 Task: Share an image of a building on Instagram with specific architectural details as the caption.
Action: Mouse moved to (223, 11)
Screenshot: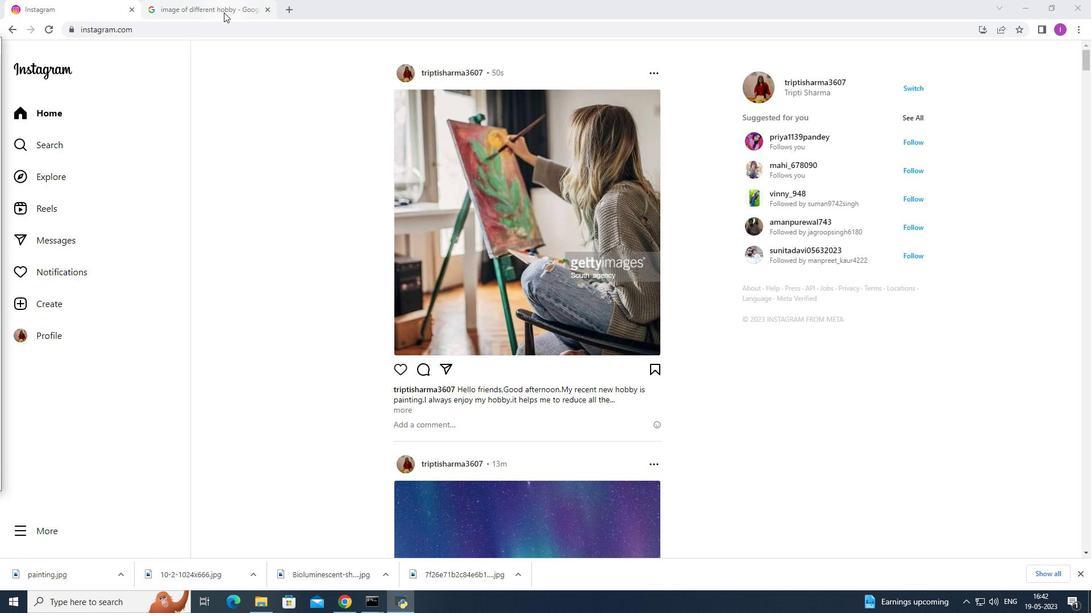 
Action: Mouse pressed left at (223, 11)
Screenshot: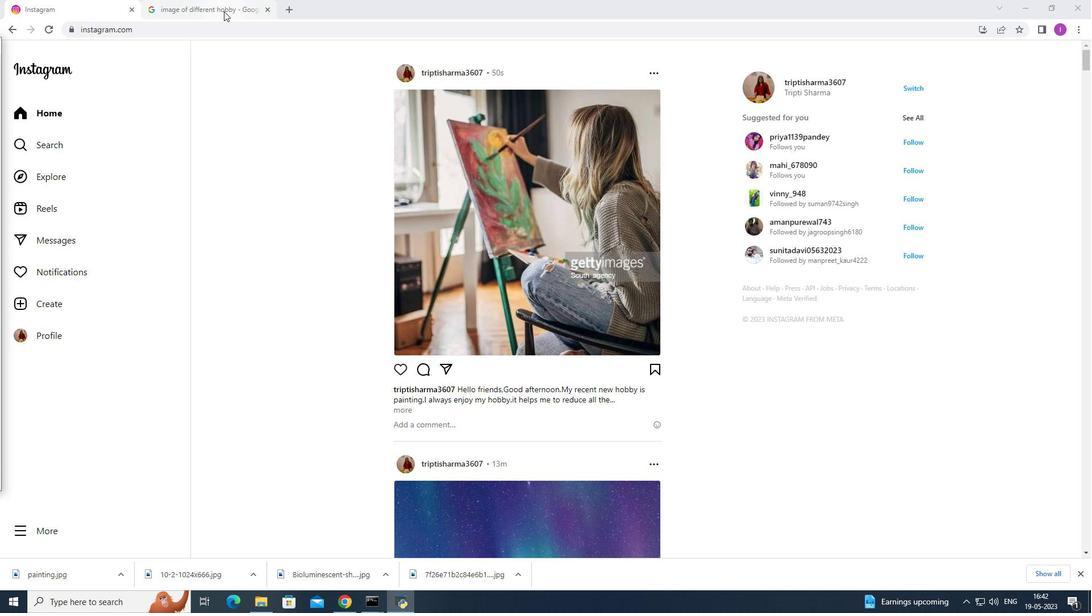 
Action: Mouse moved to (198, 59)
Screenshot: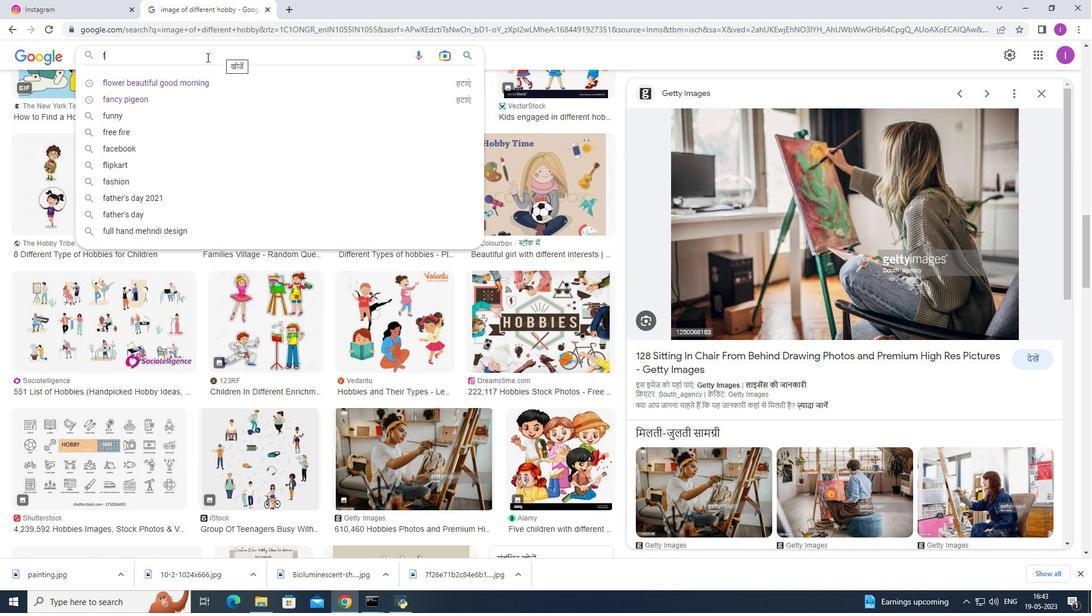
Action: Key pressed <Key.backspace>image<Key.space>of<Key.space>stunnu<Key.backspace>n<Key.backspace>ing<Key.space>arcg<Key.backspace>hitecture<Key.space>design<Key.enter>
Screenshot: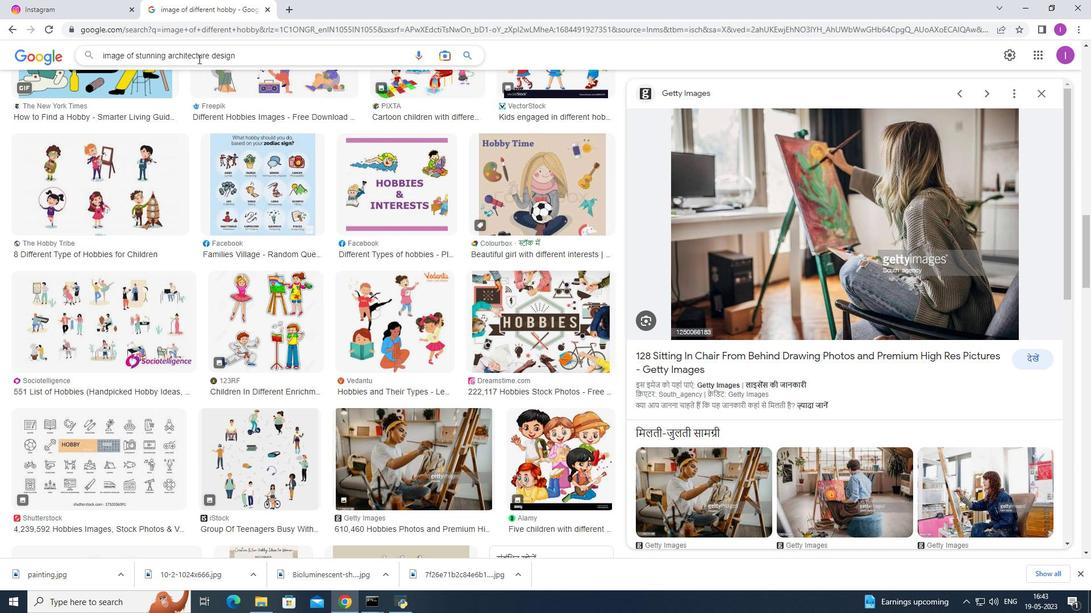 
Action: Mouse moved to (100, 234)
Screenshot: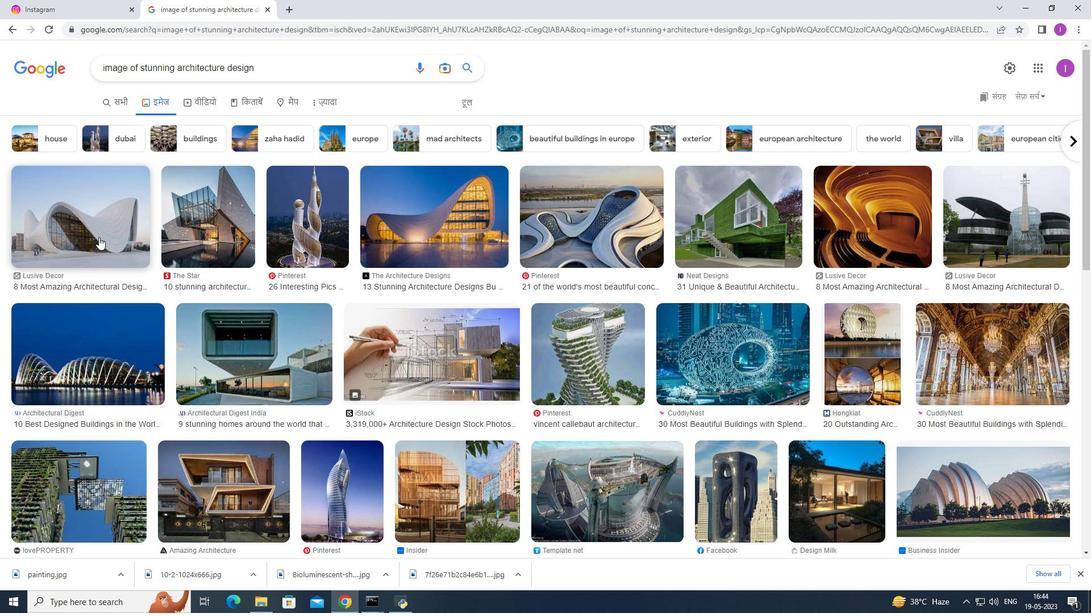 
Action: Mouse pressed left at (100, 234)
Screenshot: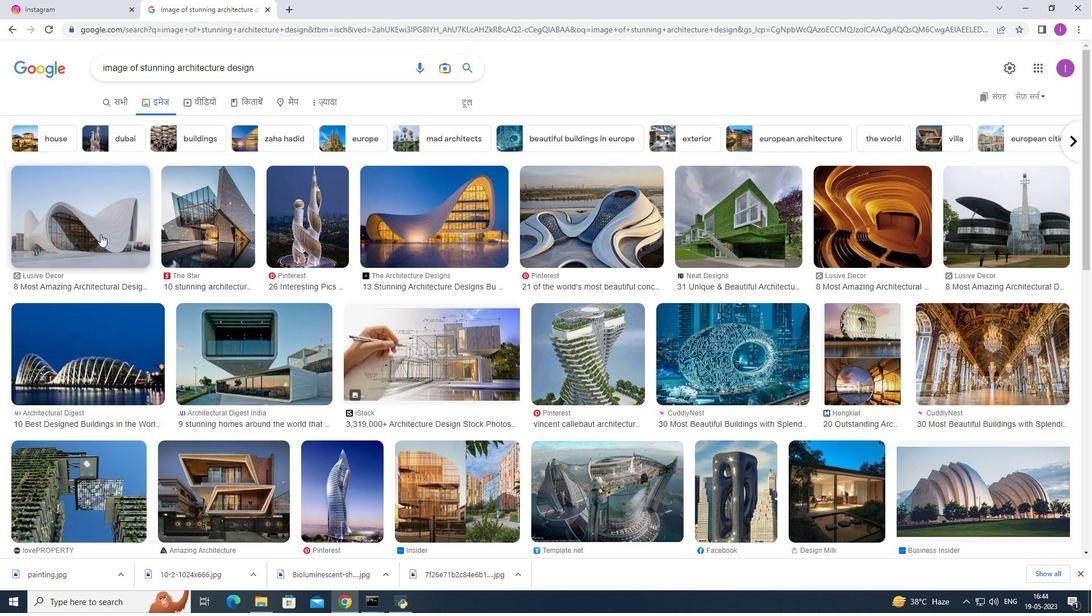 
Action: Mouse moved to (238, 157)
Screenshot: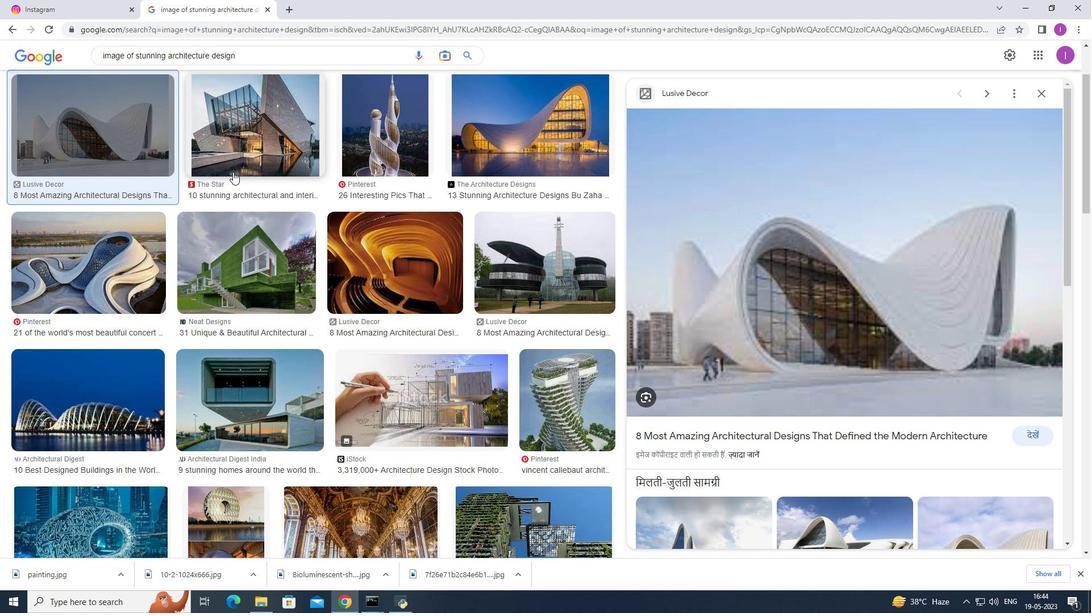 
Action: Mouse pressed left at (238, 157)
Screenshot: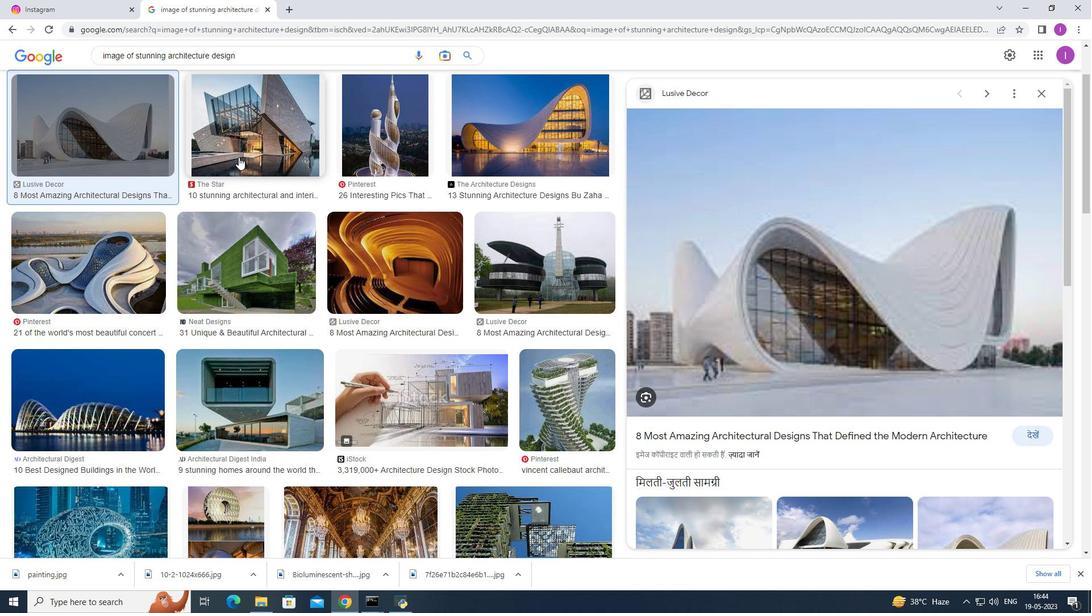 
Action: Mouse moved to (859, 273)
Screenshot: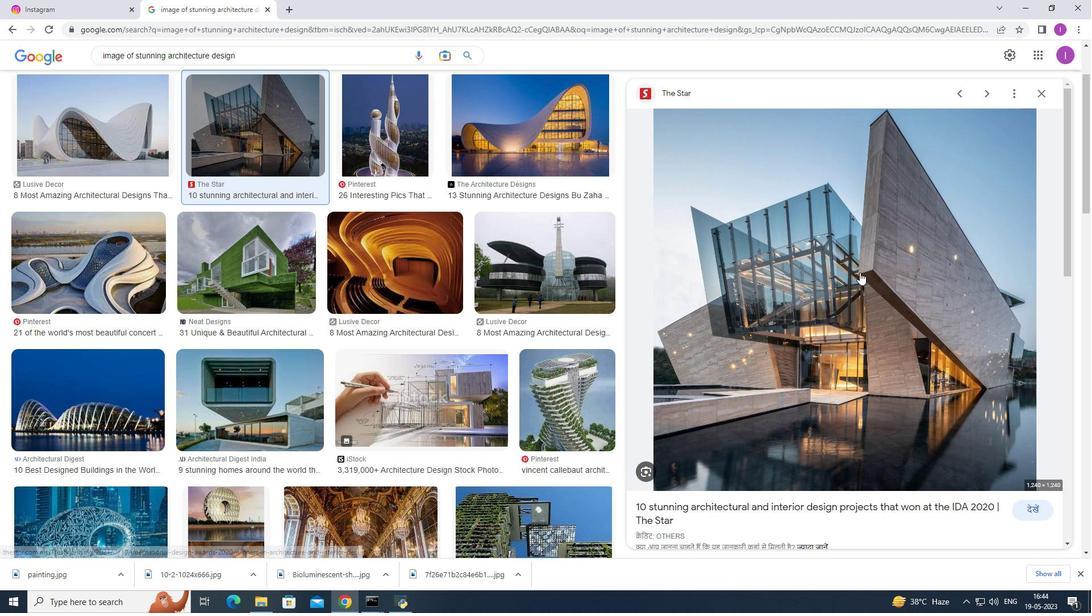 
Action: Mouse scrolled (859, 272) with delta (0, 0)
Screenshot: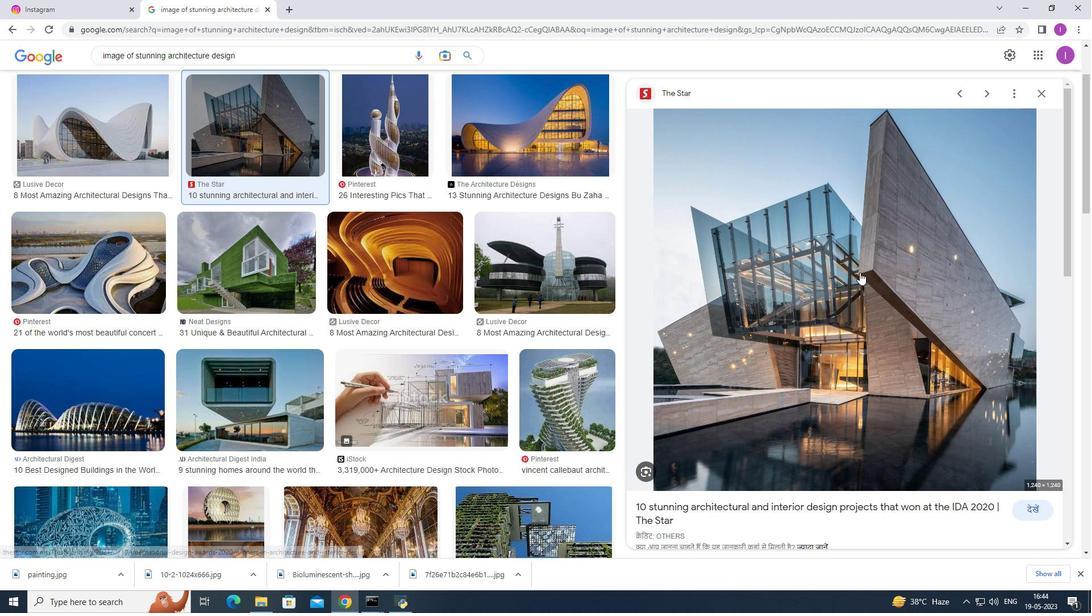 
Action: Mouse moved to (859, 273)
Screenshot: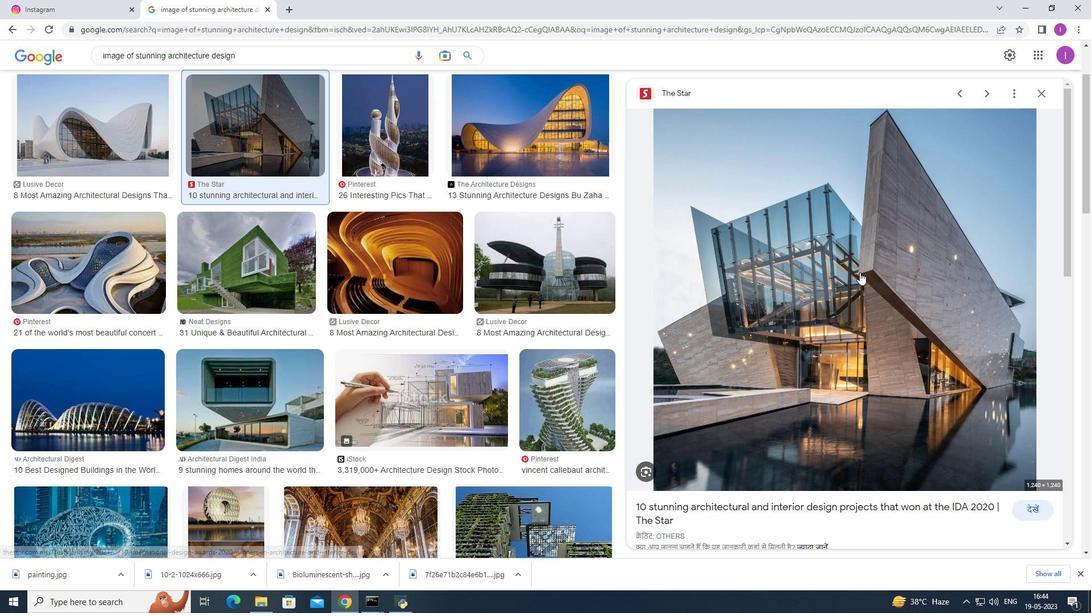 
Action: Mouse scrolled (859, 273) with delta (0, 0)
Screenshot: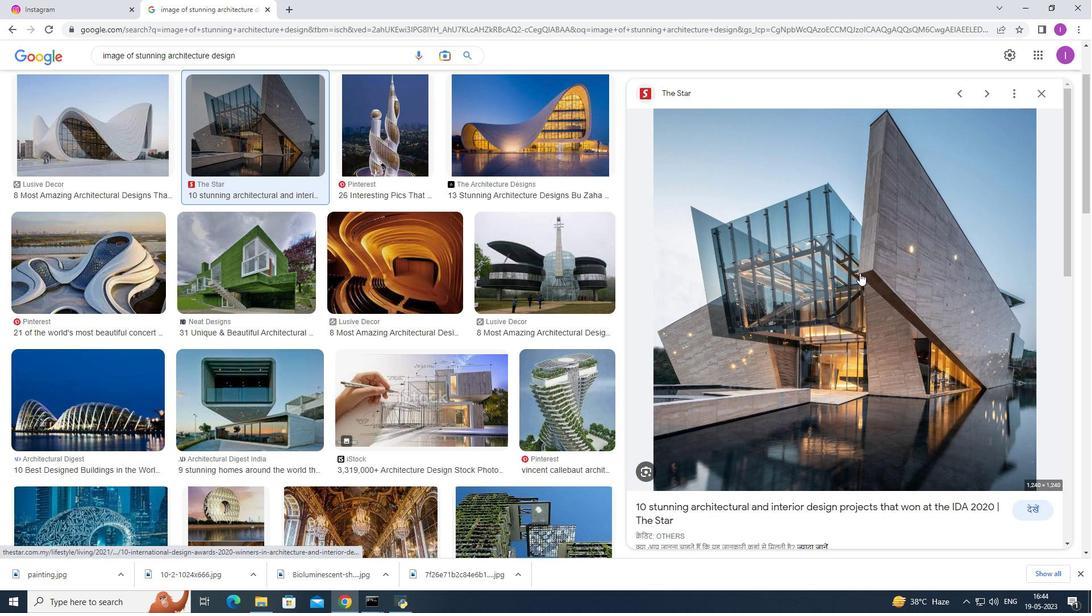 
Action: Mouse moved to (858, 275)
Screenshot: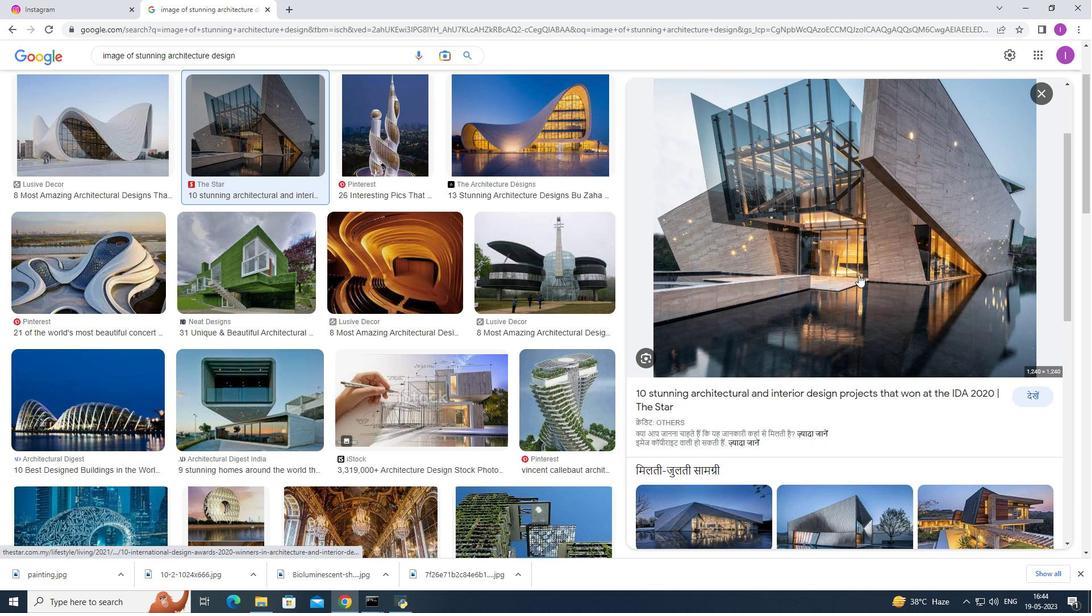 
Action: Mouse scrolled (858, 275) with delta (0, 0)
Screenshot: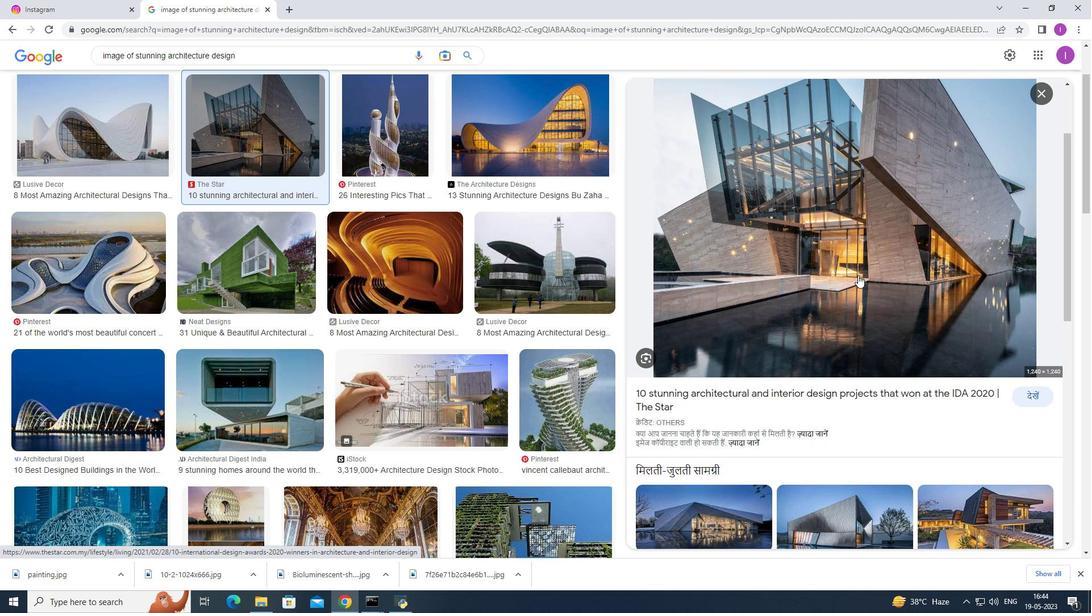 
Action: Mouse scrolled (858, 275) with delta (0, 0)
Screenshot: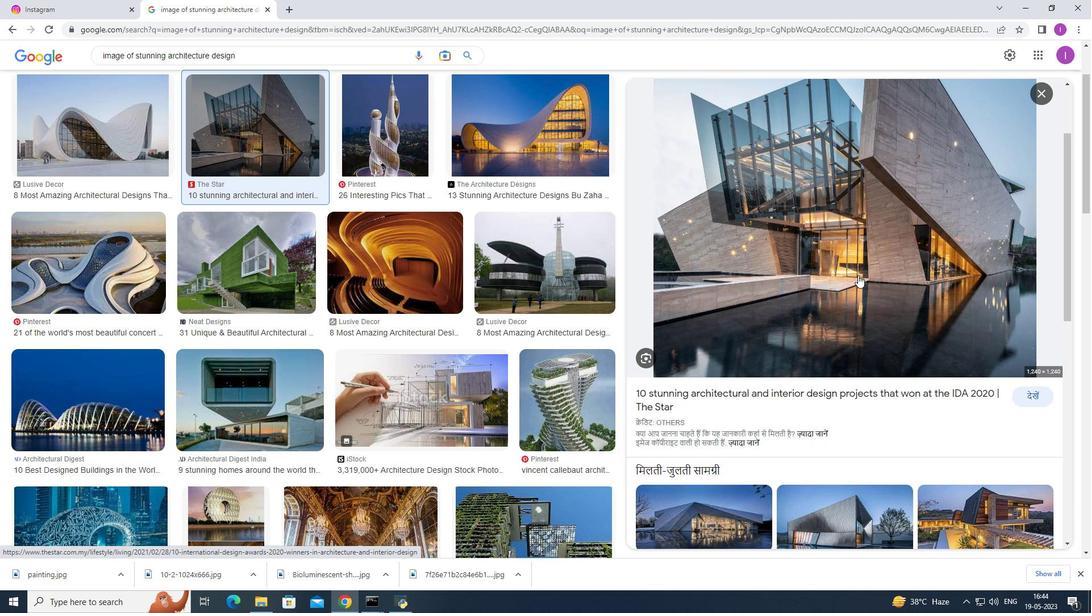 
Action: Mouse scrolled (858, 276) with delta (0, 0)
Screenshot: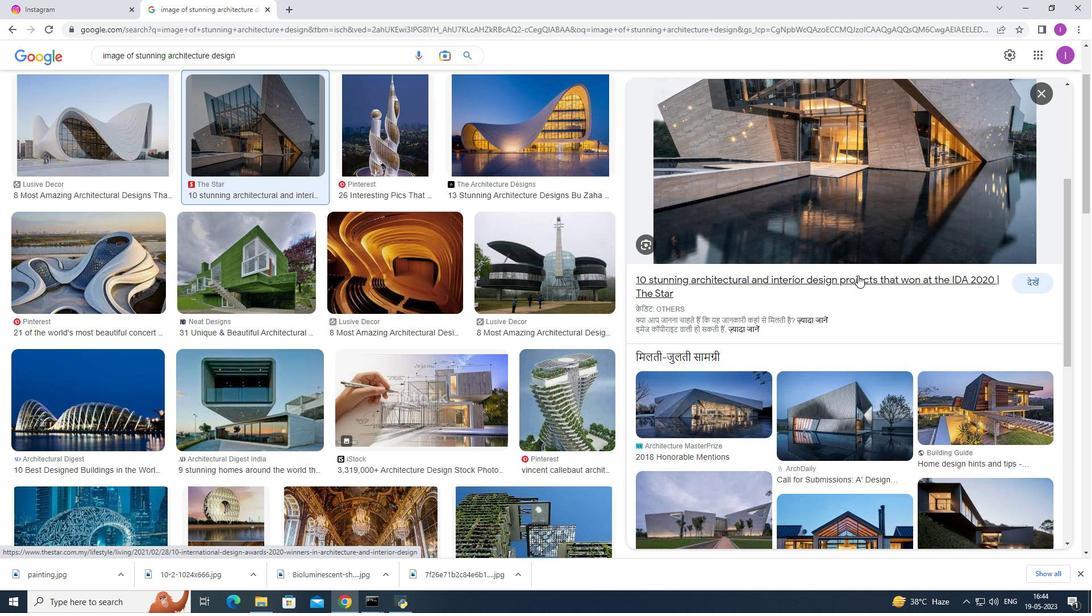 
Action: Mouse scrolled (858, 276) with delta (0, 0)
Screenshot: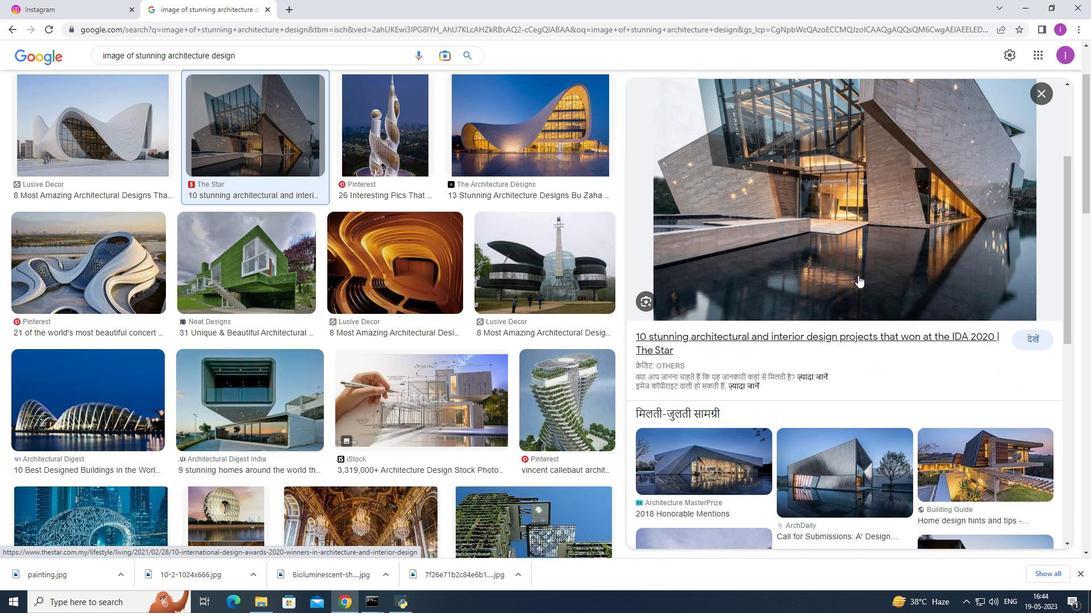 
Action: Mouse scrolled (858, 275) with delta (0, 0)
Screenshot: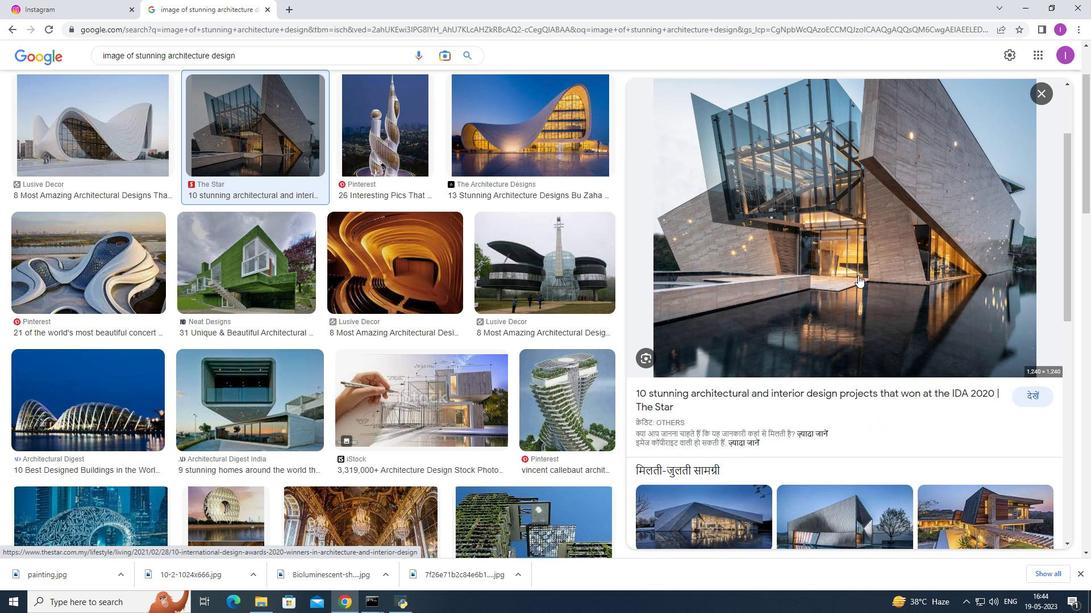 
Action: Mouse scrolled (858, 275) with delta (0, 0)
Screenshot: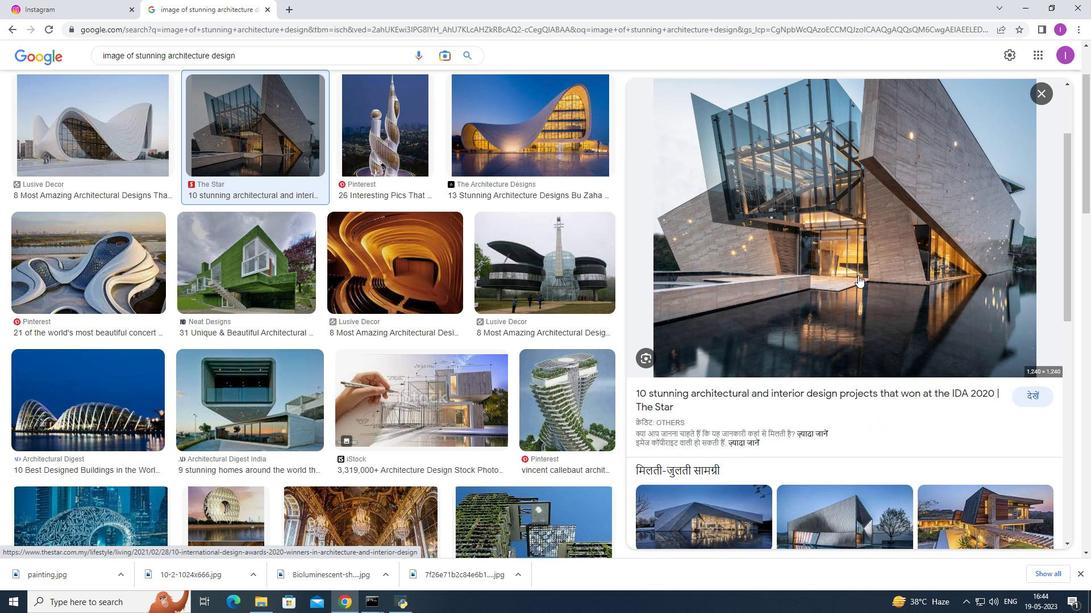 
Action: Mouse scrolled (858, 275) with delta (0, 0)
Screenshot: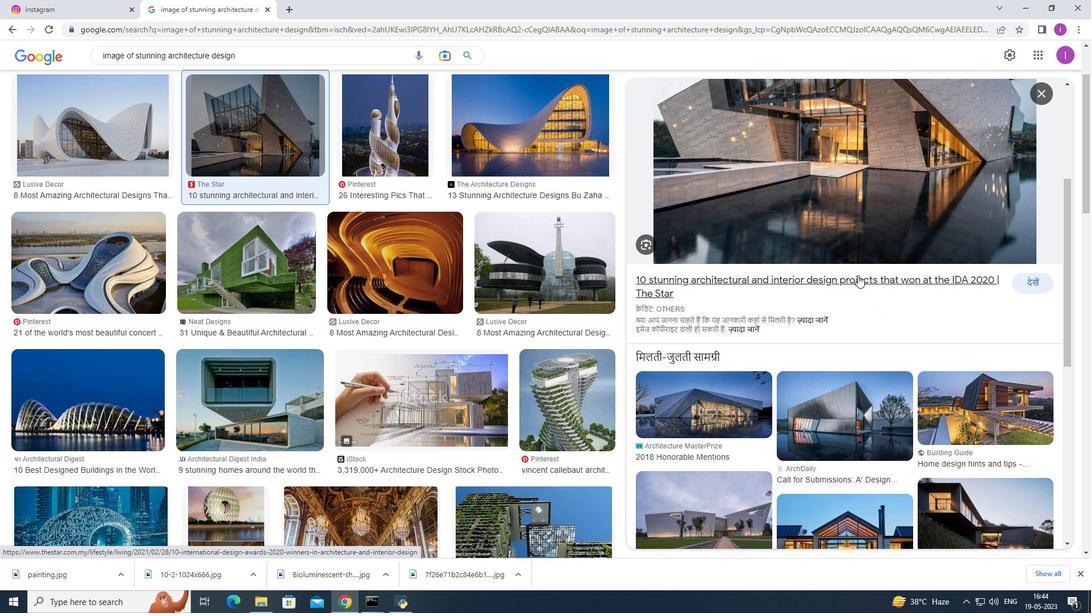 
Action: Mouse scrolled (858, 275) with delta (0, 0)
Screenshot: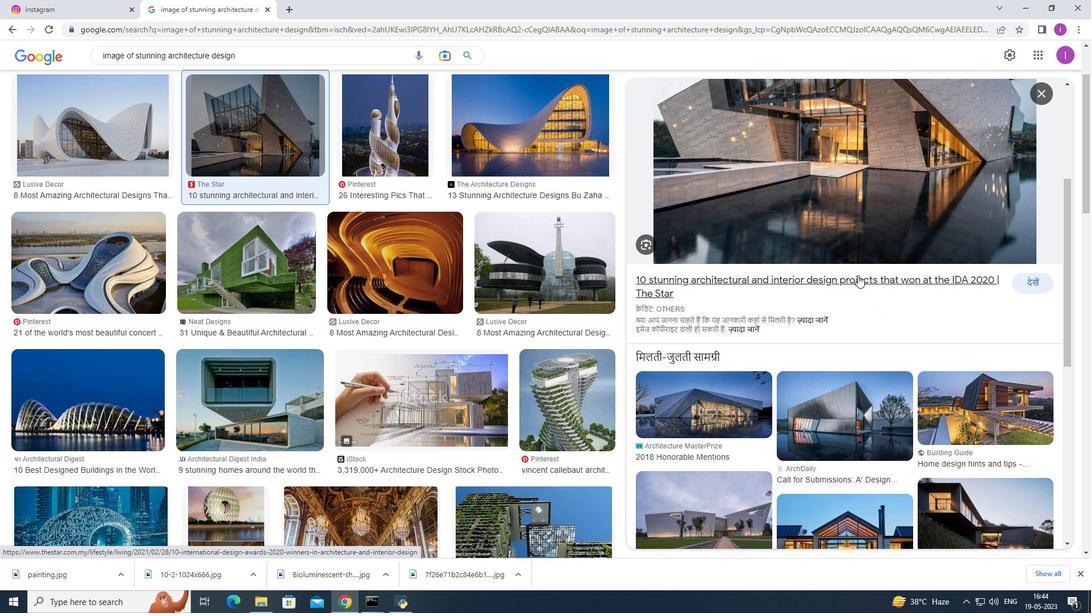 
Action: Mouse scrolled (858, 275) with delta (0, 0)
Screenshot: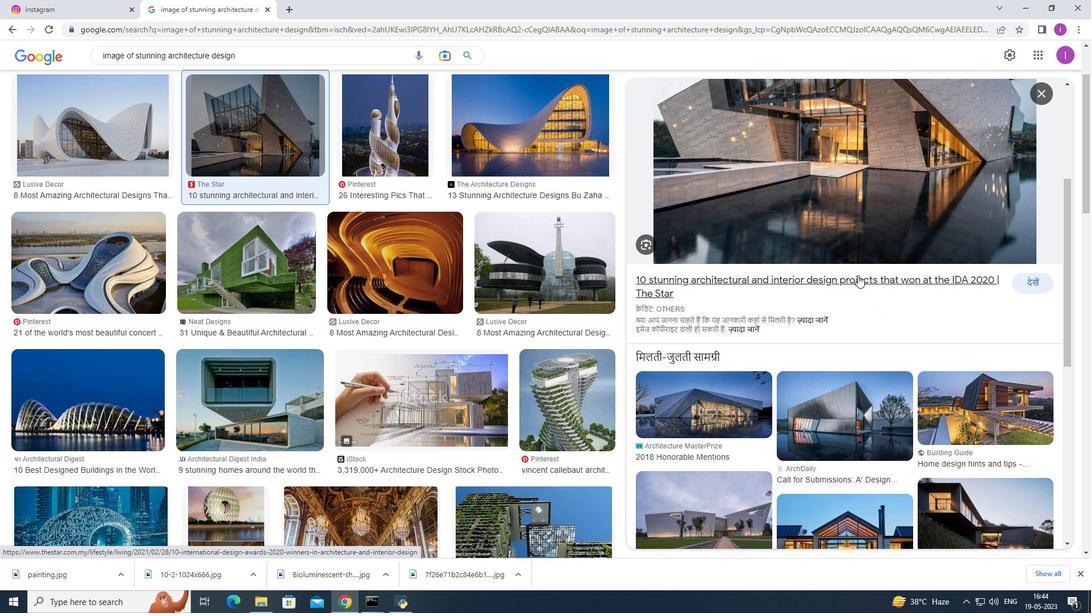 
Action: Mouse scrolled (858, 275) with delta (0, 0)
Screenshot: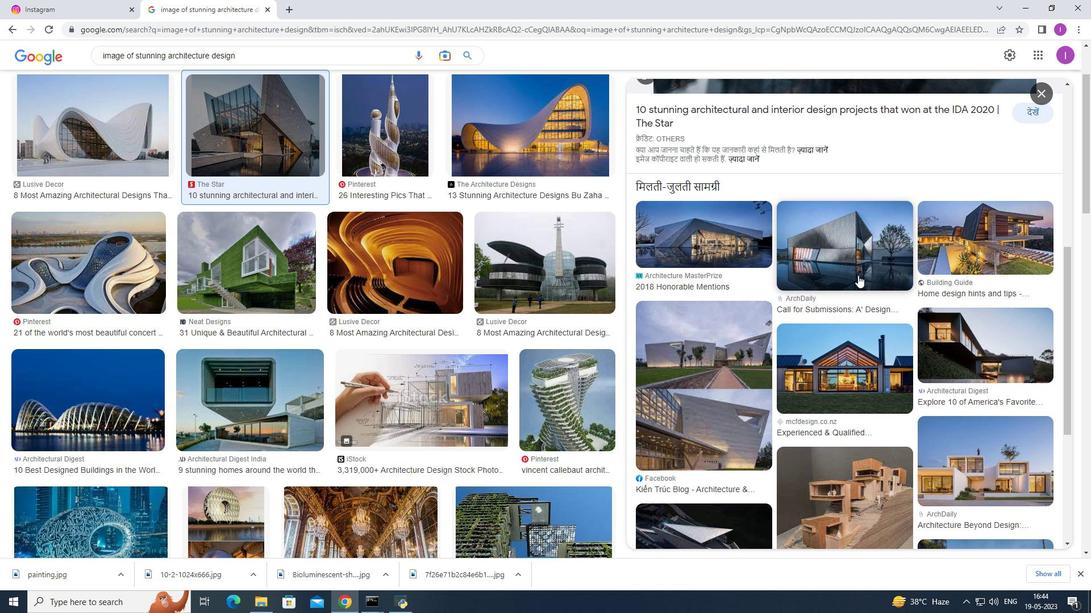 
Action: Mouse scrolled (858, 275) with delta (0, 0)
Screenshot: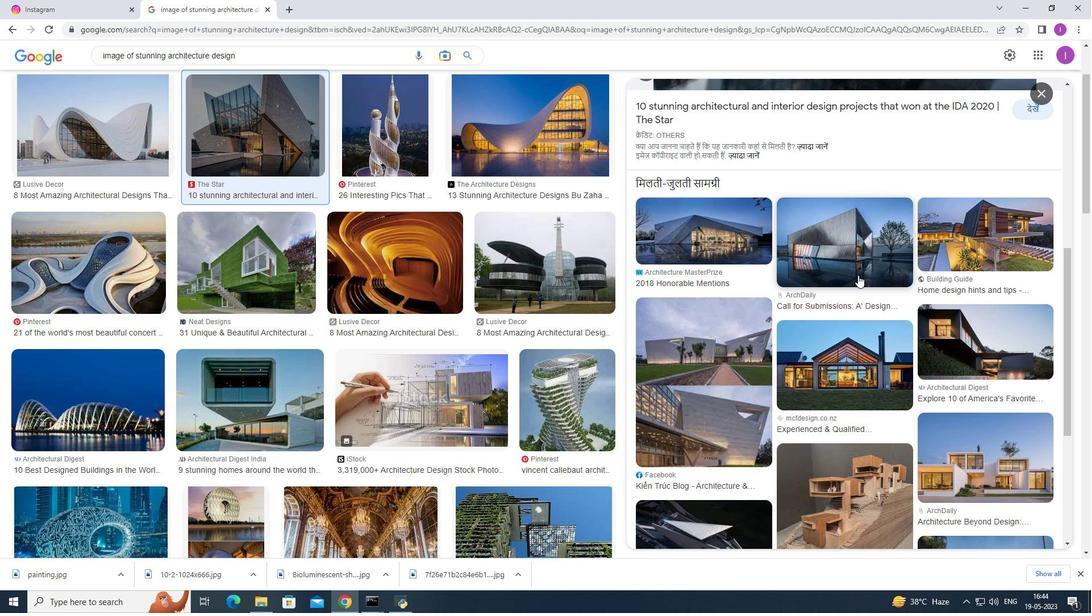 
Action: Mouse scrolled (858, 275) with delta (0, 0)
Screenshot: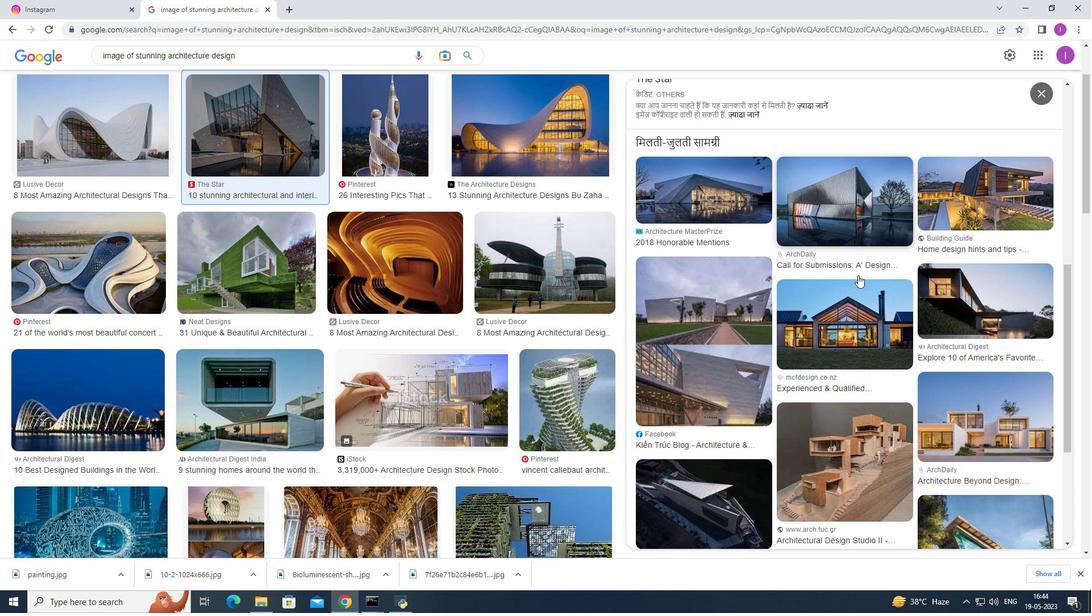 
Action: Mouse scrolled (858, 275) with delta (0, 0)
Screenshot: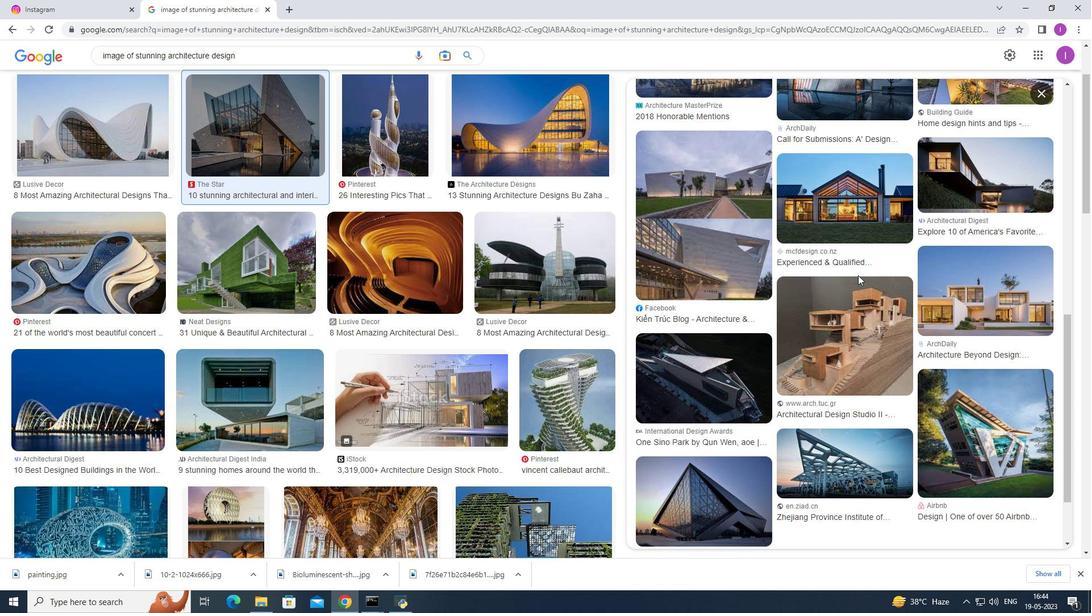 
Action: Mouse scrolled (858, 275) with delta (0, 0)
Screenshot: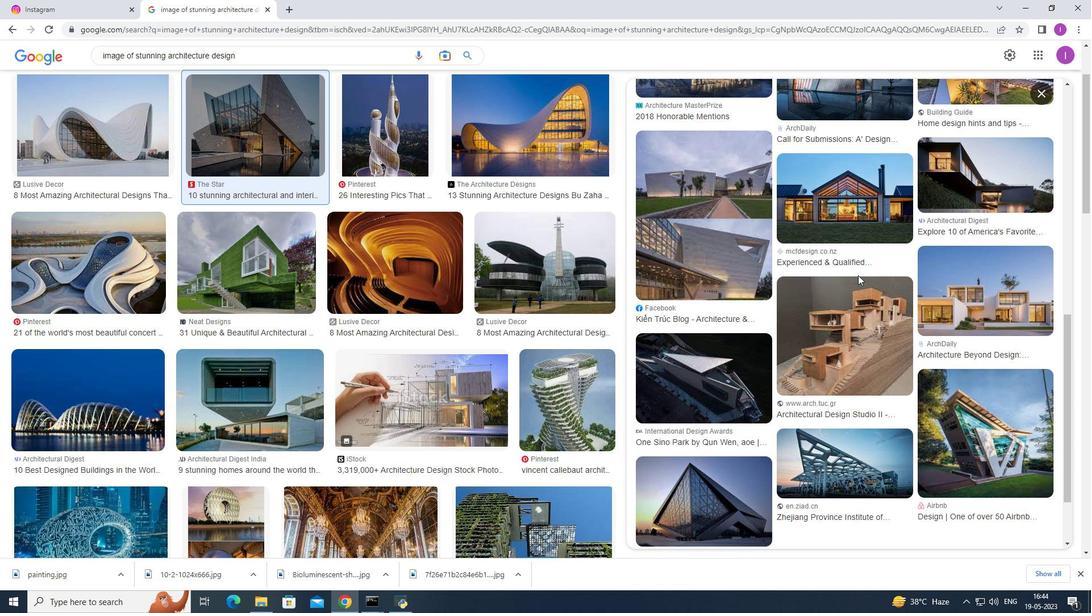 
Action: Mouse scrolled (858, 275) with delta (0, 0)
Screenshot: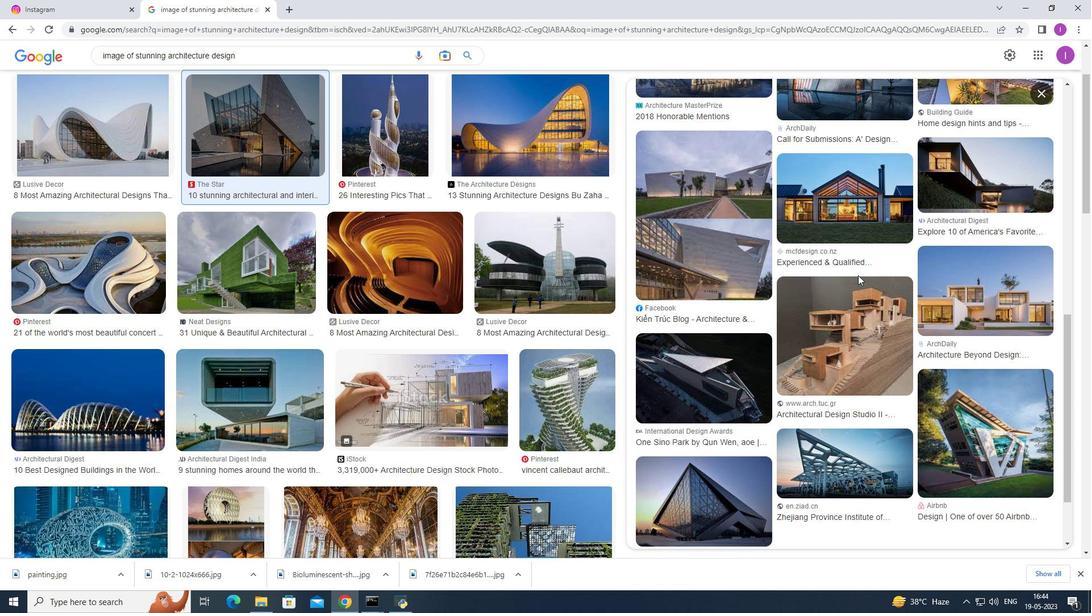 
Action: Mouse moved to (693, 403)
Screenshot: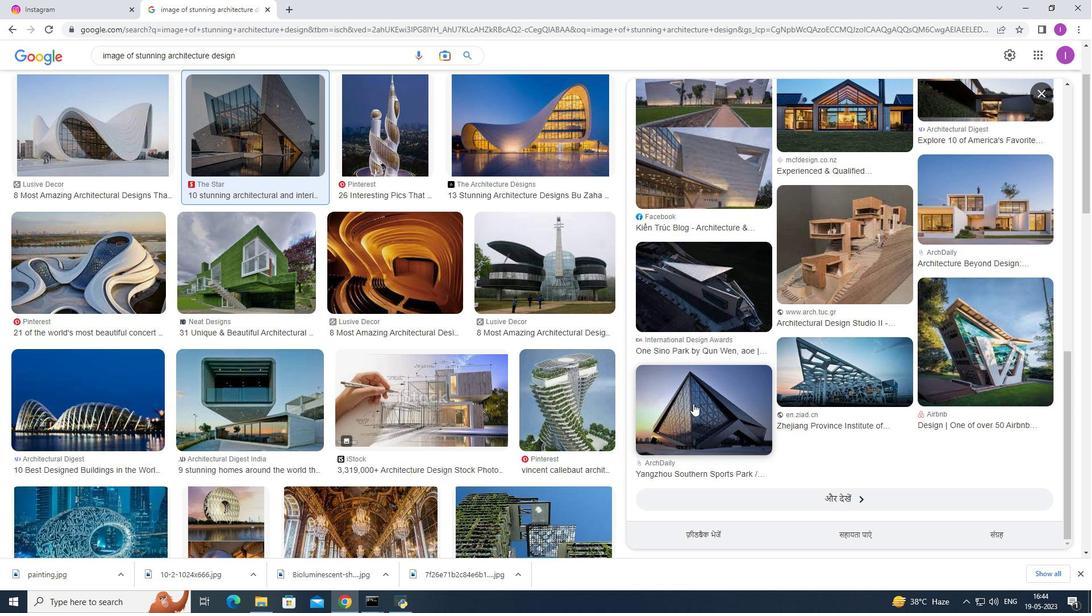 
Action: Mouse pressed left at (693, 403)
Screenshot: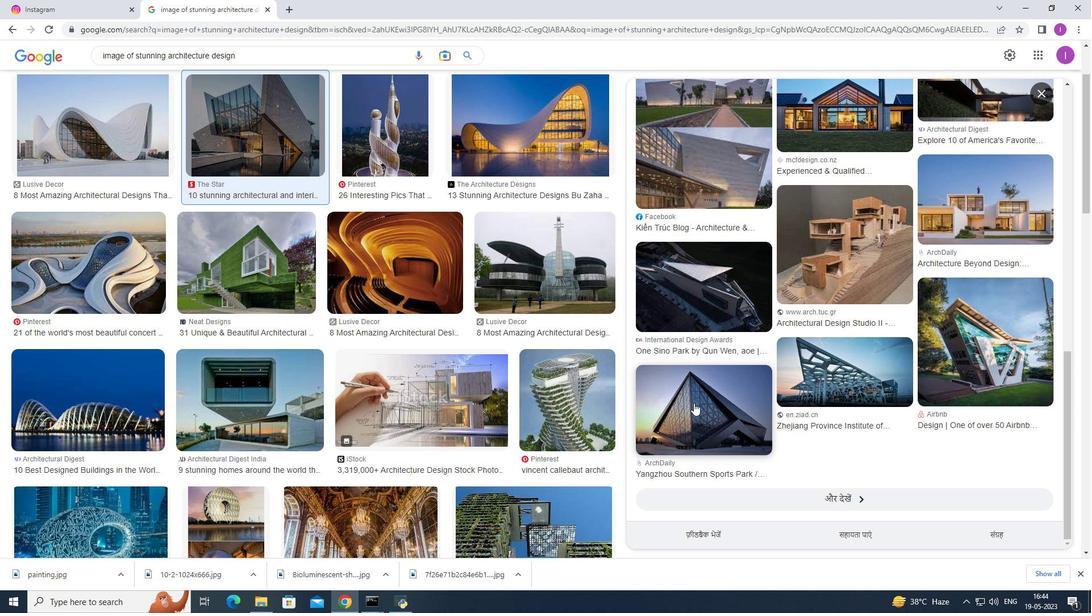 
Action: Mouse moved to (862, 308)
Screenshot: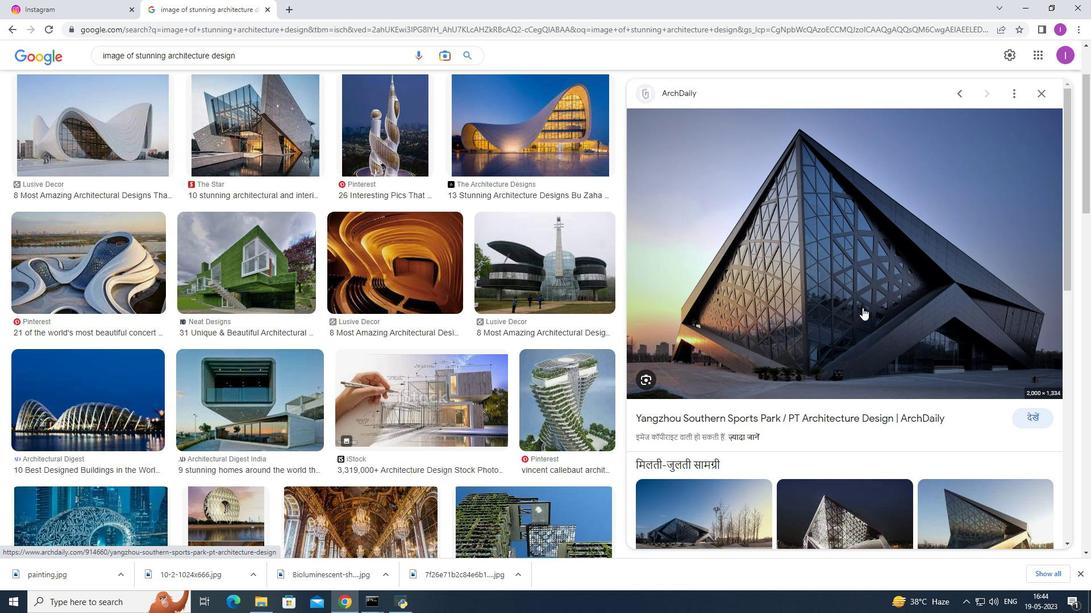 
Action: Mouse scrolled (862, 308) with delta (0, 0)
Screenshot: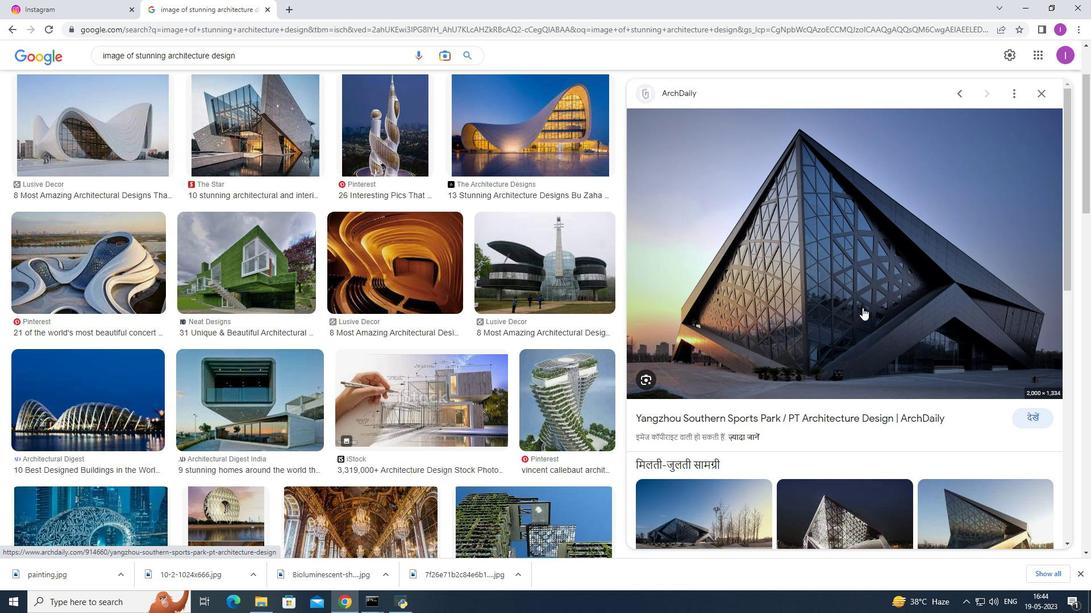 
Action: Mouse scrolled (862, 308) with delta (0, 0)
Screenshot: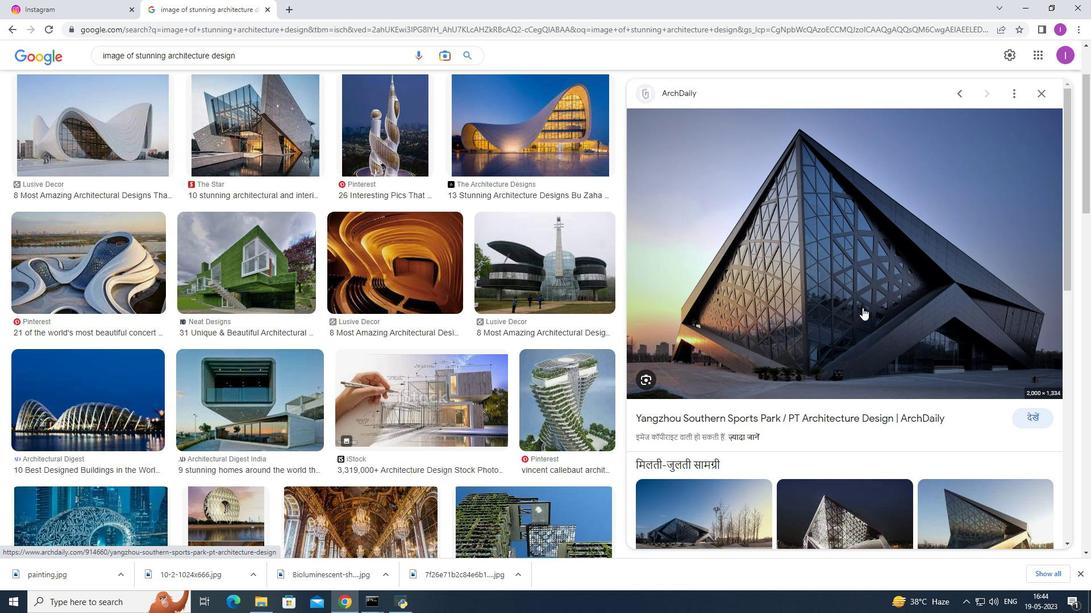 
Action: Mouse scrolled (862, 307) with delta (0, 0)
Screenshot: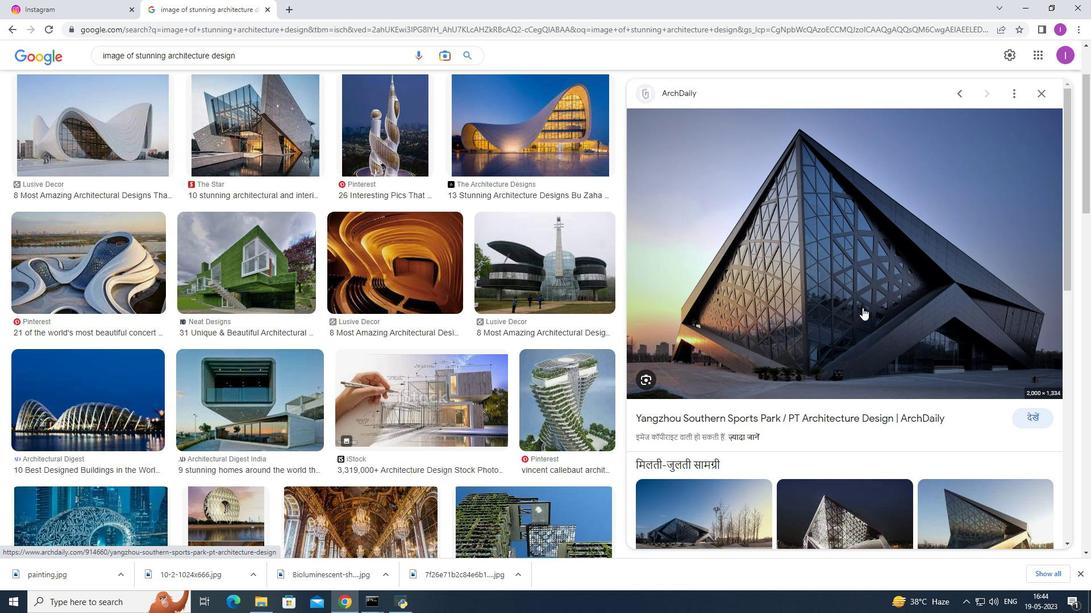 
Action: Mouse scrolled (862, 307) with delta (0, 0)
Screenshot: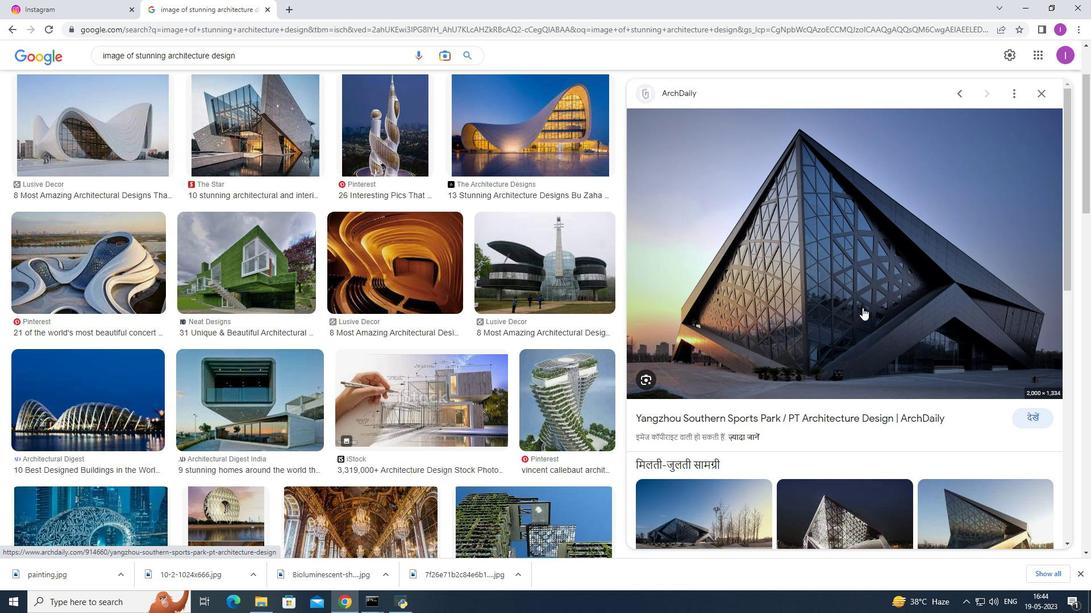 
Action: Mouse scrolled (862, 308) with delta (0, 0)
Screenshot: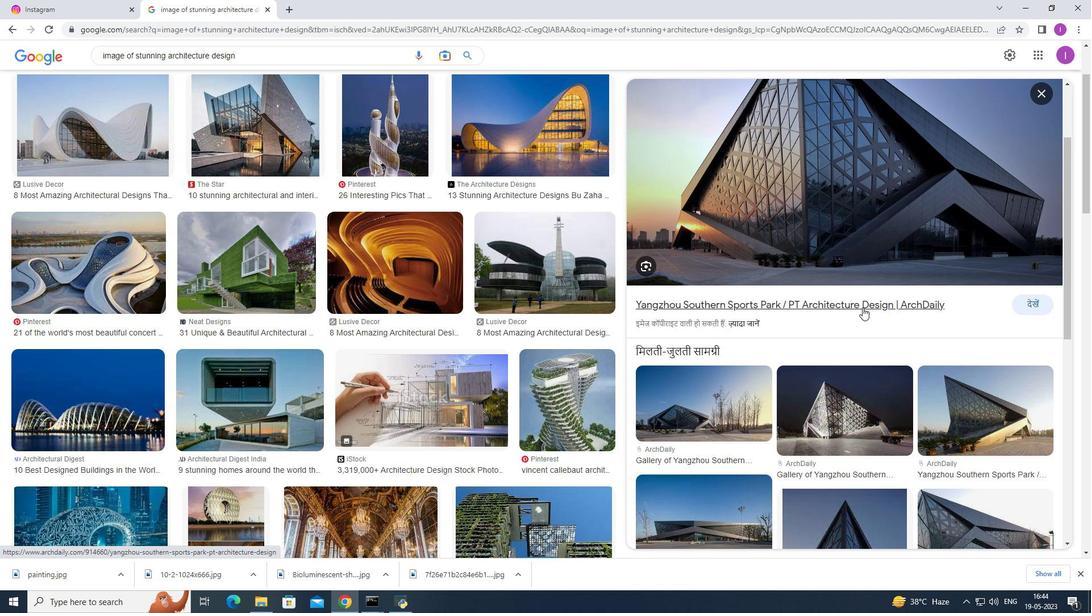 
Action: Mouse scrolled (862, 308) with delta (0, 0)
Screenshot: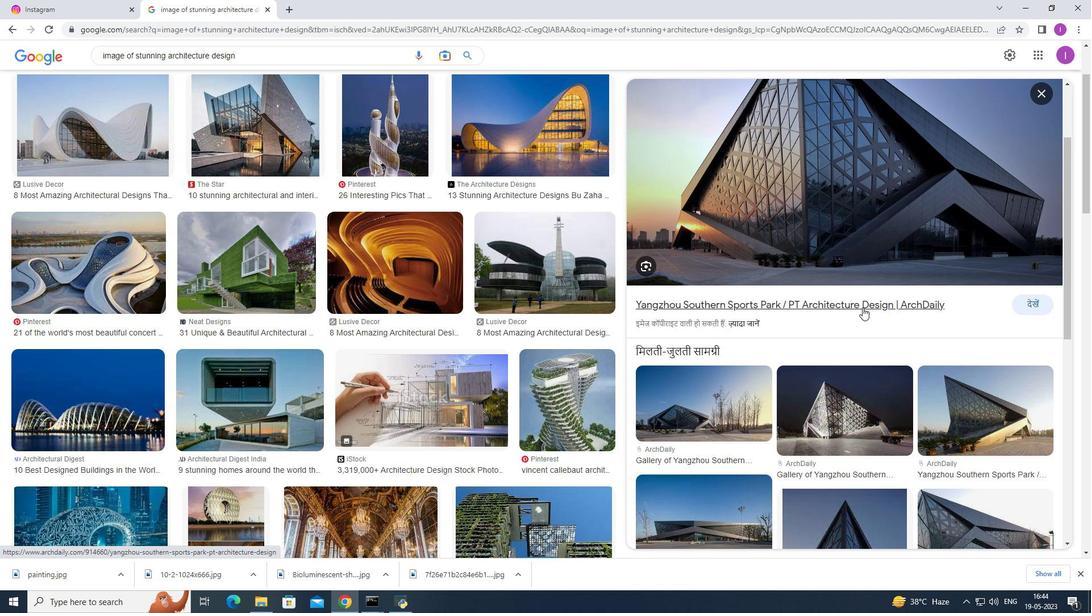 
Action: Mouse scrolled (862, 308) with delta (0, 0)
Screenshot: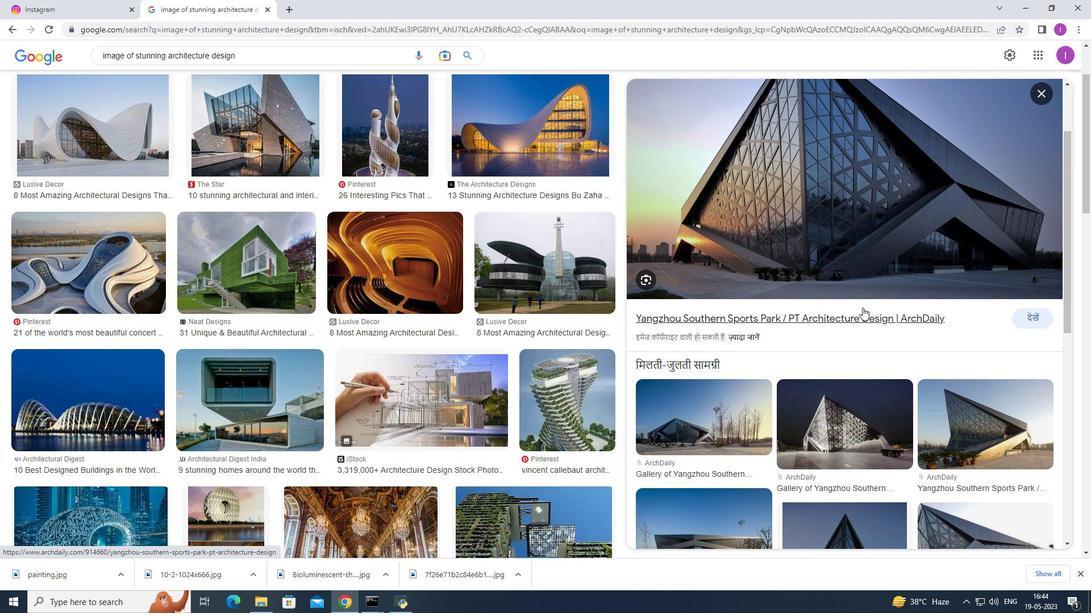 
Action: Mouse scrolled (862, 308) with delta (0, 0)
Screenshot: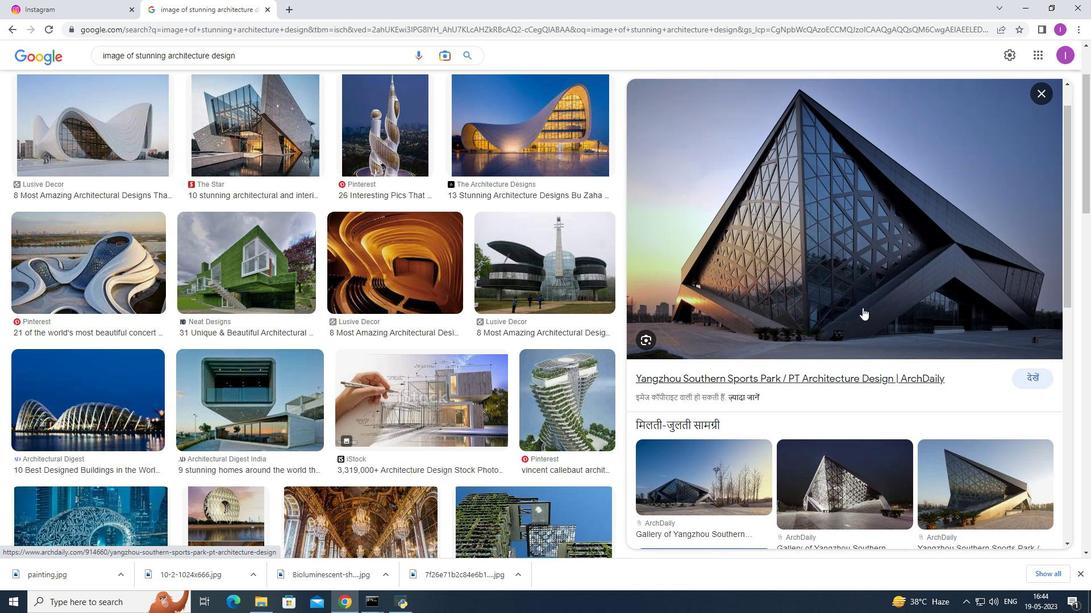 
Action: Mouse moved to (859, 304)
Screenshot: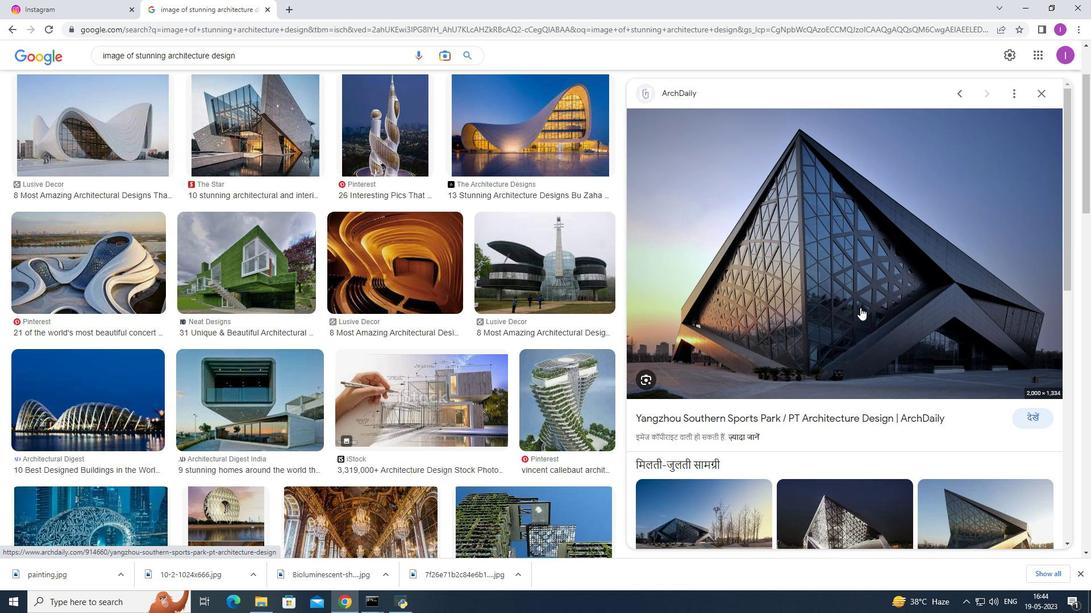 
Action: Mouse pressed right at (859, 304)
Screenshot: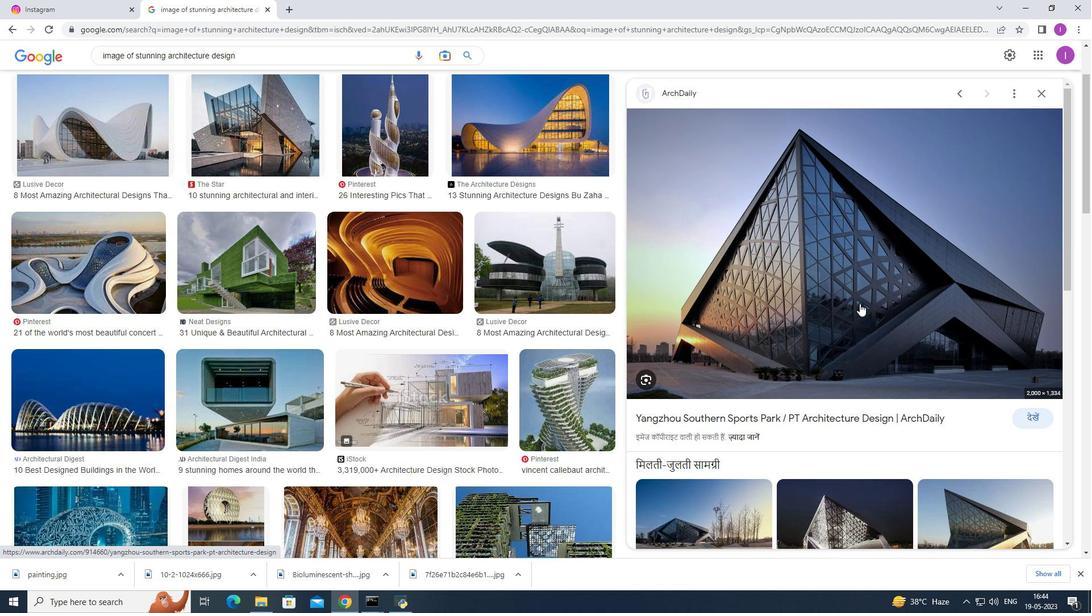 
Action: Mouse moved to (923, 422)
Screenshot: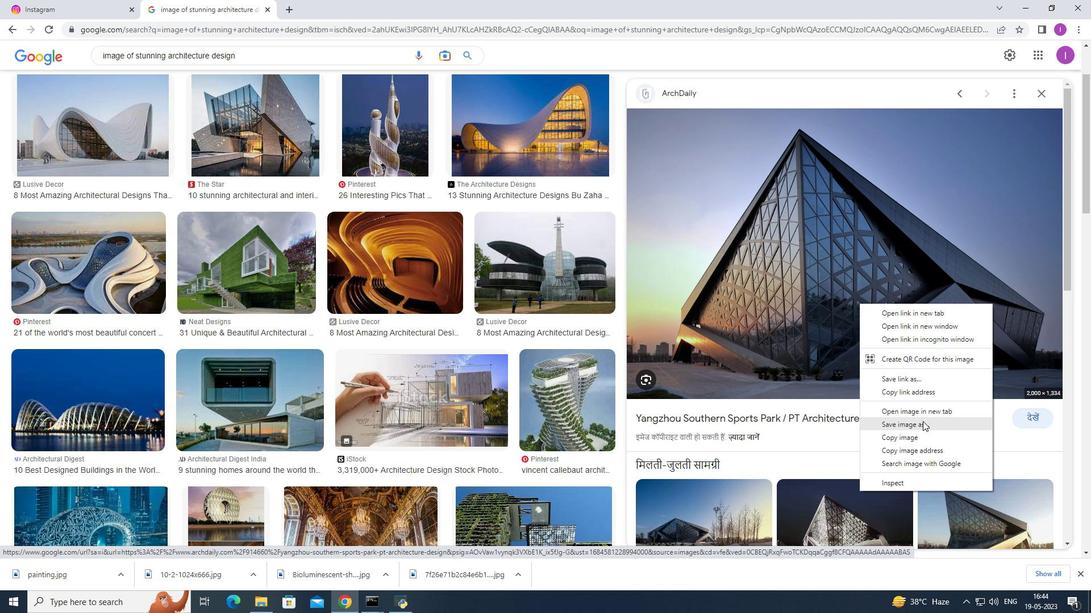 
Action: Mouse pressed left at (923, 422)
Screenshot: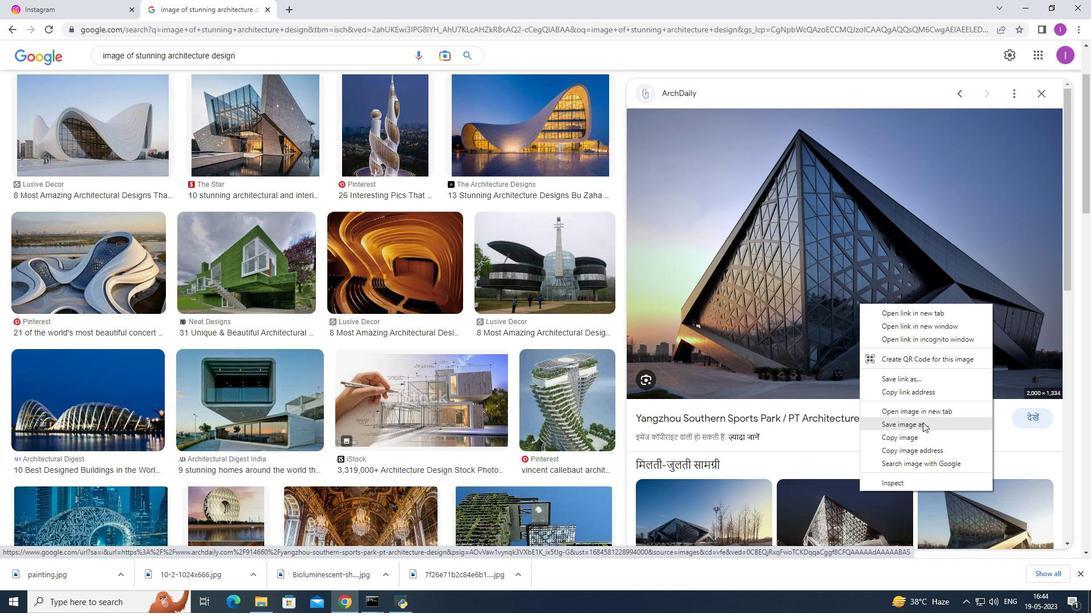 
Action: Mouse moved to (438, 288)
Screenshot: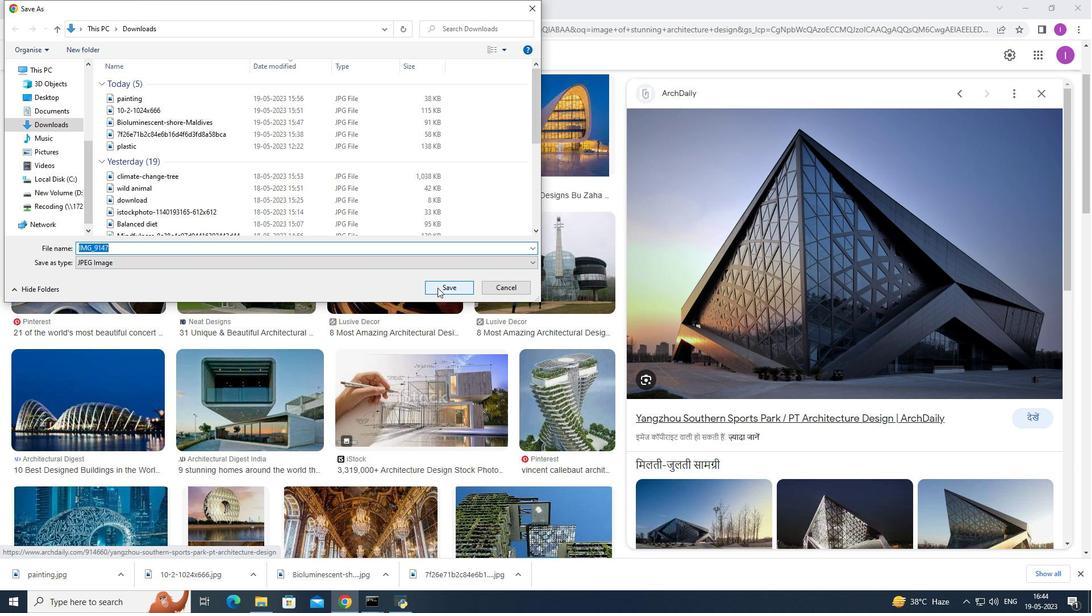 
Action: Mouse pressed left at (438, 288)
Screenshot: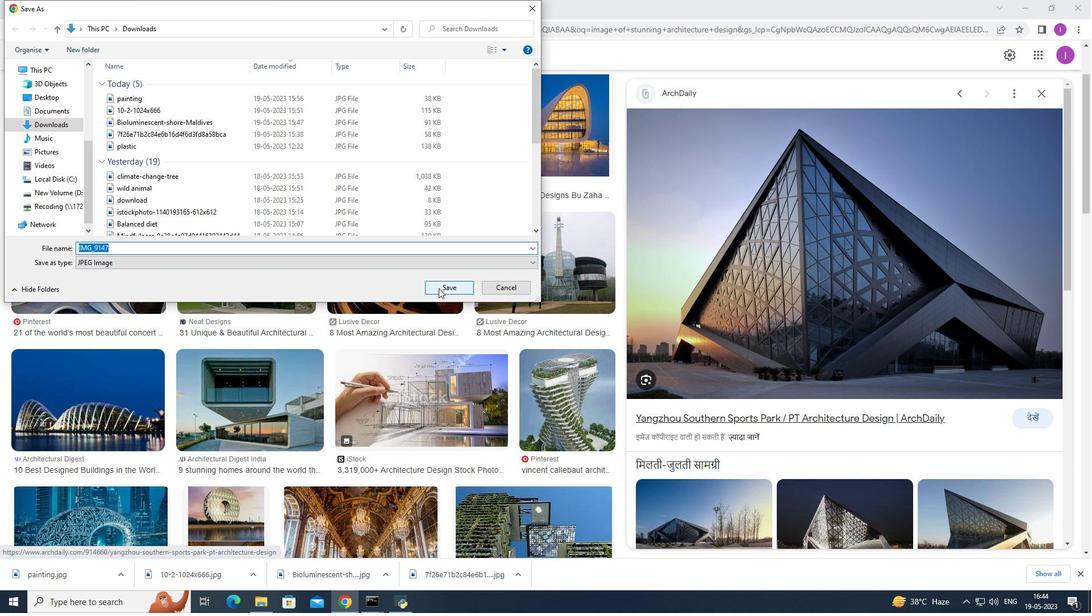 
Action: Mouse moved to (718, 415)
Screenshot: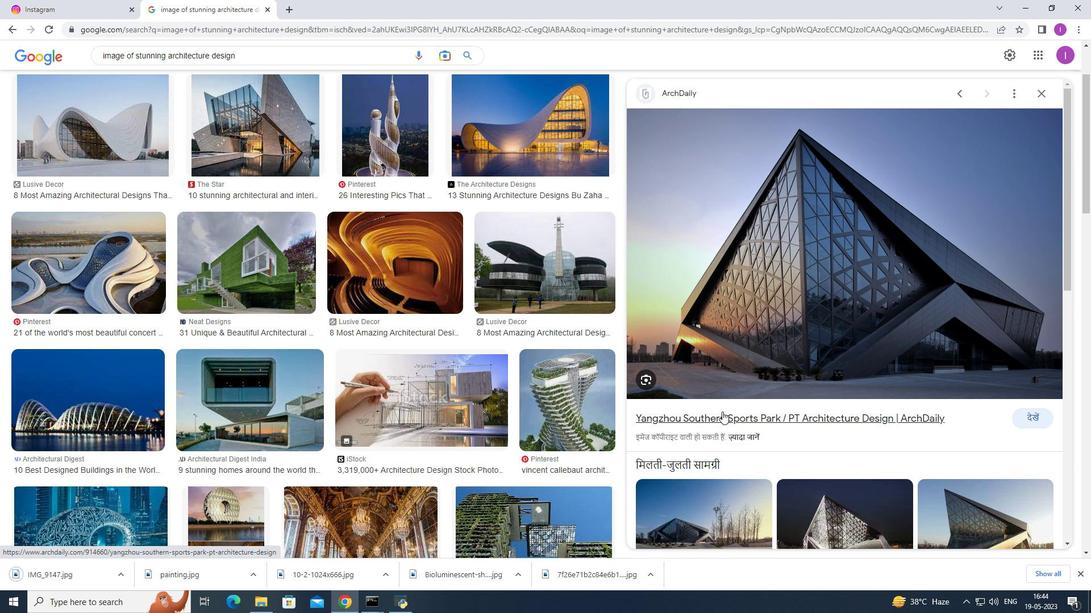 
Action: Mouse pressed left at (718, 415)
Screenshot: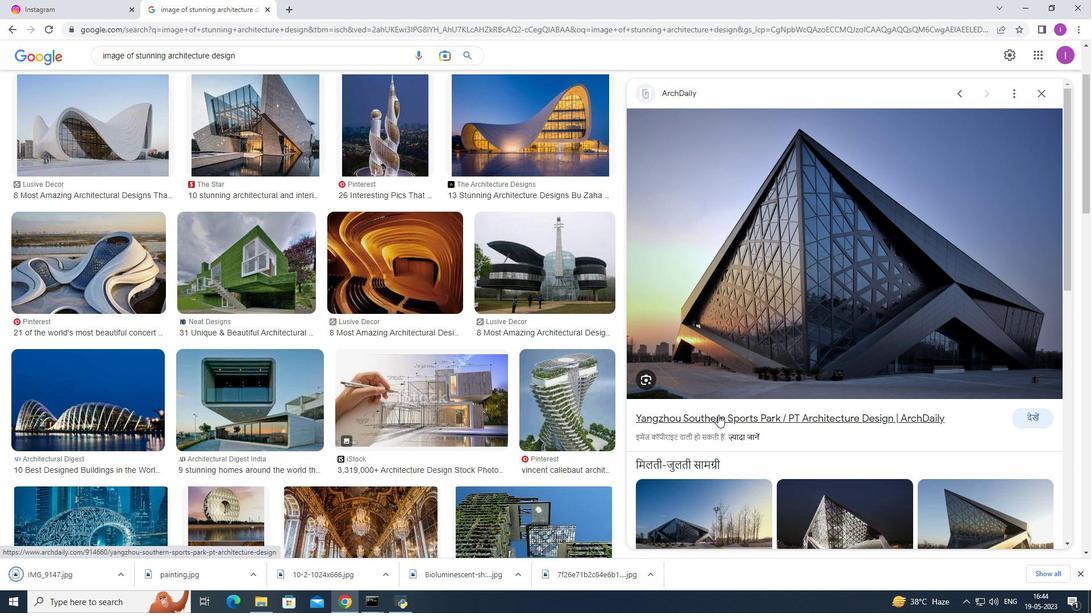 
Action: Mouse pressed left at (718, 415)
Screenshot: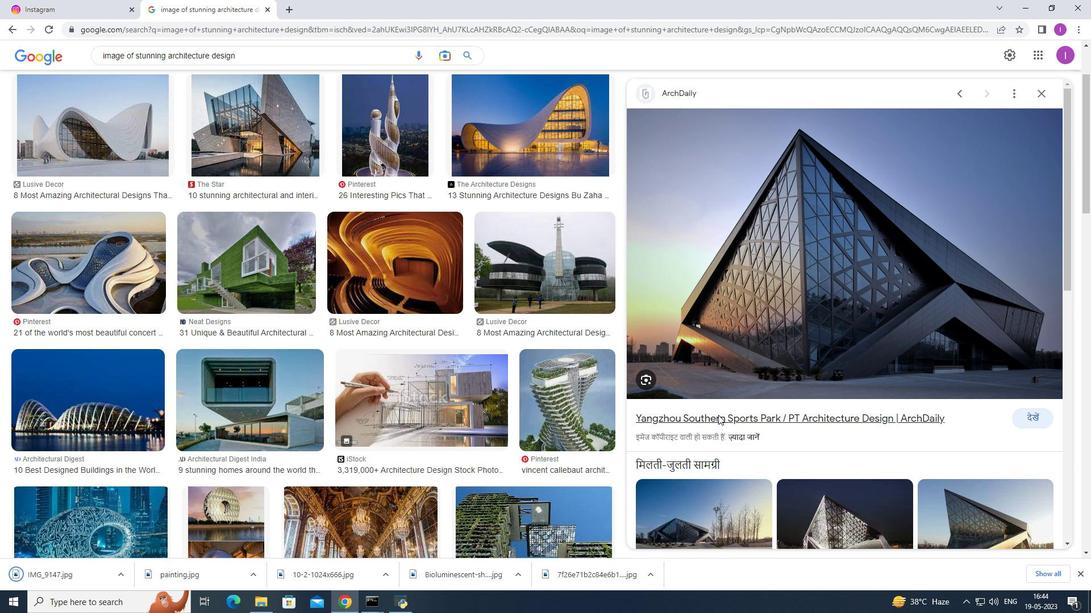 
Action: Mouse moved to (524, 365)
Screenshot: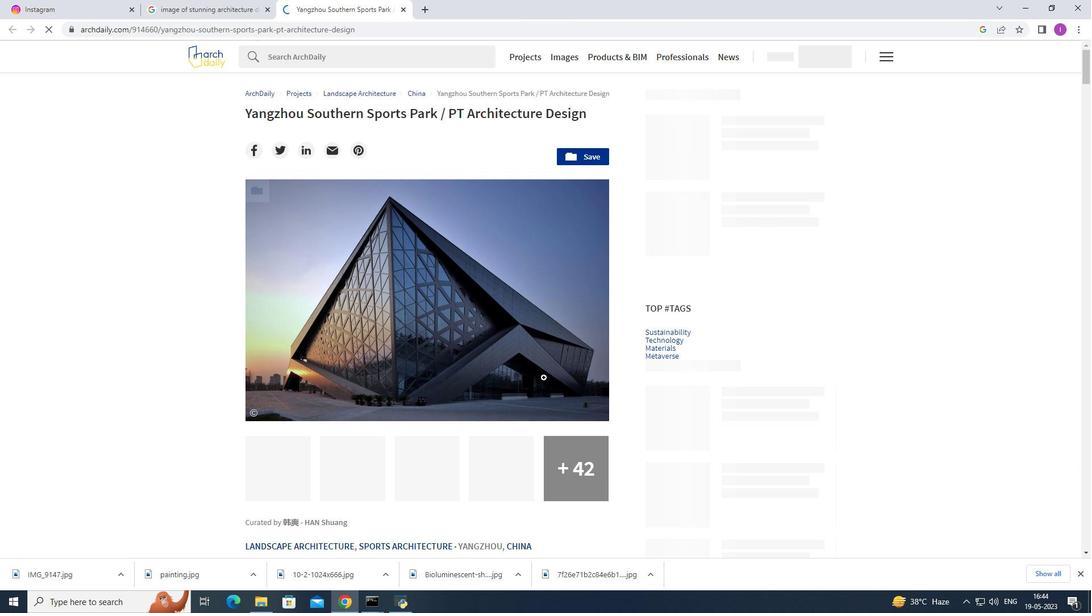 
Action: Mouse scrolled (524, 364) with delta (0, 0)
Screenshot: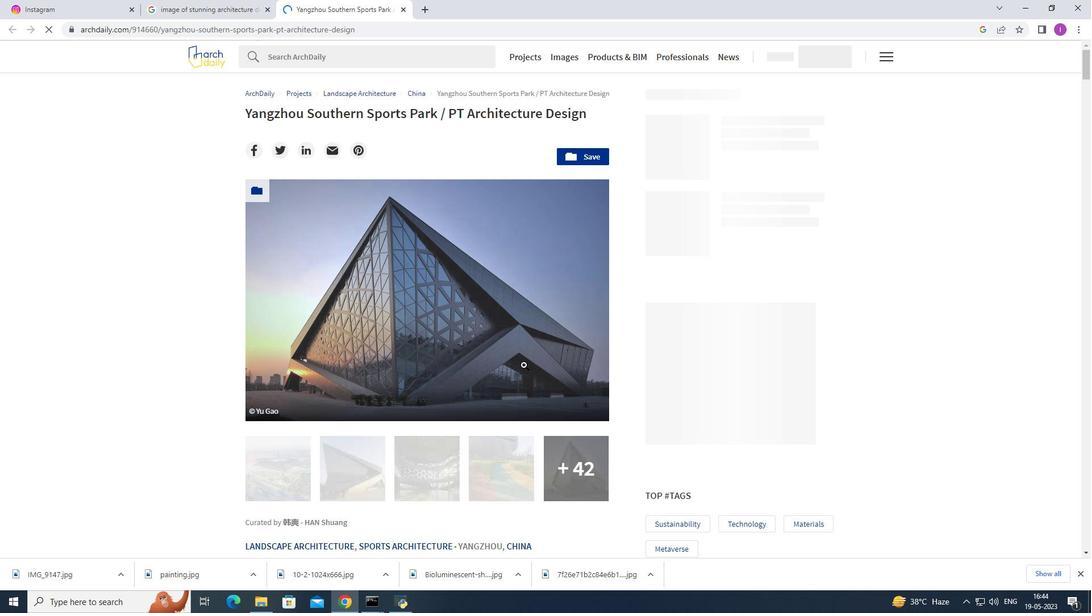 
Action: Mouse scrolled (524, 364) with delta (0, 0)
Screenshot: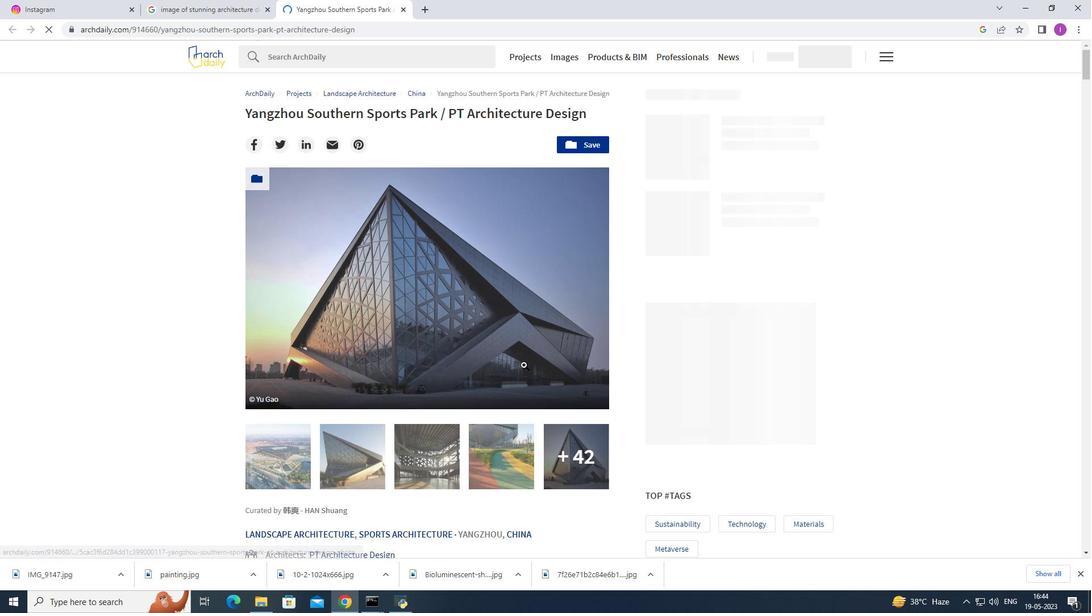 
Action: Mouse scrolled (524, 364) with delta (0, 0)
Screenshot: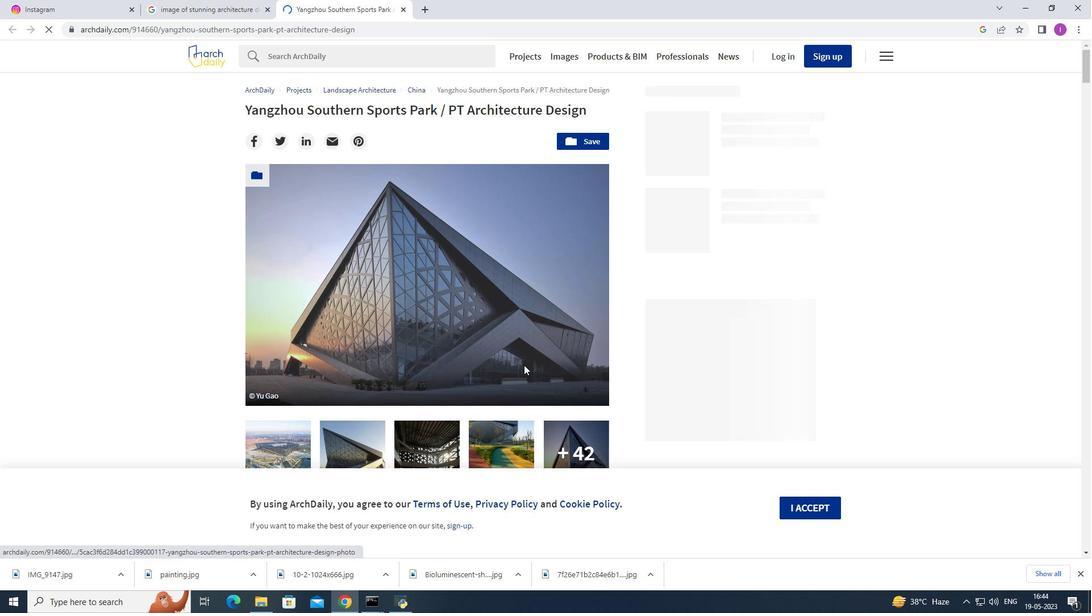 
Action: Mouse moved to (425, 363)
Screenshot: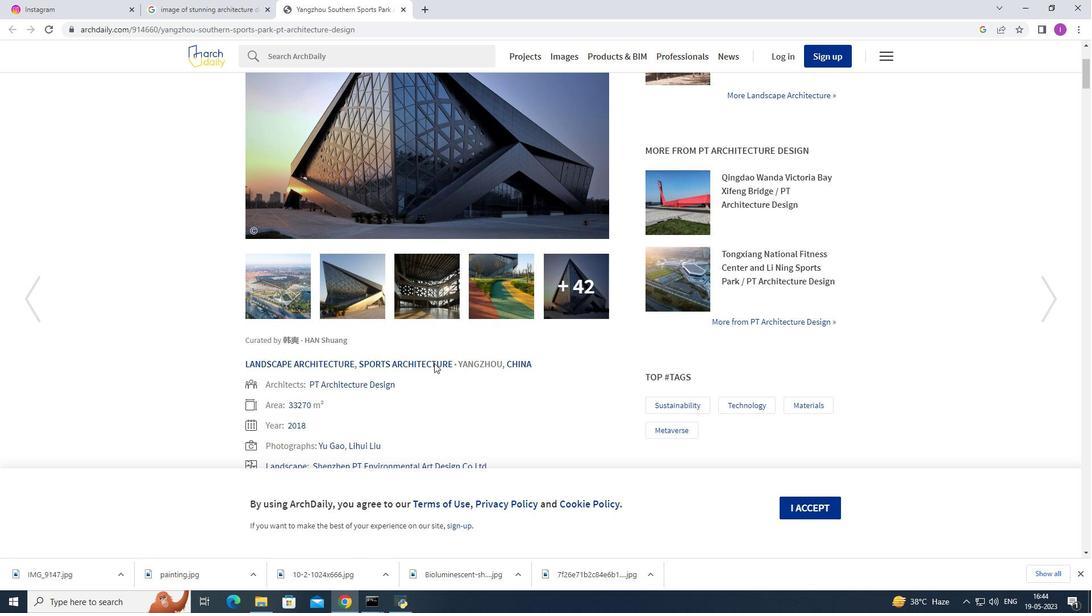 
Action: Mouse scrolled (425, 363) with delta (0, 0)
Screenshot: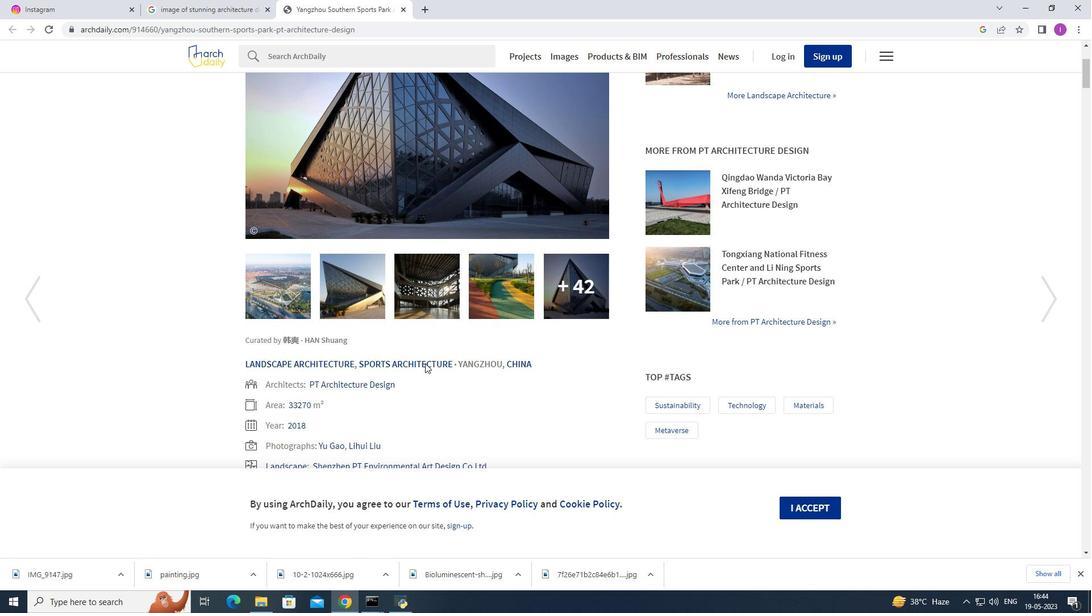 
Action: Mouse scrolled (425, 363) with delta (0, 0)
Screenshot: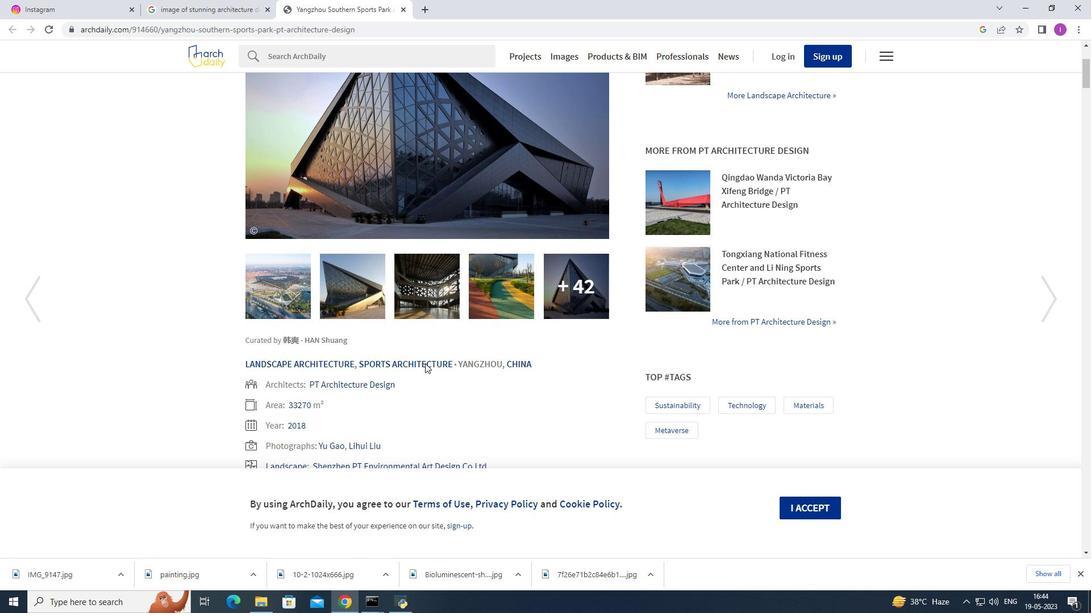 
Action: Mouse scrolled (425, 363) with delta (0, 0)
Screenshot: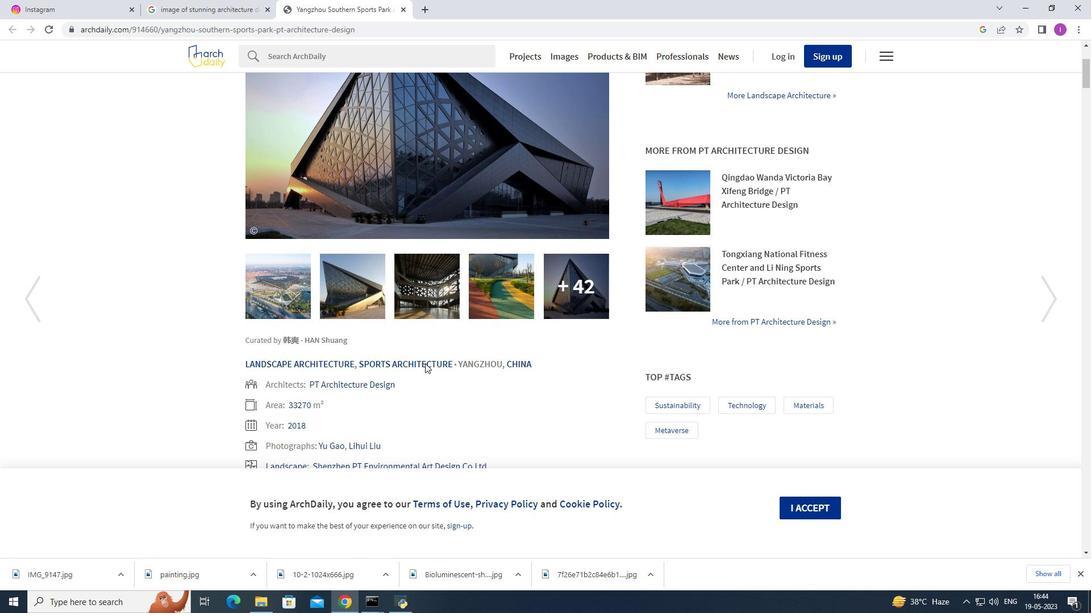 
Action: Mouse scrolled (425, 363) with delta (0, 0)
Screenshot: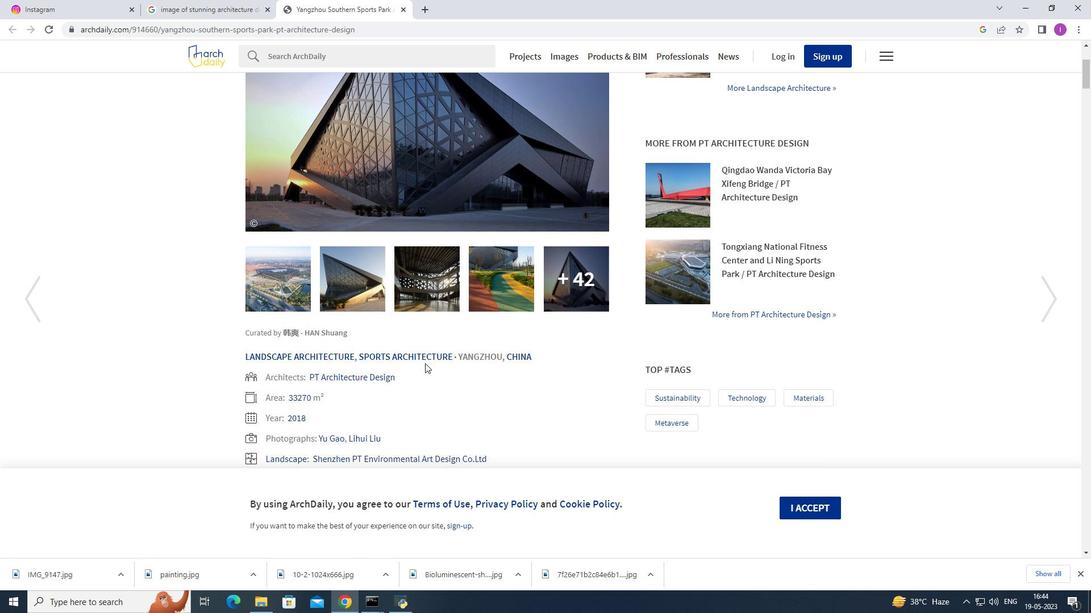 
Action: Mouse moved to (423, 356)
Screenshot: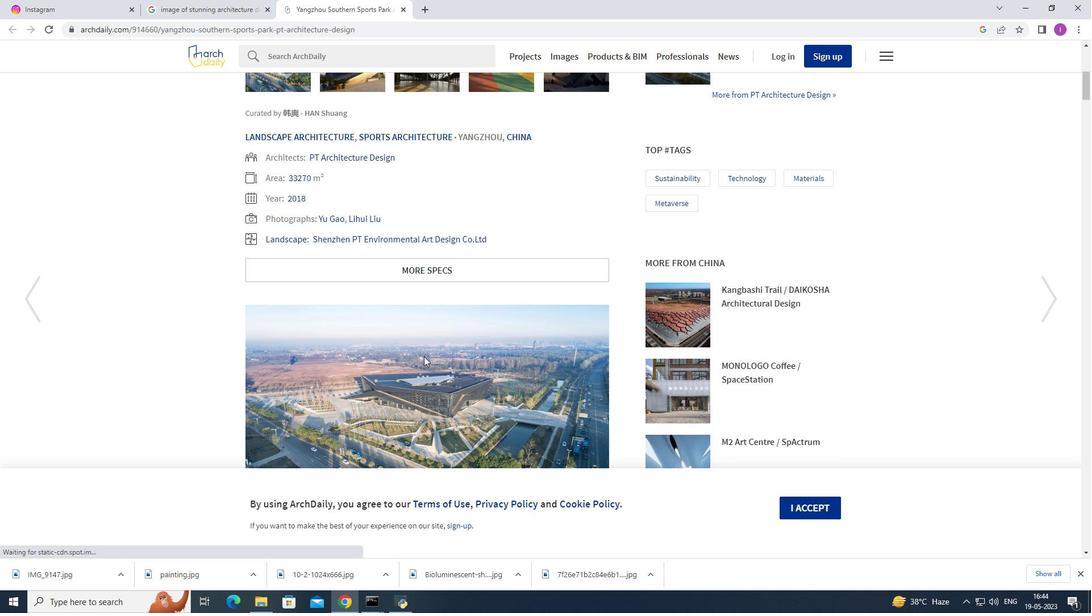 
Action: Mouse scrolled (423, 356) with delta (0, 0)
Screenshot: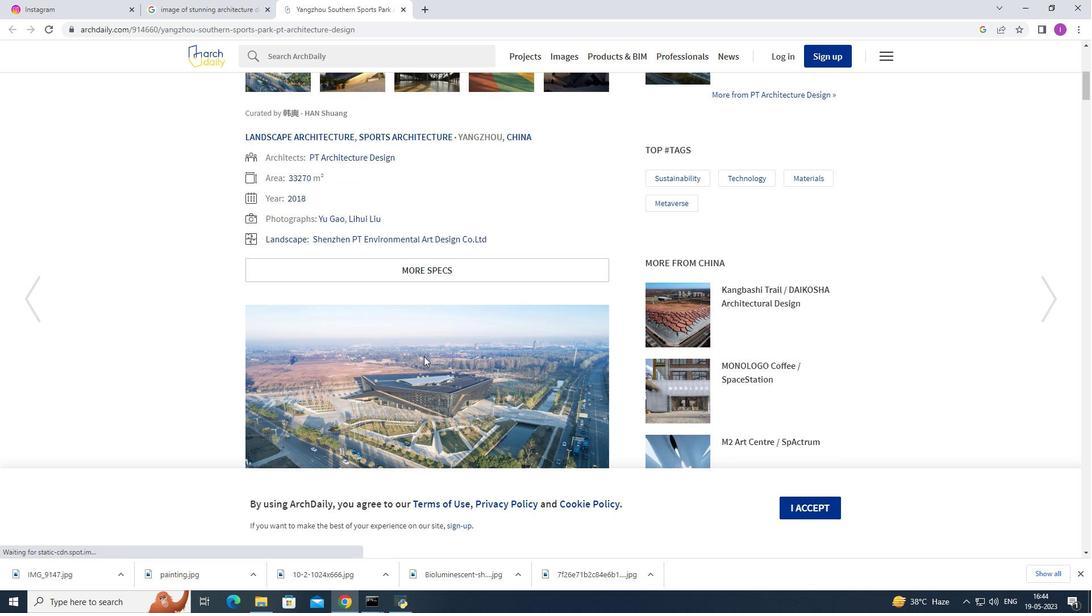 
Action: Mouse moved to (246, 198)
Screenshot: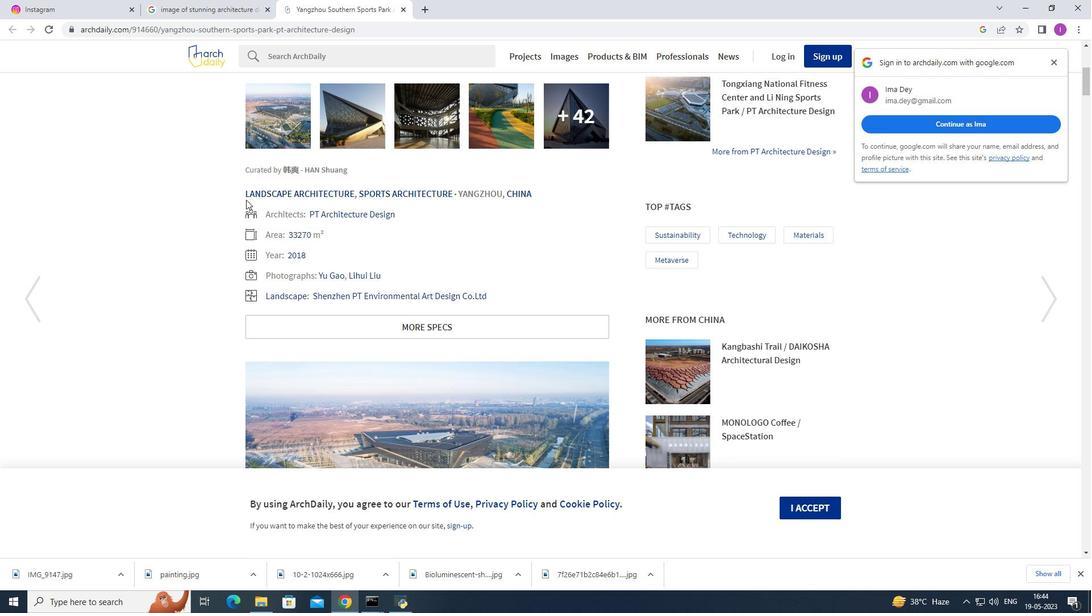 
Action: Mouse pressed left at (246, 198)
Screenshot: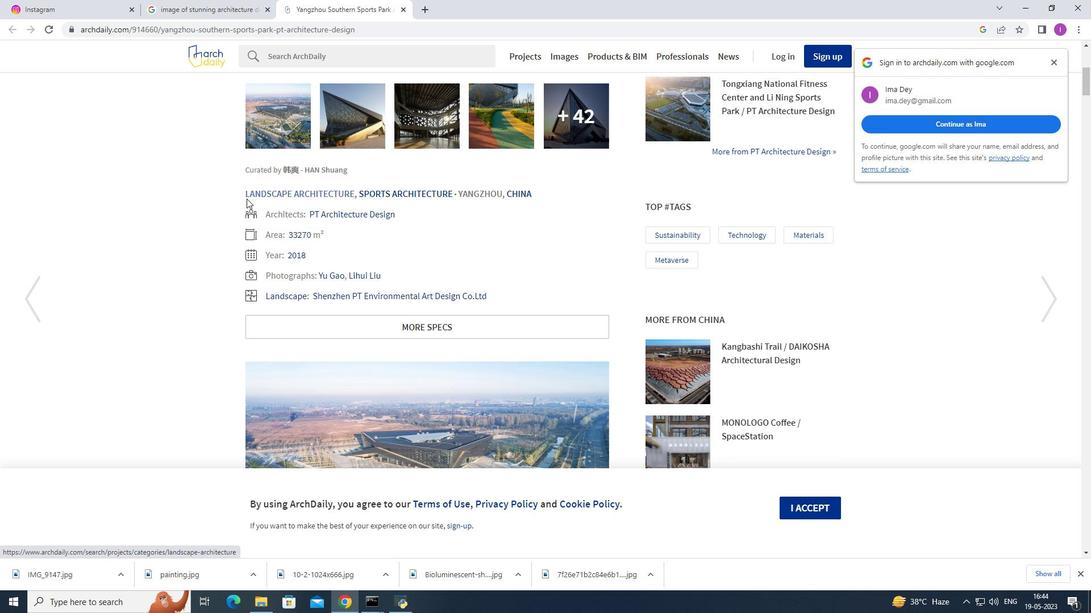 
Action: Mouse moved to (246, 193)
Screenshot: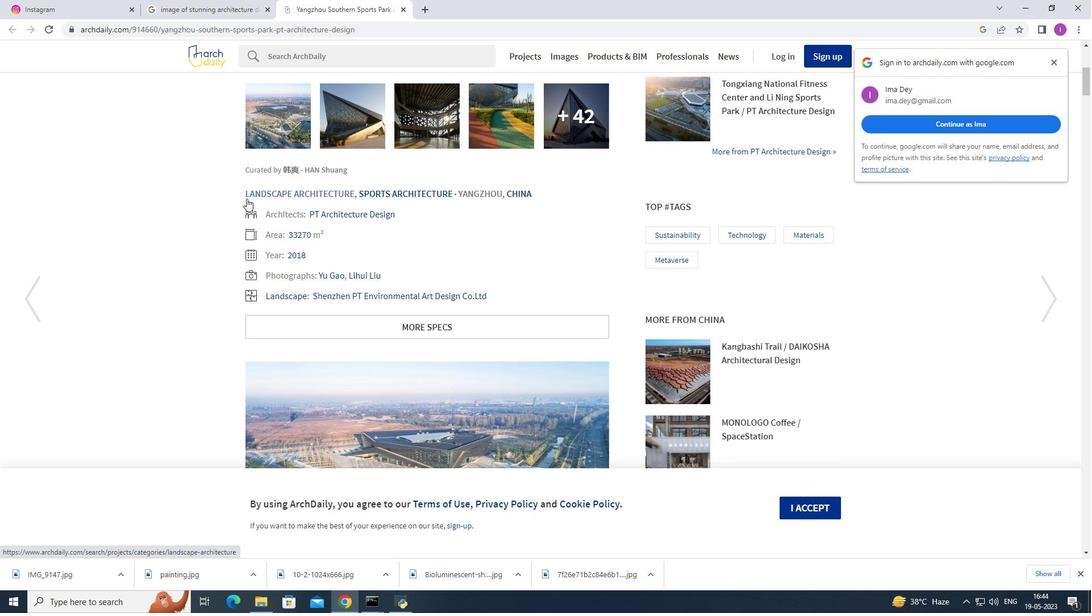 
Action: Mouse pressed left at (246, 193)
Screenshot: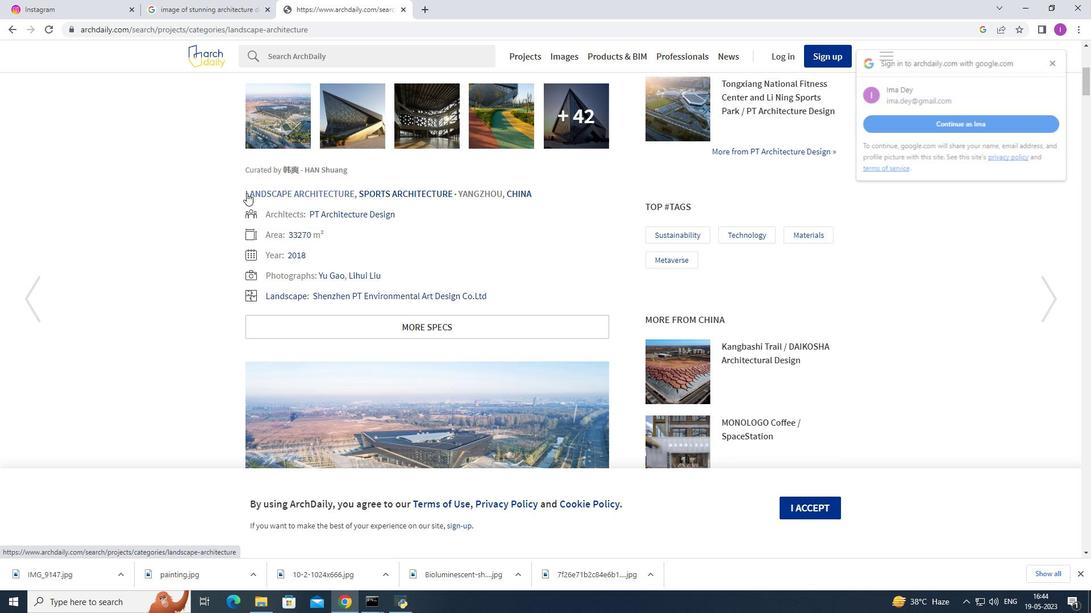 
Action: Mouse moved to (441, 280)
Screenshot: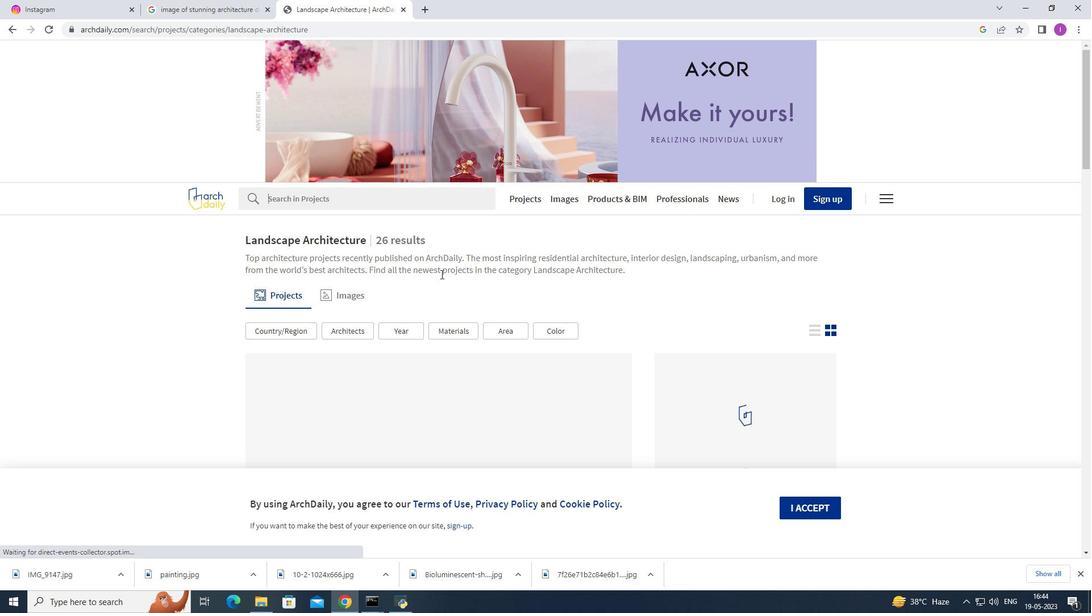 
Action: Mouse scrolled (441, 281) with delta (0, 0)
Screenshot: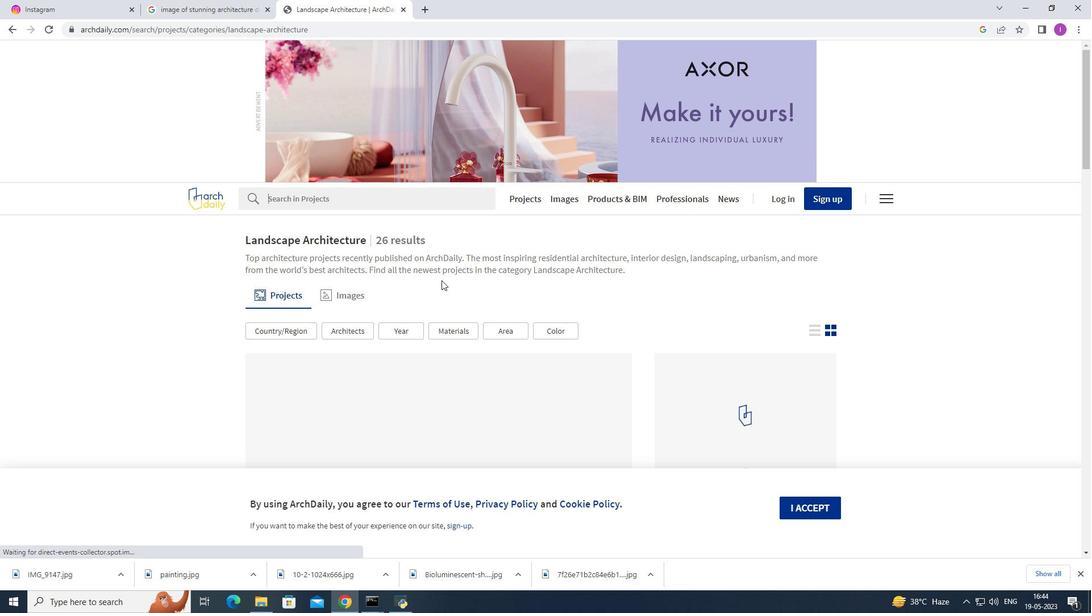 
Action: Mouse moved to (441, 281)
Screenshot: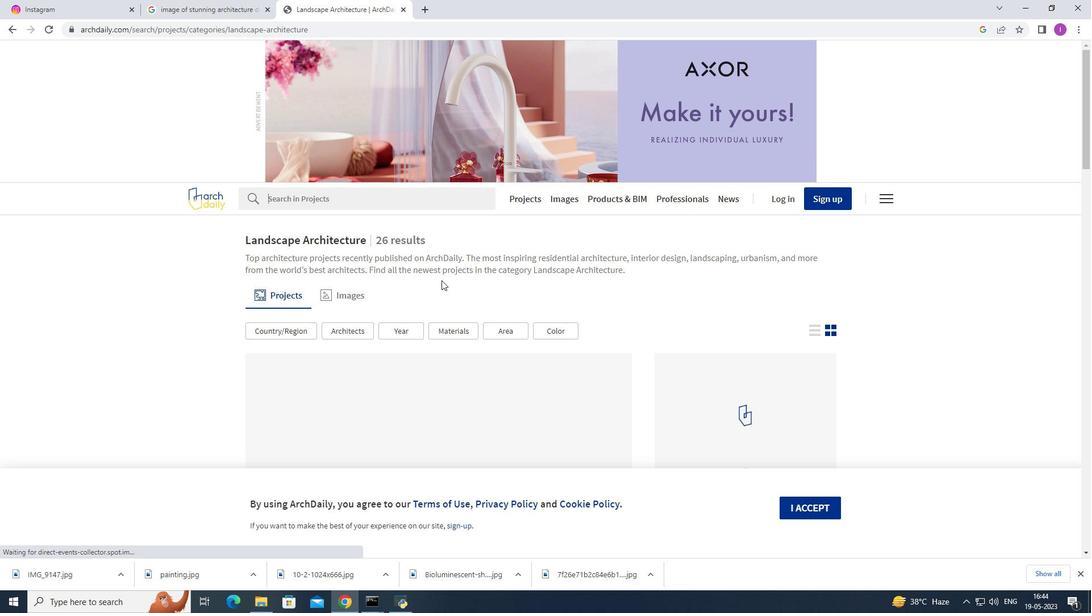 
Action: Mouse scrolled (441, 281) with delta (0, 0)
Screenshot: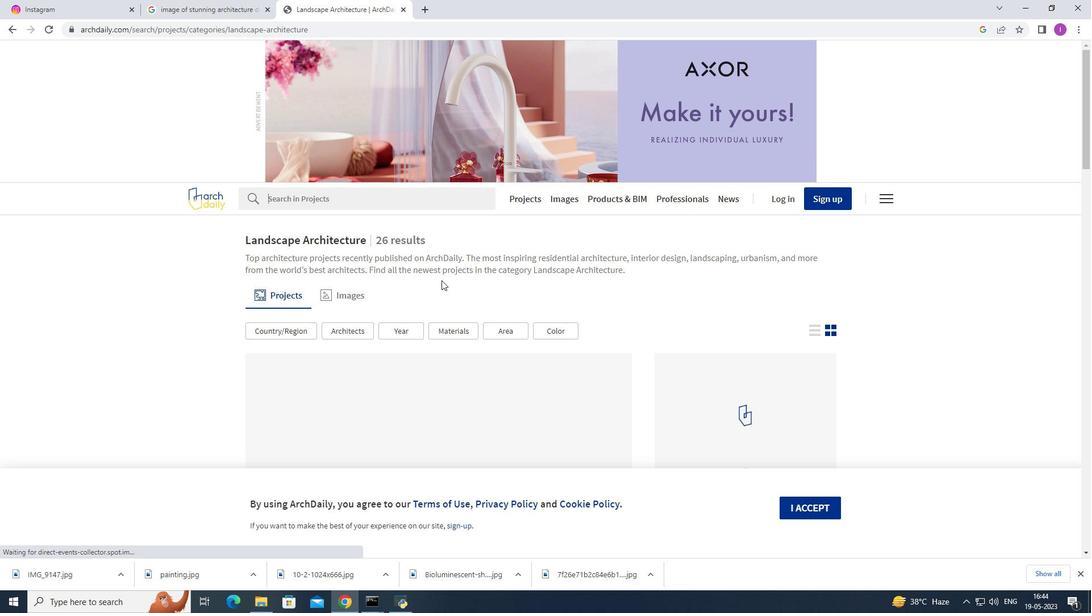 
Action: Mouse scrolled (441, 281) with delta (0, 0)
Screenshot: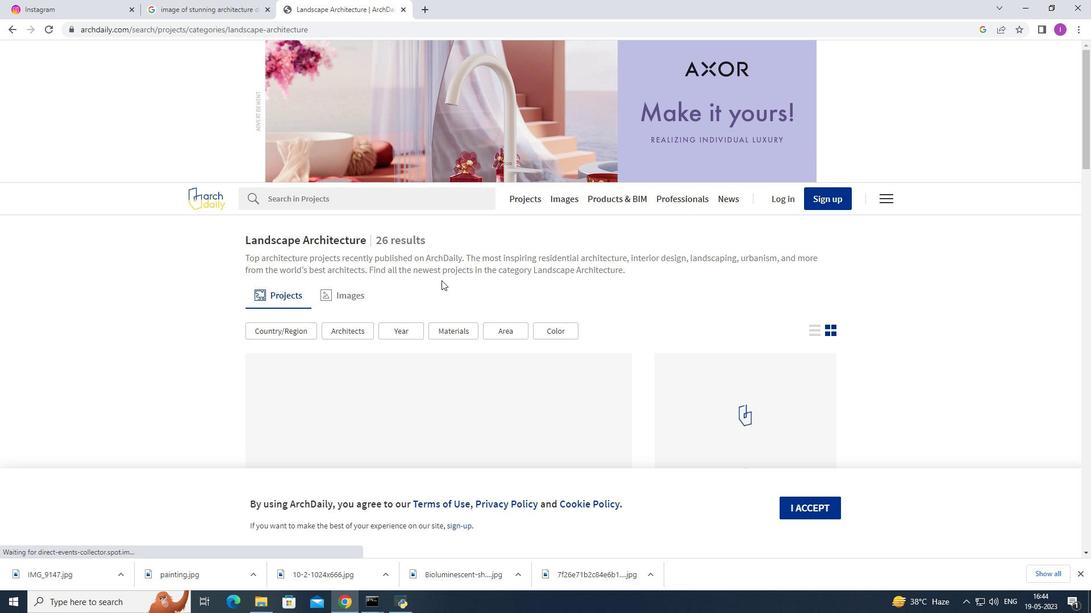 
Action: Mouse moved to (10, 25)
Screenshot: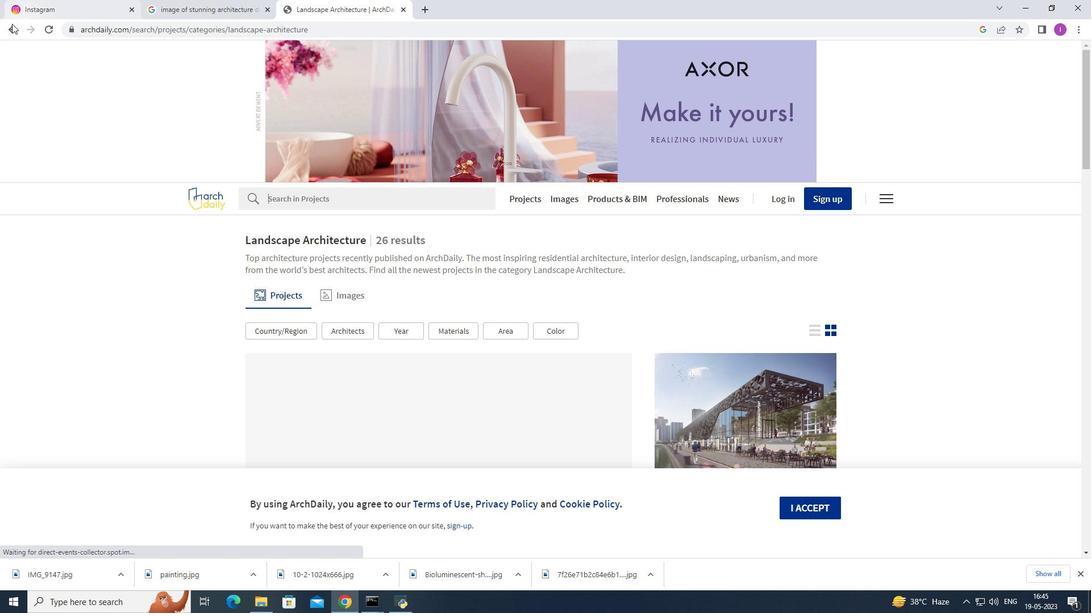 
Action: Mouse pressed left at (10, 25)
Screenshot: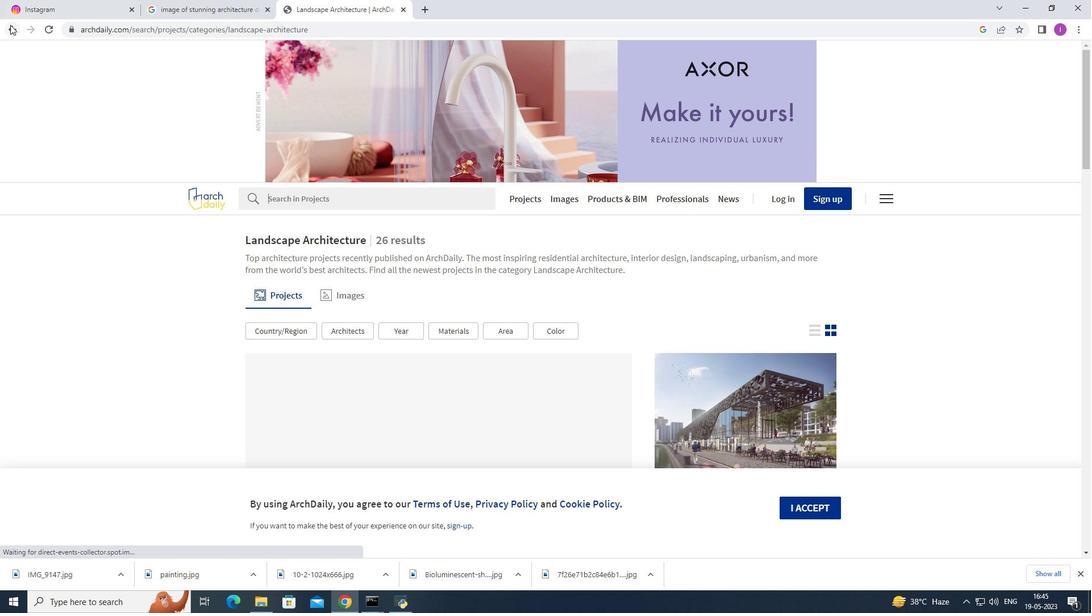 
Action: Mouse moved to (514, 352)
Screenshot: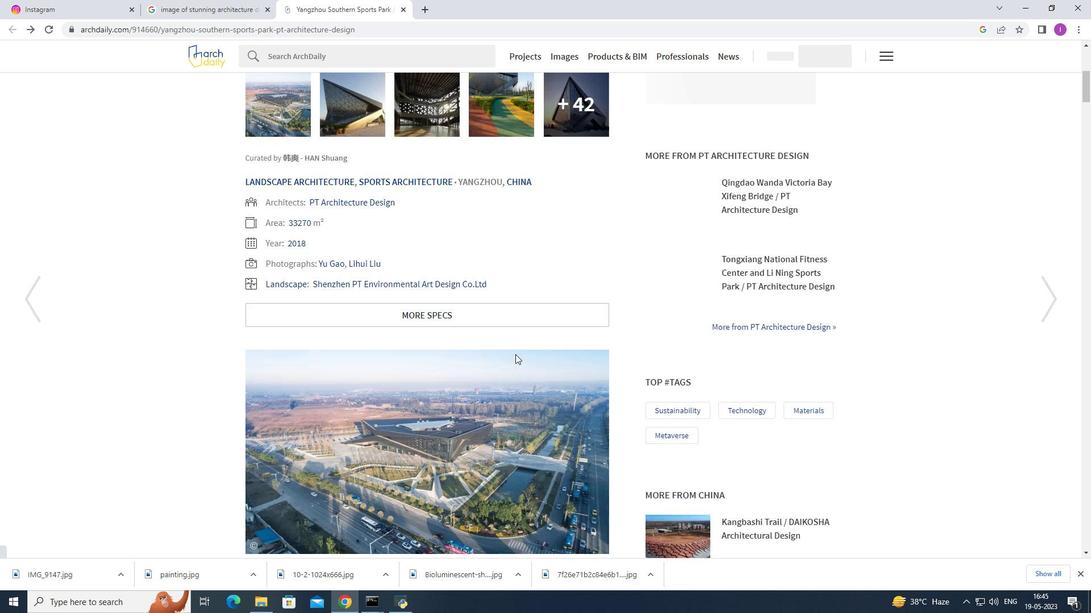 
Action: Mouse scrolled (514, 353) with delta (0, 0)
Screenshot: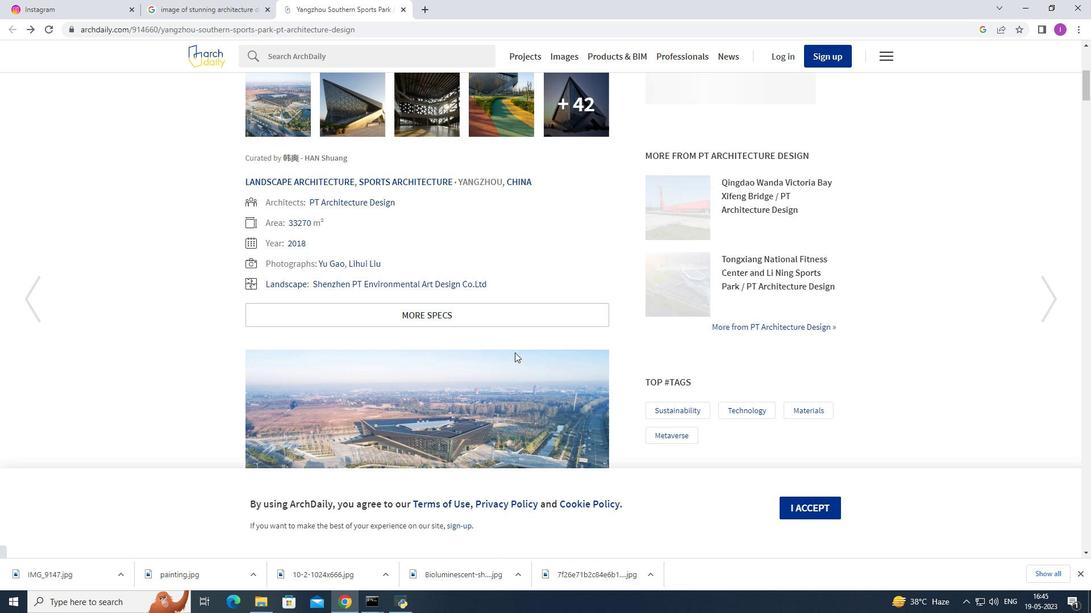 
Action: Mouse moved to (488, 341)
Screenshot: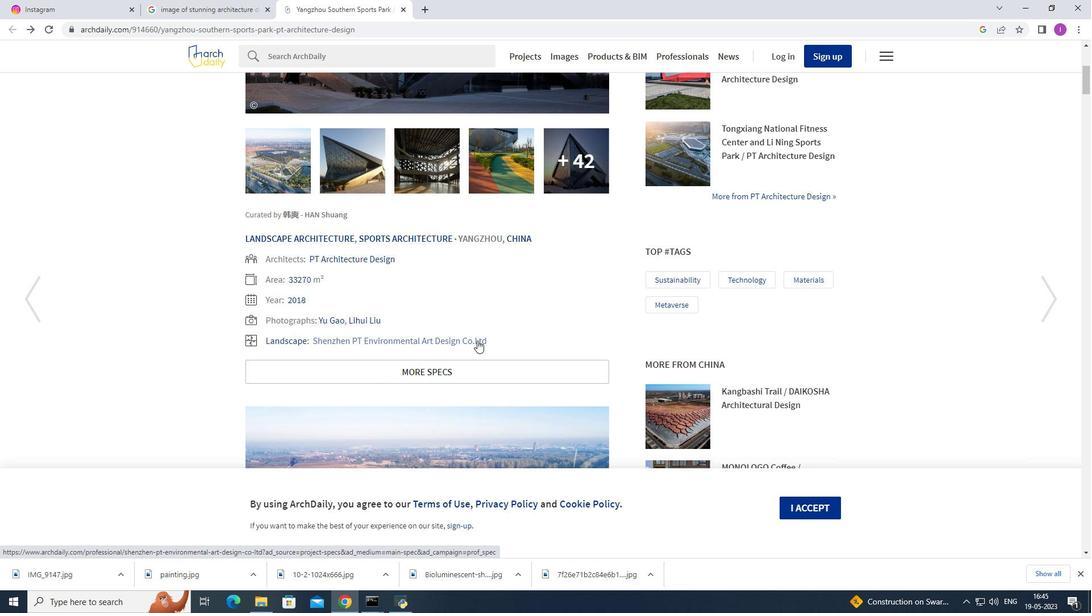 
Action: Mouse pressed left at (488, 341)
Screenshot: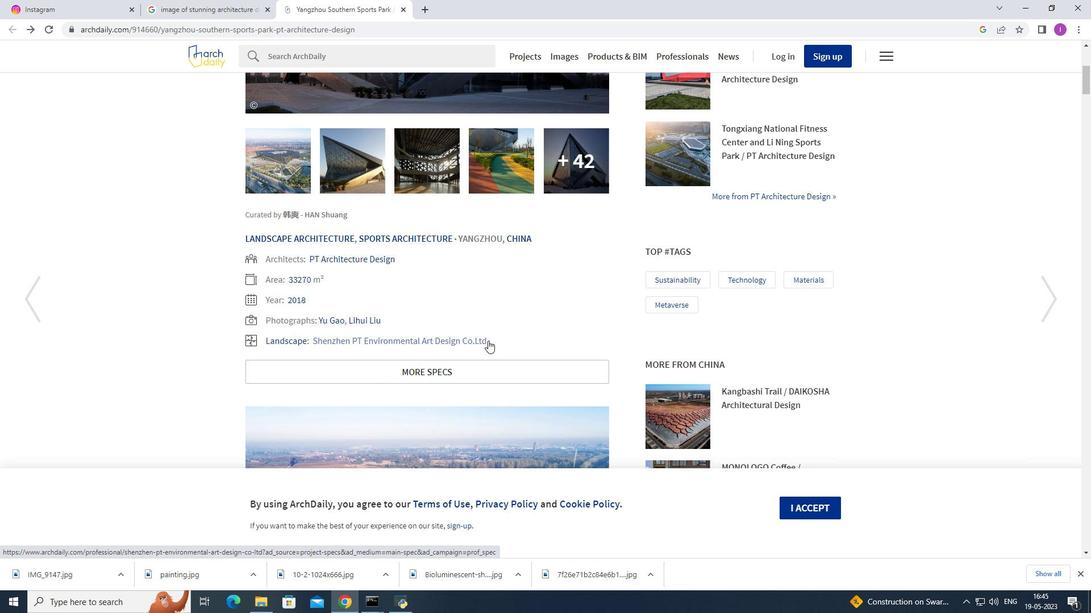 
Action: Mouse moved to (427, 339)
Screenshot: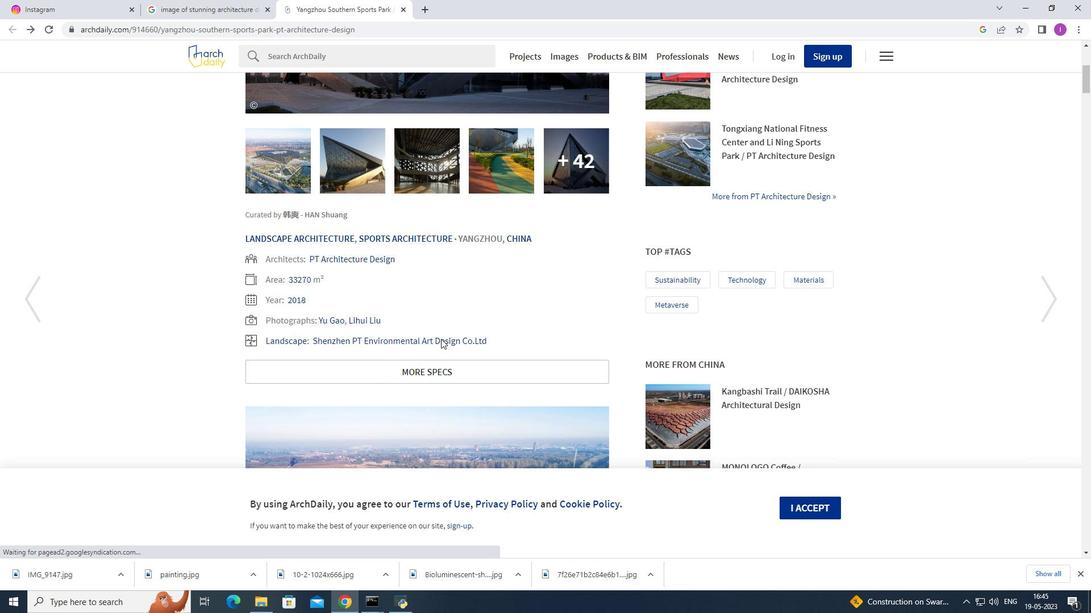 
Action: Mouse pressed left at (427, 339)
Screenshot: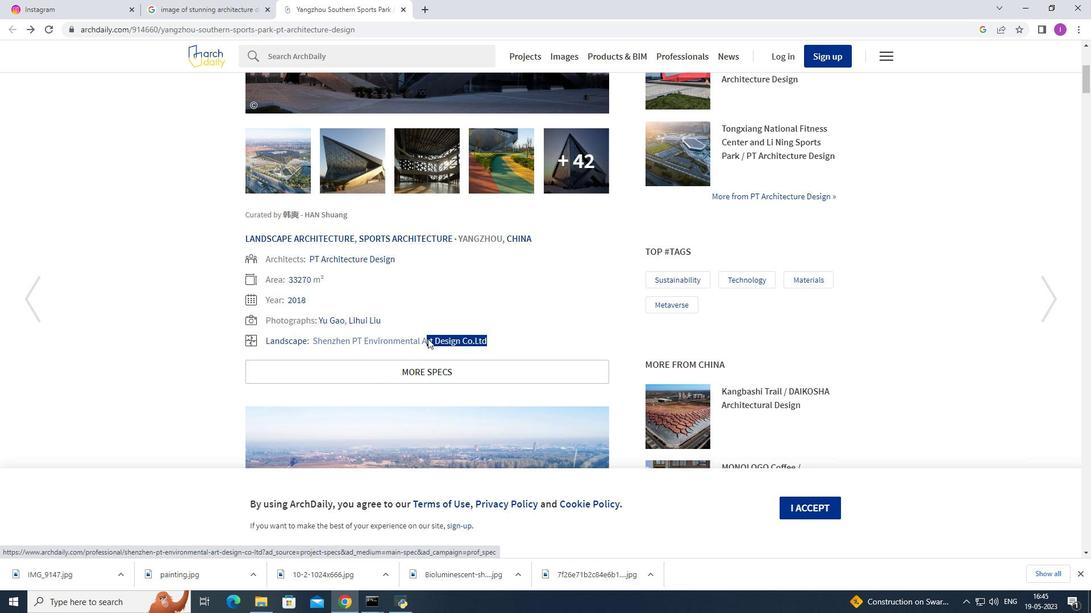 
Action: Mouse moved to (517, 335)
Screenshot: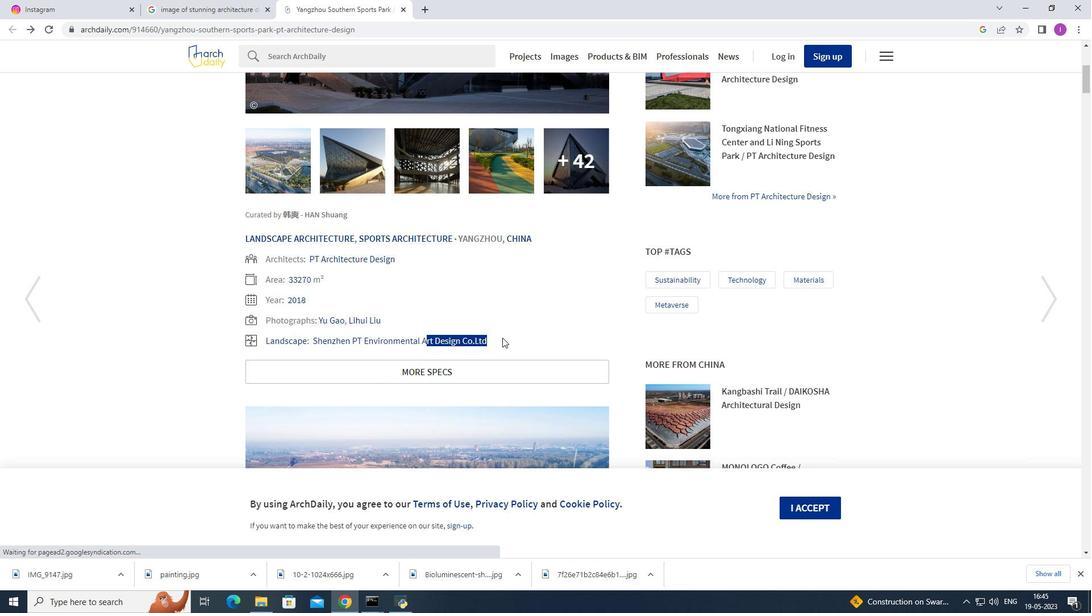 
Action: Mouse pressed left at (517, 335)
Screenshot: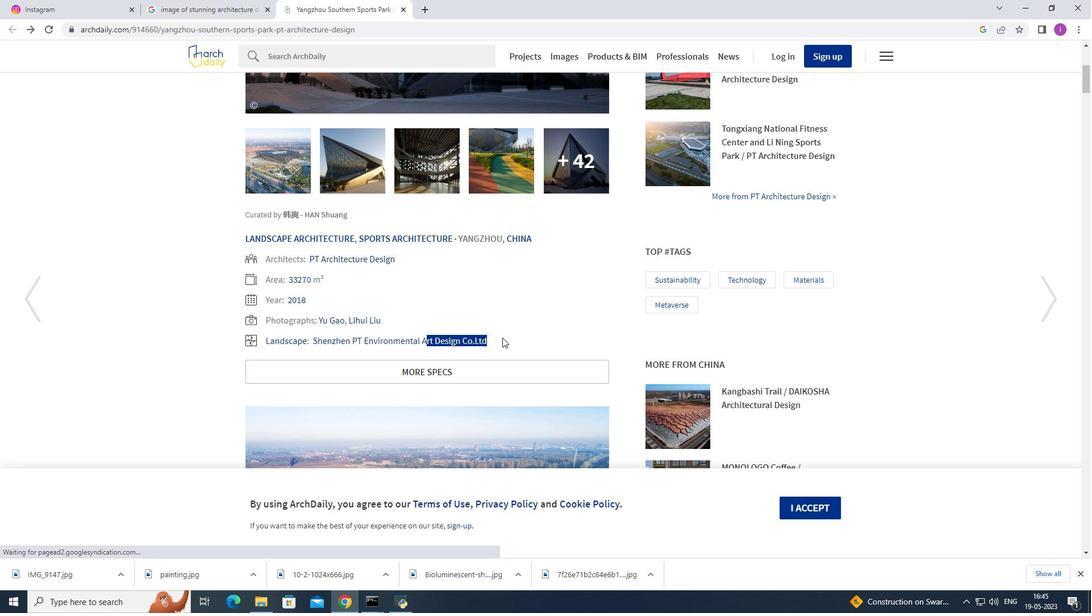 
Action: Mouse moved to (433, 297)
Screenshot: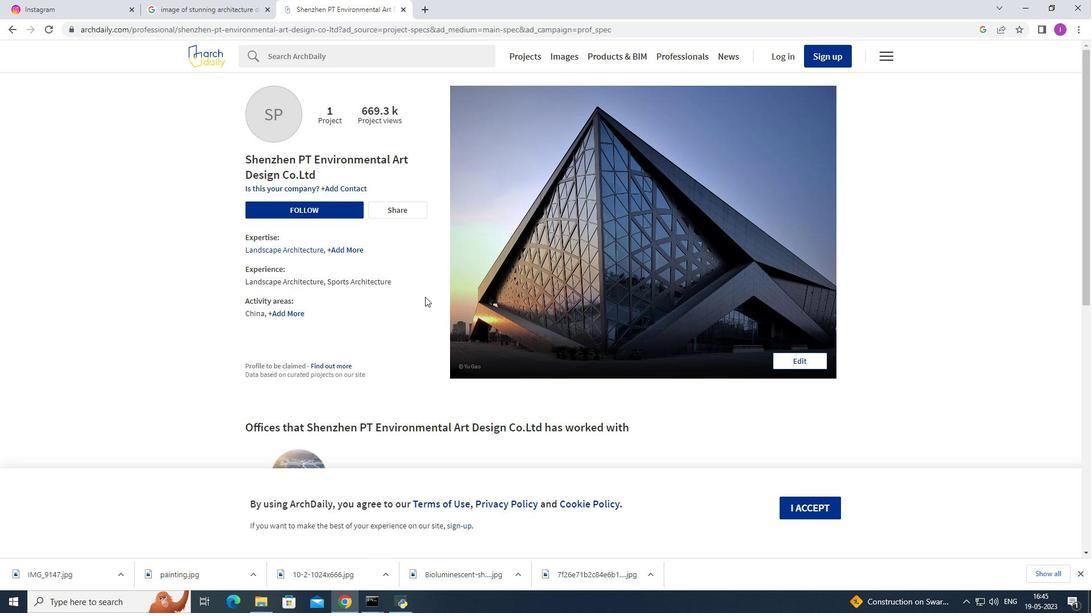 
Action: Mouse scrolled (433, 296) with delta (0, 0)
Screenshot: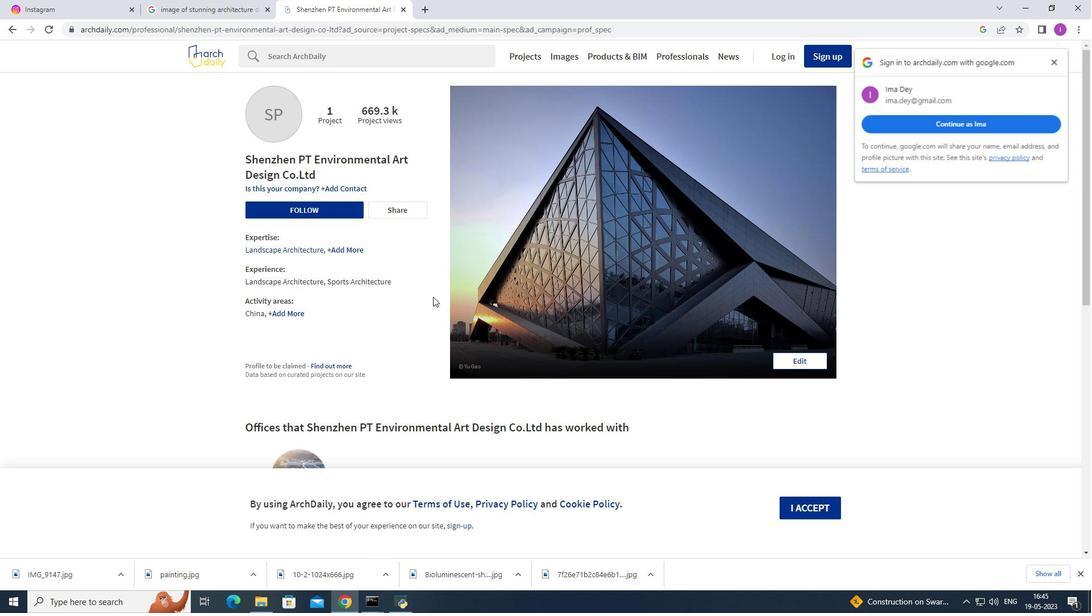 
Action: Mouse scrolled (433, 296) with delta (0, 0)
Screenshot: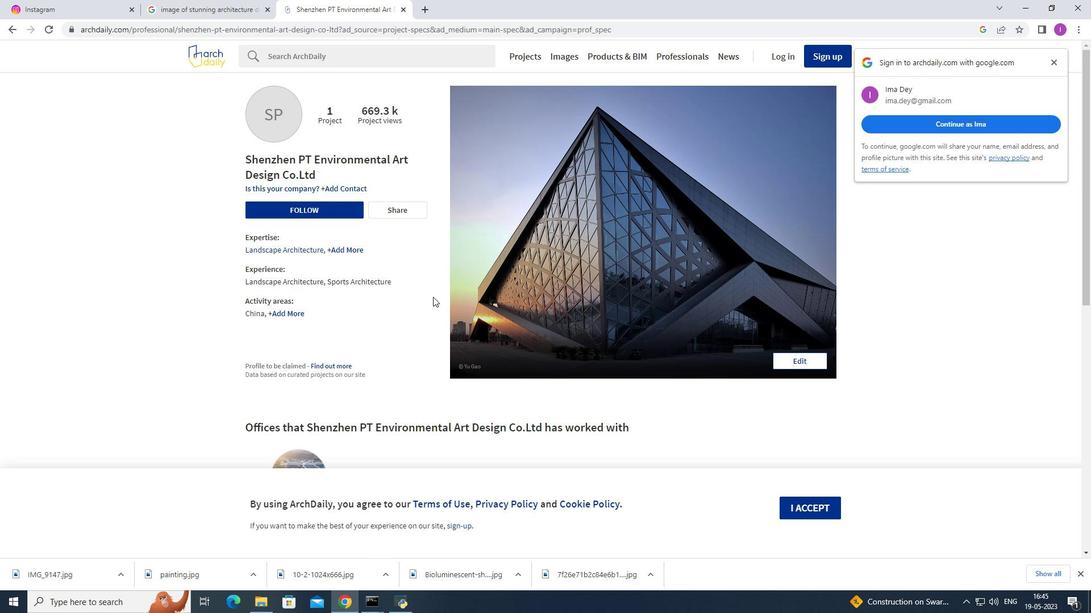 
Action: Mouse scrolled (433, 296) with delta (0, 0)
Screenshot: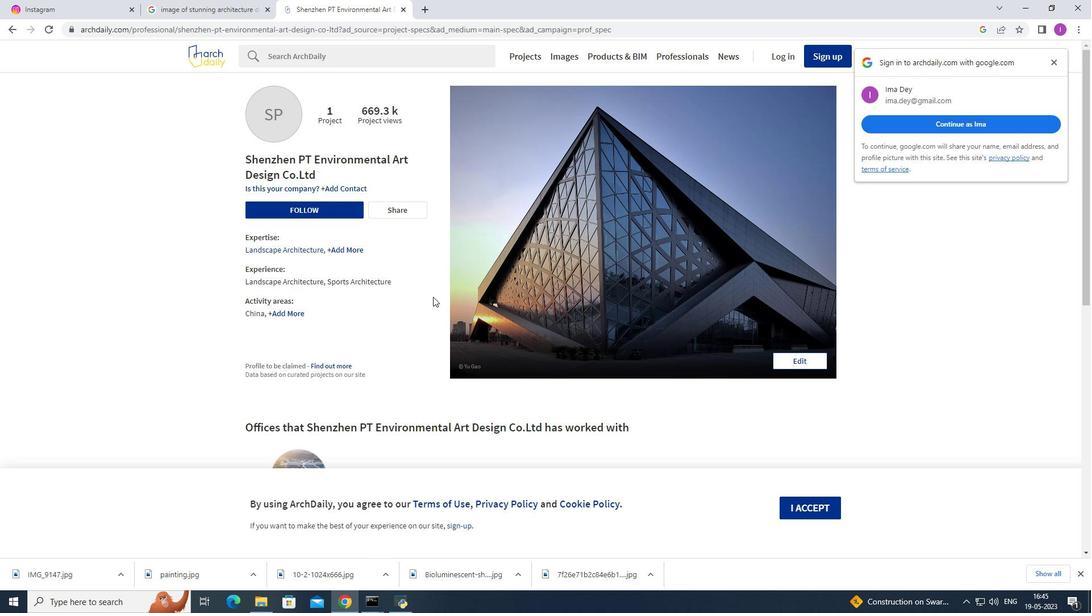 
Action: Mouse scrolled (433, 296) with delta (0, 0)
Screenshot: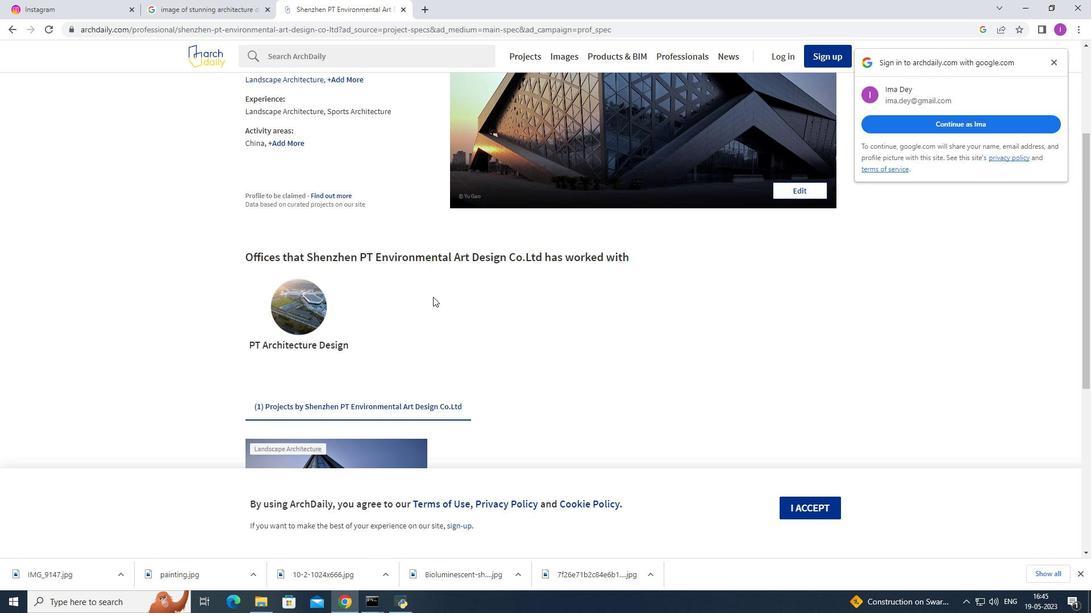 
Action: Mouse scrolled (433, 296) with delta (0, 0)
Screenshot: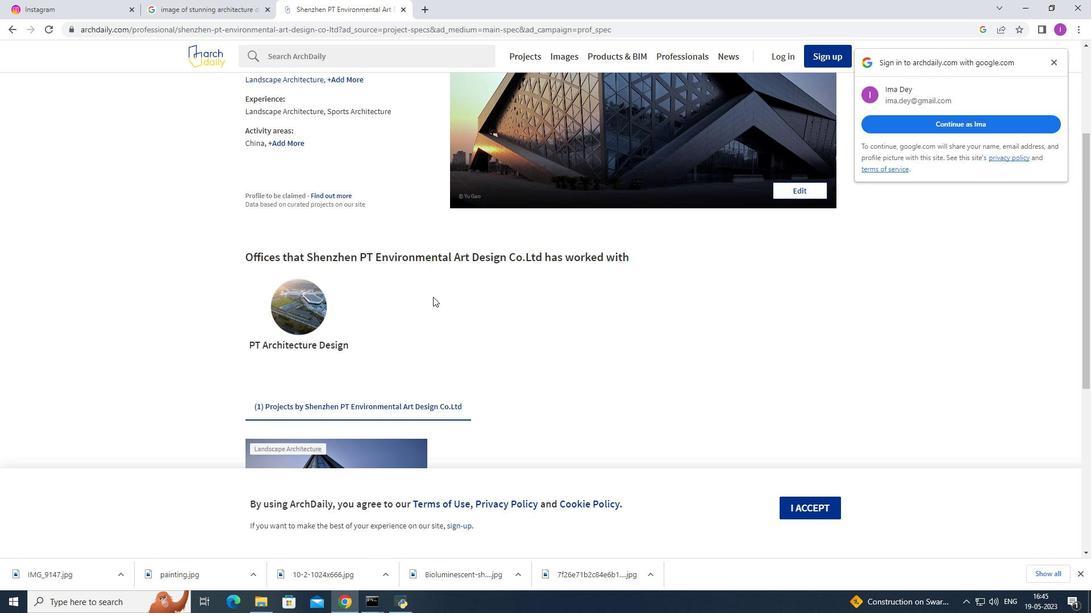 
Action: Mouse scrolled (433, 296) with delta (0, 0)
Screenshot: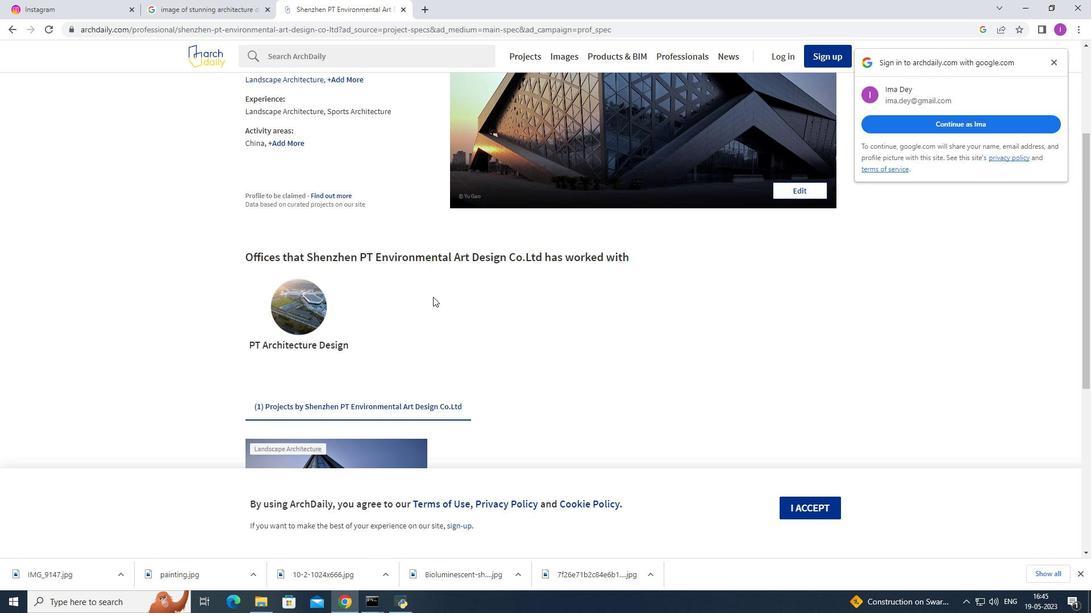 
Action: Mouse moved to (17, 28)
Screenshot: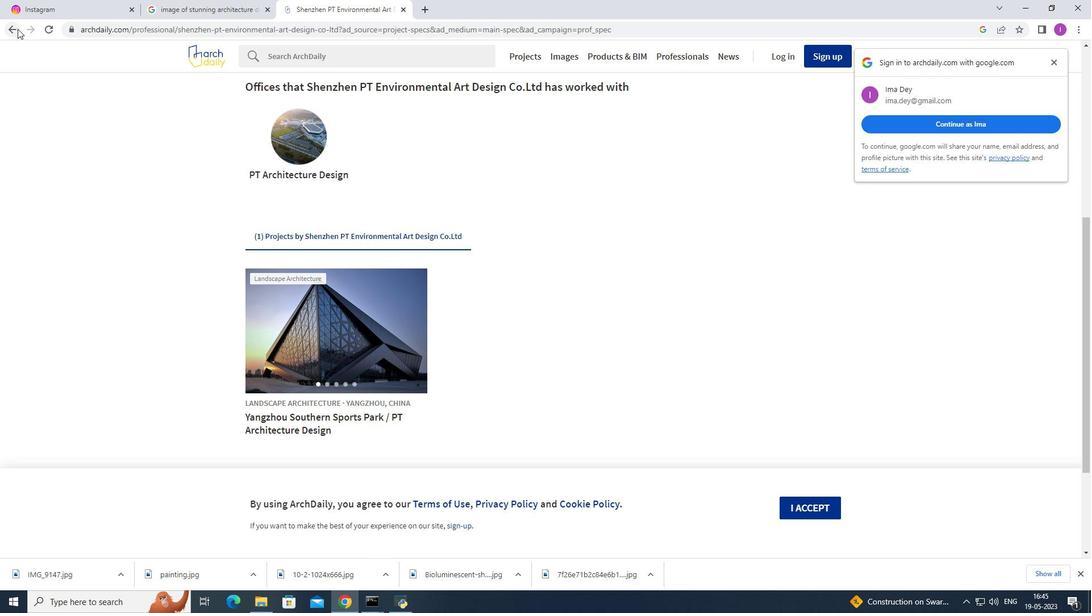 
Action: Mouse pressed left at (17, 28)
Screenshot: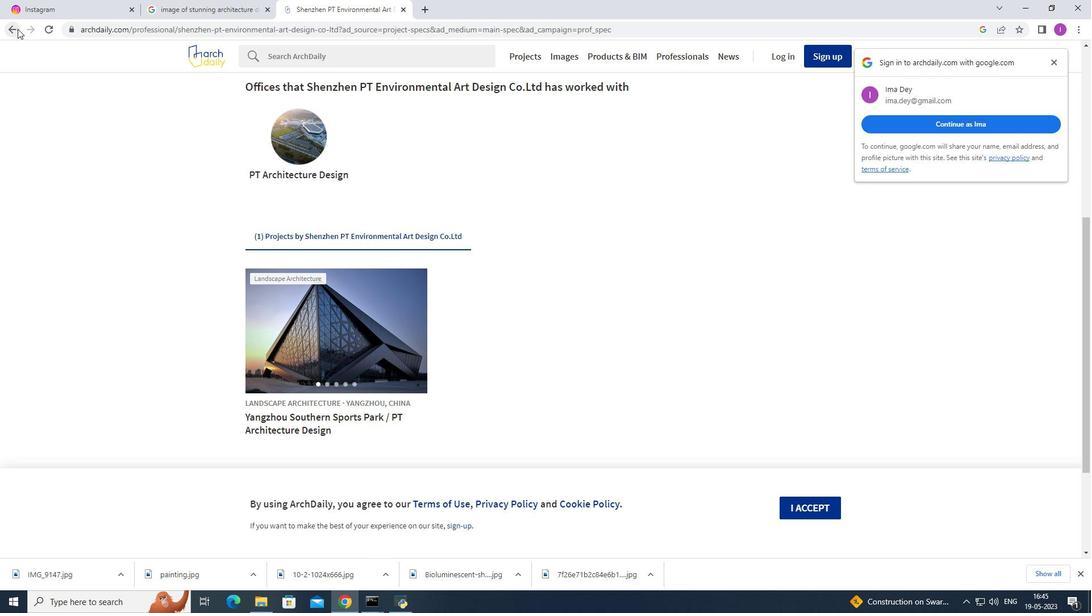 
Action: Mouse moved to (393, 297)
Screenshot: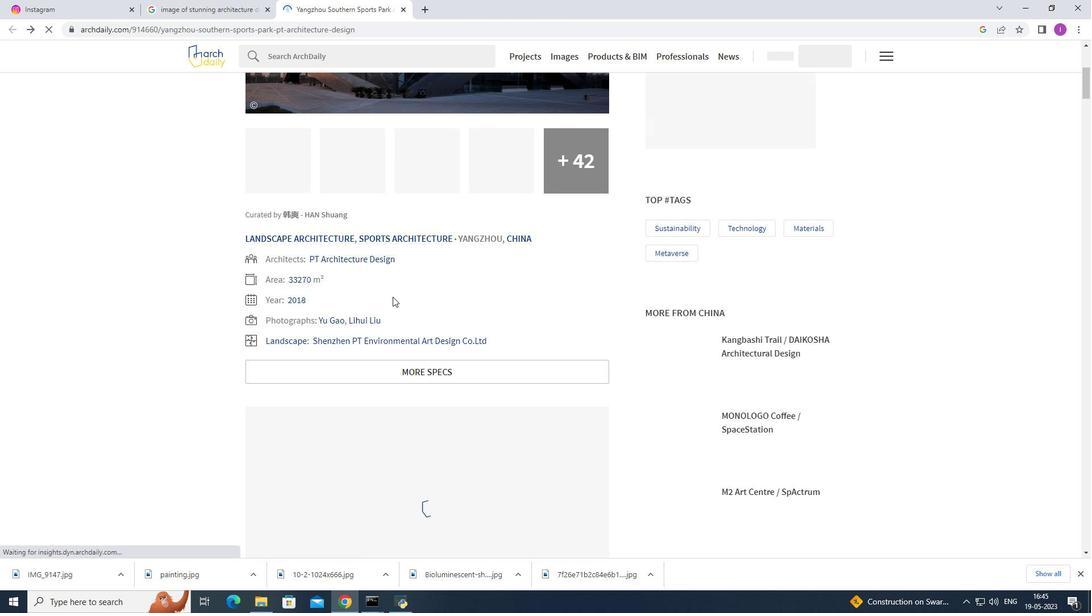 
Action: Mouse scrolled (393, 297) with delta (0, 0)
Screenshot: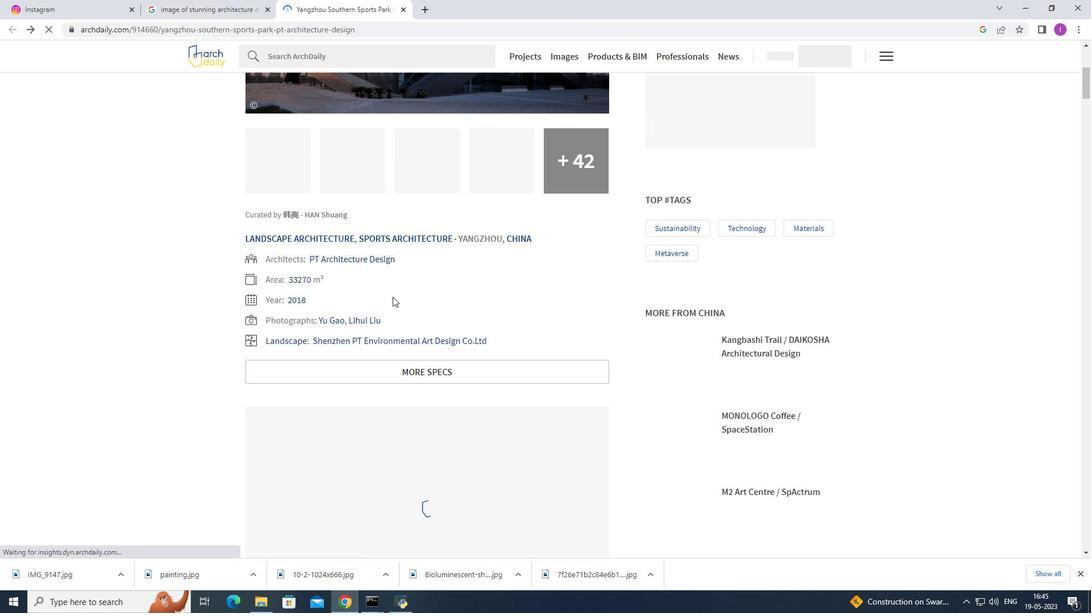 
Action: Mouse moved to (394, 297)
Screenshot: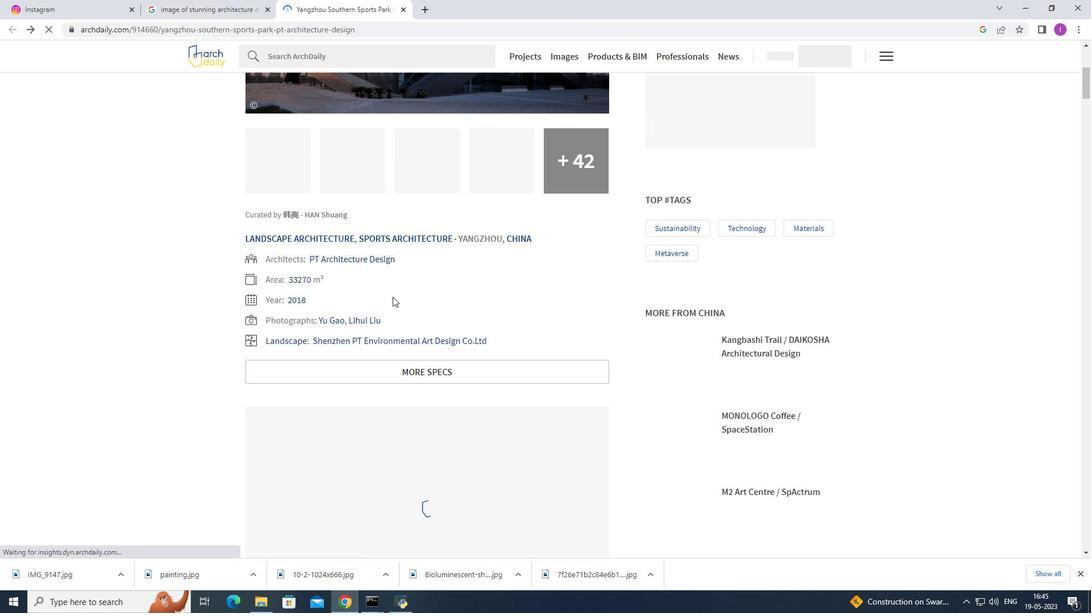 
Action: Mouse scrolled (394, 297) with delta (0, 0)
Screenshot: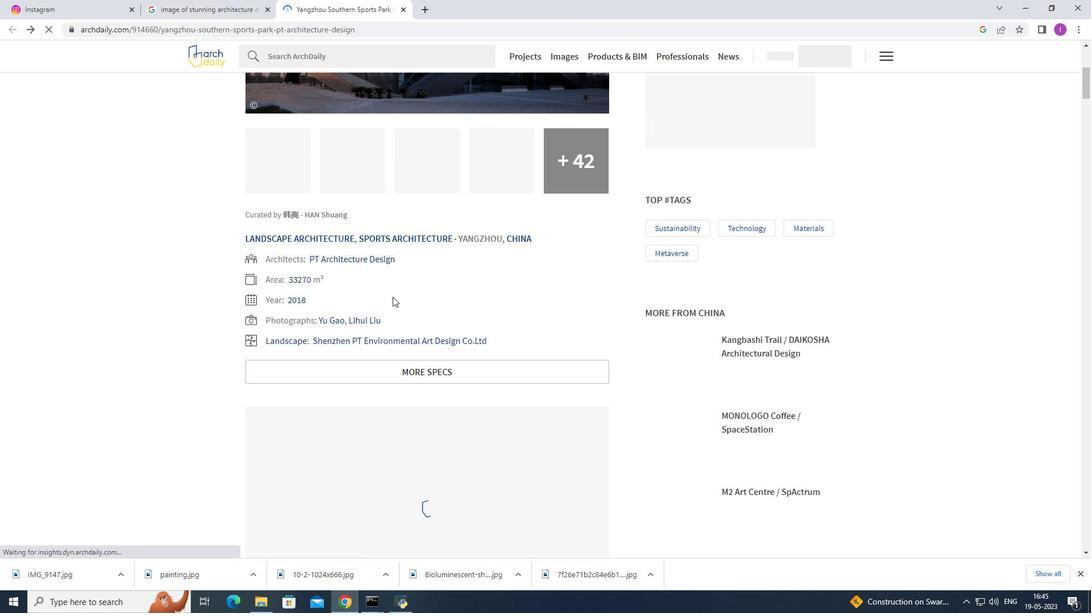 
Action: Mouse scrolled (394, 297) with delta (0, 0)
Screenshot: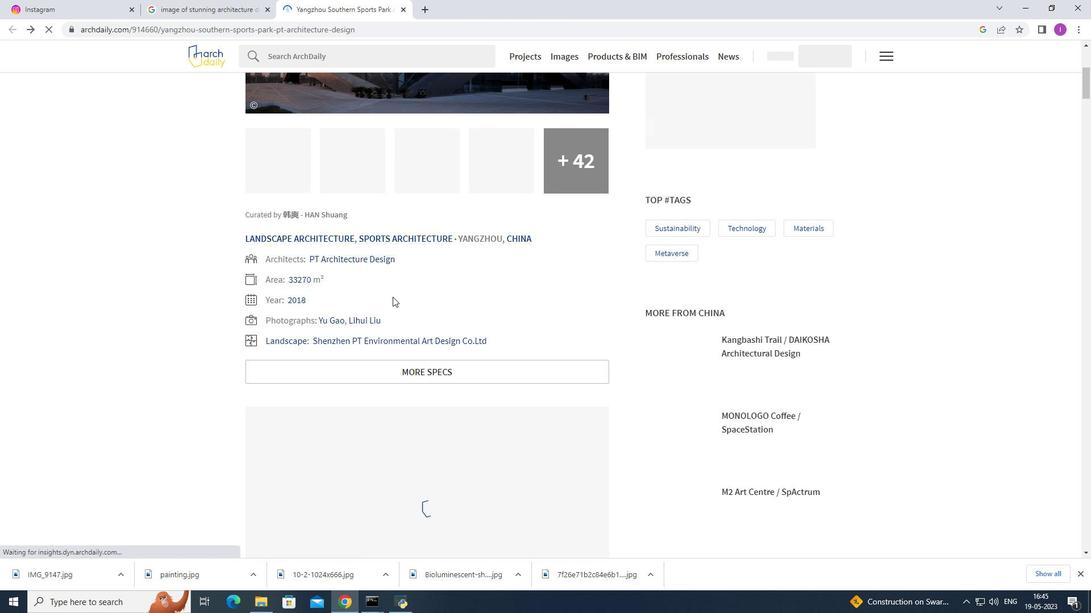 
Action: Mouse scrolled (394, 297) with delta (0, 0)
Screenshot: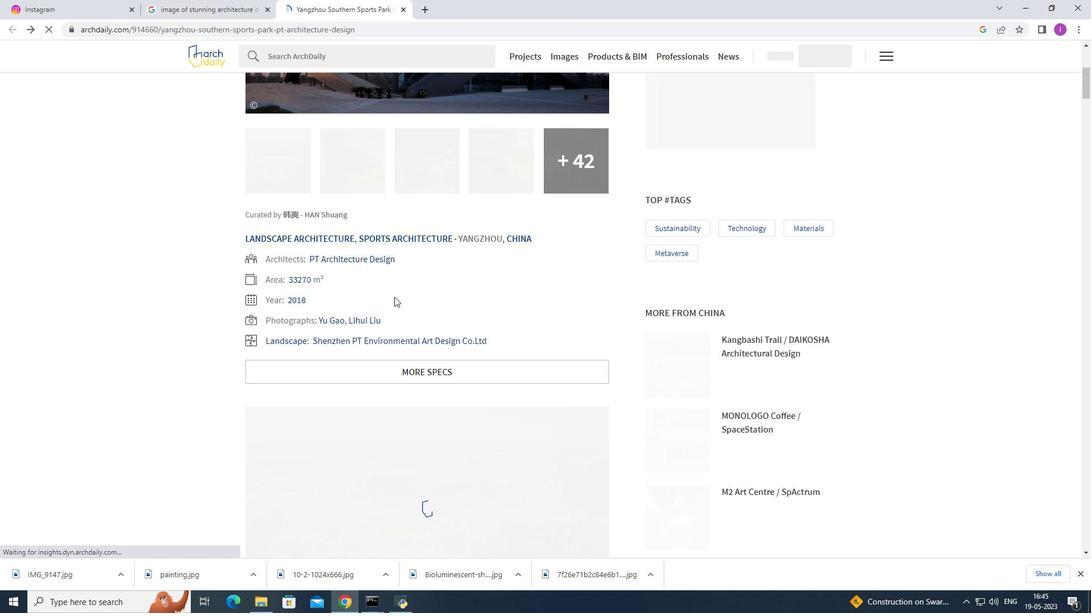 
Action: Mouse moved to (395, 296)
Screenshot: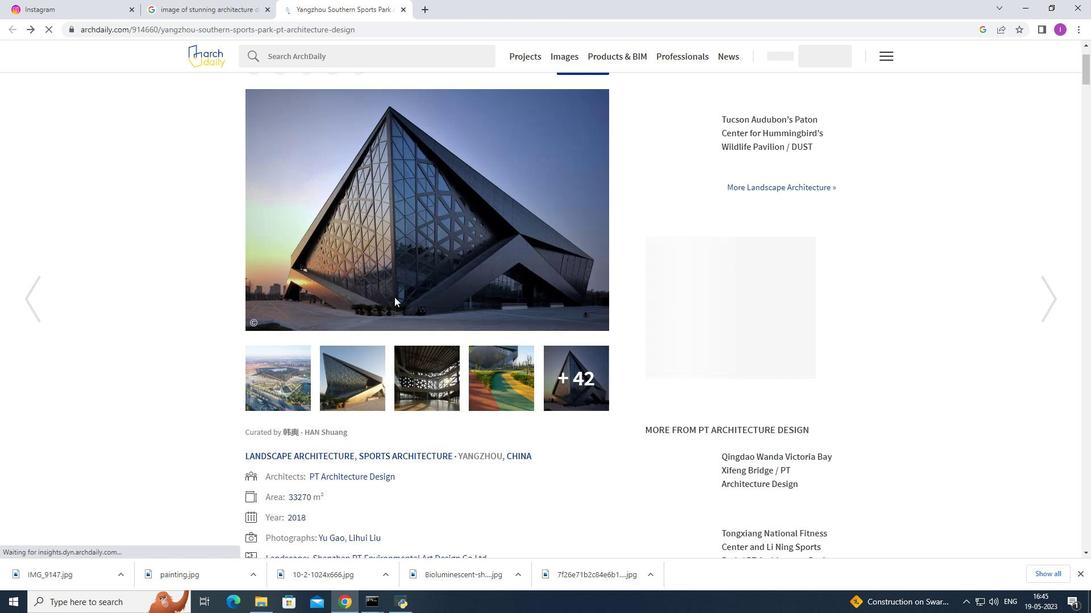 
Action: Mouse scrolled (395, 296) with delta (0, 0)
Screenshot: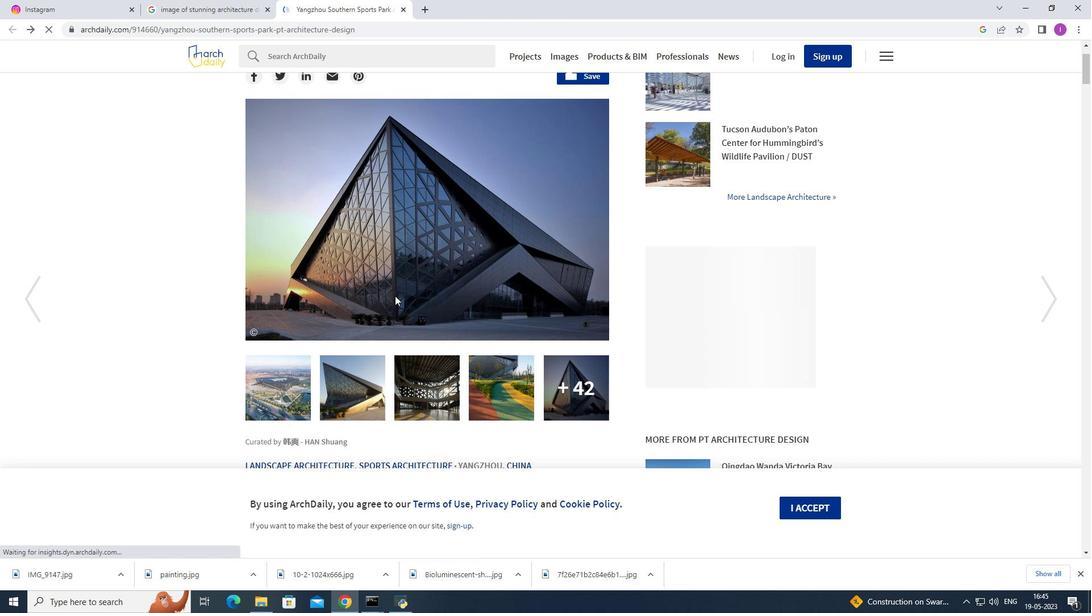 
Action: Mouse scrolled (395, 296) with delta (0, 0)
Screenshot: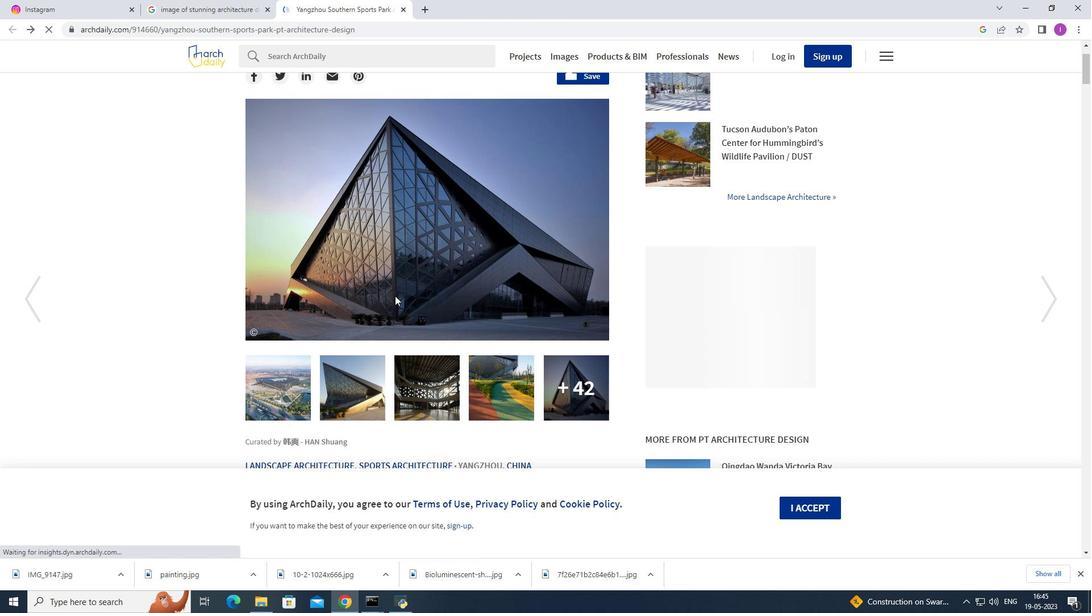 
Action: Mouse scrolled (395, 296) with delta (0, 0)
Screenshot: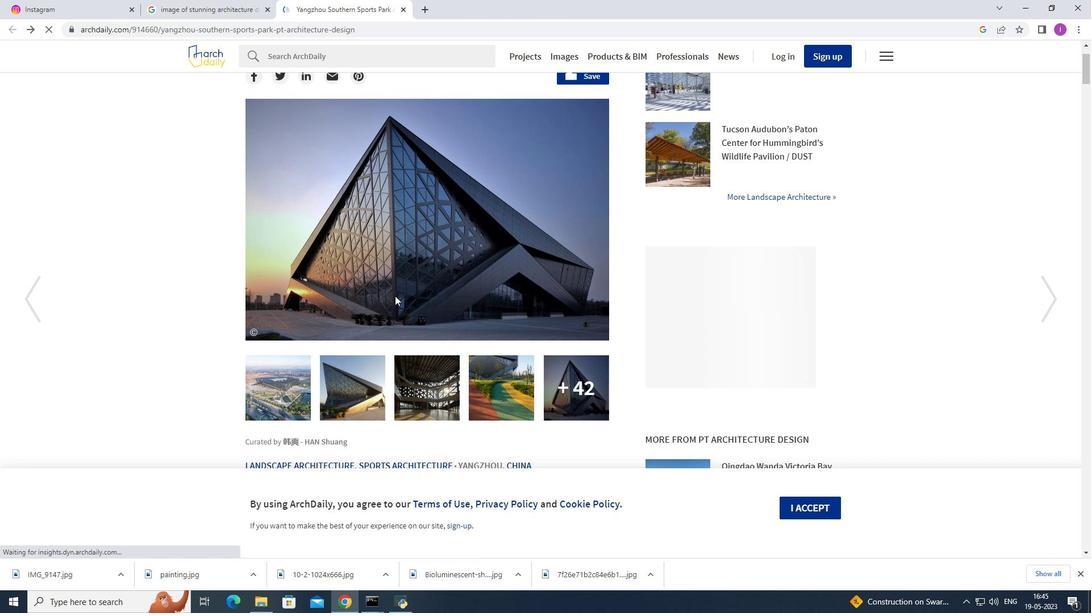 
Action: Mouse scrolled (395, 295) with delta (0, 0)
Screenshot: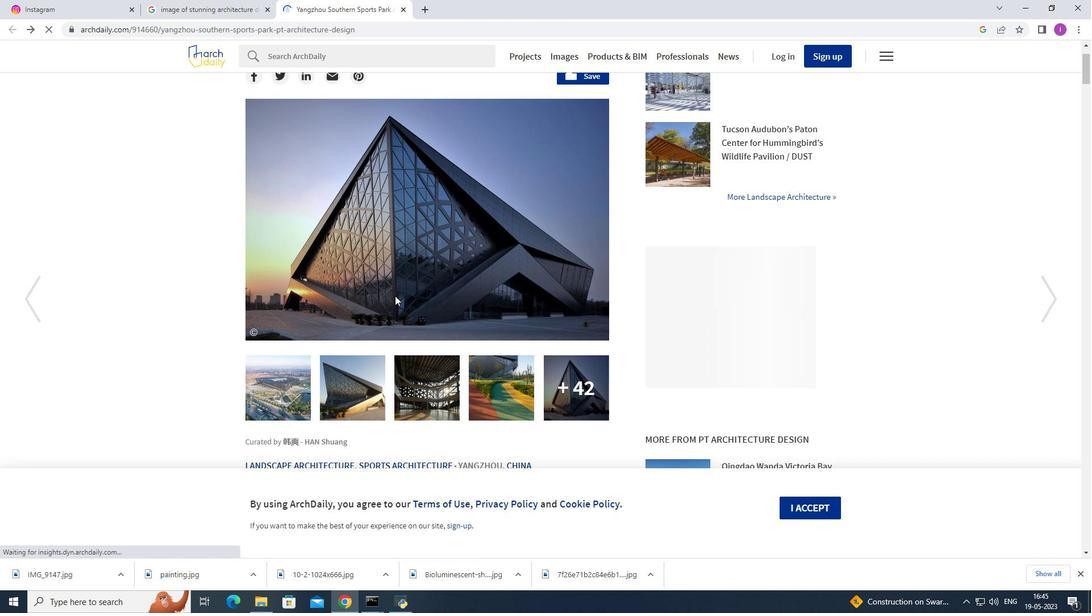 
Action: Mouse scrolled (395, 295) with delta (0, 0)
Screenshot: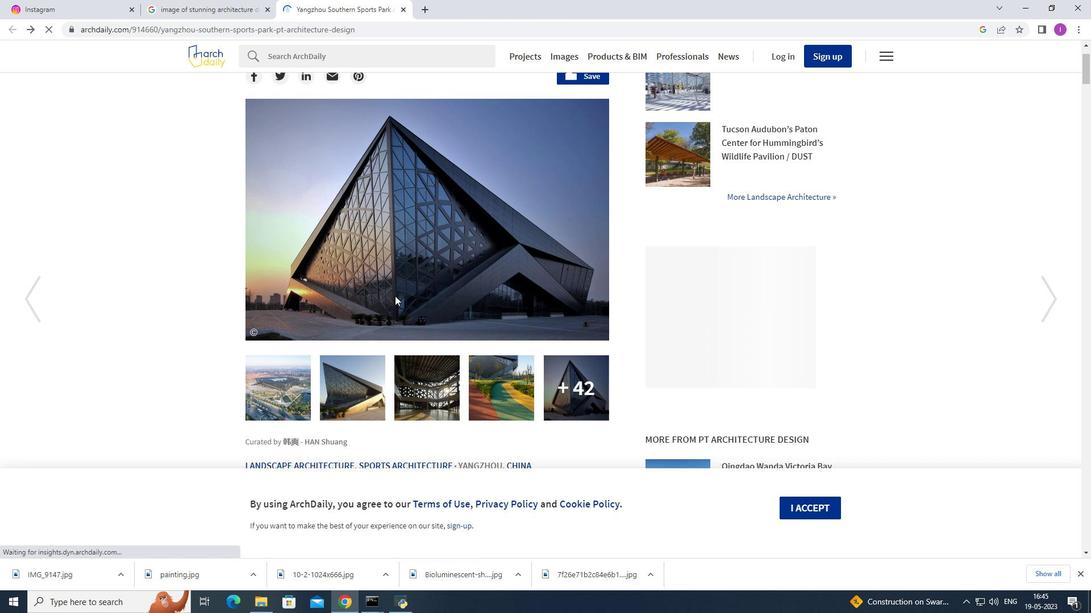 
Action: Mouse moved to (395, 296)
Screenshot: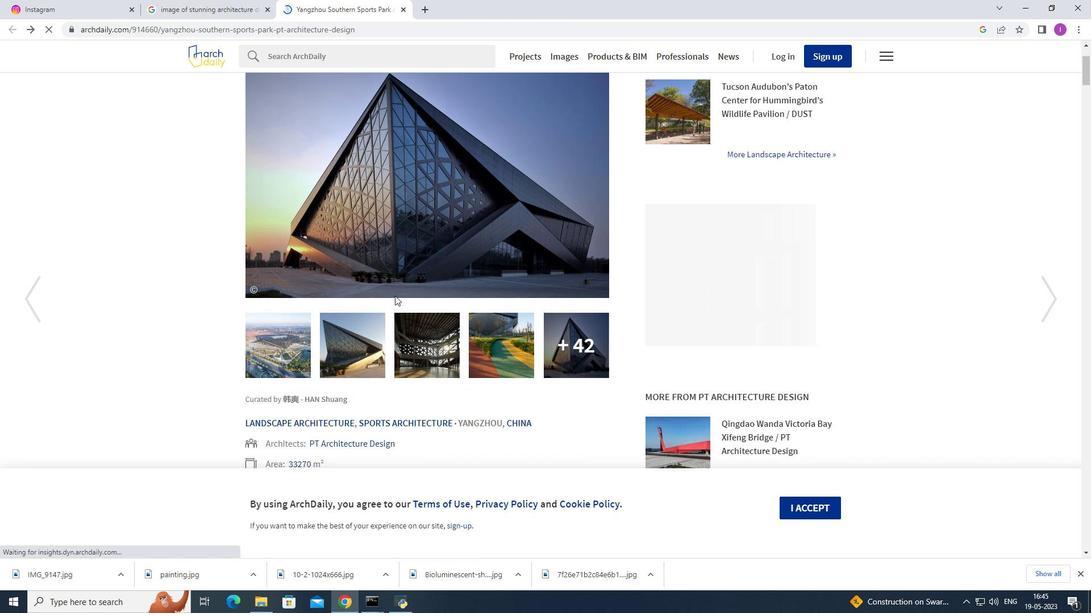 
Action: Mouse scrolled (395, 295) with delta (0, 0)
Screenshot: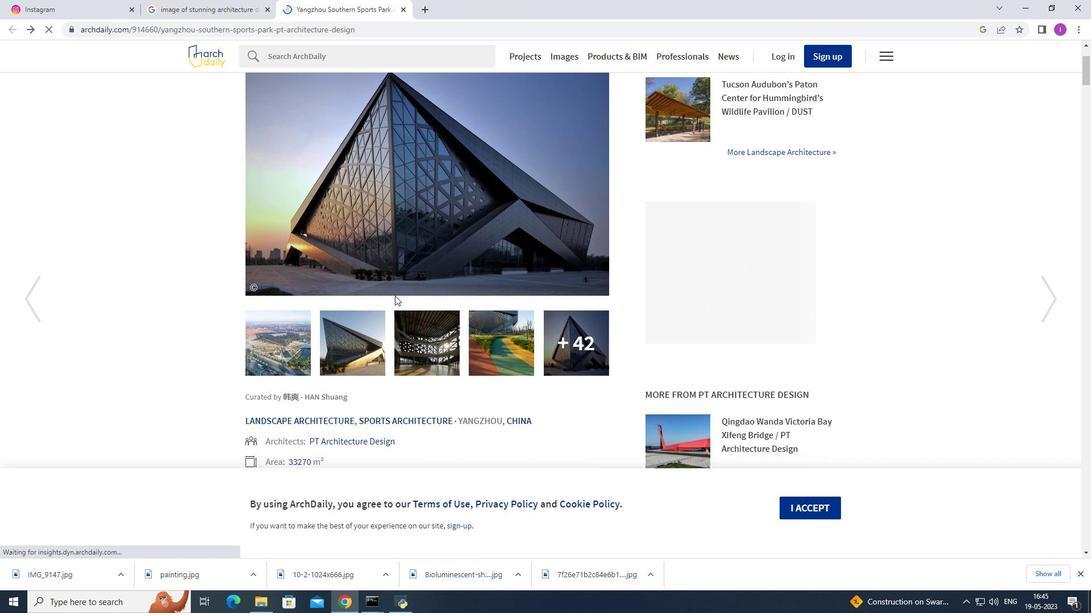 
Action: Mouse scrolled (395, 295) with delta (0, 0)
Screenshot: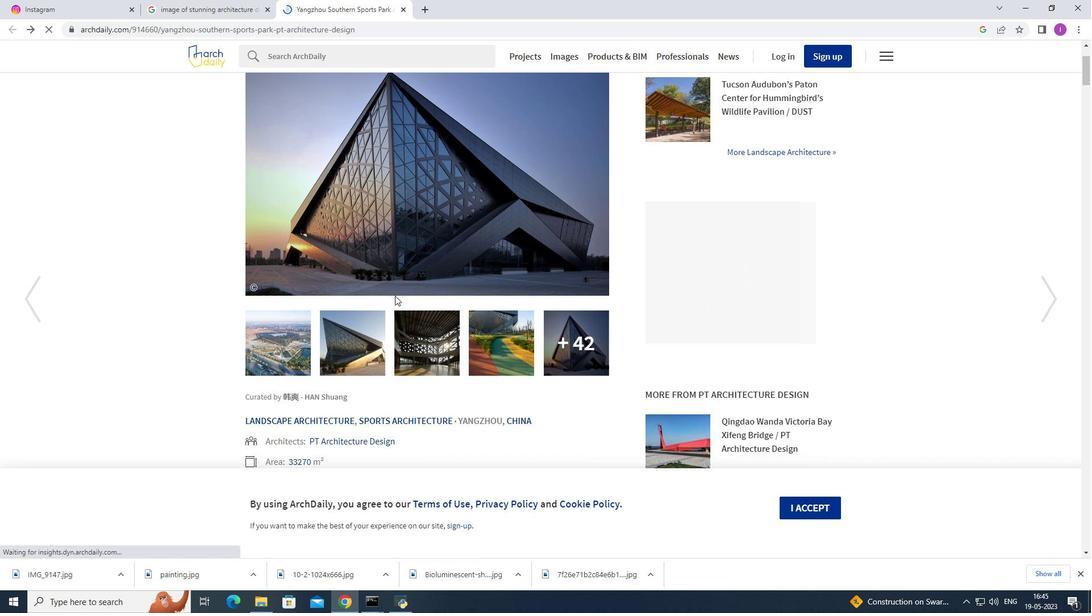 
Action: Mouse scrolled (395, 295) with delta (0, 0)
Screenshot: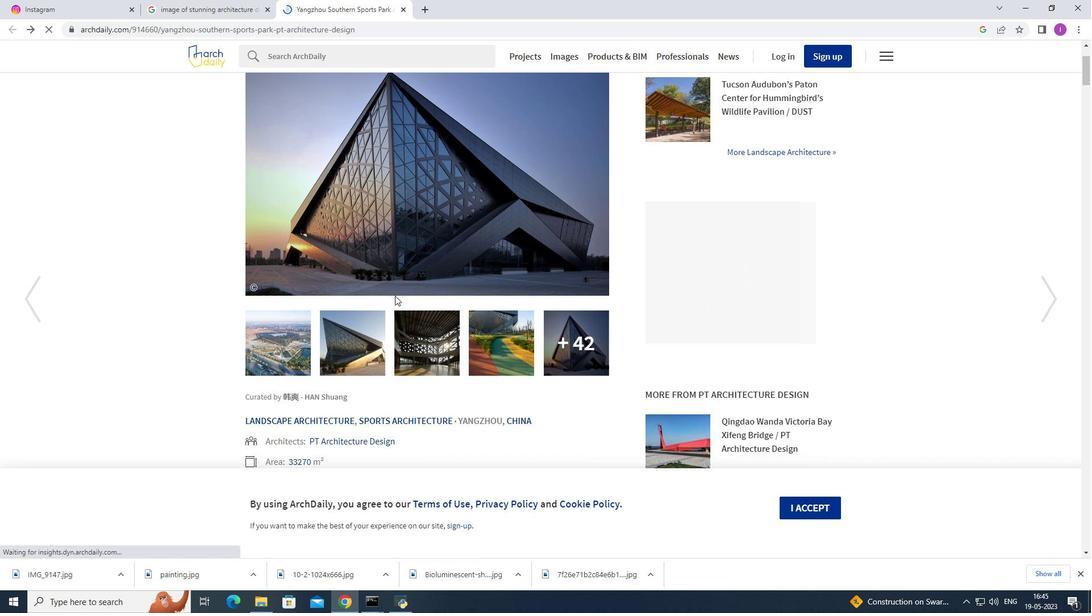 
Action: Mouse moved to (420, 273)
Screenshot: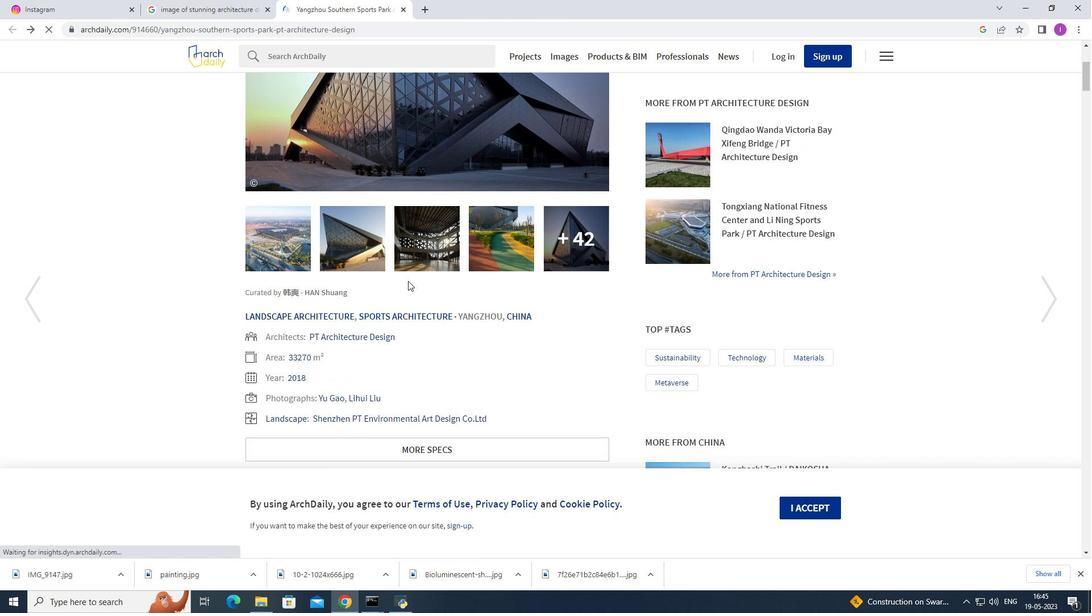 
Action: Mouse scrolled (420, 273) with delta (0, 0)
Screenshot: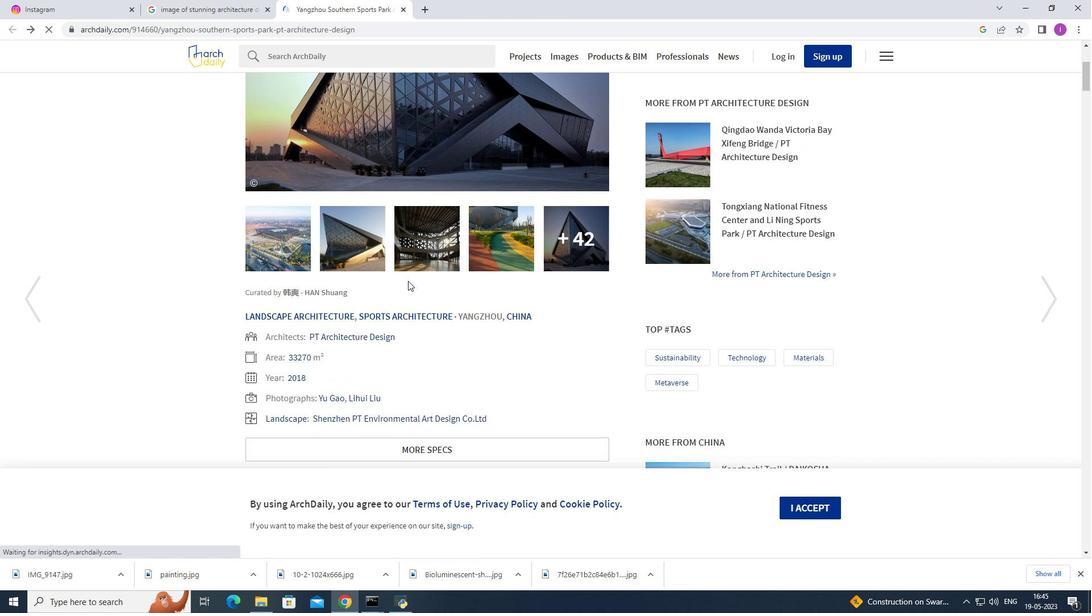 
Action: Mouse moved to (429, 273)
Screenshot: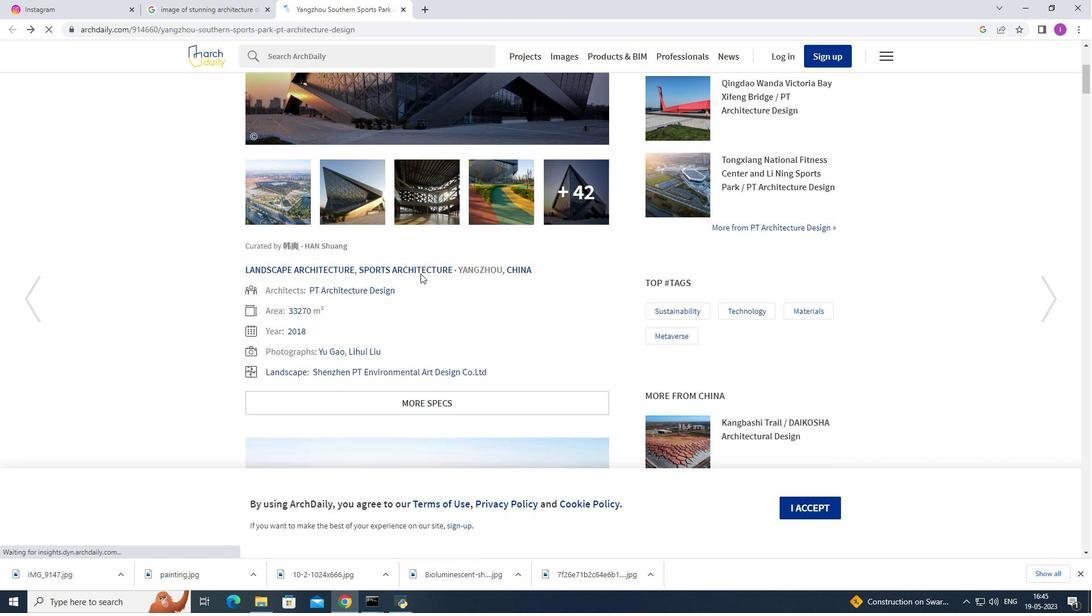 
Action: Mouse scrolled (421, 273) with delta (0, 0)
Screenshot: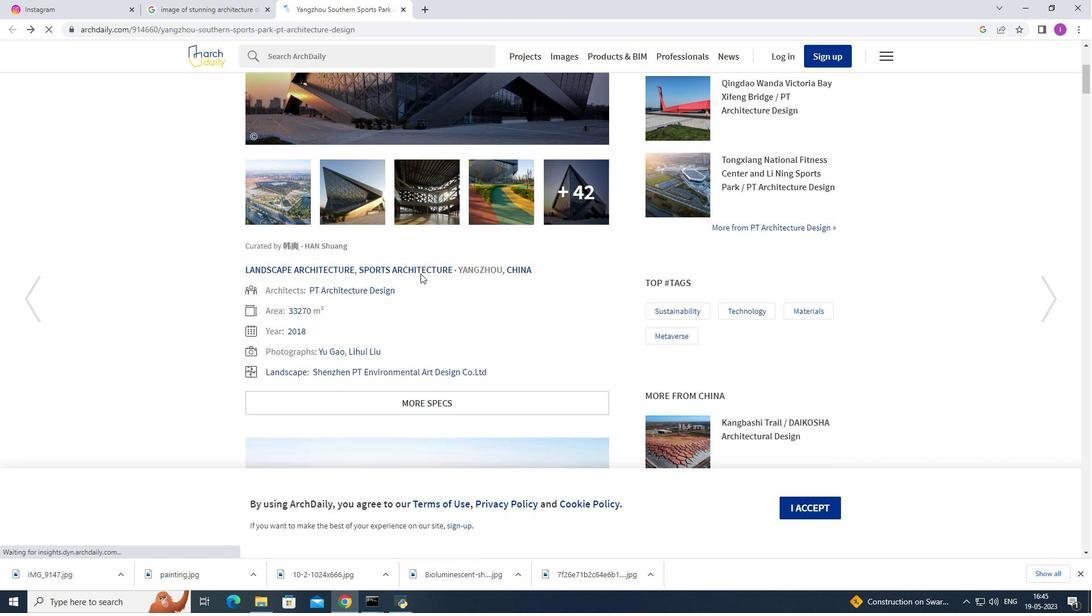 
Action: Mouse moved to (459, 275)
Screenshot: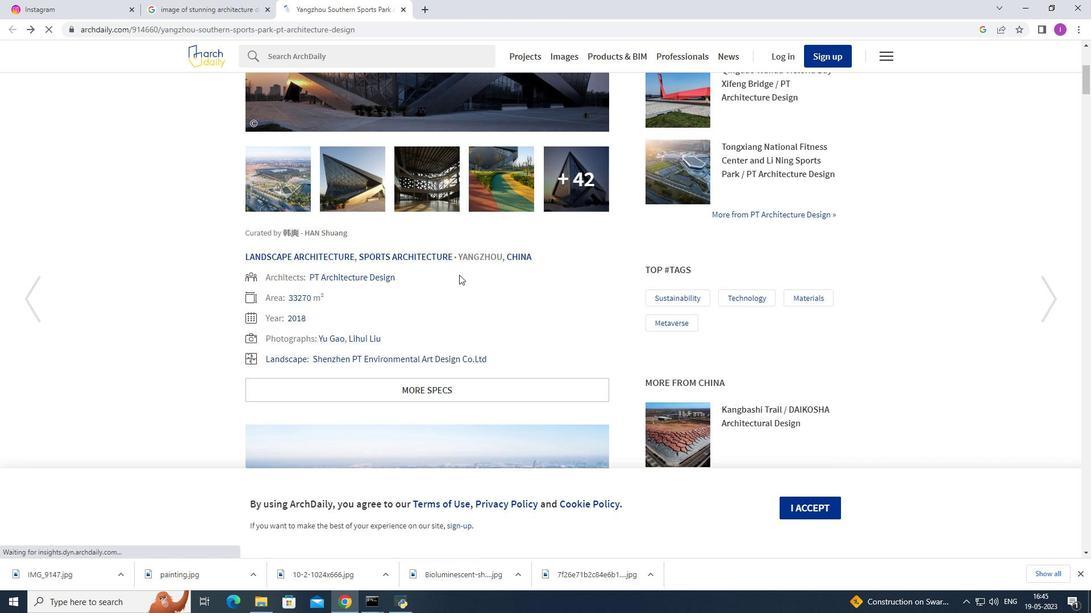 
Action: Mouse scrolled (459, 274) with delta (0, 0)
Screenshot: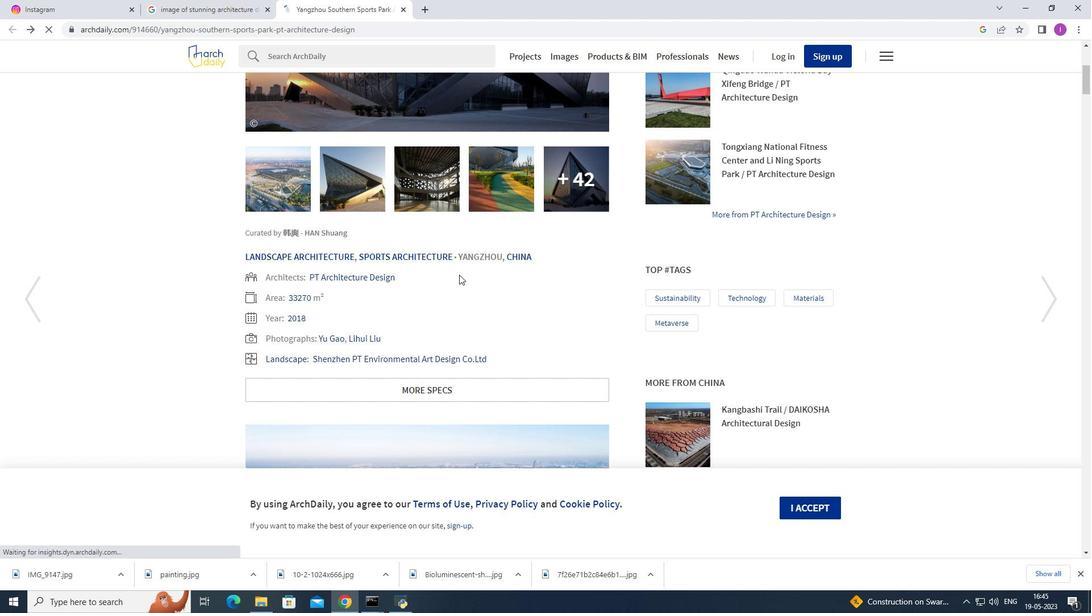 
Action: Mouse scrolled (459, 274) with delta (0, 0)
Screenshot: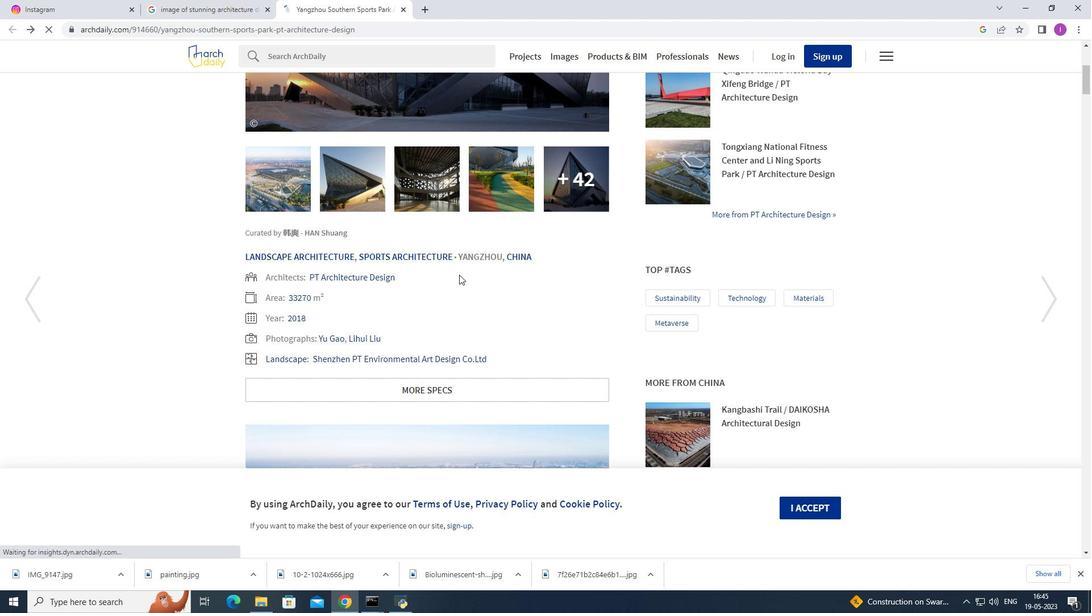 
Action: Mouse scrolled (459, 274) with delta (0, 0)
Screenshot: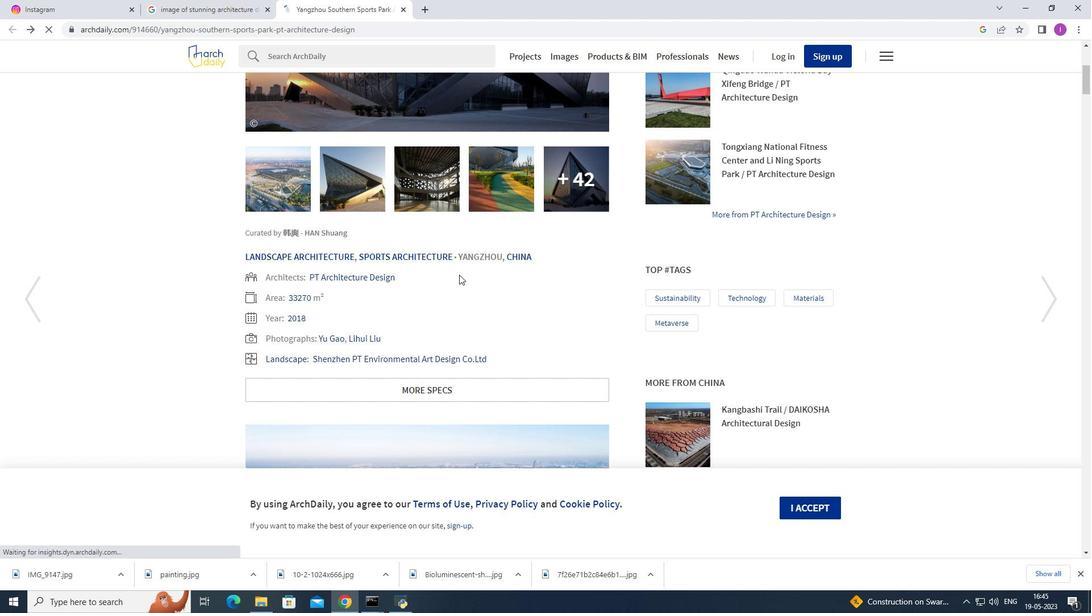 
Action: Mouse moved to (460, 274)
Screenshot: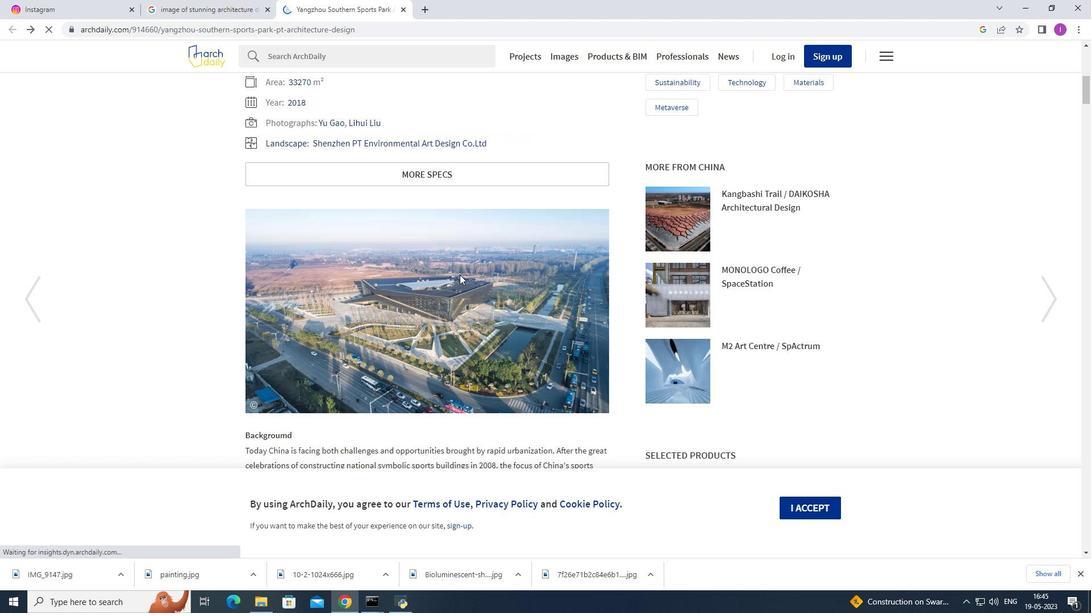 
Action: Mouse scrolled (460, 273) with delta (0, 0)
Screenshot: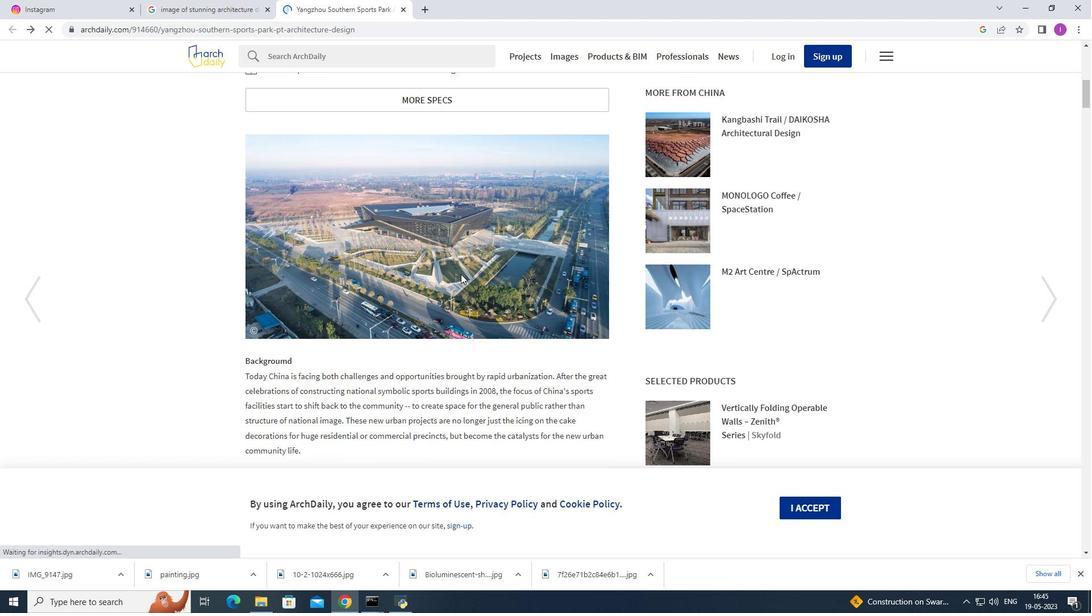 
Action: Mouse scrolled (460, 273) with delta (0, 0)
Screenshot: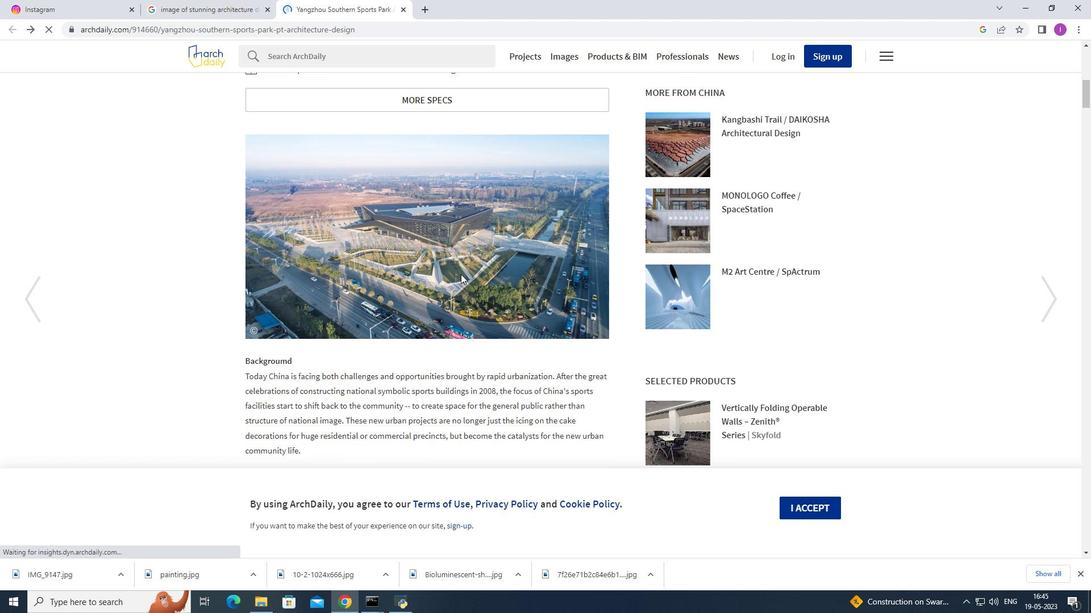 
Action: Mouse scrolled (460, 273) with delta (0, 0)
Screenshot: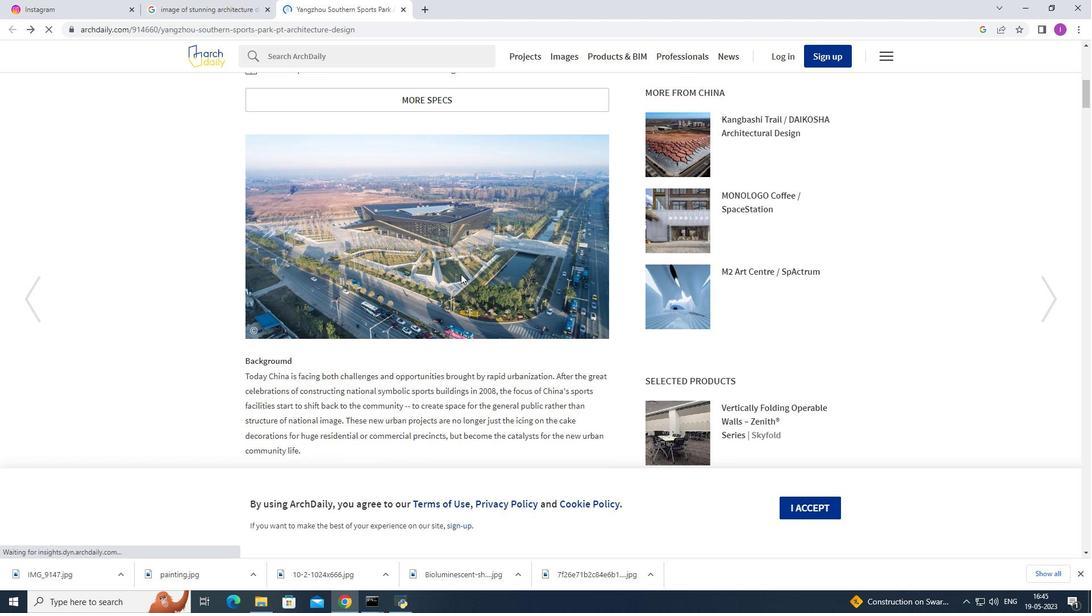 
Action: Mouse moved to (460, 274)
Screenshot: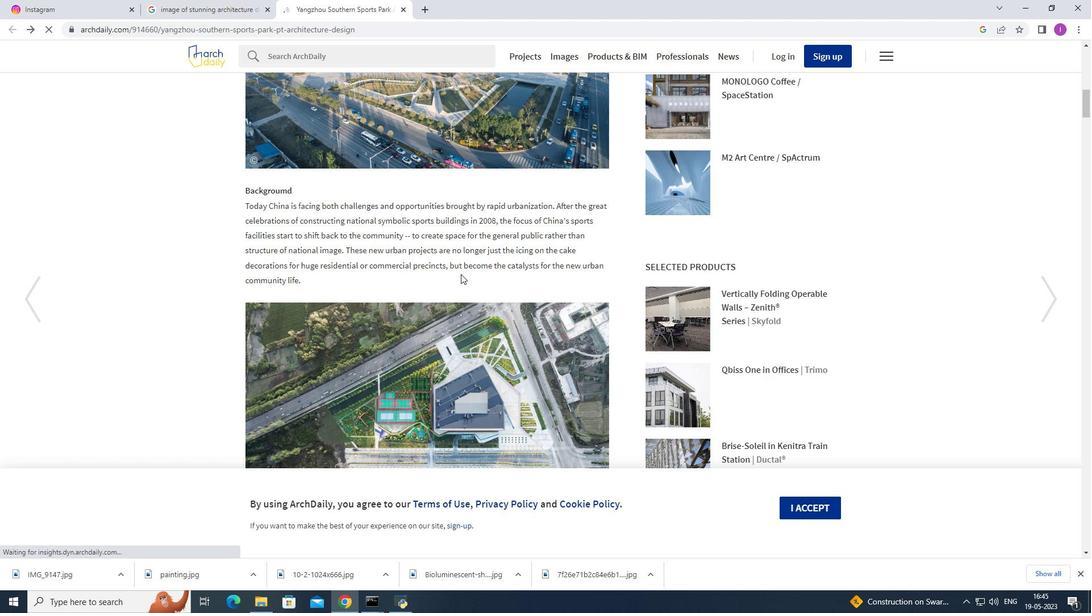 
Action: Mouse scrolled (460, 275) with delta (0, 0)
Screenshot: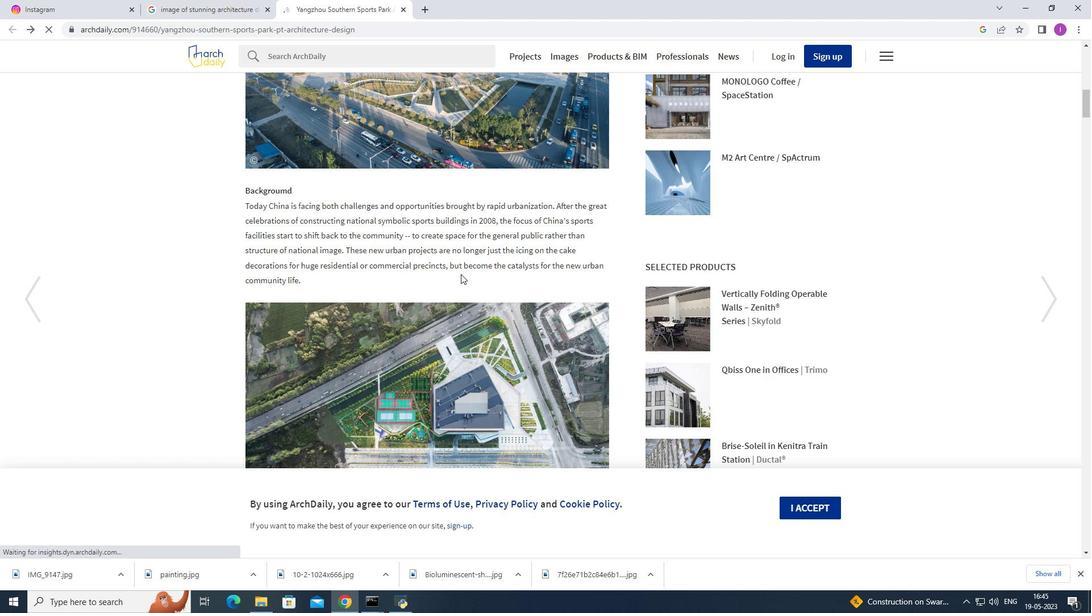 
Action: Mouse scrolled (460, 275) with delta (0, 0)
Screenshot: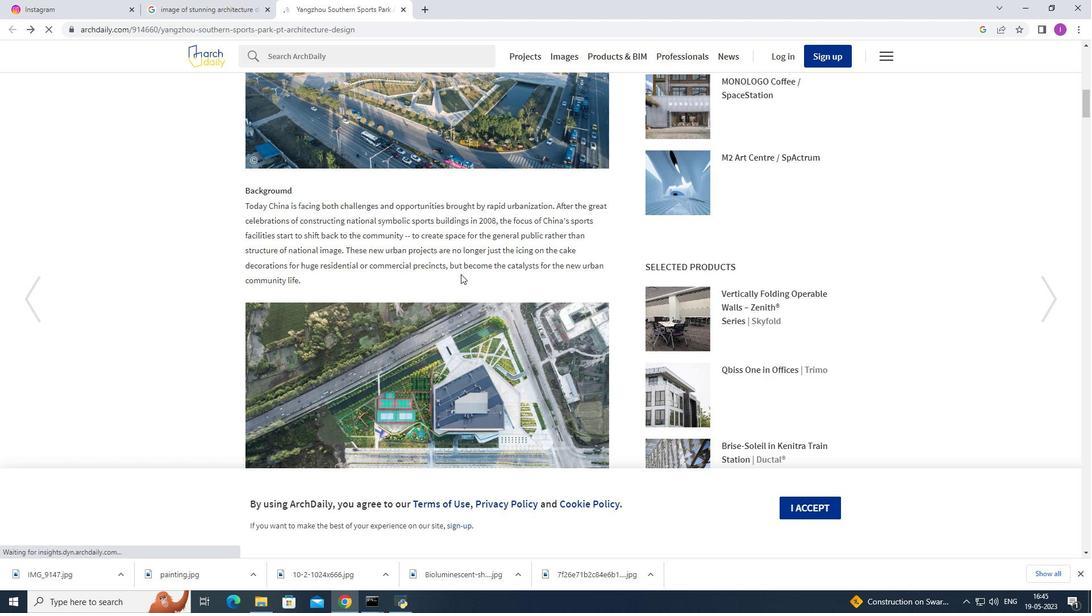 
Action: Mouse scrolled (460, 275) with delta (0, 0)
Screenshot: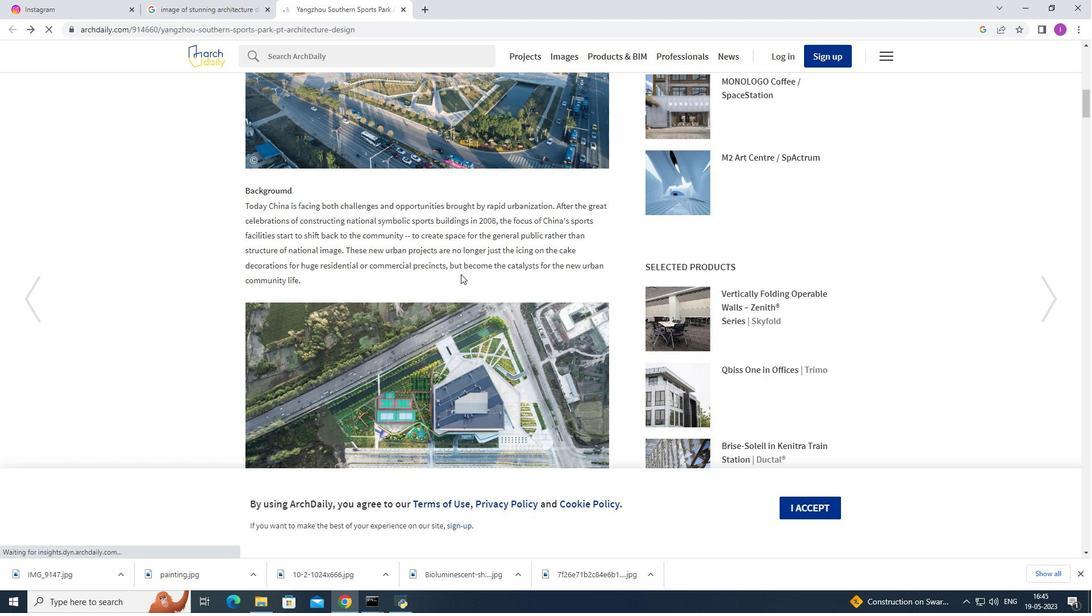 
Action: Mouse scrolled (460, 275) with delta (0, 0)
Screenshot: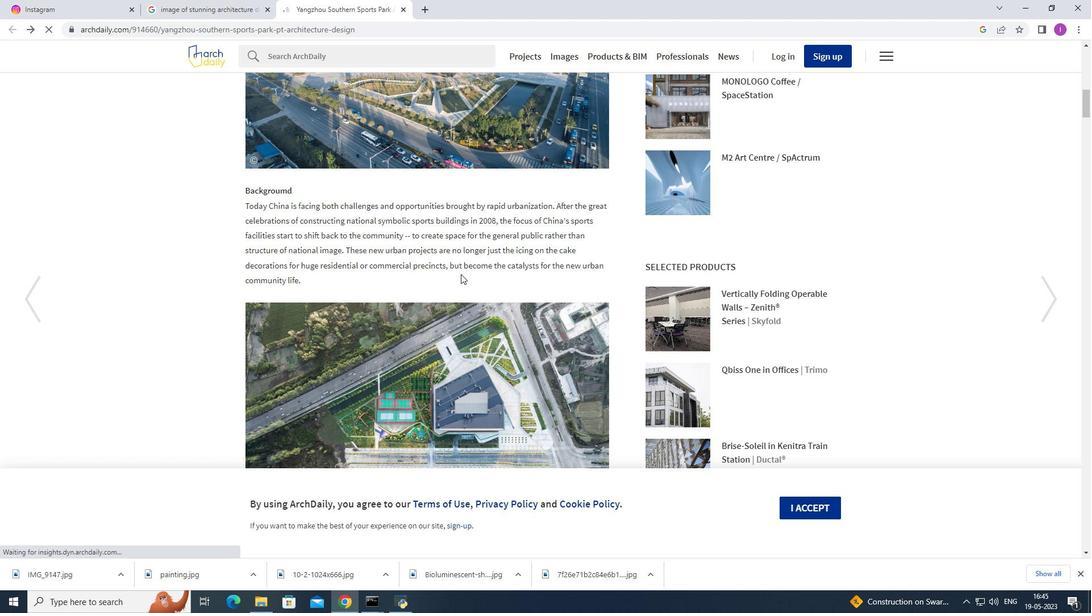 
Action: Mouse moved to (462, 273)
Screenshot: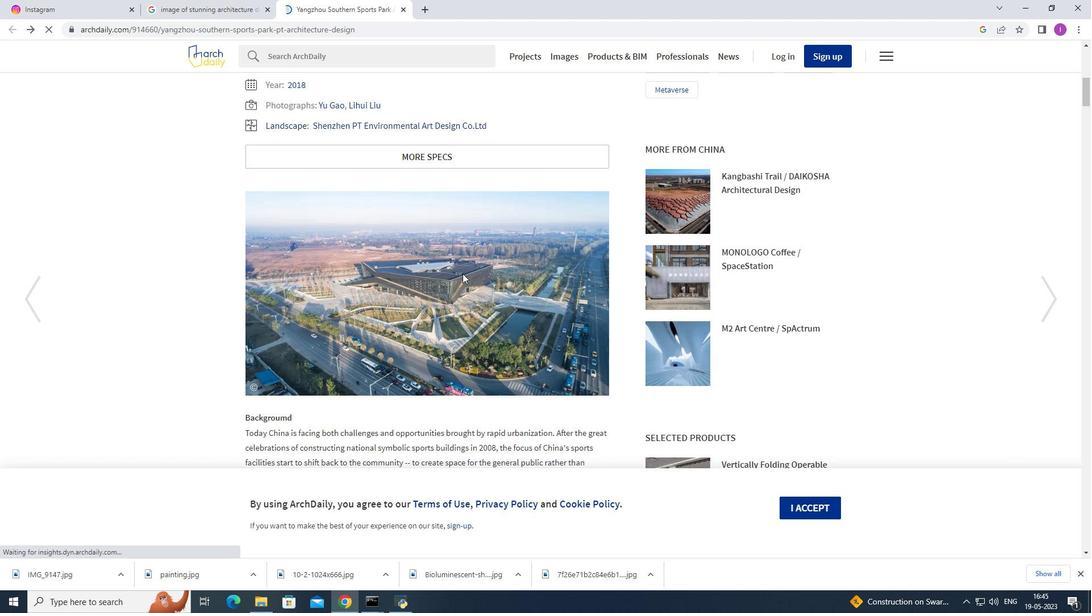 
Action: Mouse scrolled (462, 273) with delta (0, 0)
Screenshot: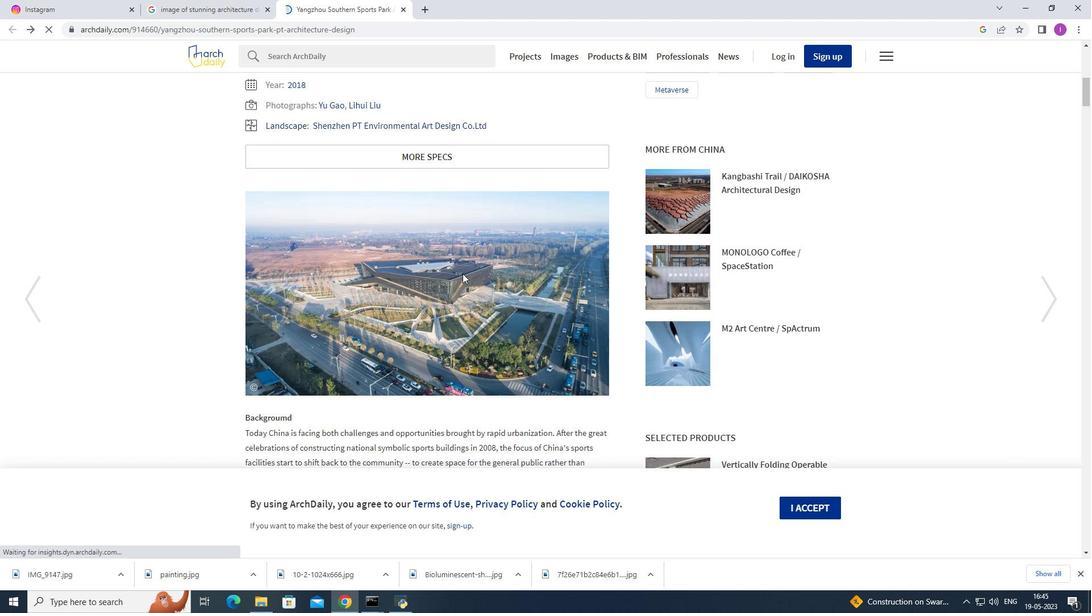 
Action: Mouse scrolled (462, 273) with delta (0, 0)
Screenshot: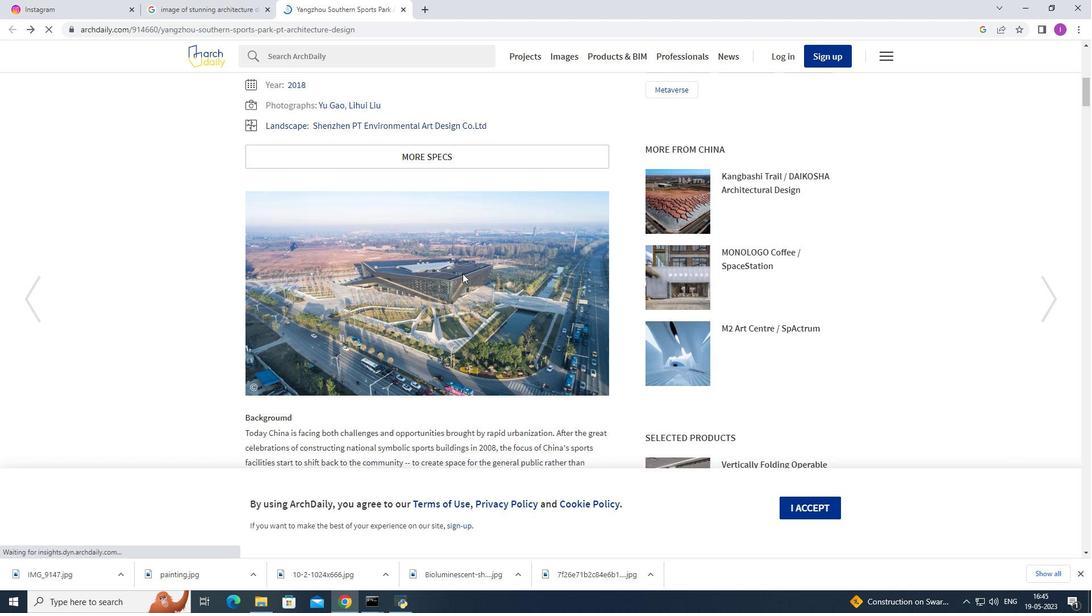 
Action: Mouse scrolled (462, 273) with delta (0, 0)
Screenshot: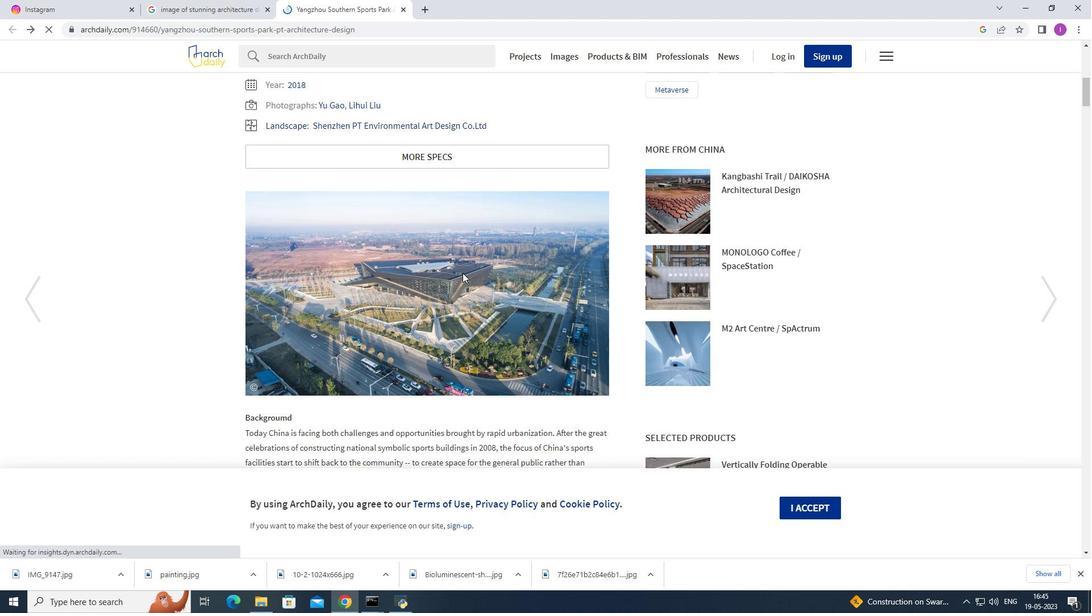 
Action: Mouse scrolled (462, 273) with delta (0, 0)
Screenshot: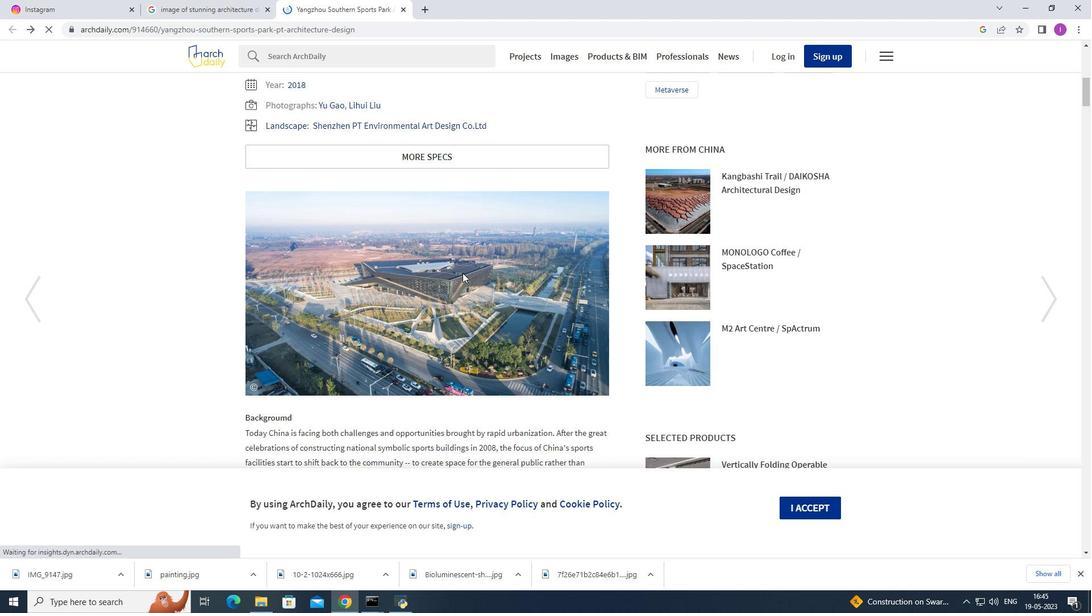 
Action: Mouse moved to (464, 272)
Screenshot: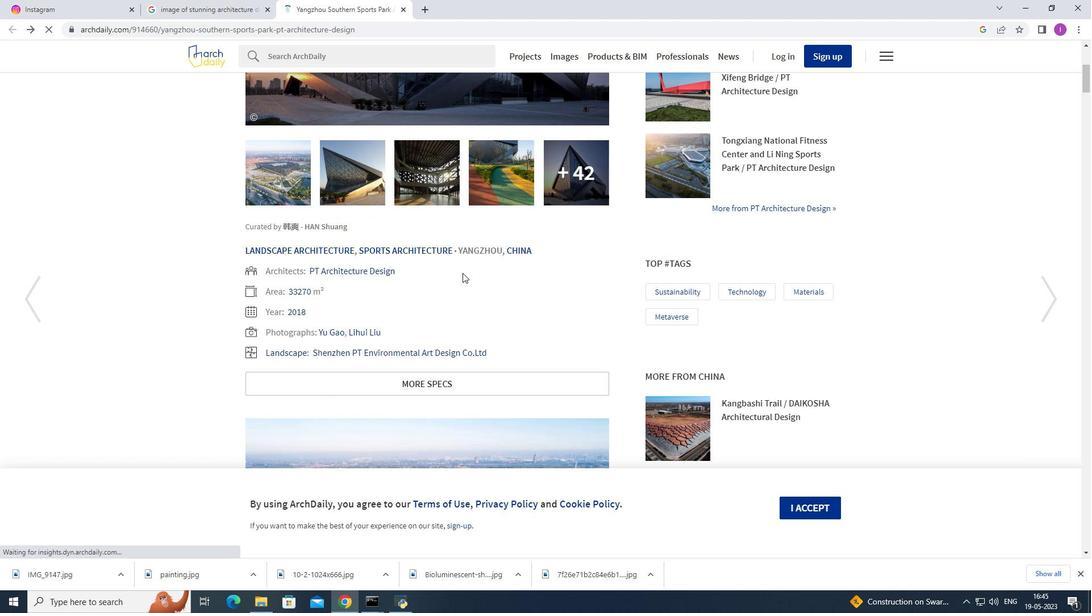 
Action: Mouse scrolled (464, 272) with delta (0, 0)
Screenshot: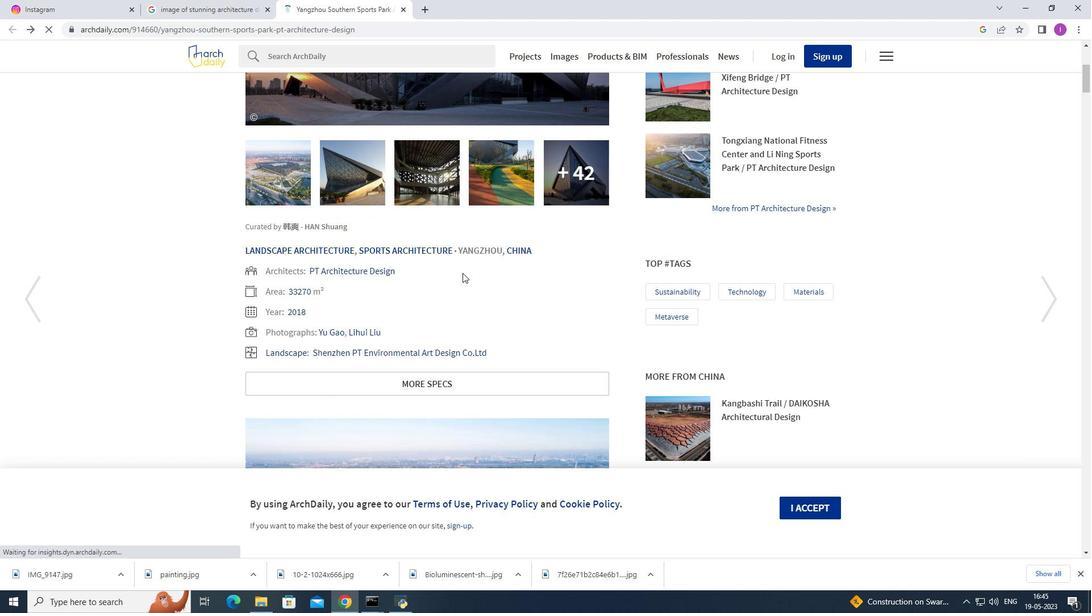 
Action: Mouse scrolled (464, 272) with delta (0, 0)
Screenshot: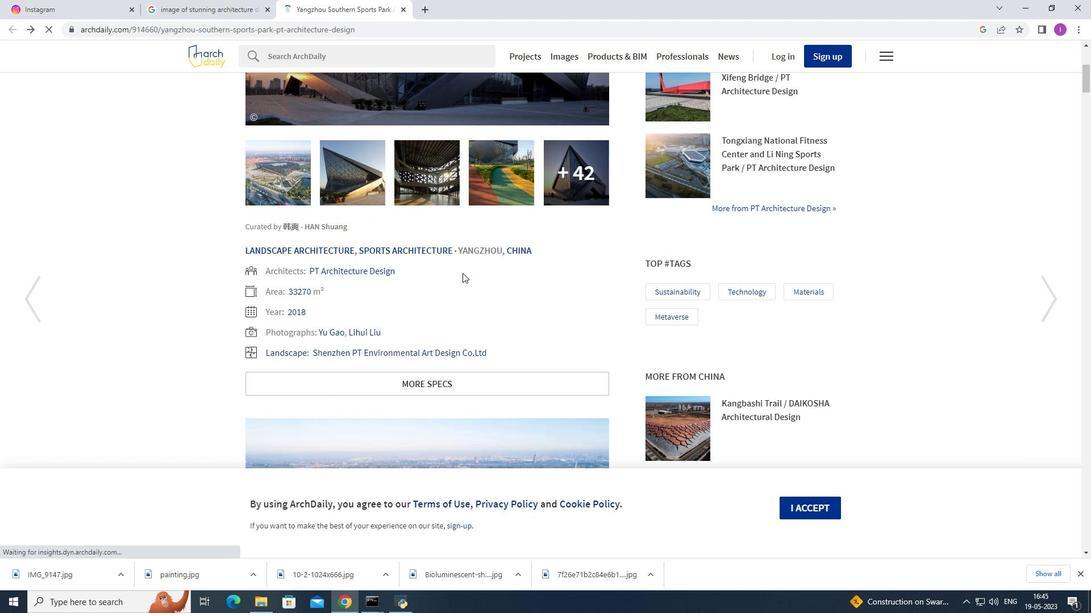 
Action: Mouse scrolled (464, 272) with delta (0, 0)
Screenshot: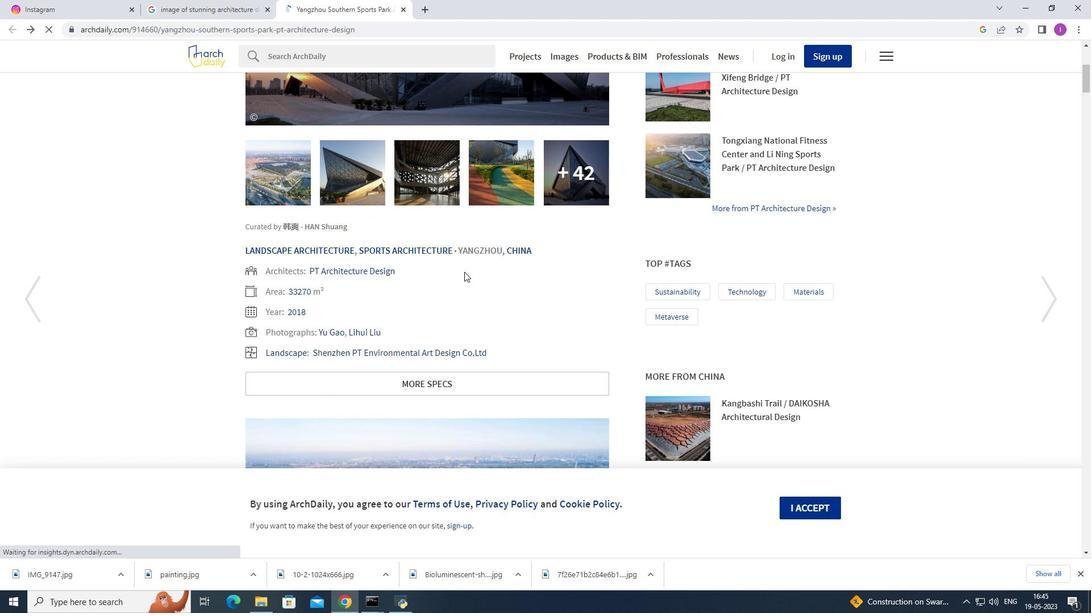 
Action: Mouse moved to (466, 271)
Screenshot: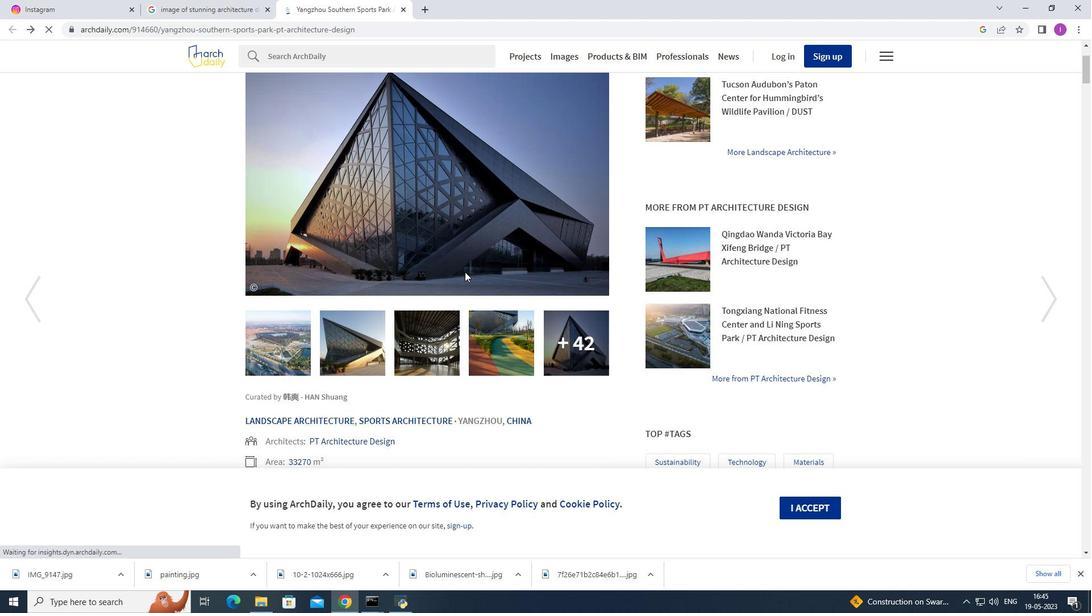 
Action: Mouse scrolled (466, 272) with delta (0, 0)
Screenshot: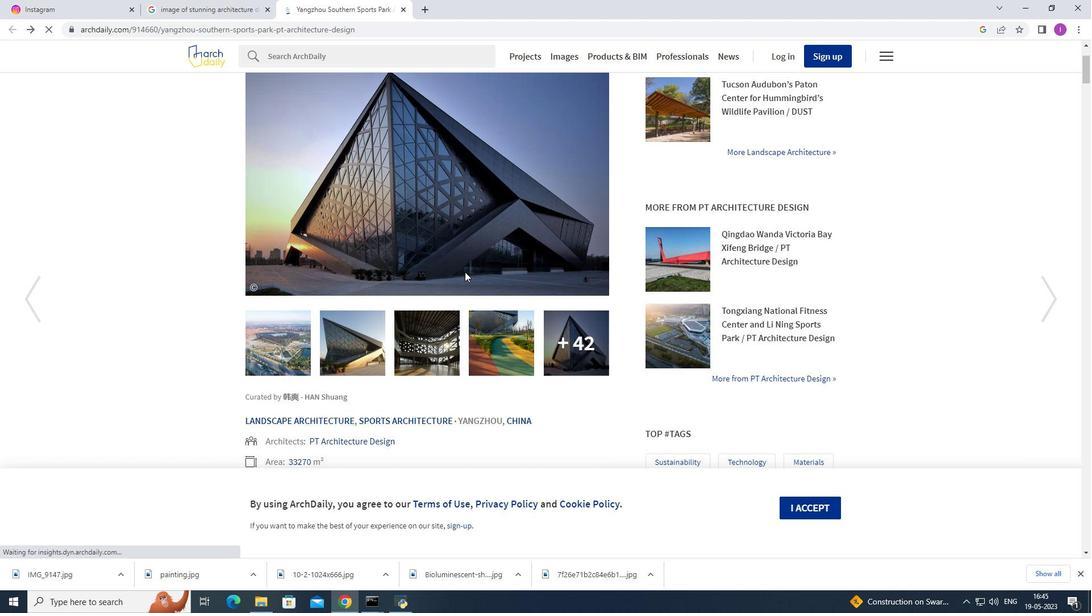 
Action: Mouse scrolled (466, 272) with delta (0, 0)
Screenshot: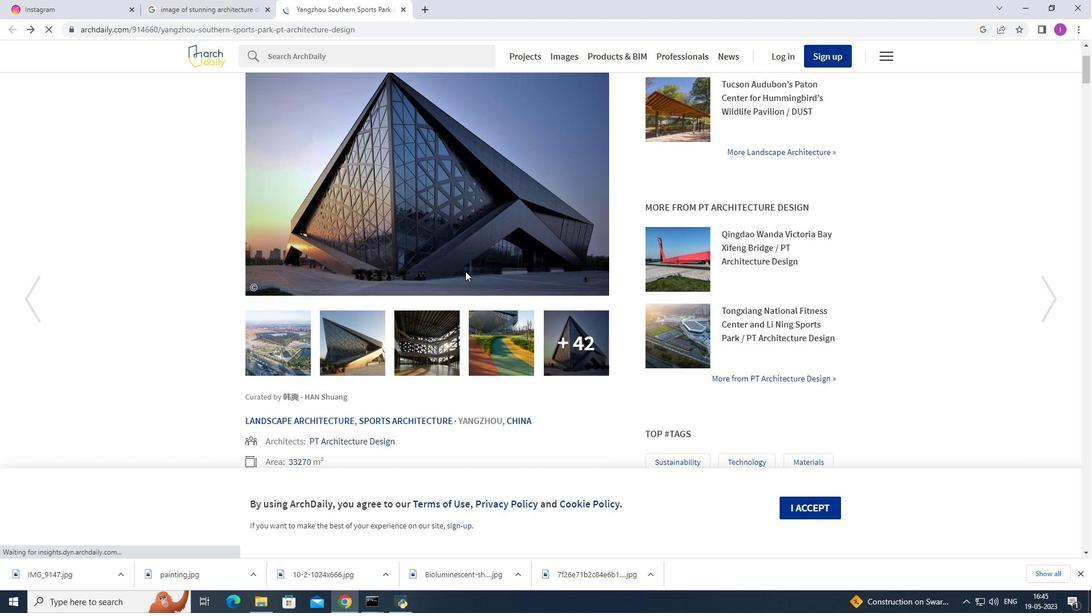 
Action: Mouse scrolled (466, 272) with delta (0, 0)
Screenshot: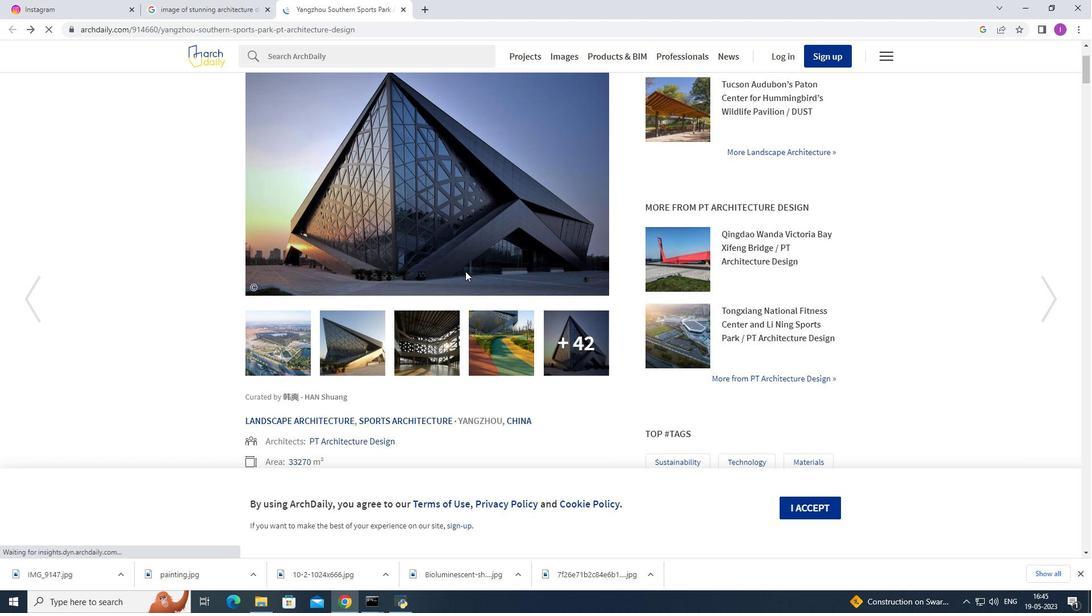
Action: Mouse scrolled (466, 272) with delta (0, 0)
Screenshot: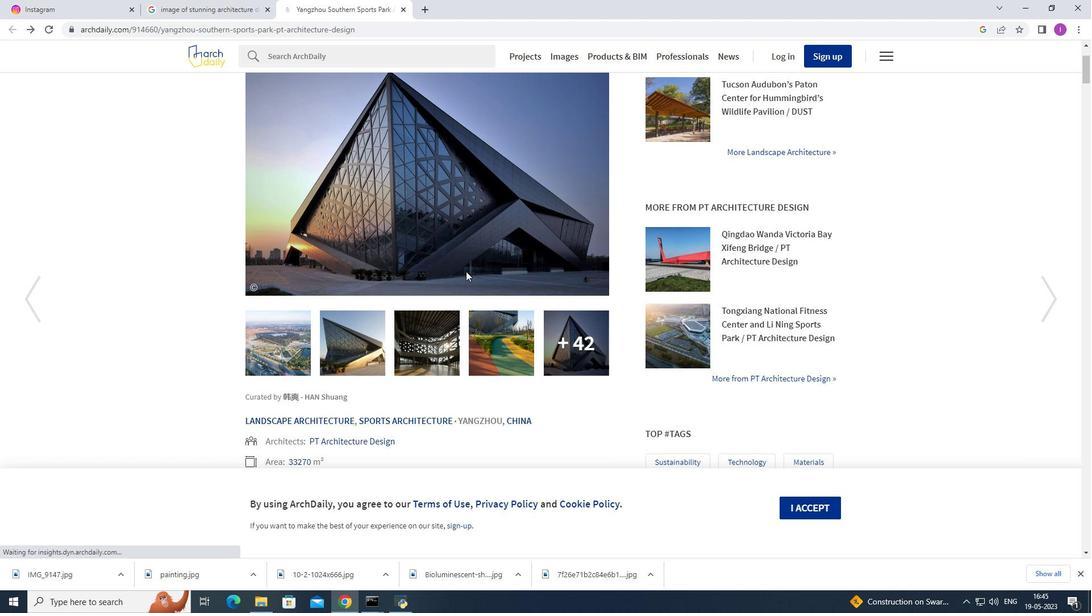 
Action: Mouse scrolled (466, 272) with delta (0, 0)
Screenshot: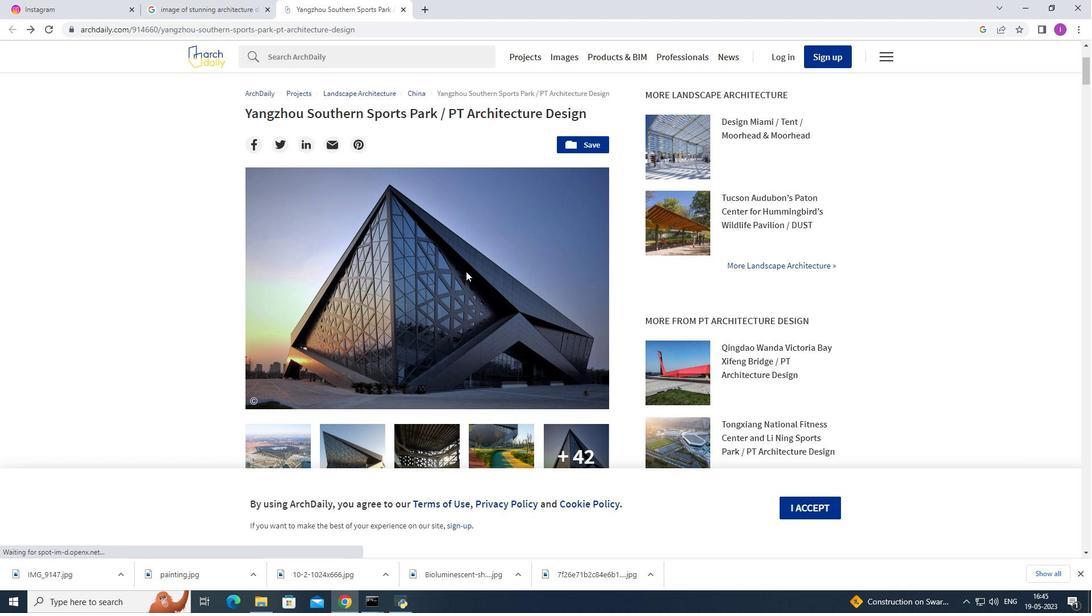 
Action: Mouse scrolled (466, 272) with delta (0, 0)
Screenshot: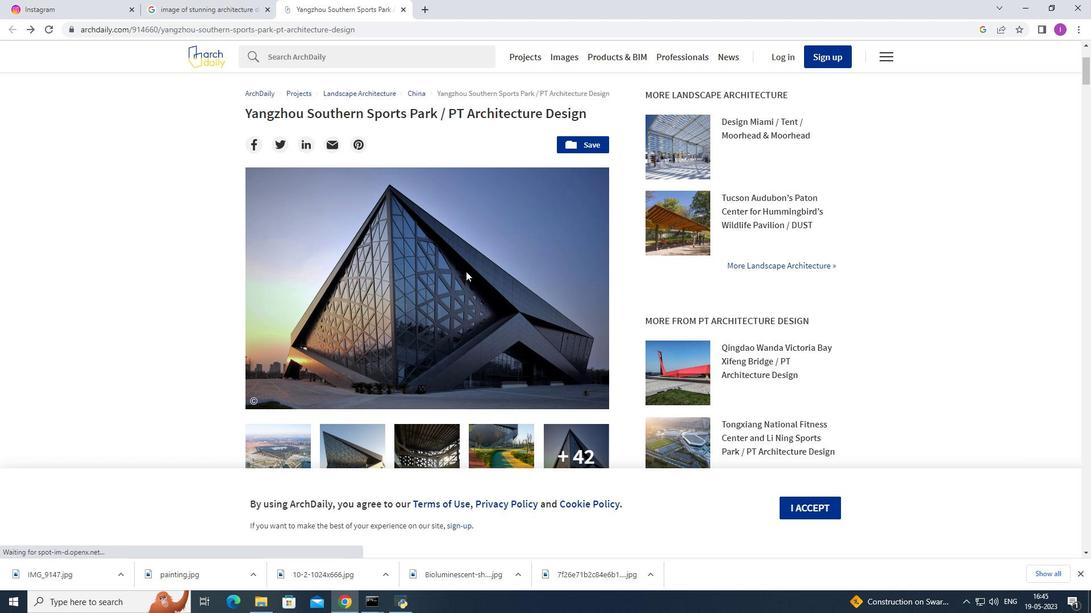 
Action: Mouse scrolled (466, 272) with delta (0, 0)
Screenshot: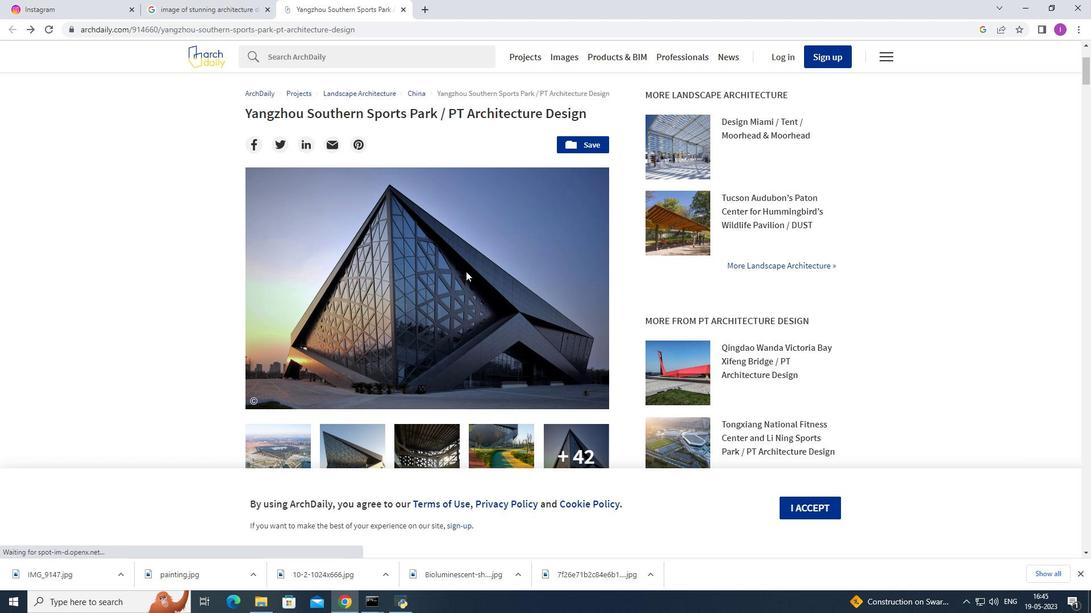 
Action: Mouse scrolled (466, 272) with delta (0, 0)
Screenshot: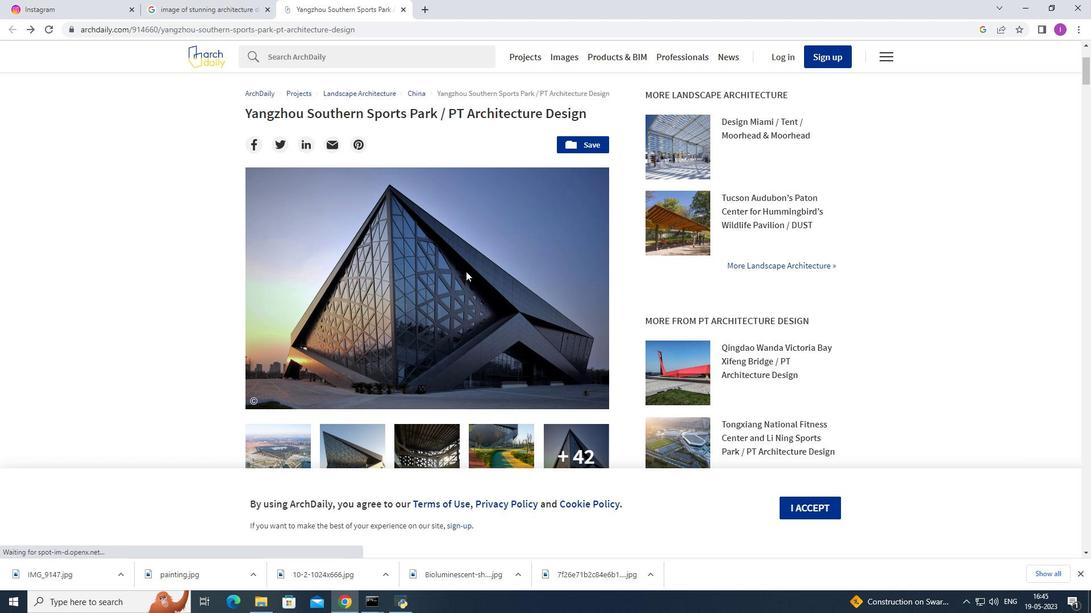 
Action: Mouse scrolled (466, 272) with delta (0, 0)
Screenshot: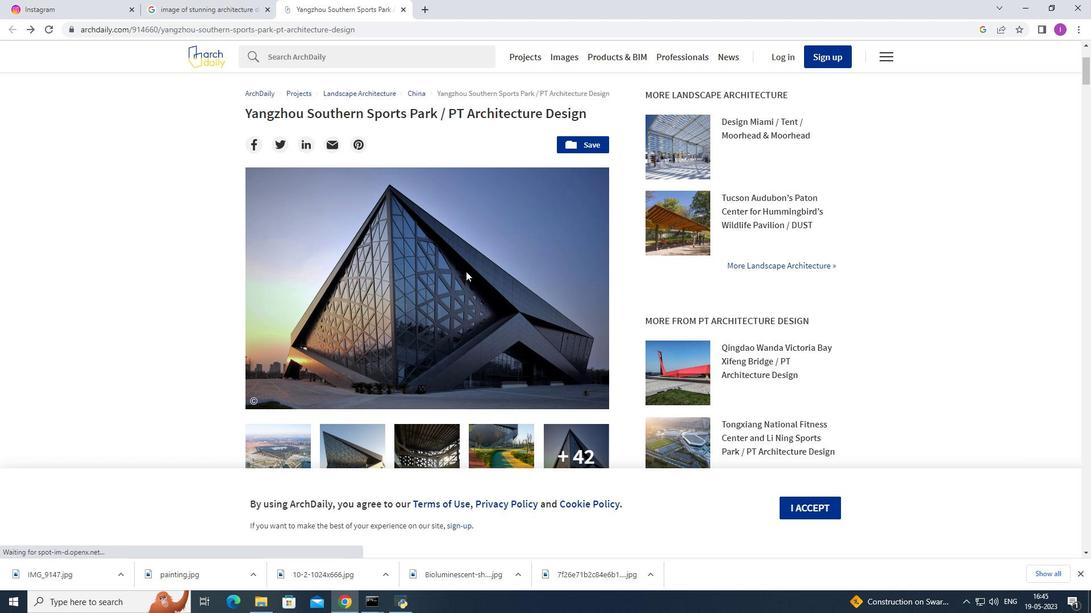 
Action: Mouse moved to (466, 271)
Screenshot: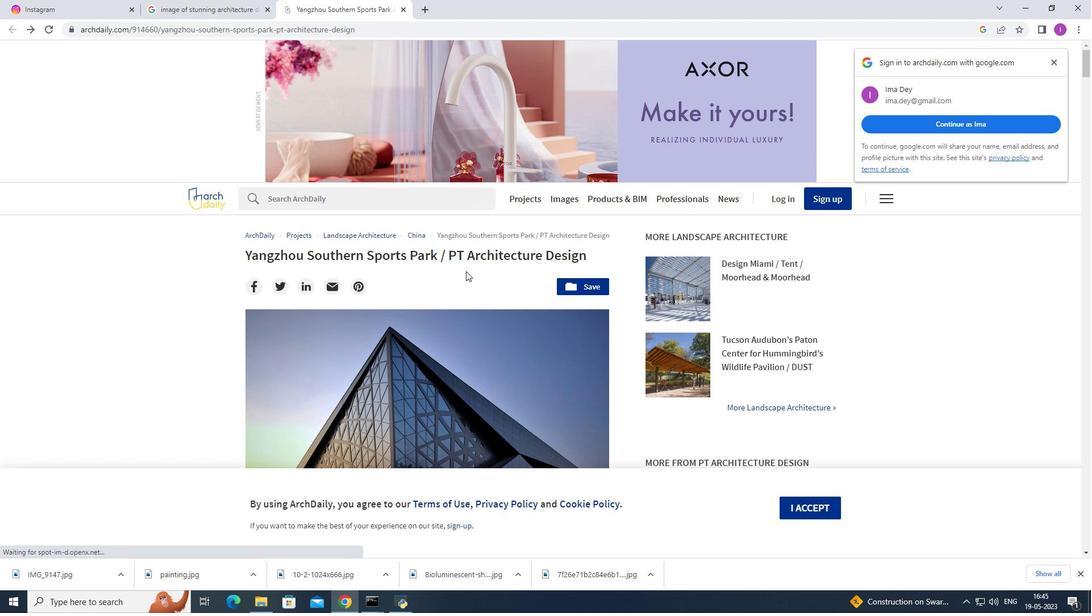 
Action: Mouse scrolled (466, 271) with delta (0, 0)
Screenshot: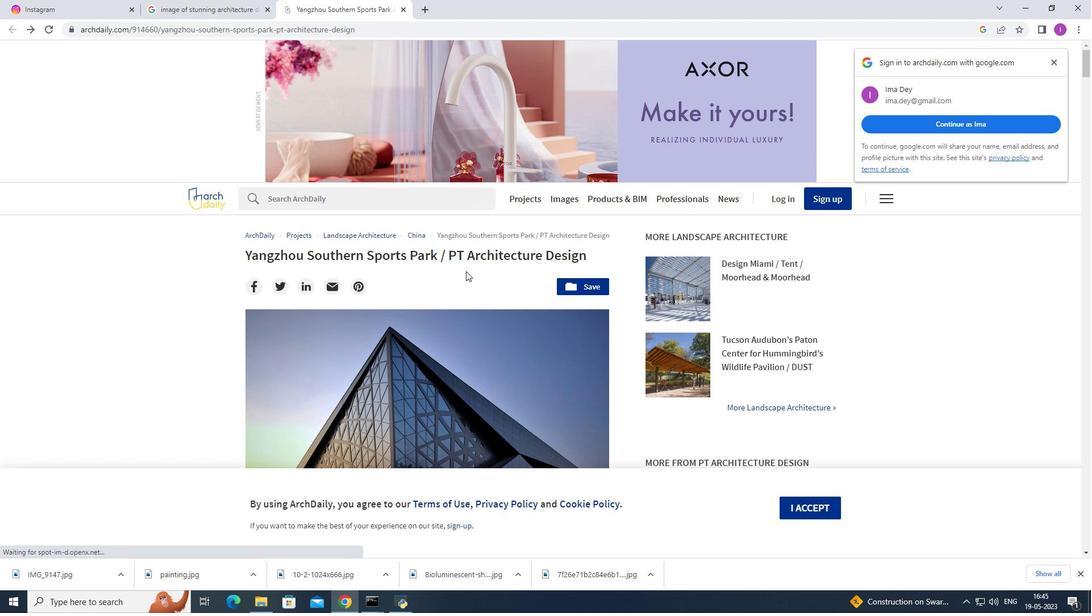 
Action: Mouse scrolled (466, 271) with delta (0, 0)
Screenshot: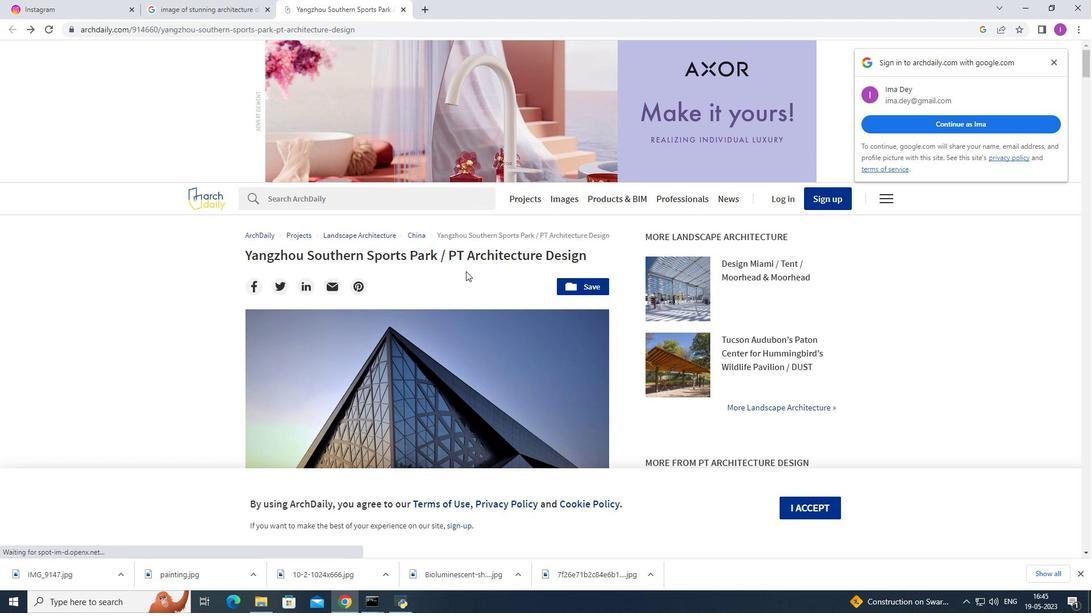 
Action: Mouse moved to (466, 270)
Screenshot: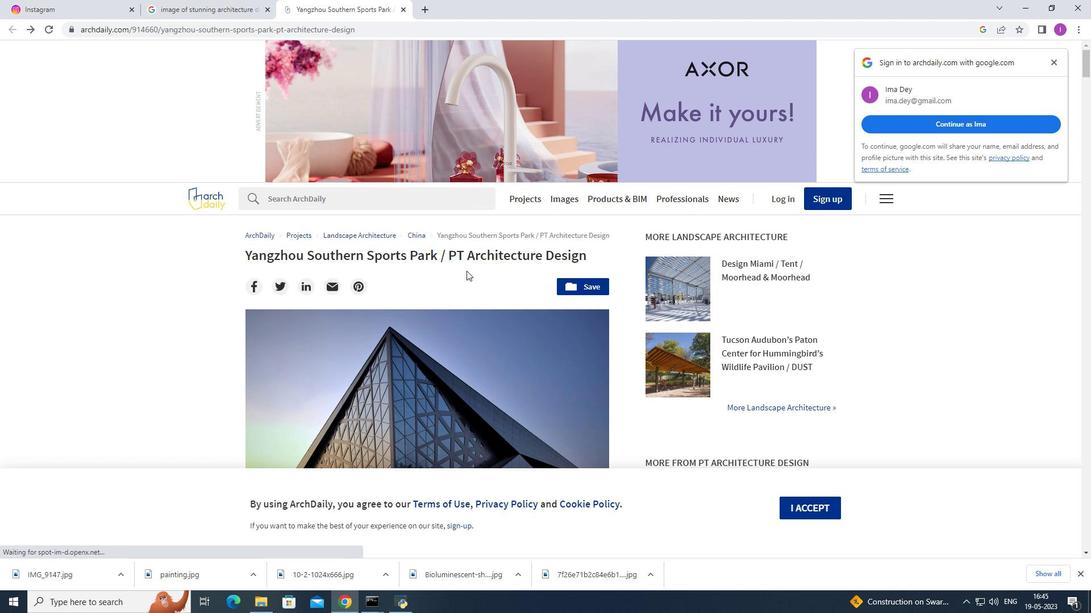 
Action: Mouse scrolled (466, 269) with delta (0, 0)
Screenshot: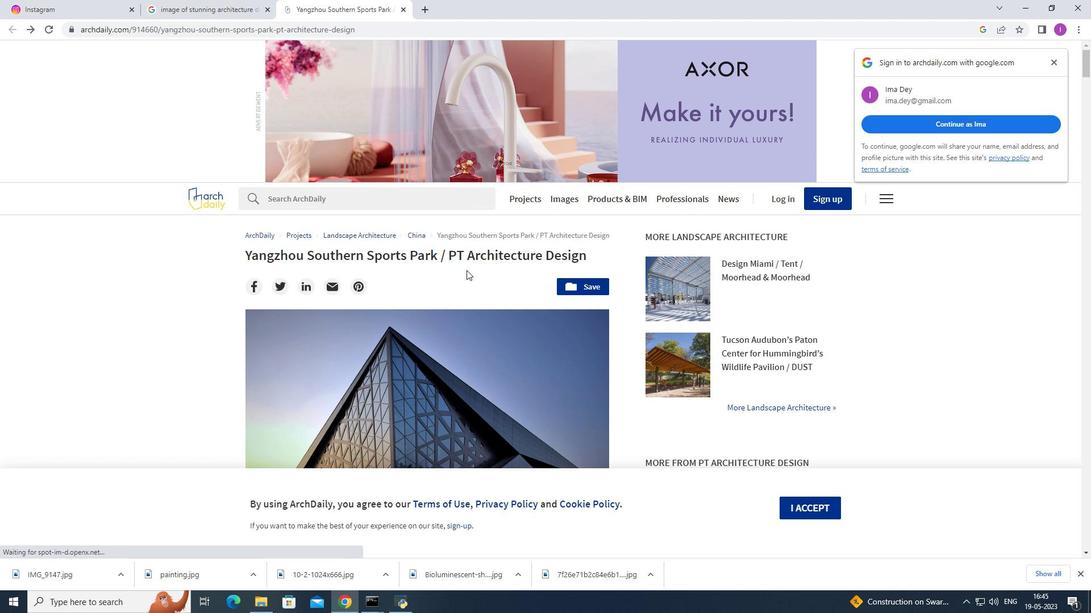 
Action: Mouse scrolled (466, 269) with delta (0, 0)
Screenshot: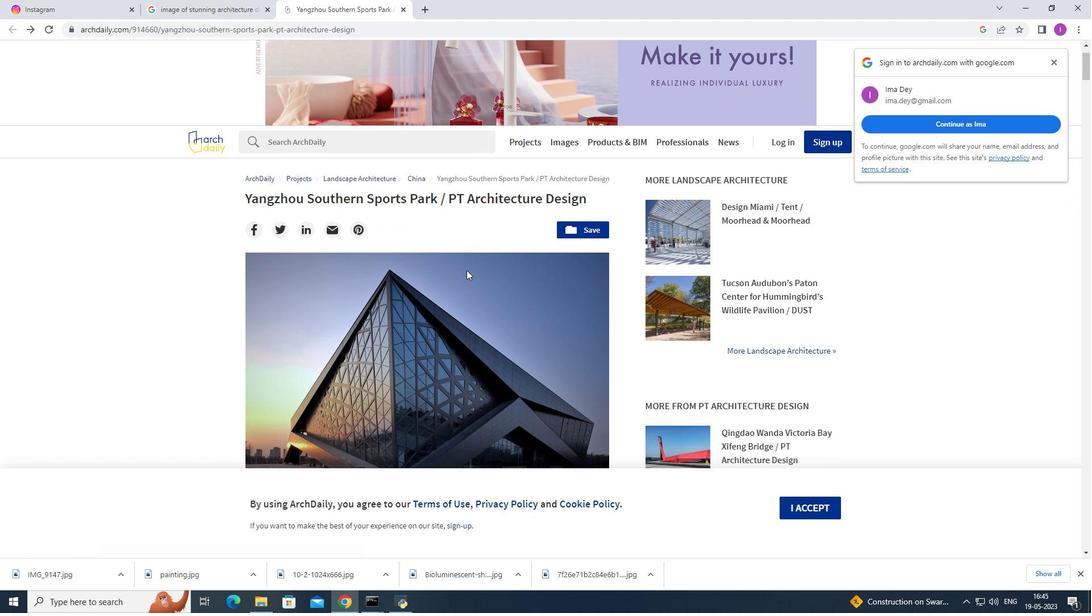 
Action: Mouse scrolled (466, 269) with delta (0, 0)
Screenshot: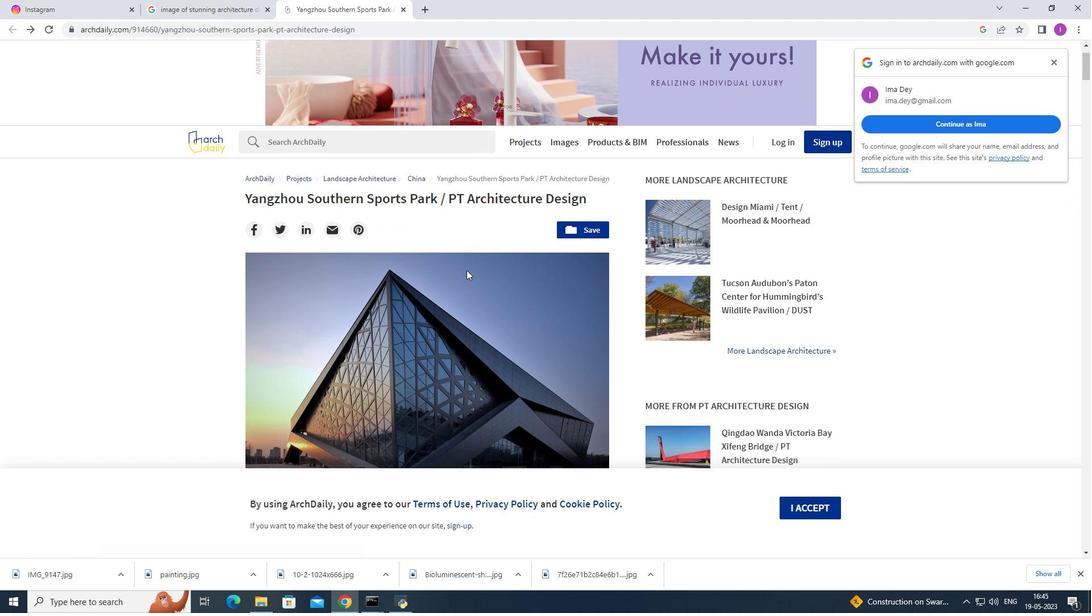 
Action: Mouse scrolled (466, 269) with delta (0, 0)
Screenshot: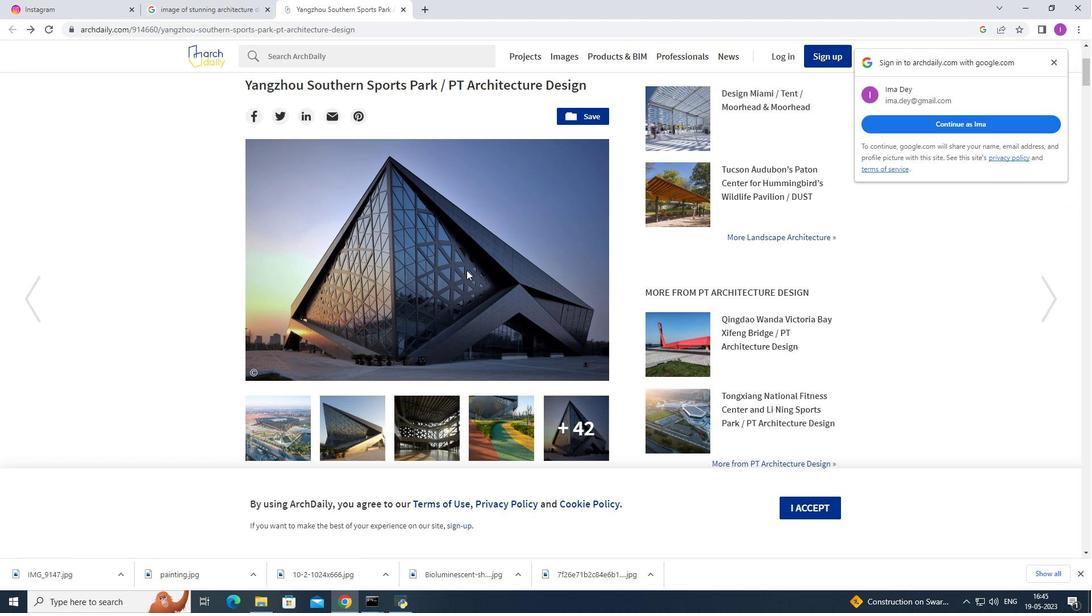 
Action: Mouse scrolled (466, 269) with delta (0, 0)
Screenshot: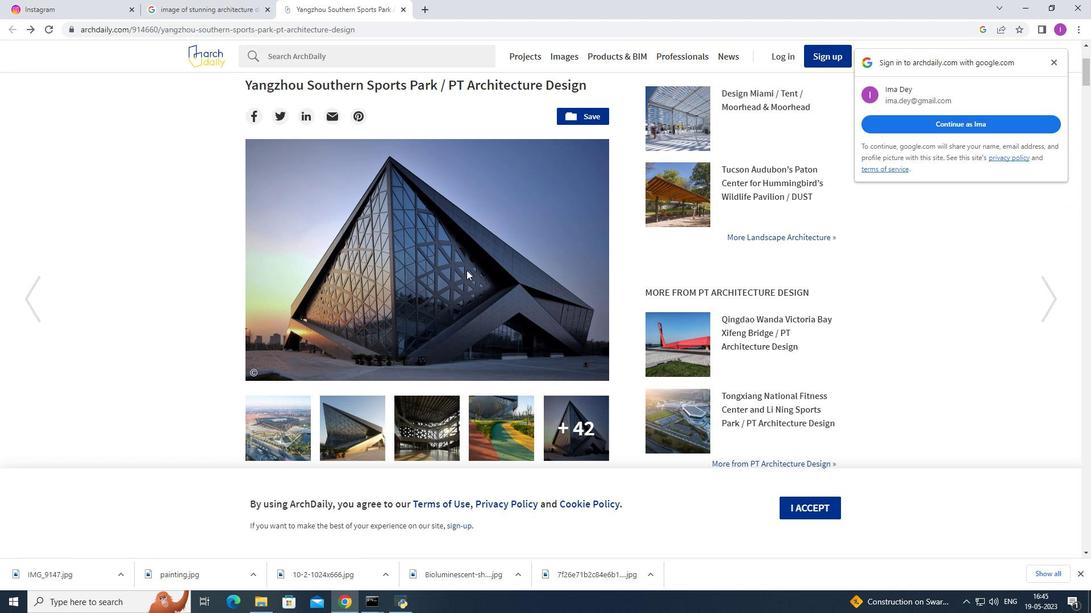 
Action: Mouse scrolled (466, 269) with delta (0, 0)
Screenshot: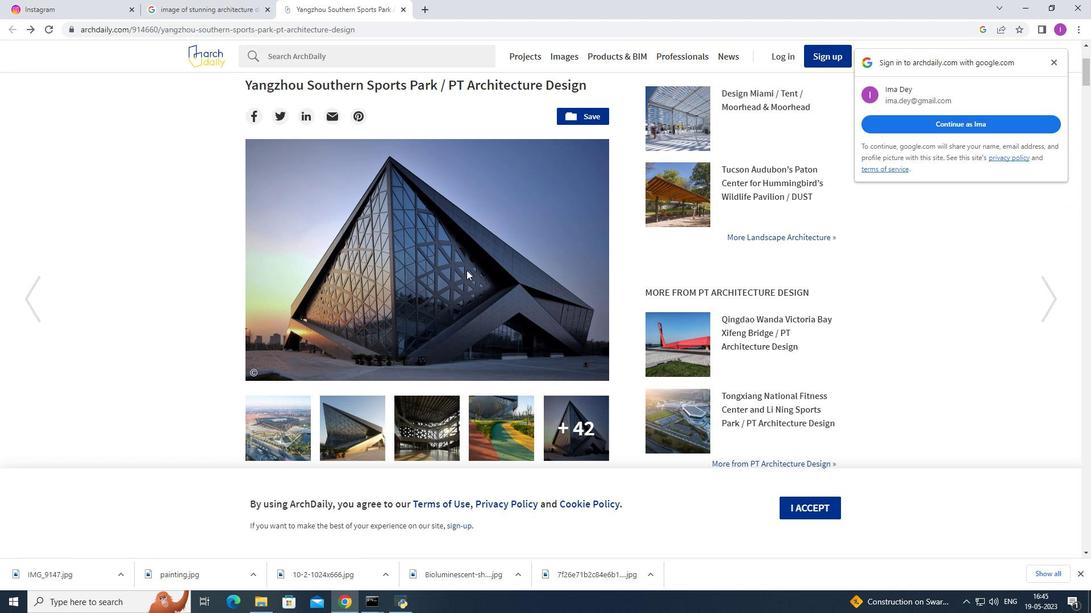 
Action: Mouse scrolled (466, 271) with delta (0, 0)
Screenshot: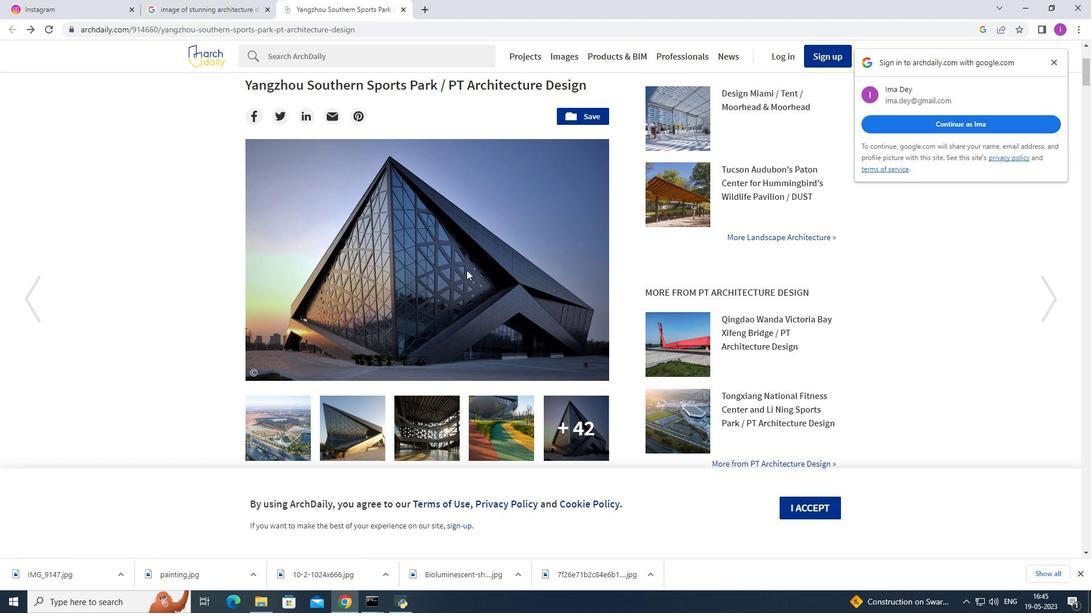 
Action: Mouse scrolled (466, 269) with delta (0, 0)
Screenshot: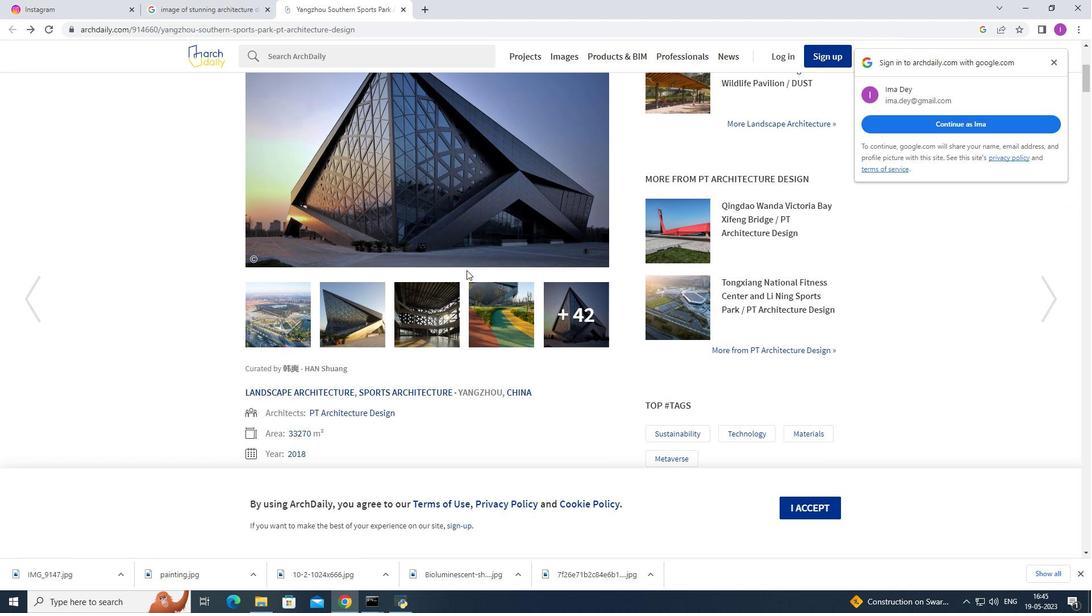 
Action: Mouse scrolled (466, 269) with delta (0, 0)
Screenshot: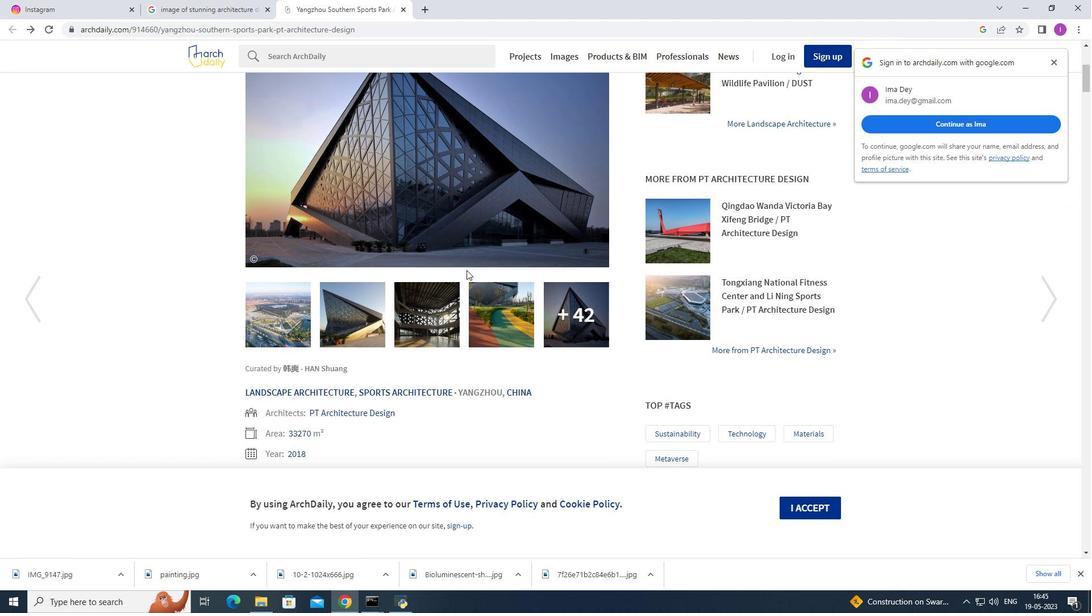 
Action: Mouse scrolled (466, 269) with delta (0, 0)
Screenshot: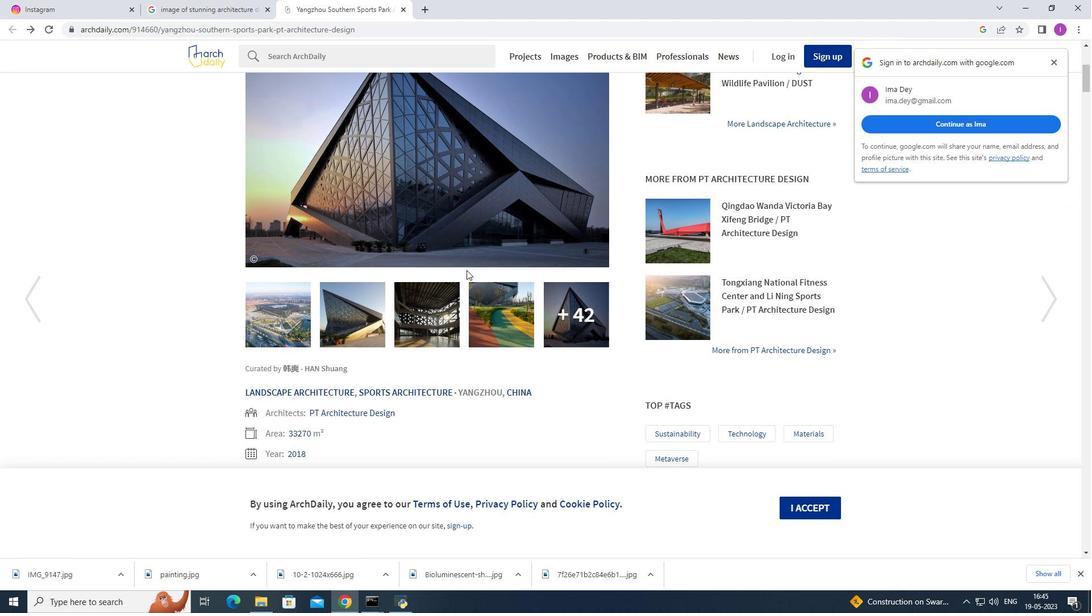 
Action: Mouse scrolled (466, 269) with delta (0, 0)
Screenshot: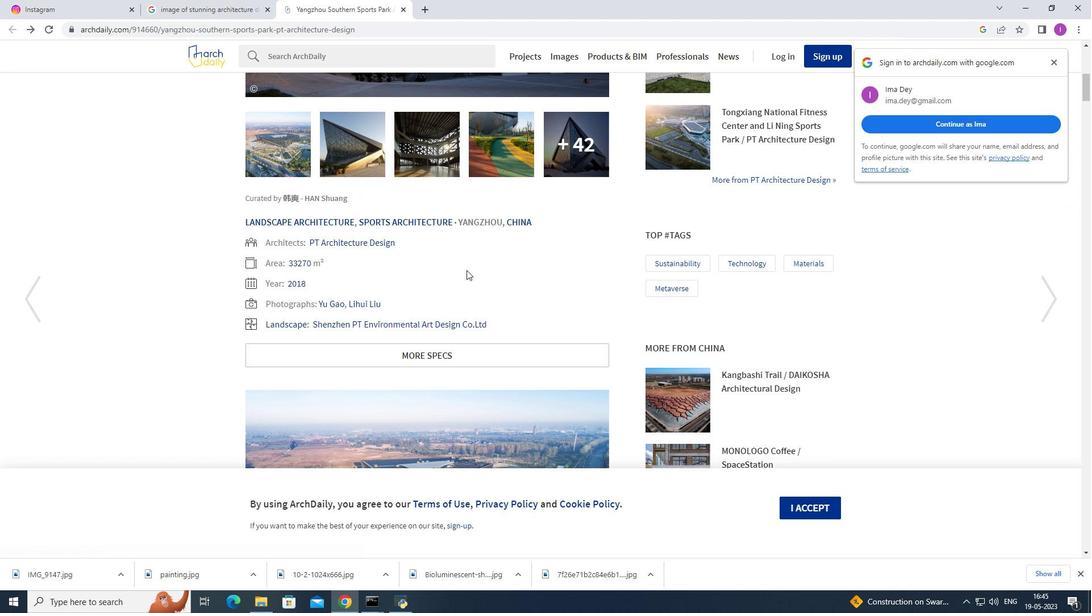 
Action: Mouse scrolled (466, 269) with delta (0, 0)
Screenshot: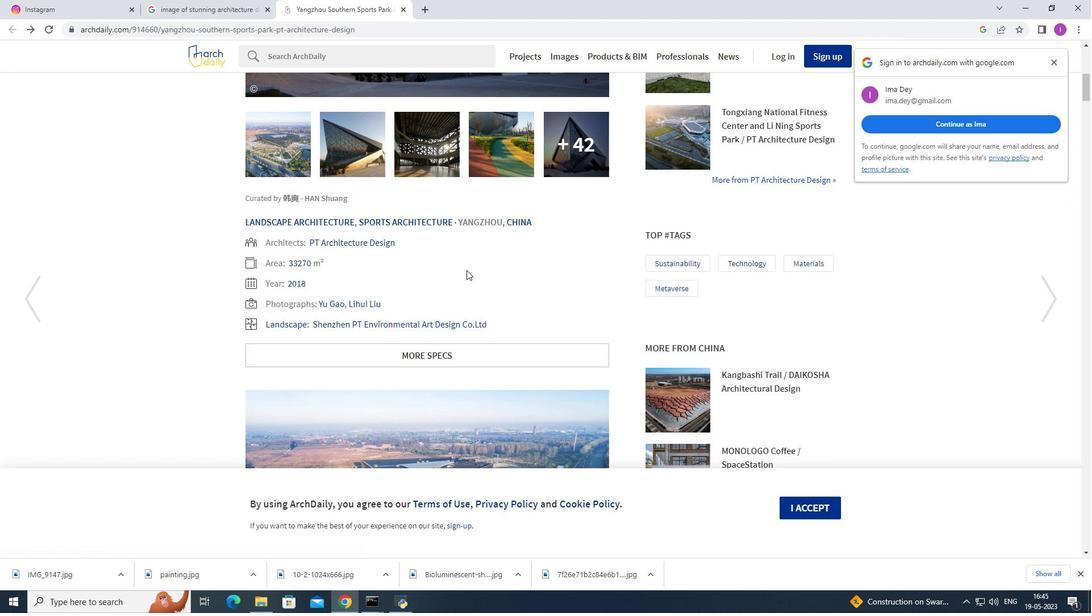 
Action: Mouse moved to (493, 214)
Screenshot: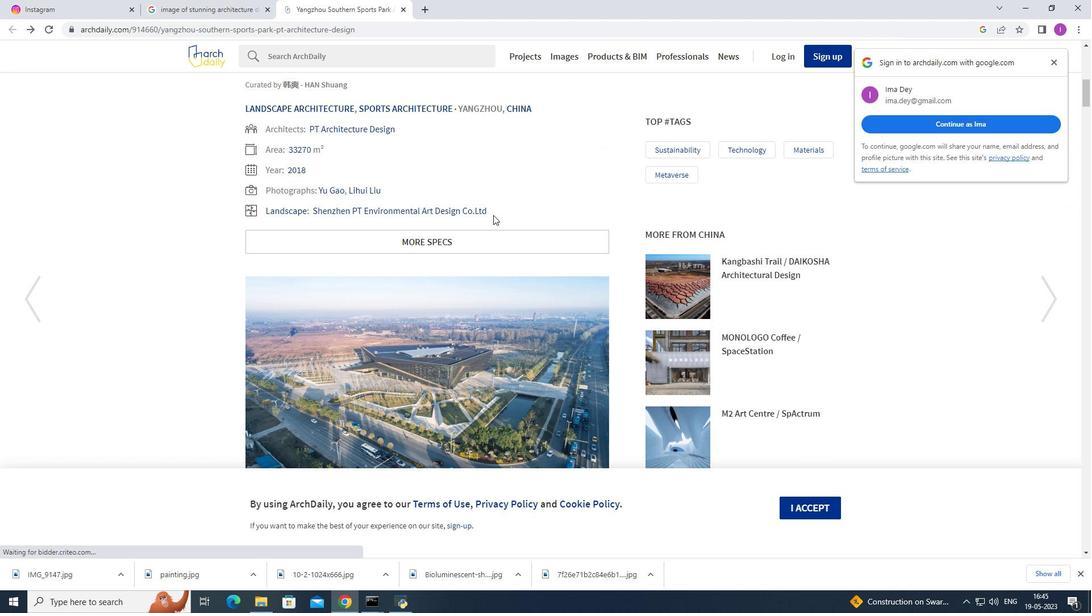 
Action: Mouse pressed left at (493, 214)
Screenshot: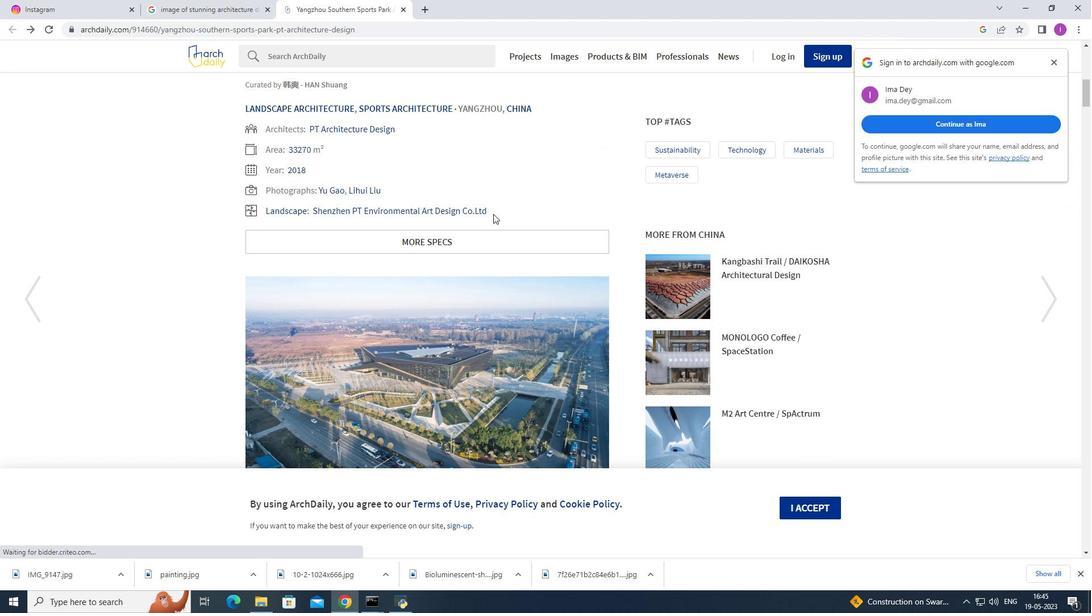 
Action: Mouse moved to (338, 172)
Screenshot: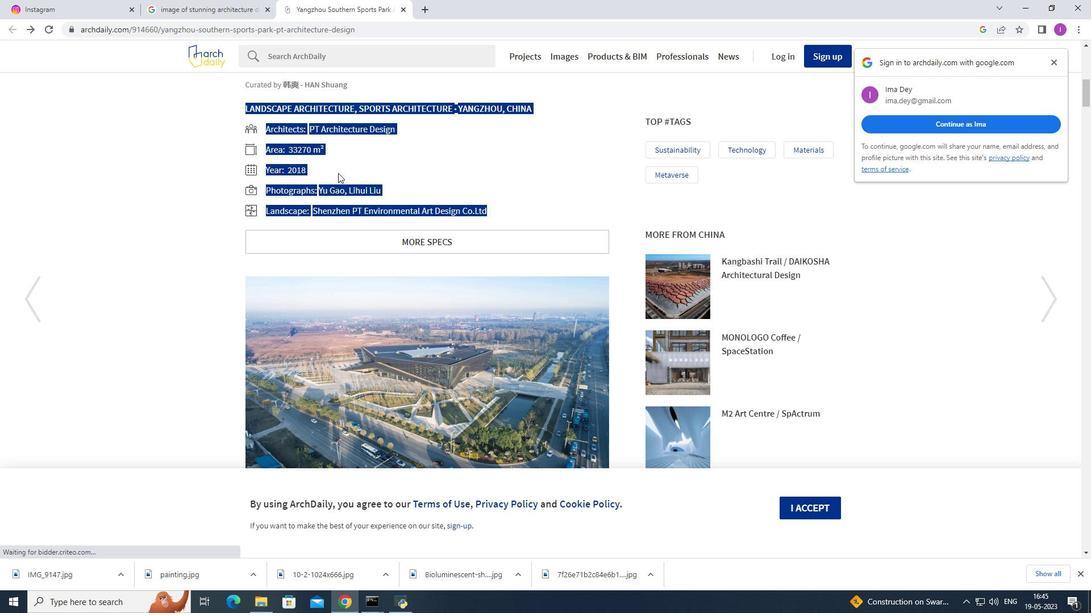 
Action: Key pressed <Key.shift>
Screenshot: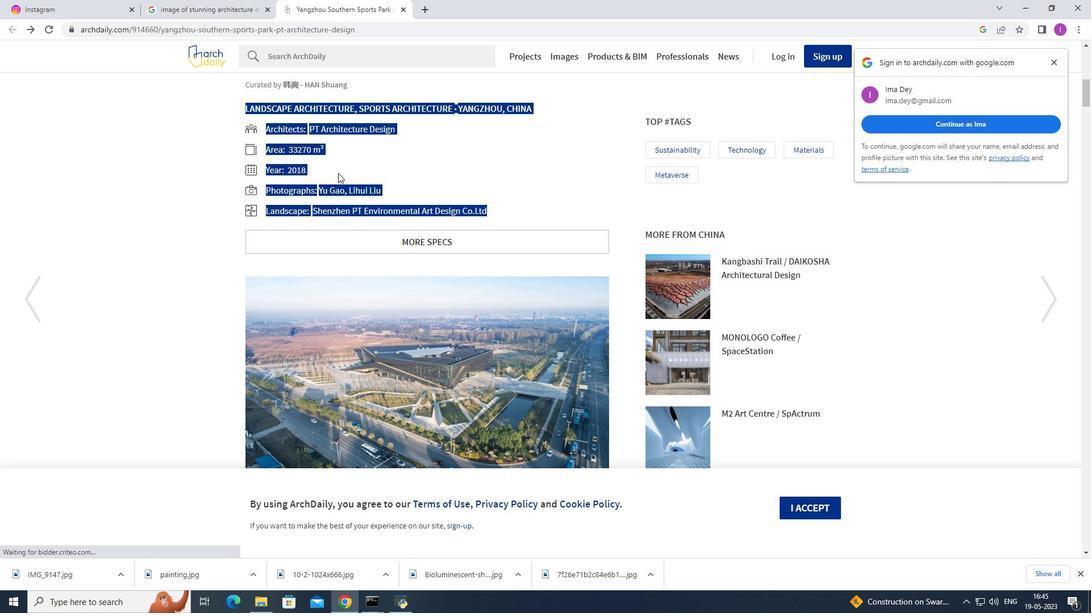 
Action: Mouse moved to (338, 172)
Screenshot: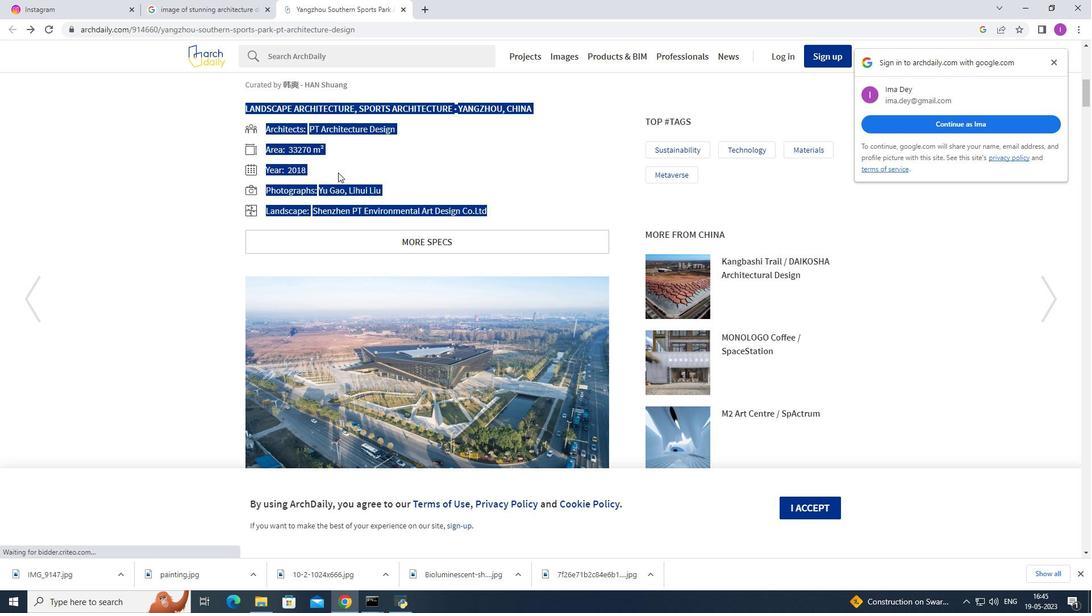 
Action: Key pressed <Key.shift>
Screenshot: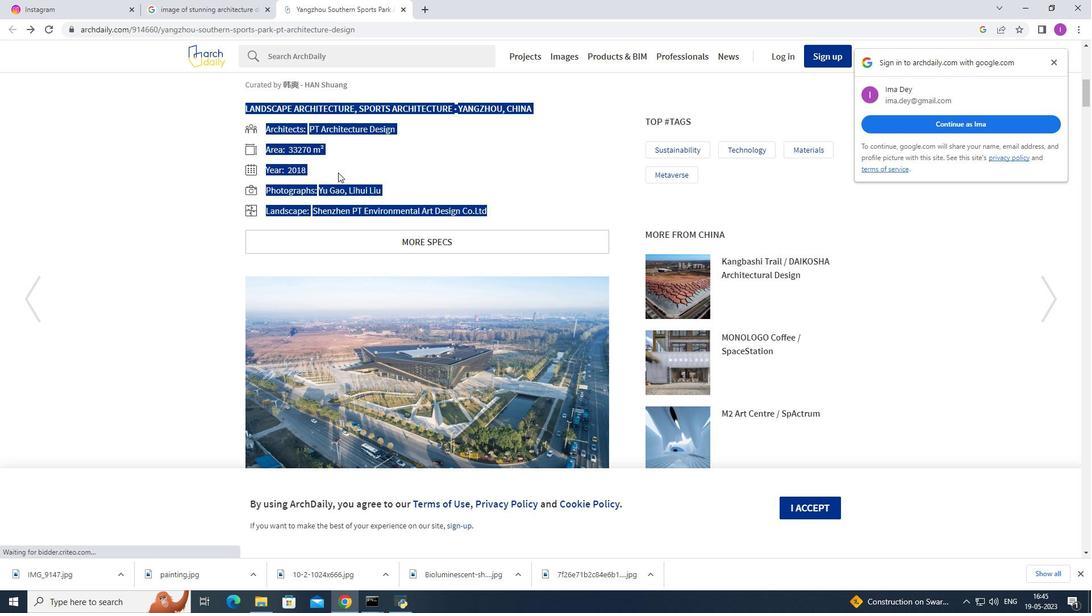 
Action: Mouse moved to (339, 171)
Screenshot: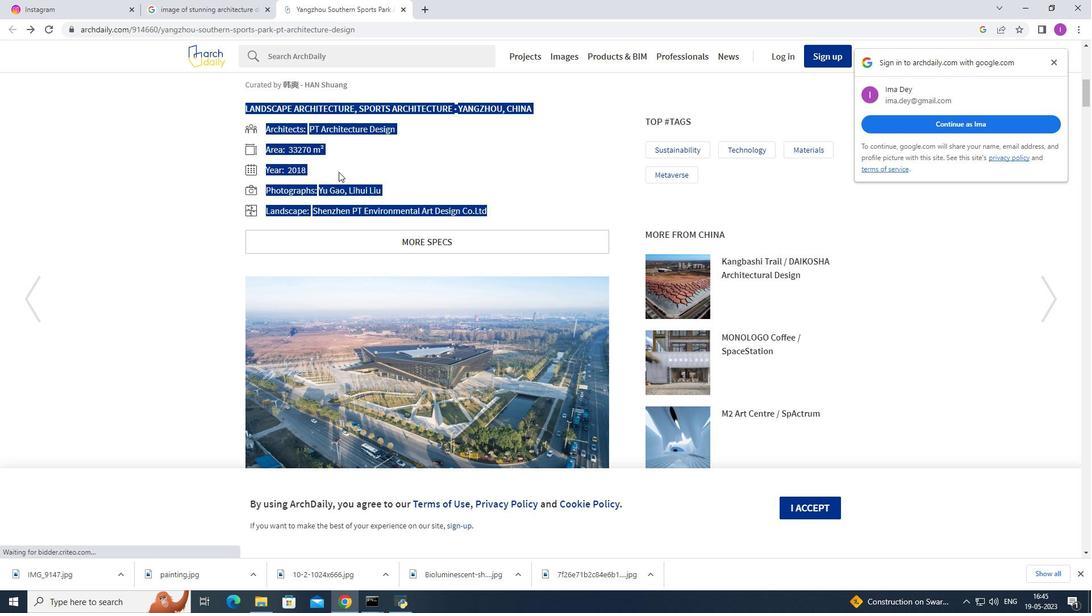 
Action: Key pressed <Key.shift><Key.shift>
Screenshot: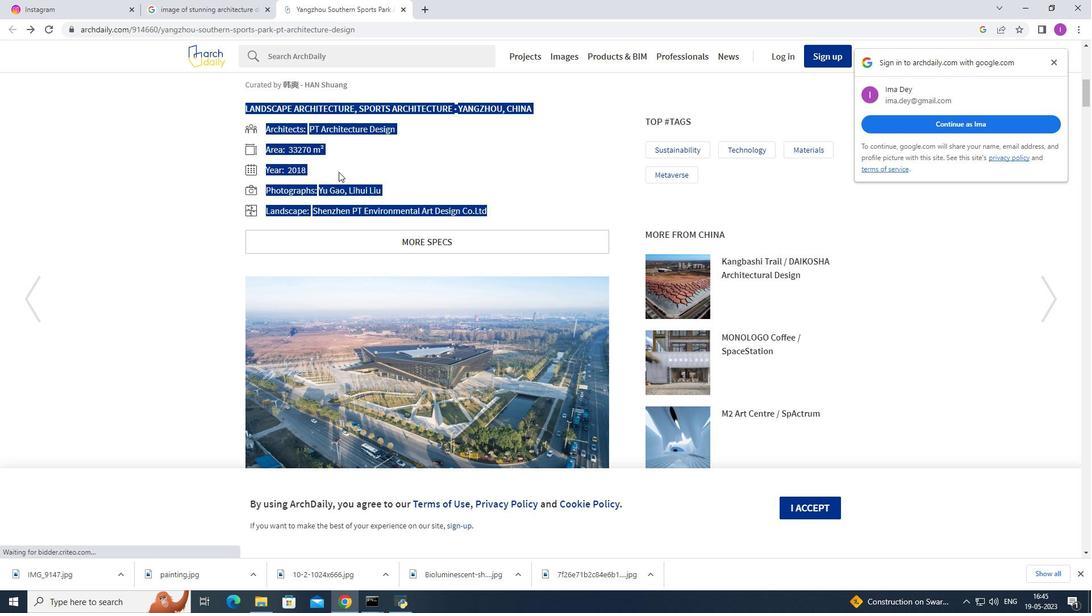 
Action: Mouse moved to (339, 171)
Screenshot: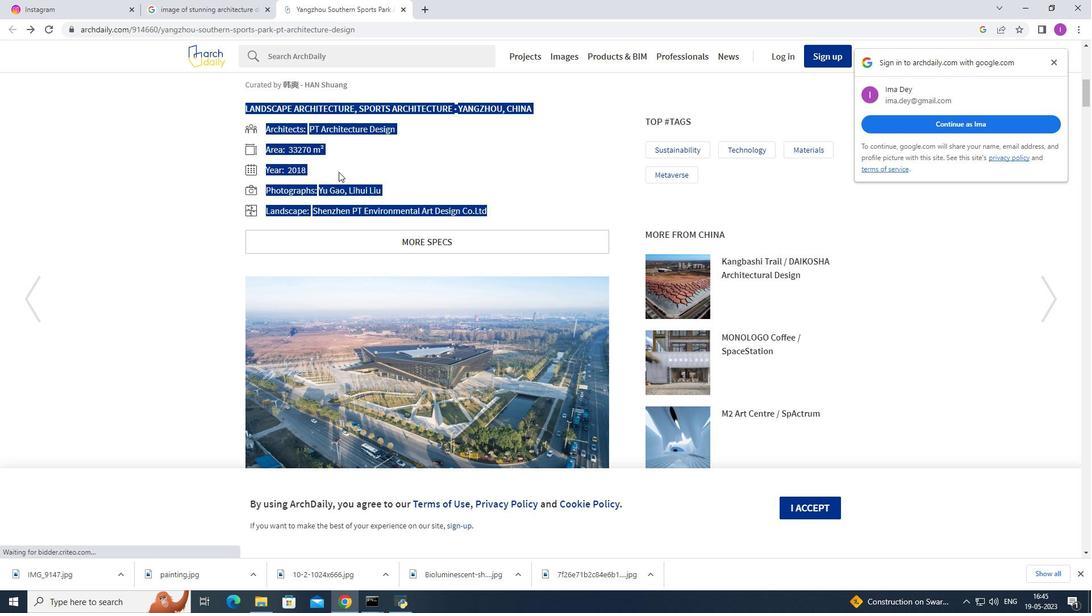 
Action: Key pressed <Key.shift><Key.shift><Key.shift><Key.shift><Key.shift><Key.shift>
Screenshot: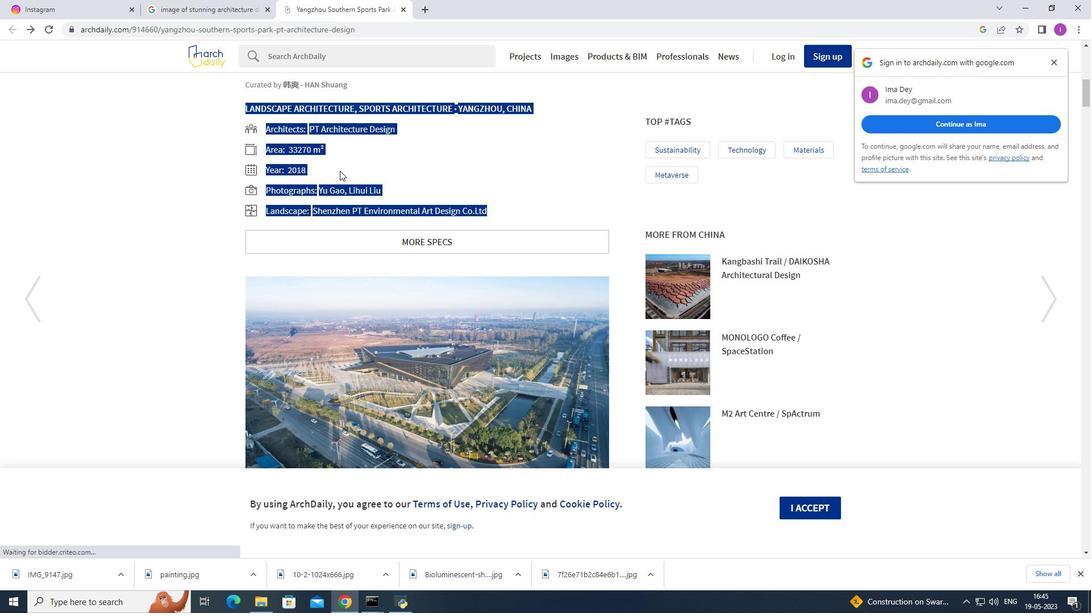 
Action: Mouse moved to (339, 171)
Screenshot: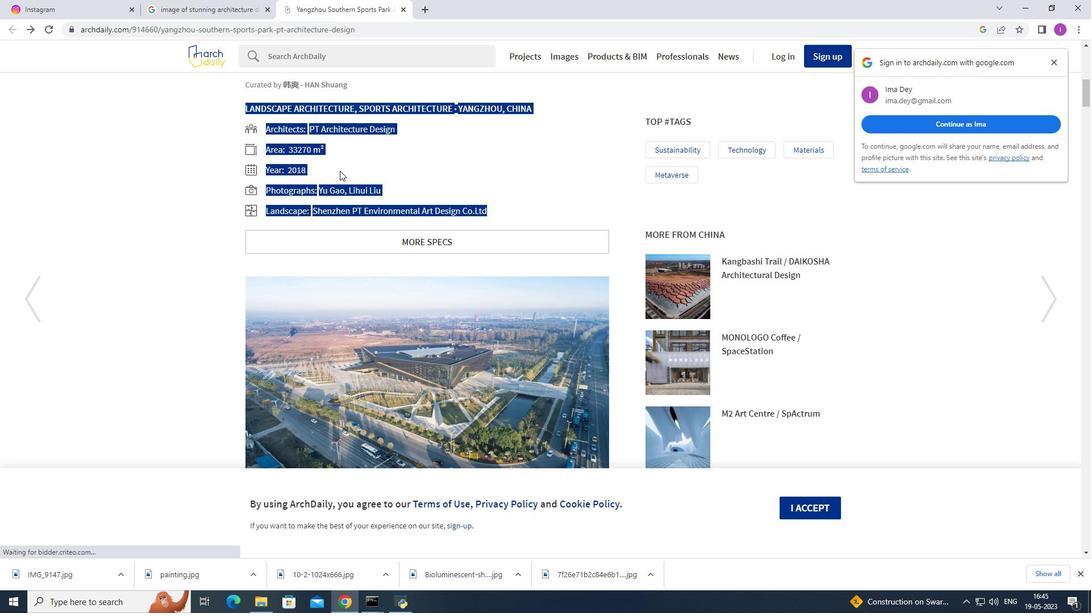 
Action: Key pressed <Key.shift><Key.shift><Key.shift><Key.shift><Key.shift>C
Screenshot: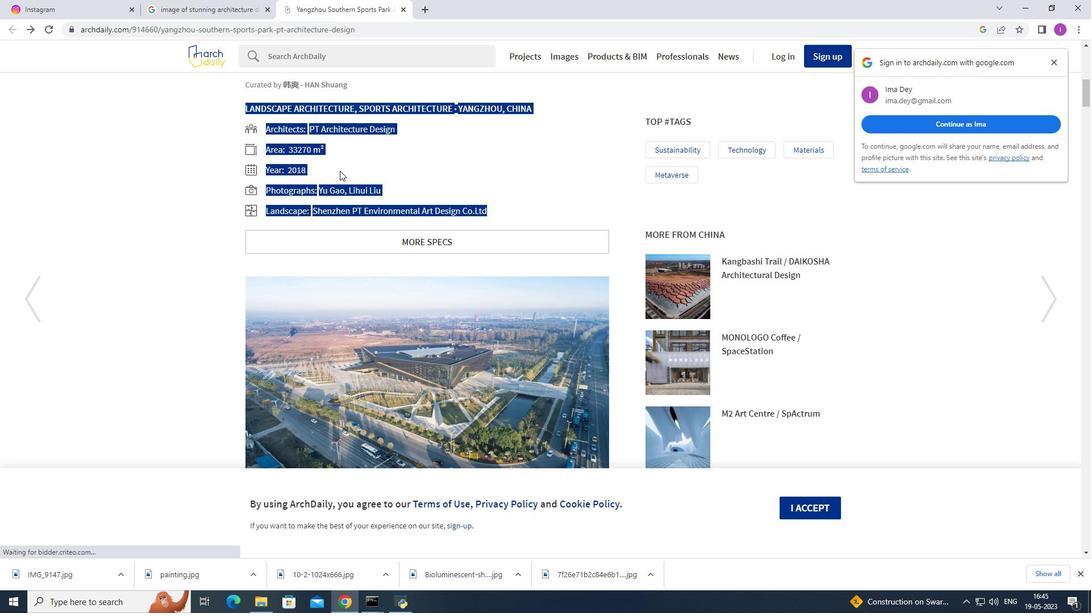 
Action: Mouse moved to (78, 7)
Screenshot: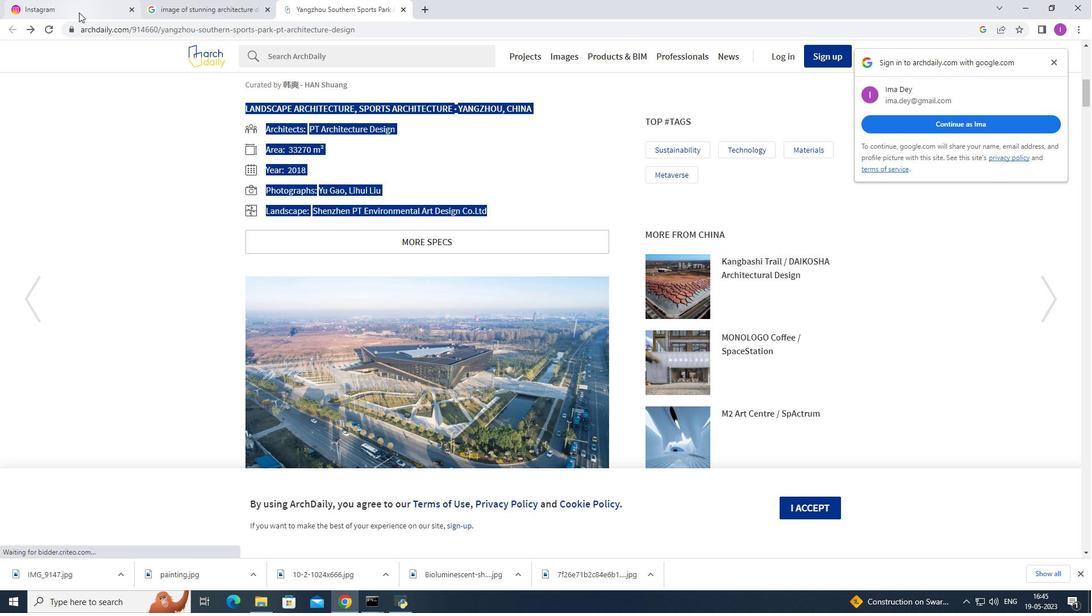 
Action: Mouse pressed left at (78, 7)
Screenshot: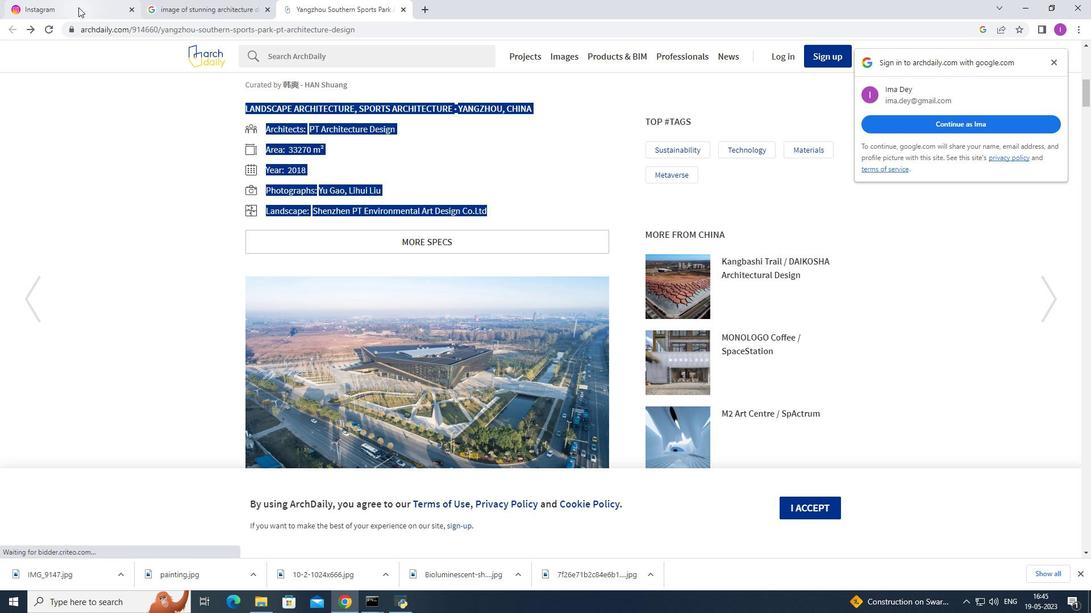 
Action: Mouse moved to (52, 302)
Screenshot: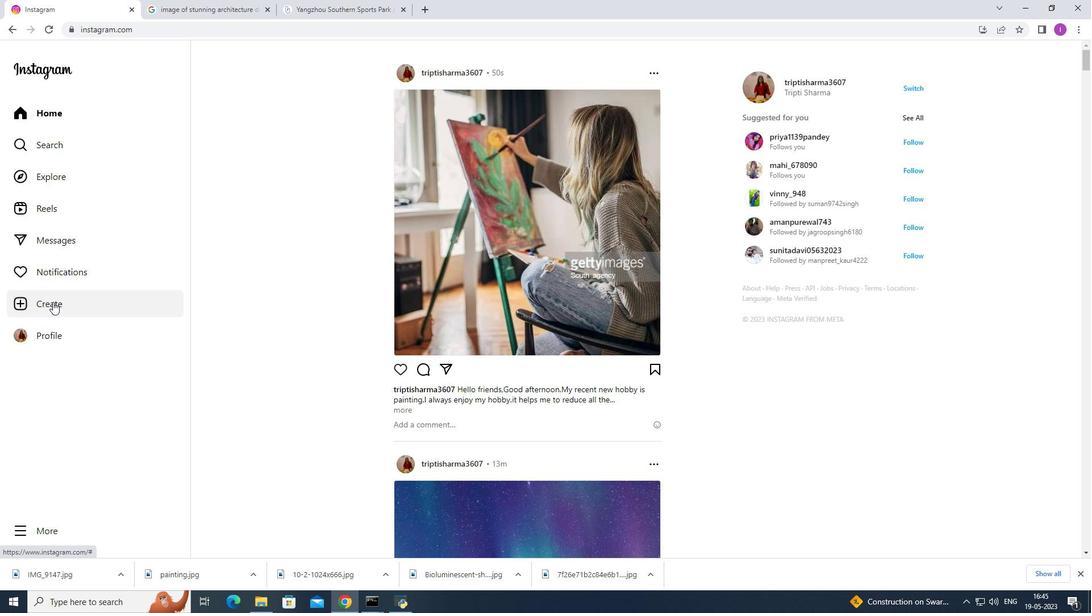 
Action: Mouse pressed left at (52, 302)
Screenshot: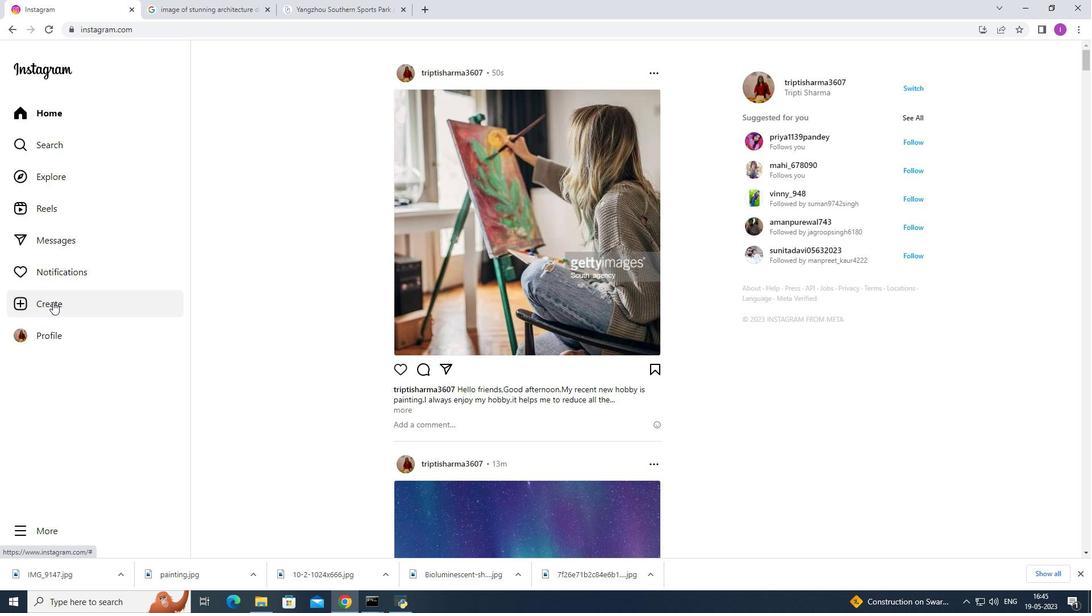 
Action: Mouse moved to (541, 348)
Screenshot: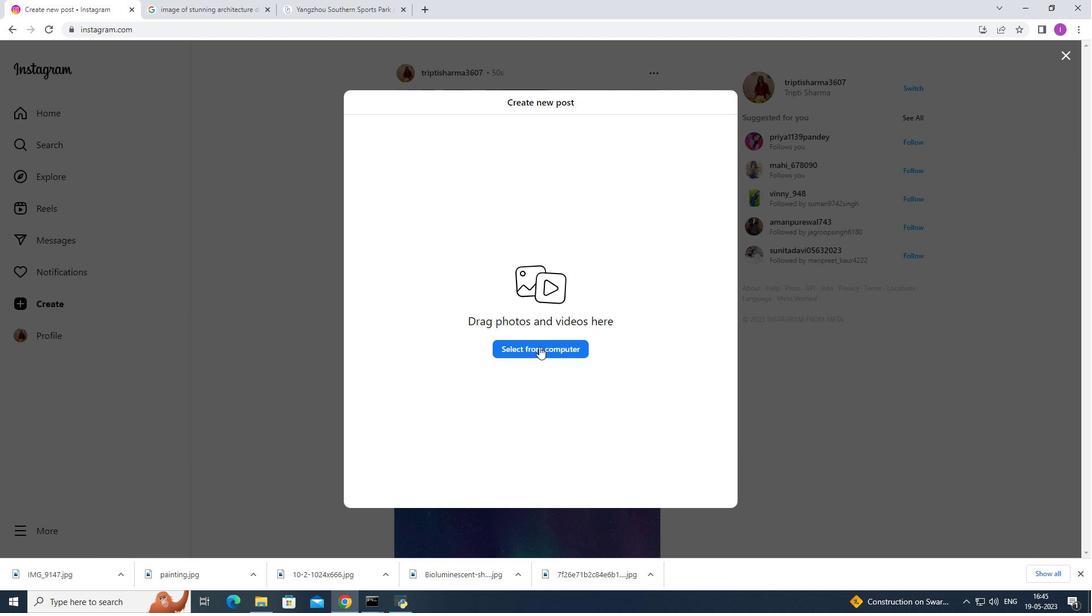 
Action: Mouse pressed left at (541, 348)
Screenshot: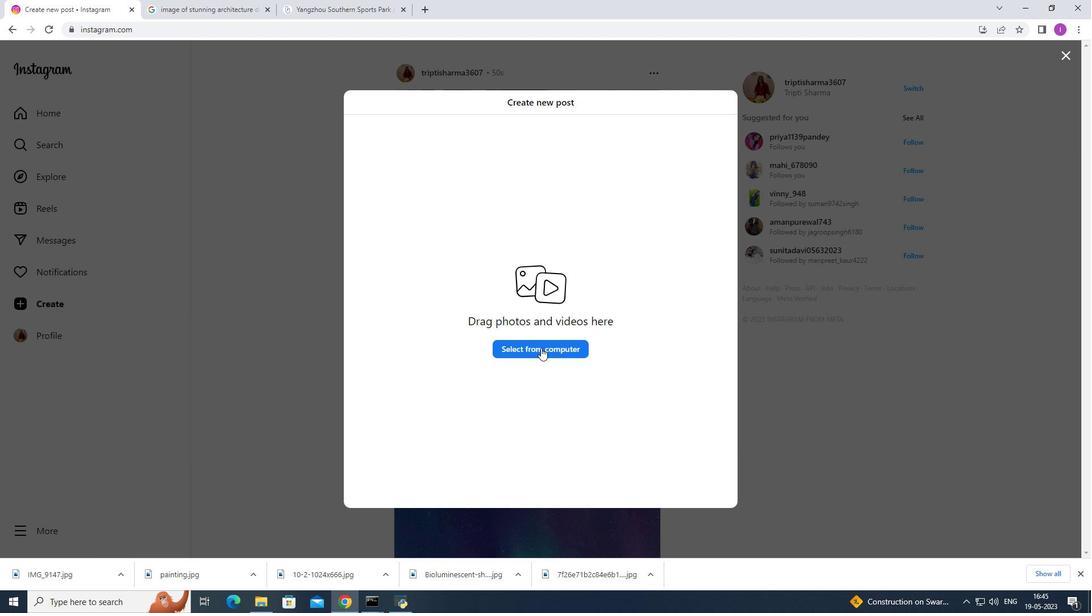 
Action: Mouse moved to (138, 100)
Screenshot: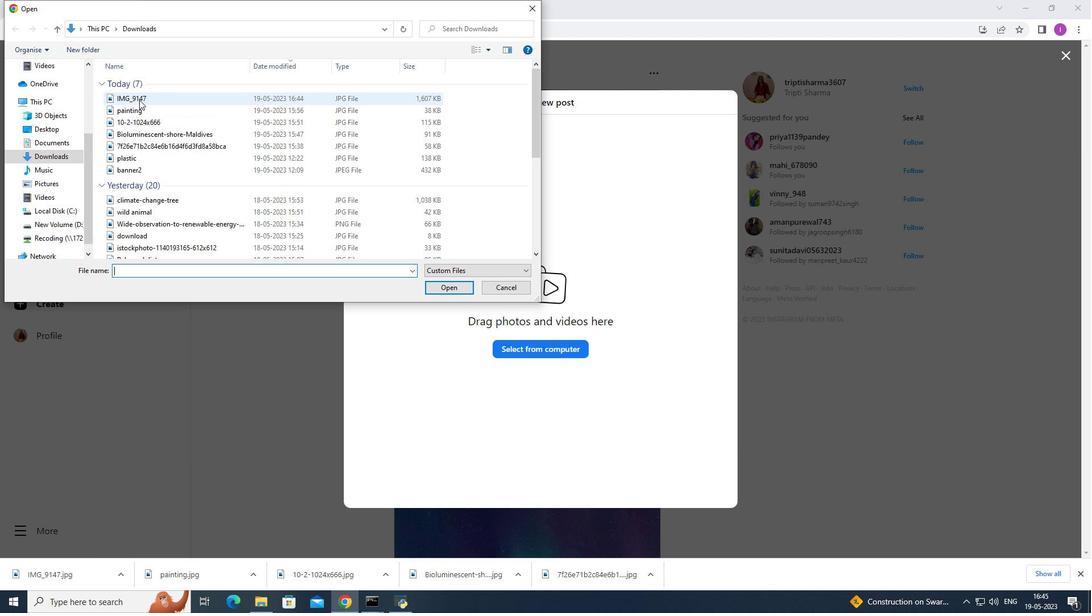 
Action: Mouse pressed left at (138, 100)
Screenshot: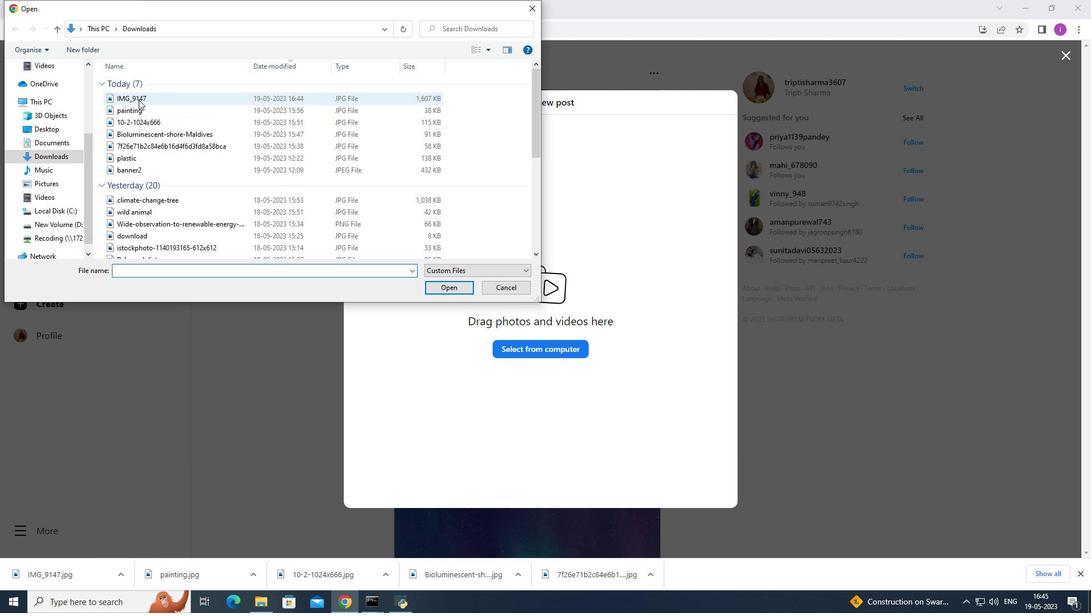 
Action: Mouse moved to (457, 292)
Screenshot: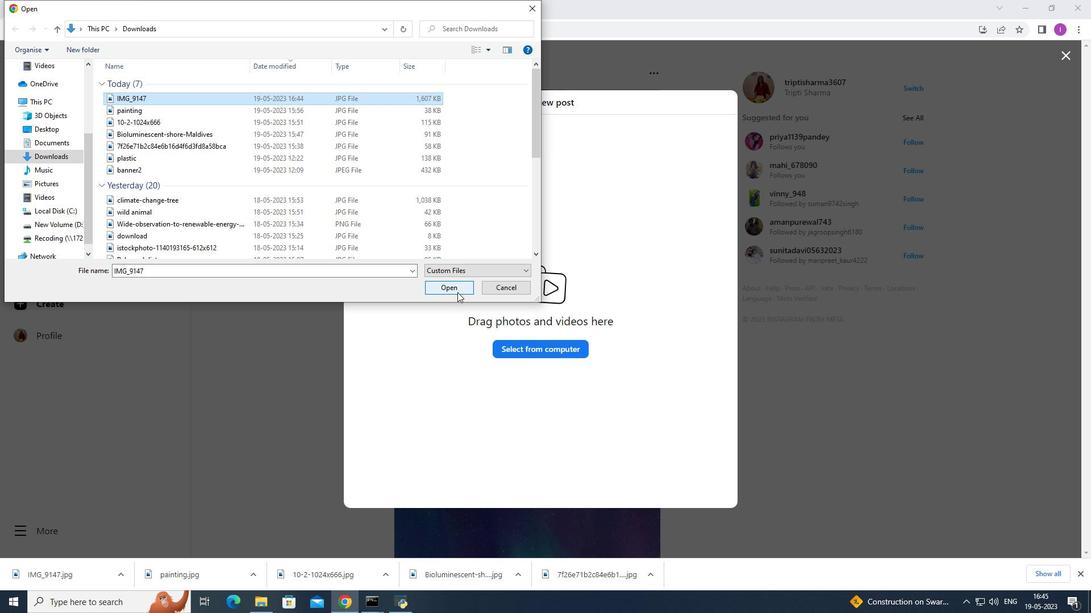 
Action: Mouse pressed left at (457, 292)
Screenshot: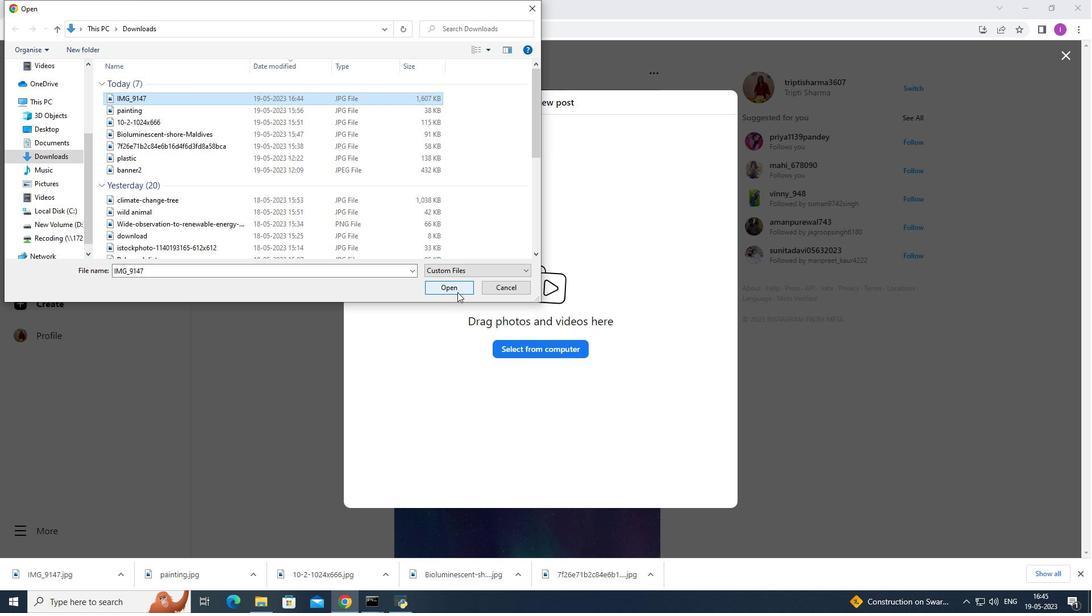 
Action: Mouse moved to (728, 107)
Screenshot: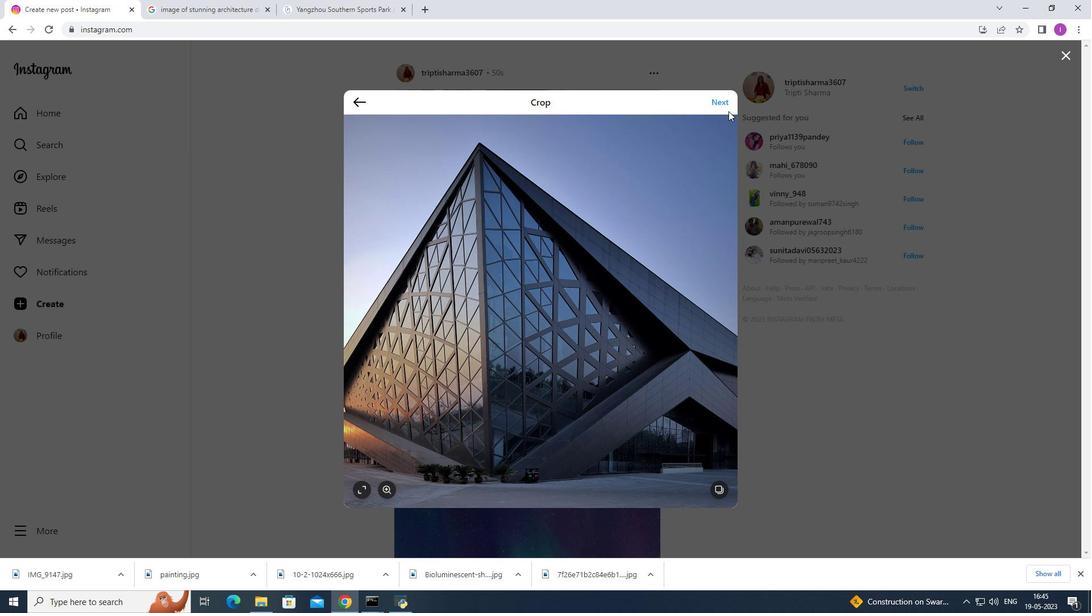 
Action: Mouse pressed left at (728, 107)
Screenshot: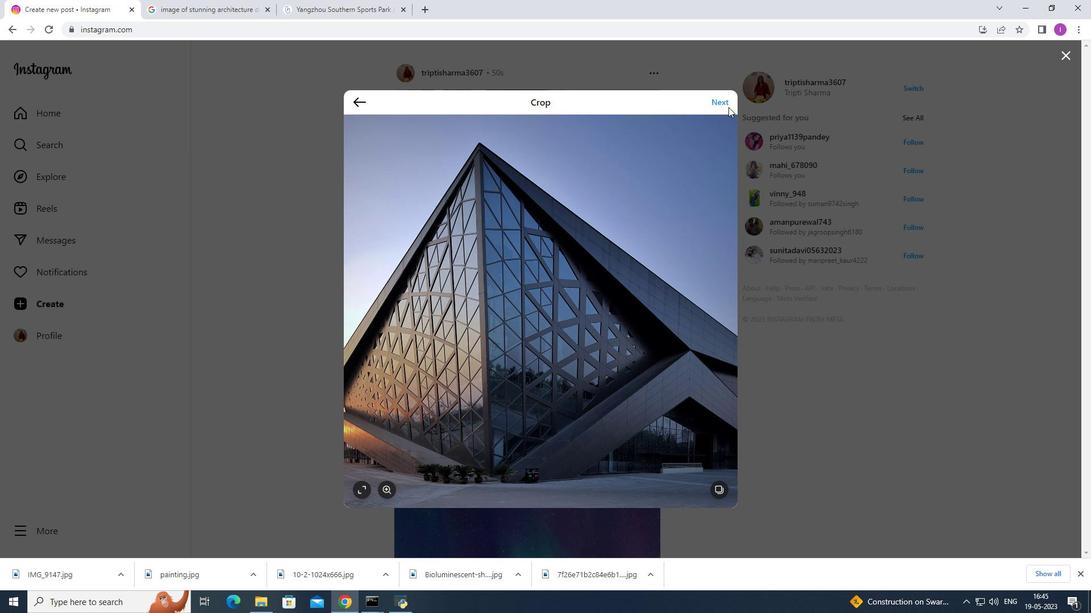 
Action: Mouse moved to (723, 102)
Screenshot: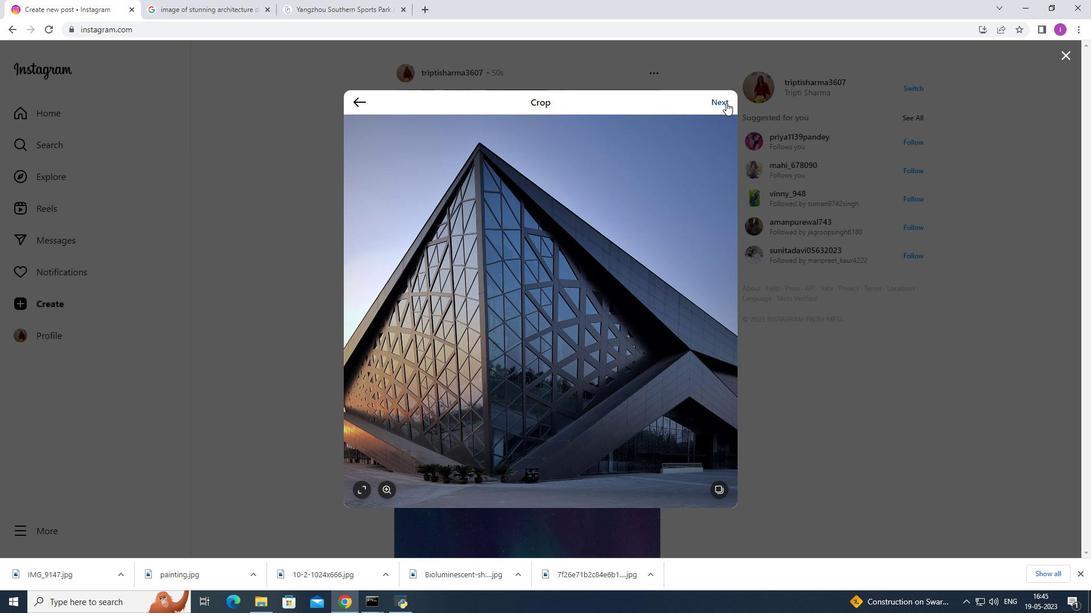 
Action: Mouse pressed left at (723, 102)
Screenshot: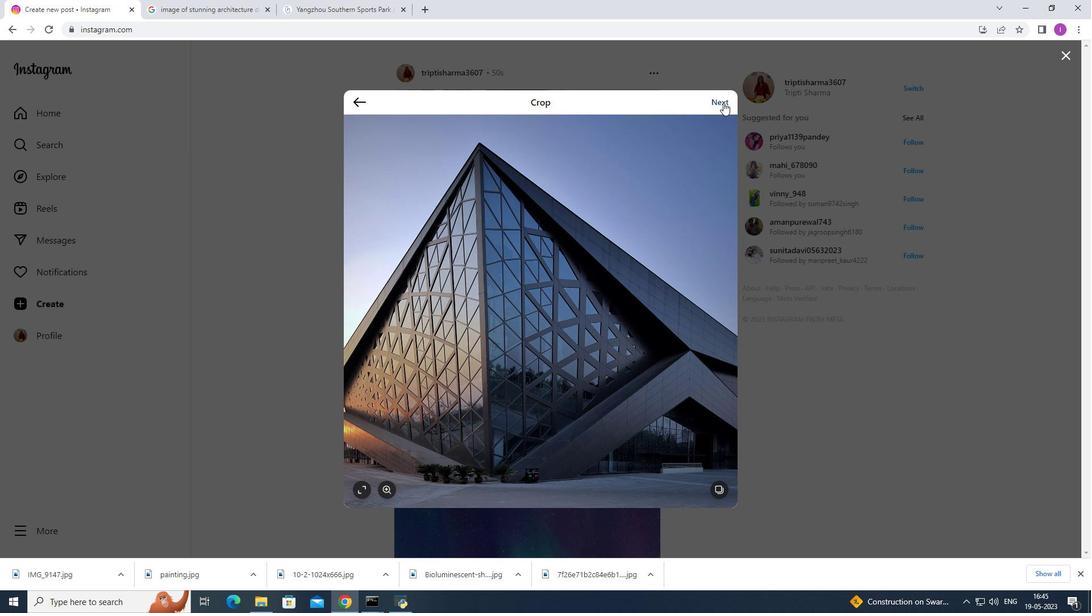 
Action: Mouse moved to (812, 97)
Screenshot: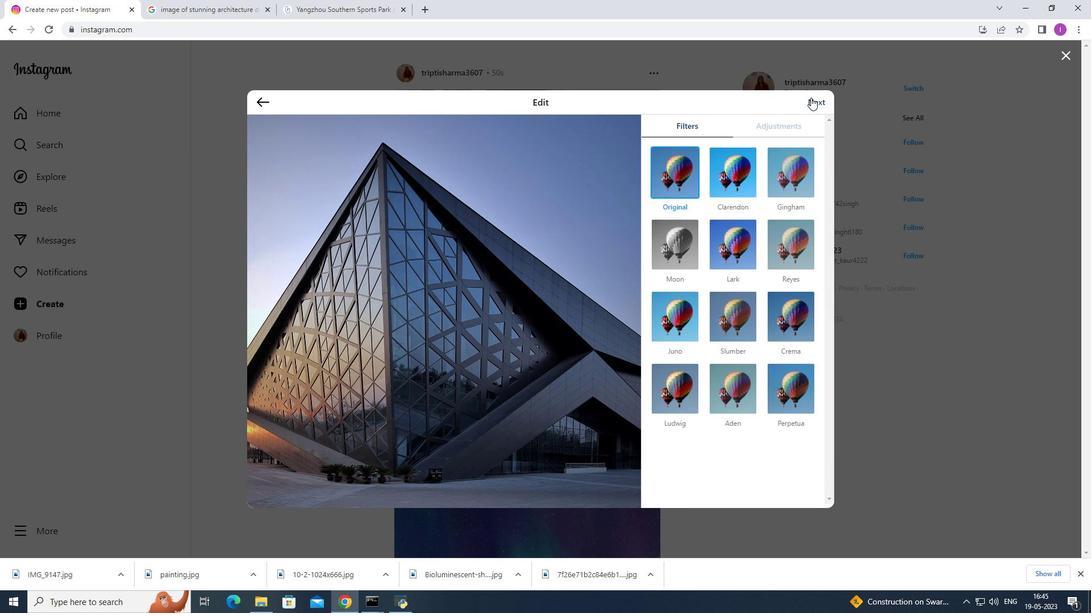 
Action: Mouse pressed left at (812, 97)
Screenshot: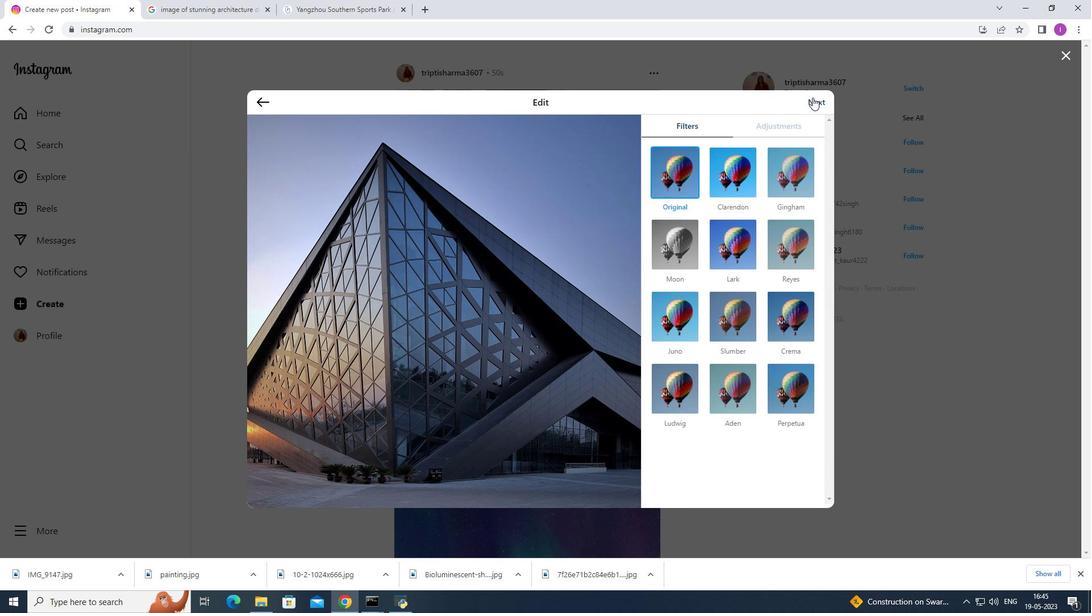 
Action: Mouse moved to (701, 166)
Screenshot: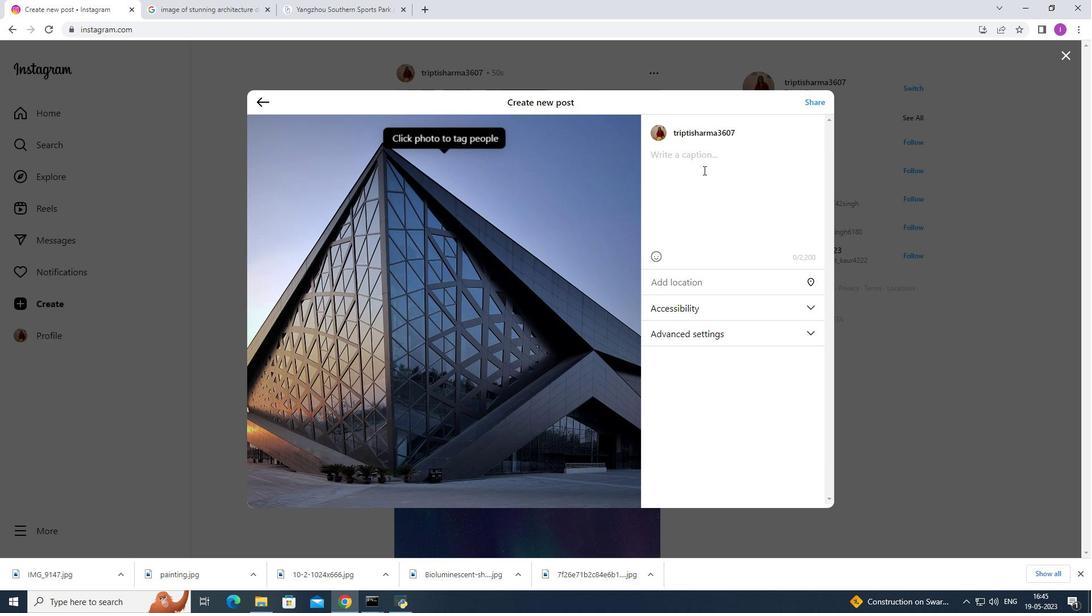 
Action: Mouse pressed left at (701, 166)
Screenshot: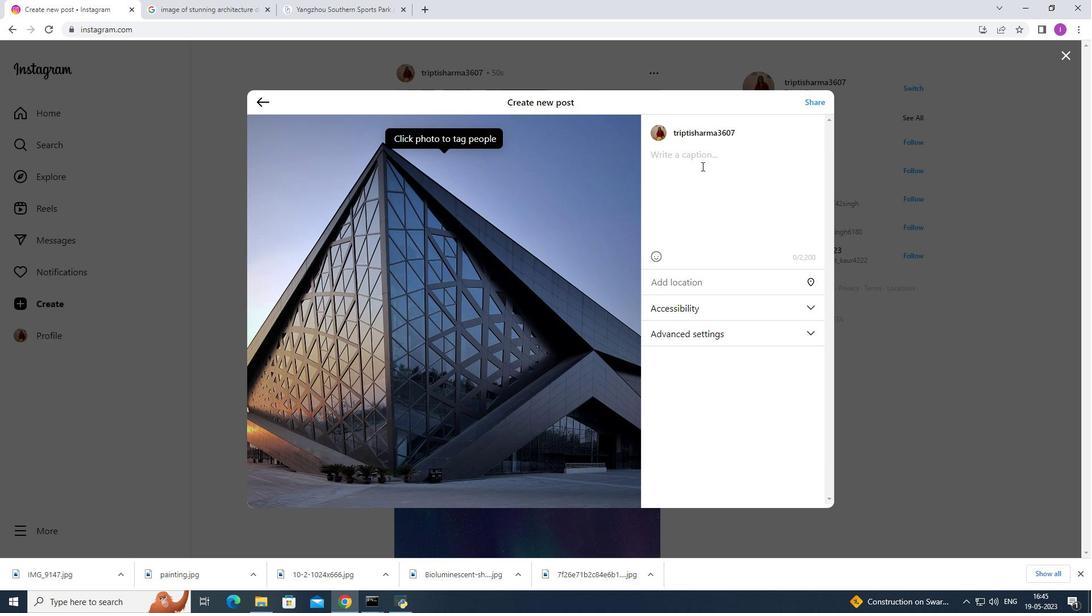 
Action: Mouse pressed left at (701, 166)
Screenshot: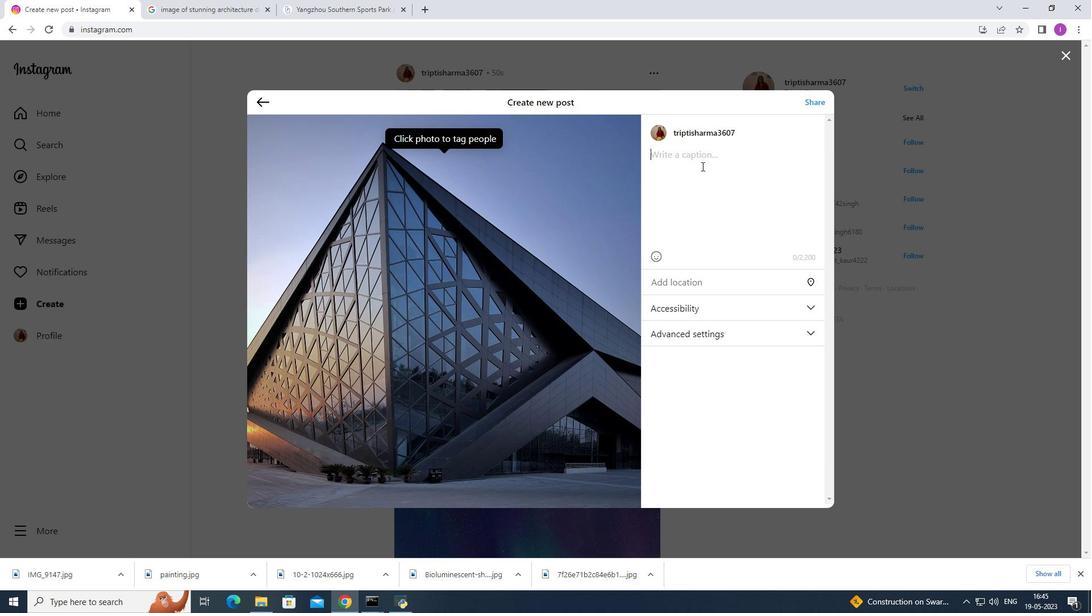 
Action: Key pressed ctrl+V
Screenshot: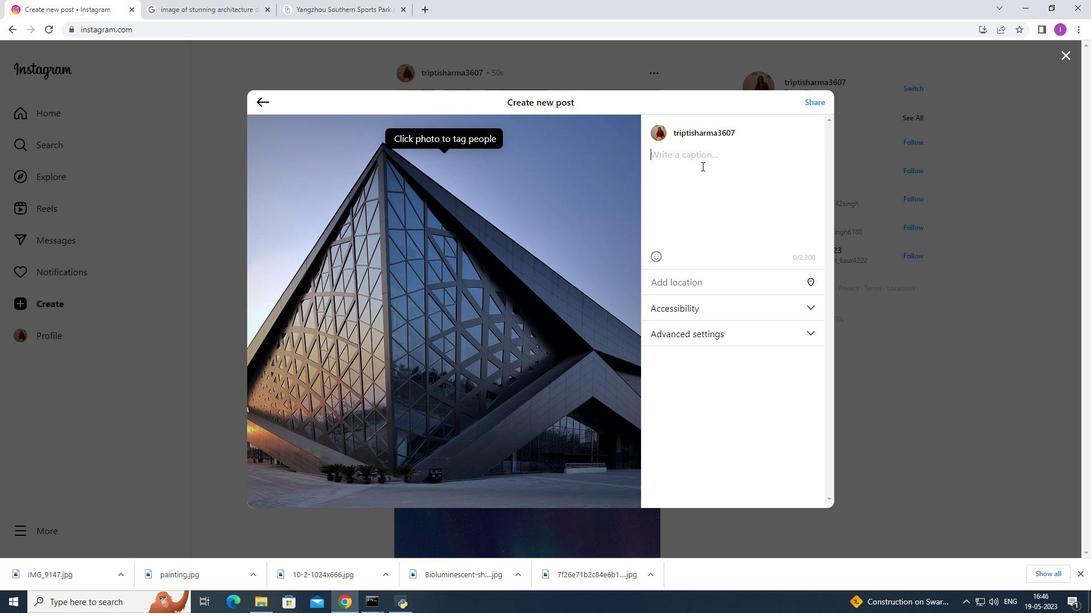 
Action: Mouse moved to (650, 152)
Screenshot: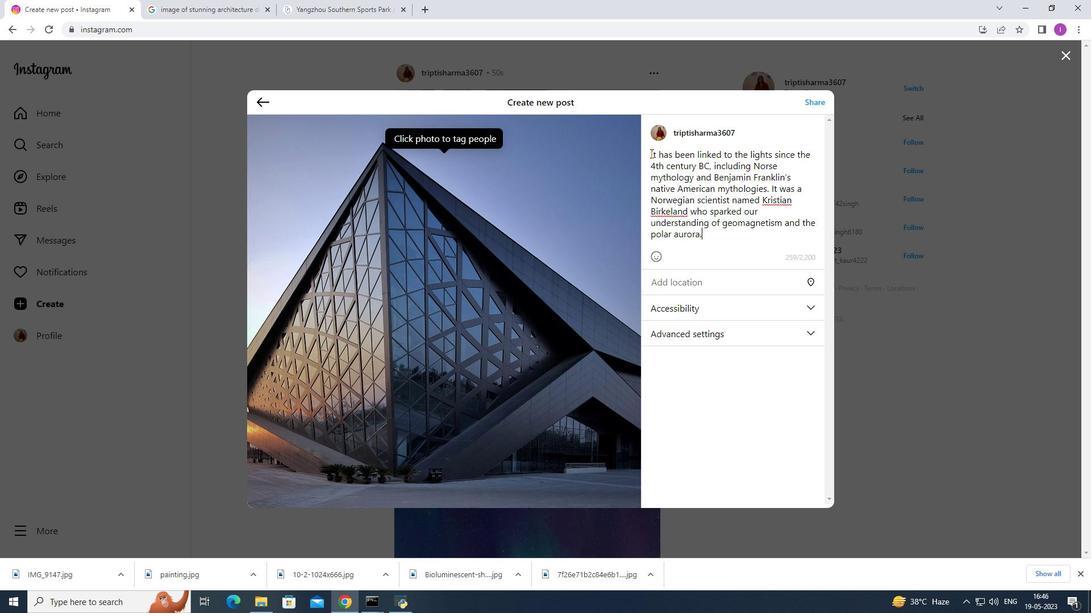 
Action: Mouse pressed left at (650, 152)
Screenshot: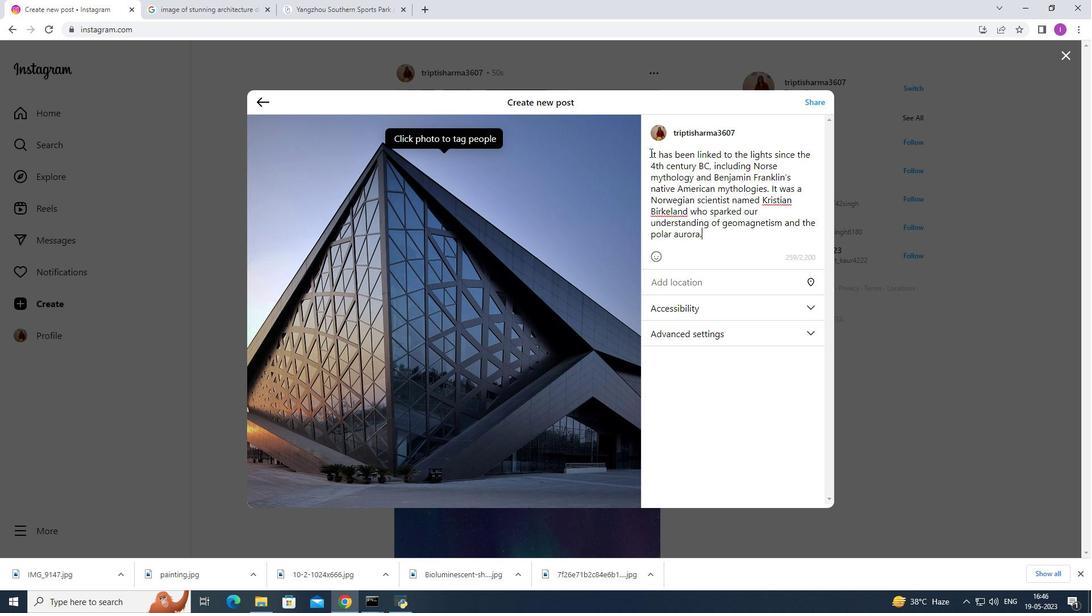 
Action: Mouse moved to (706, 243)
Screenshot: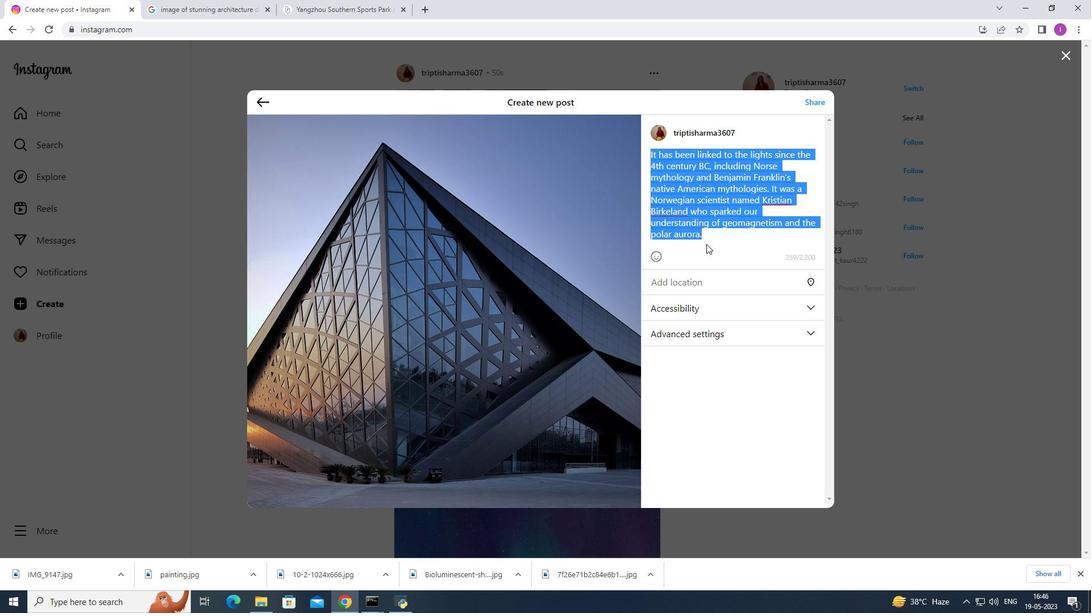 
Action: Key pressed <Key.delete>
Screenshot: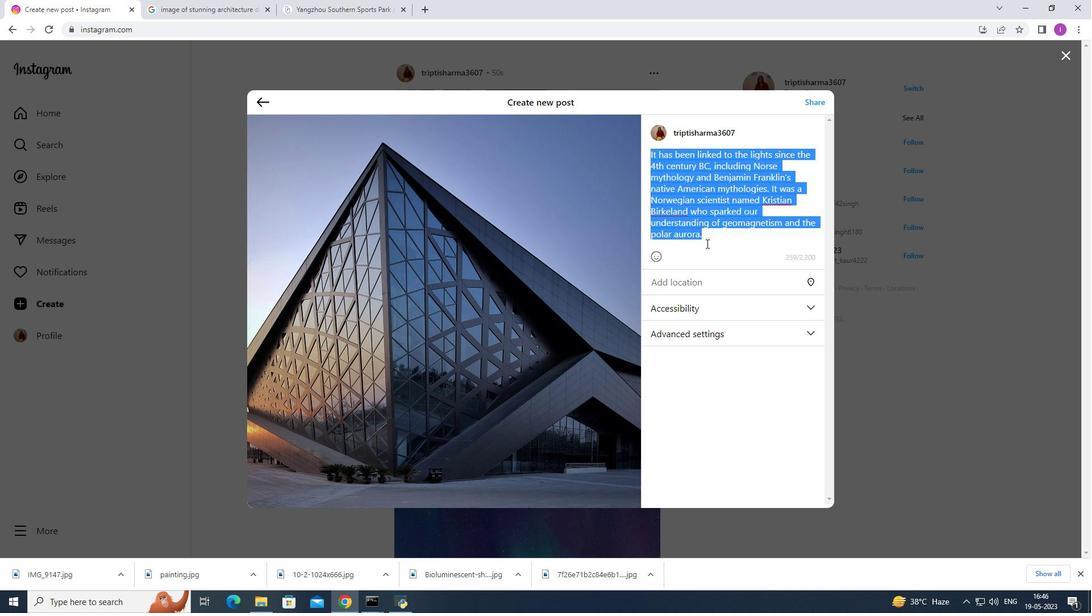 
Action: Mouse moved to (311, 8)
Screenshot: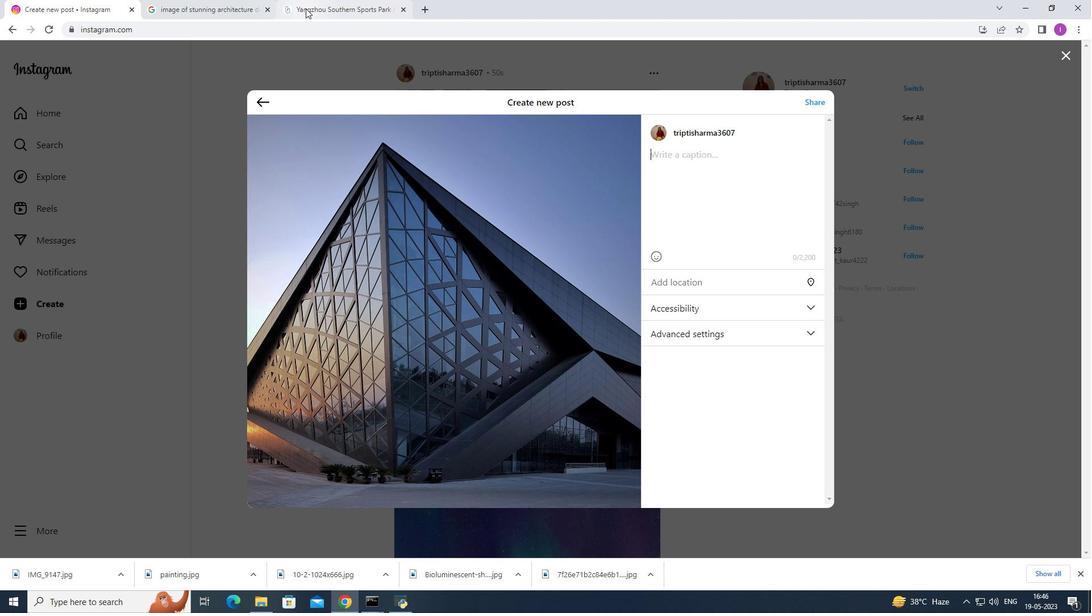
Action: Mouse pressed left at (311, 8)
Screenshot: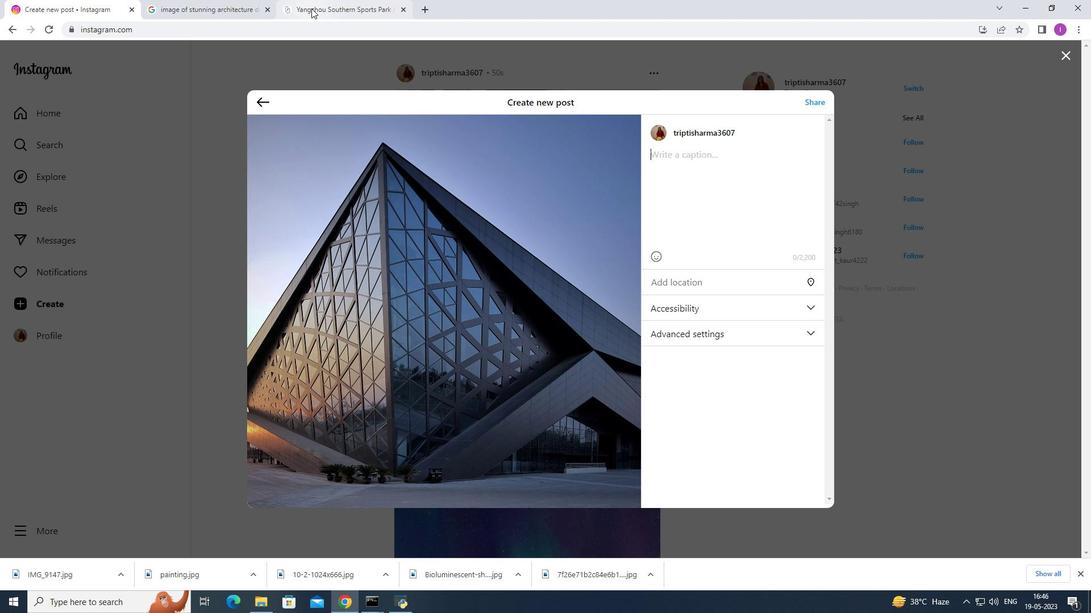 
Action: Mouse moved to (357, 125)
Screenshot: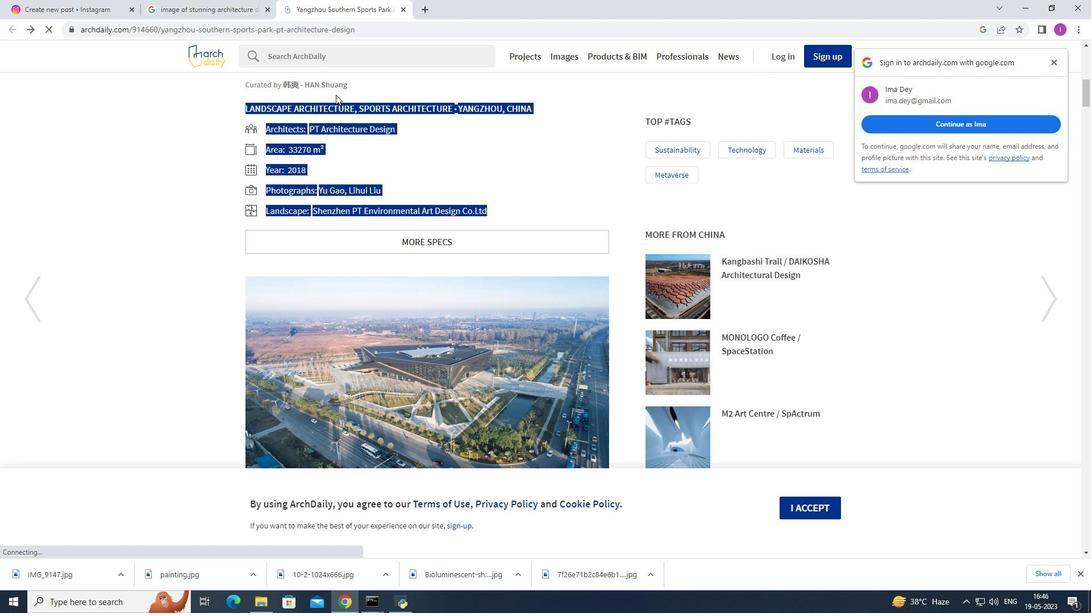 
Action: Key pressed ctrl+C
Screenshot: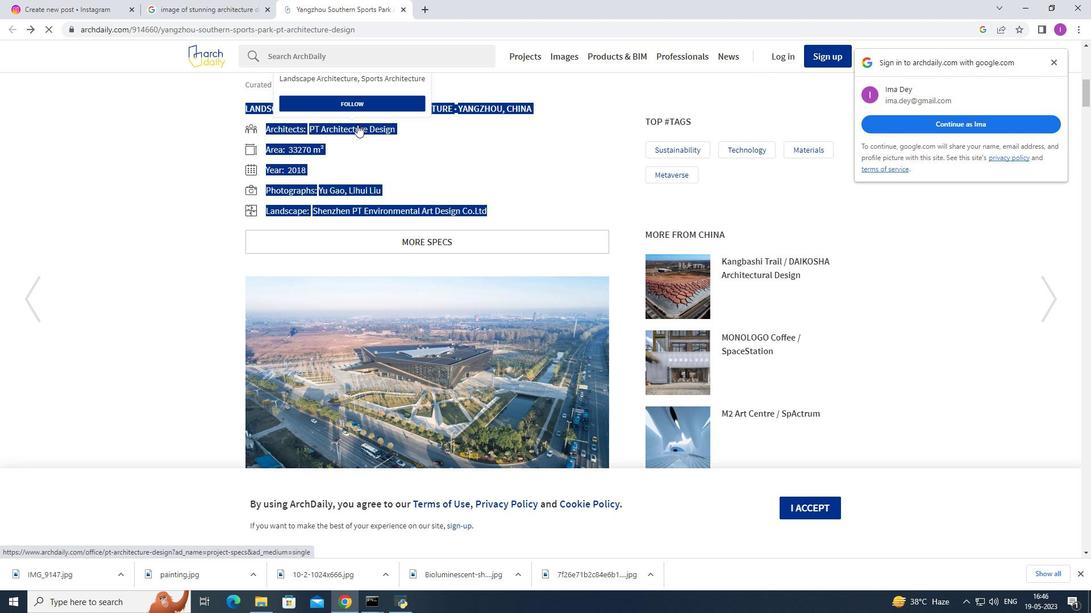 
Action: Mouse moved to (93, 6)
Screenshot: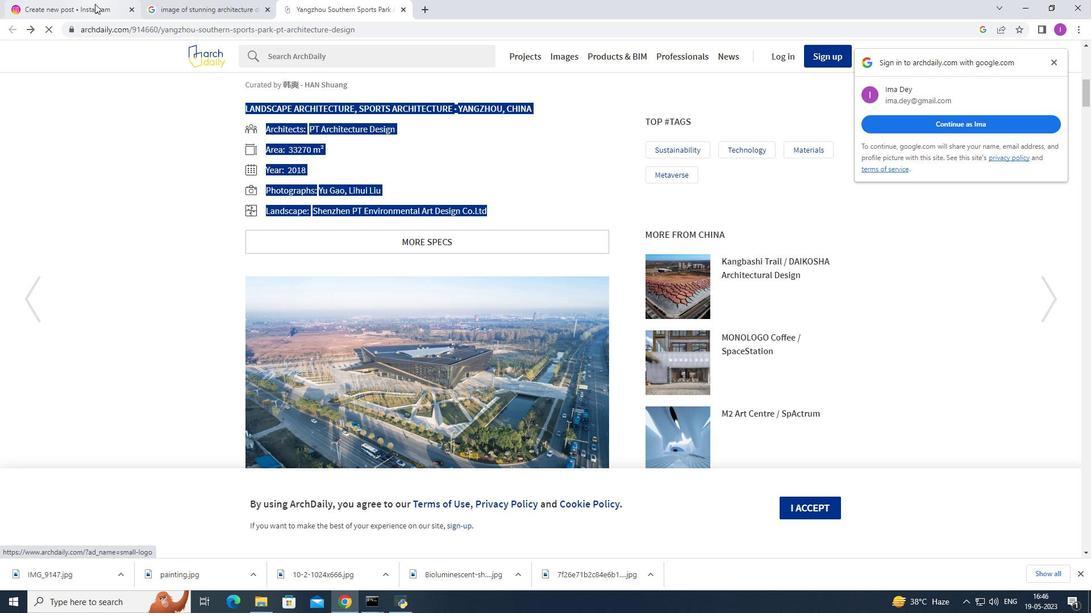 
Action: Mouse pressed left at (93, 6)
Screenshot: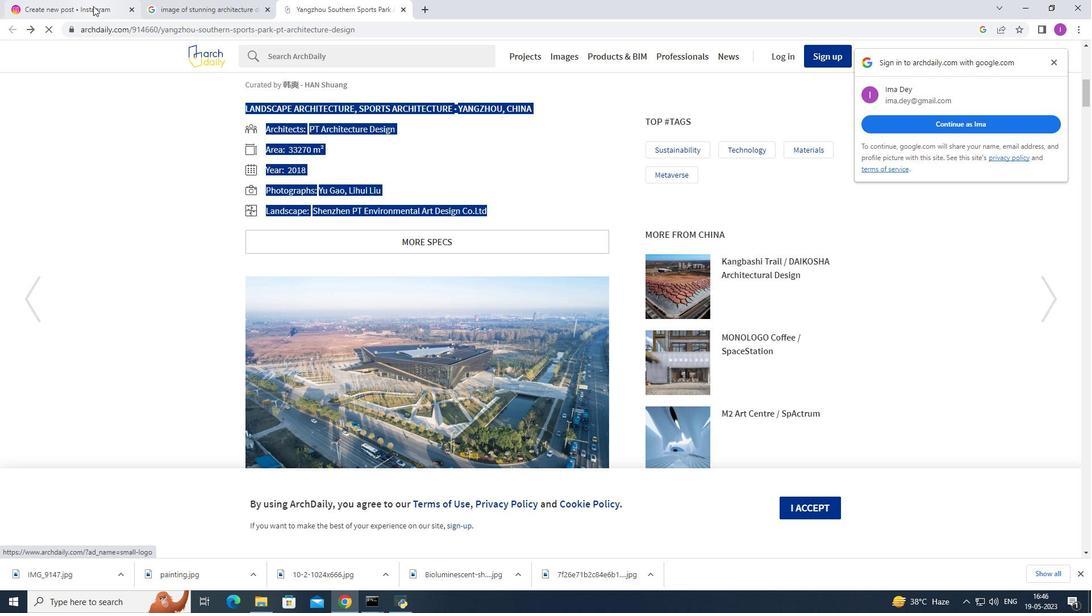 
Action: Mouse moved to (675, 158)
Screenshot: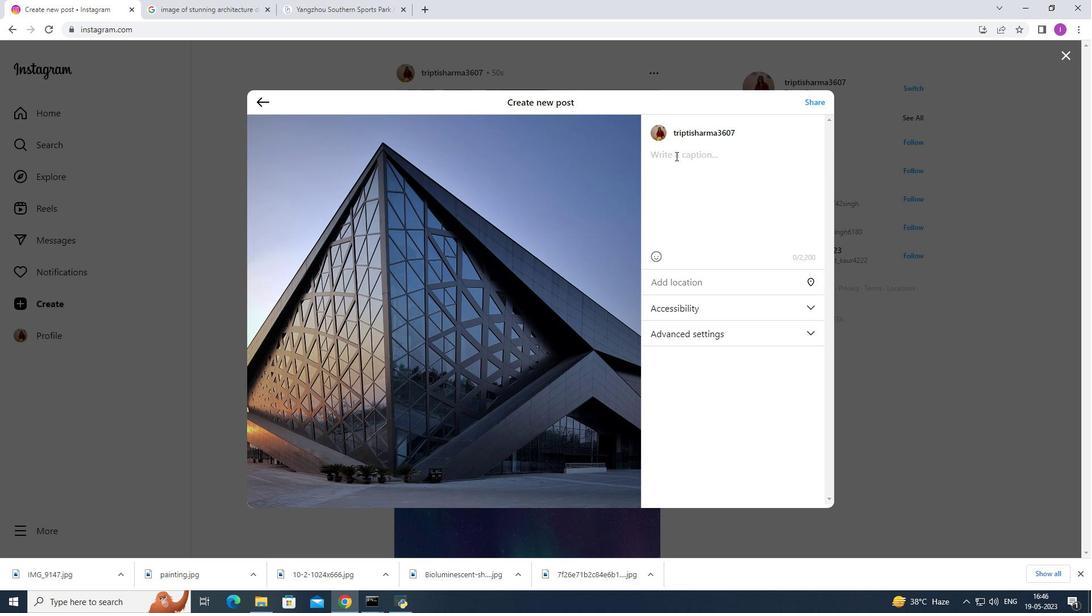 
Action: Mouse pressed left at (675, 158)
Screenshot: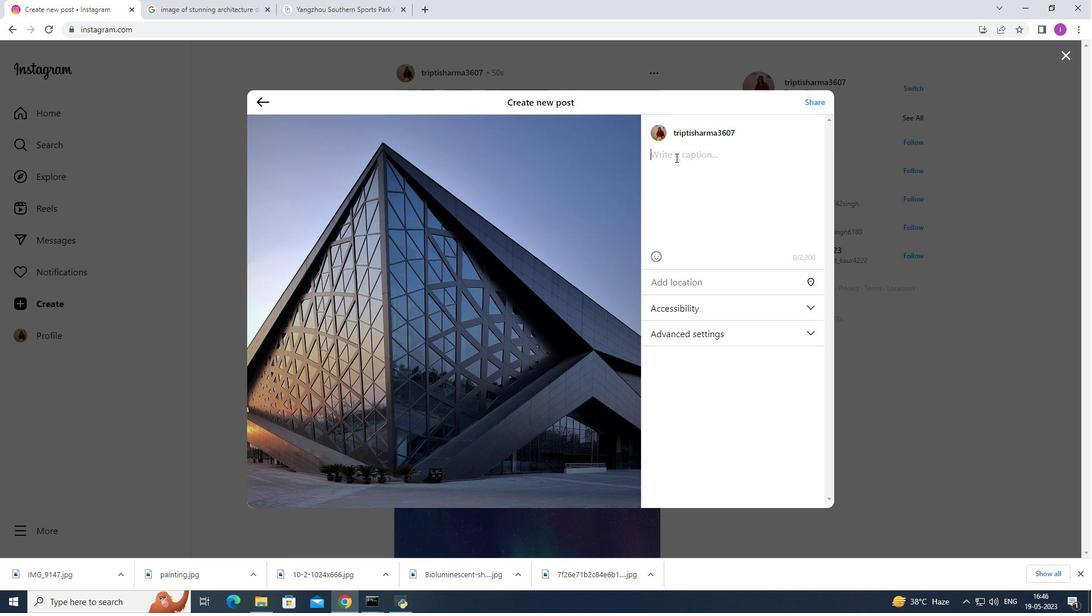 
Action: Key pressed ctrl+V
Screenshot: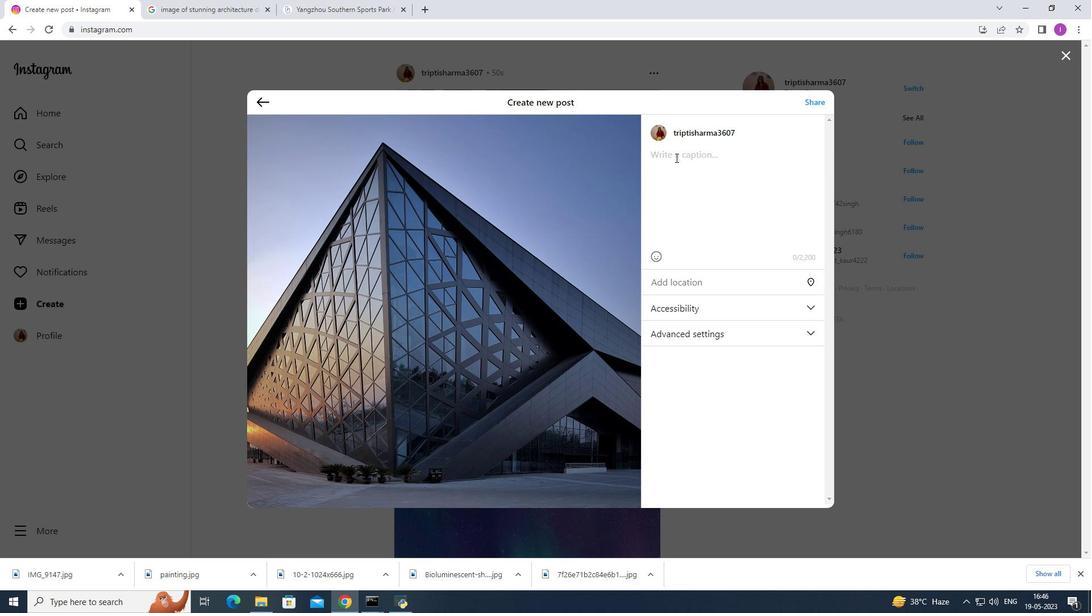 
Action: Mouse moved to (683, 192)
Screenshot: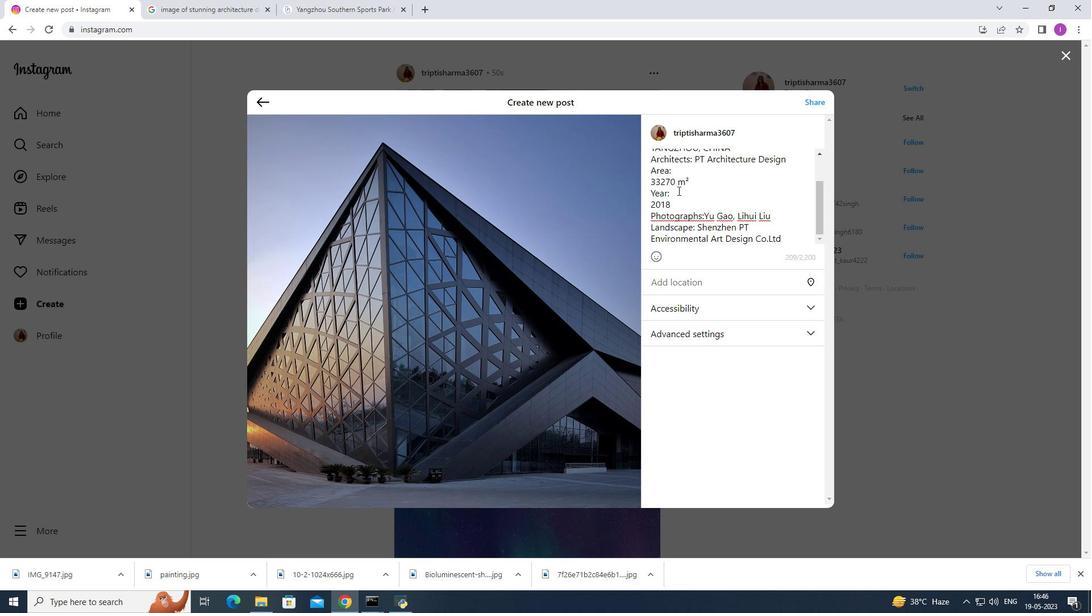 
Action: Mouse scrolled (680, 192) with delta (0, 0)
Screenshot: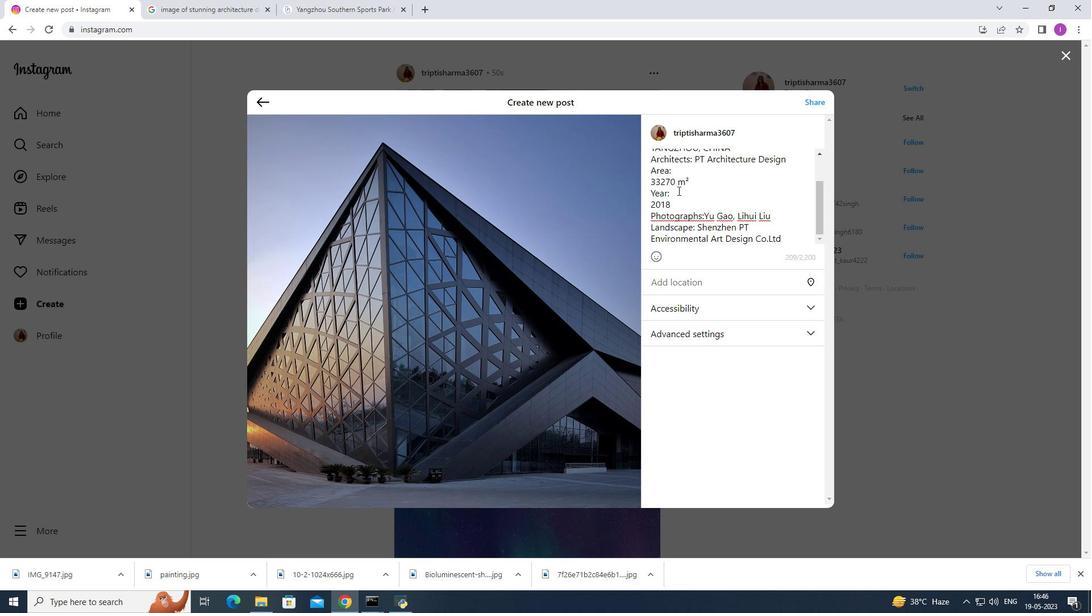 
Action: Mouse moved to (683, 192)
Screenshot: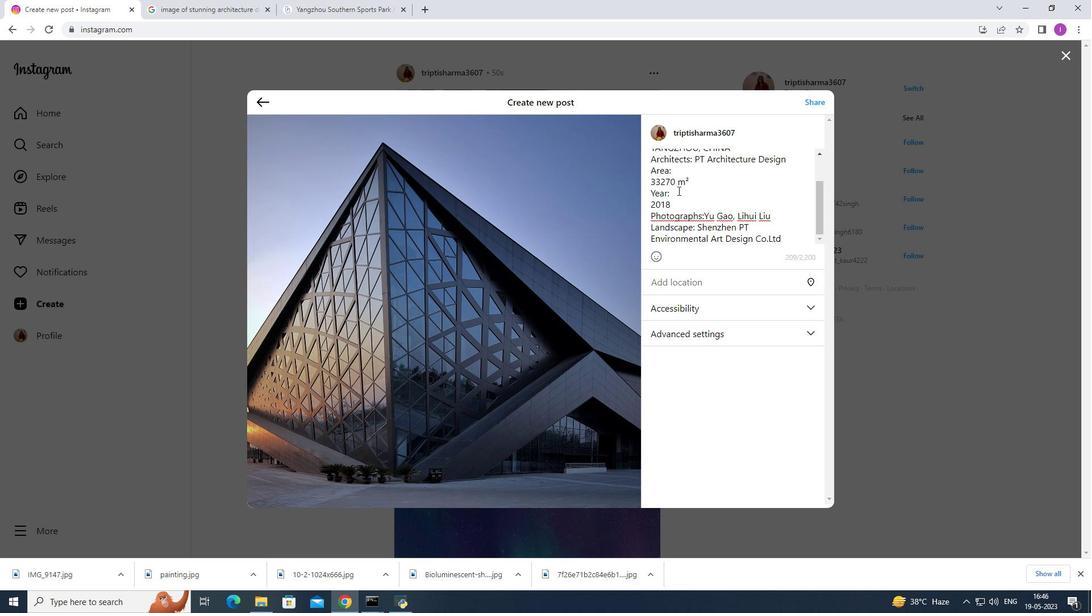 
Action: Mouse scrolled (683, 192) with delta (0, 0)
Screenshot: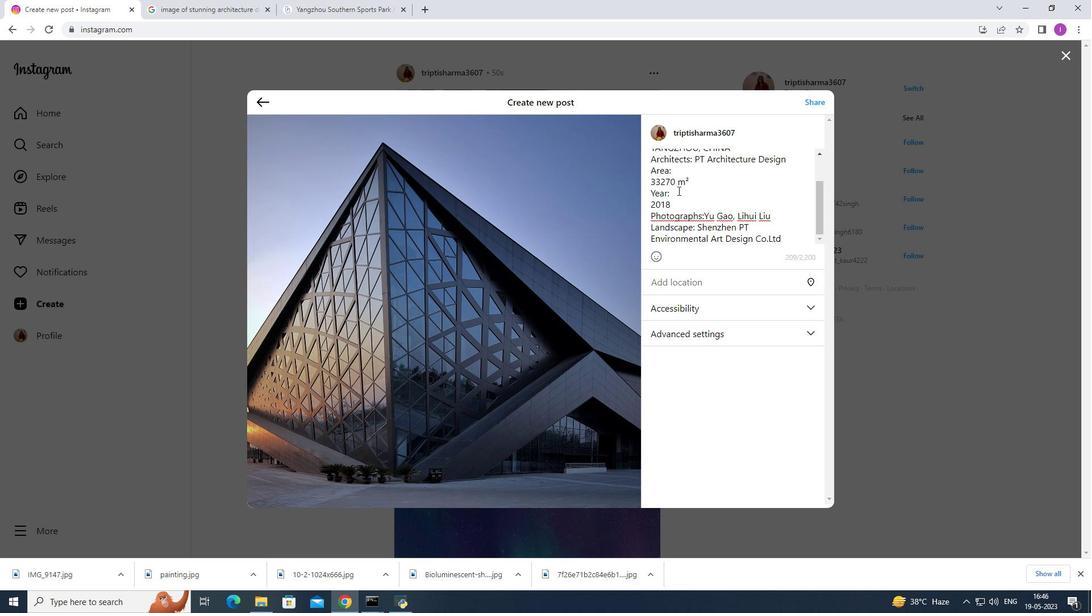 
Action: Mouse moved to (688, 196)
Screenshot: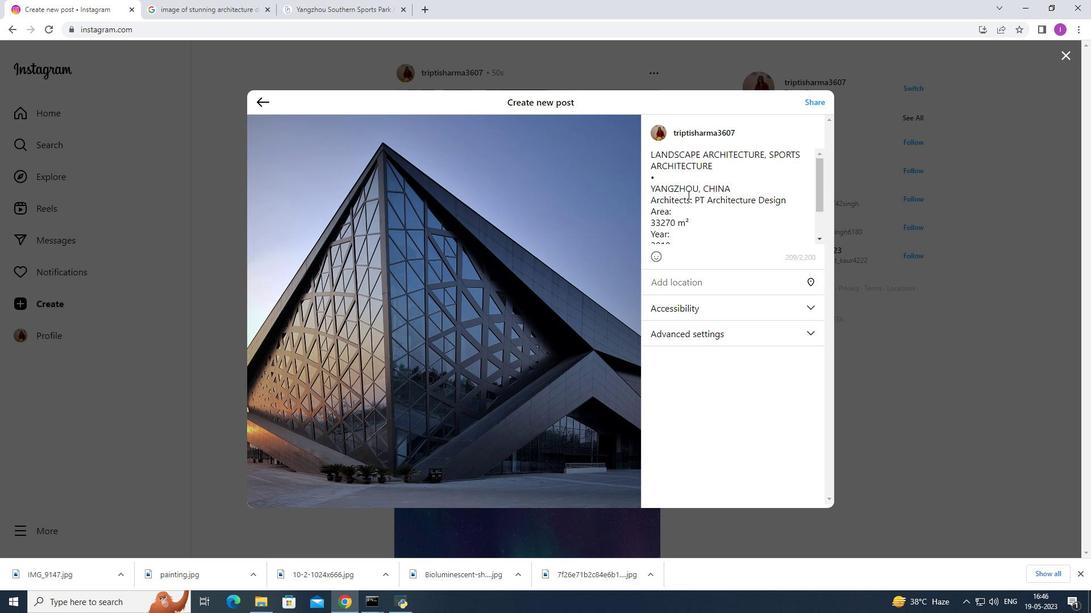 
Action: Mouse scrolled (688, 196) with delta (0, 0)
Screenshot: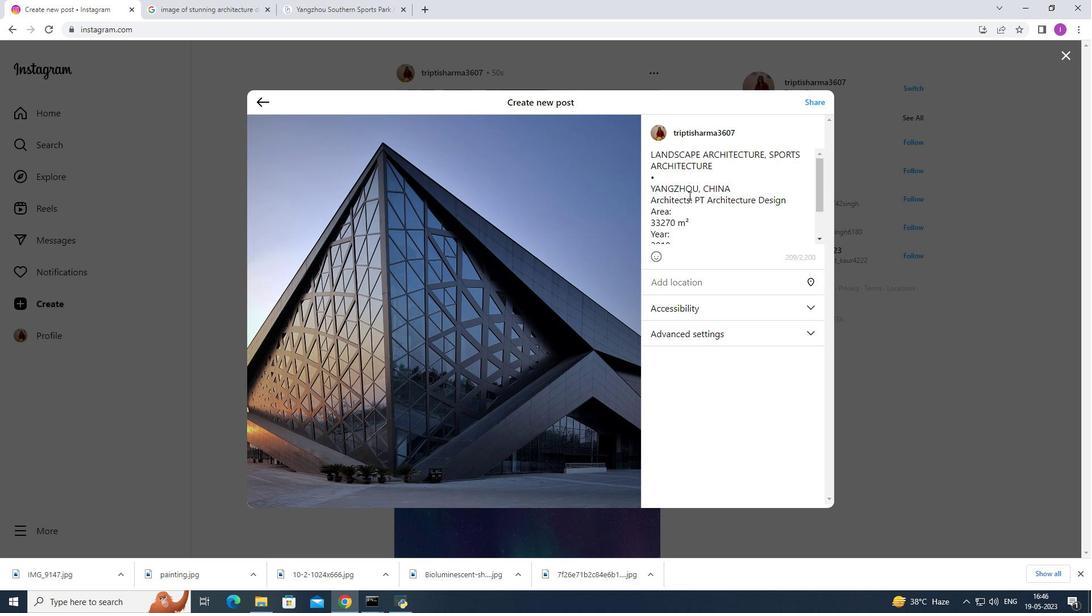 
Action: Mouse scrolled (688, 196) with delta (0, 0)
Screenshot: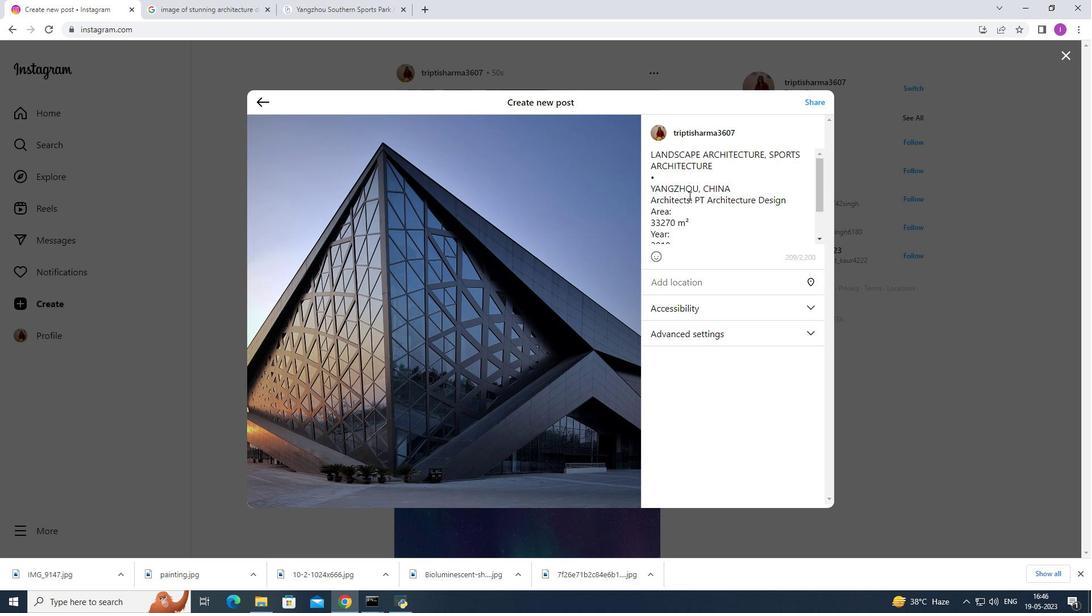 
Action: Mouse scrolled (688, 196) with delta (0, 0)
Screenshot: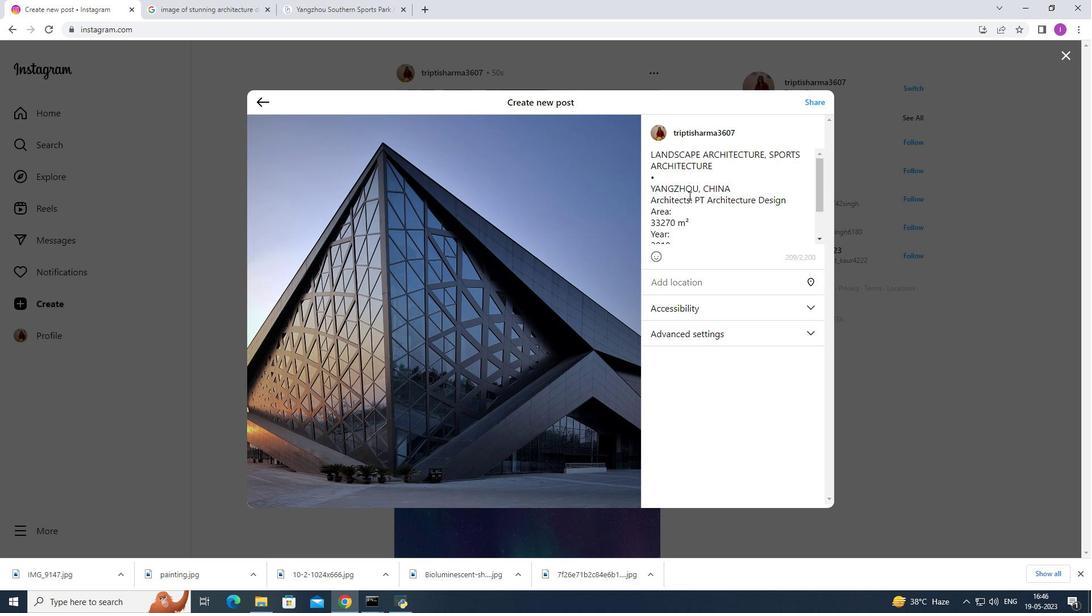
Action: Mouse scrolled (688, 195) with delta (0, 0)
Screenshot: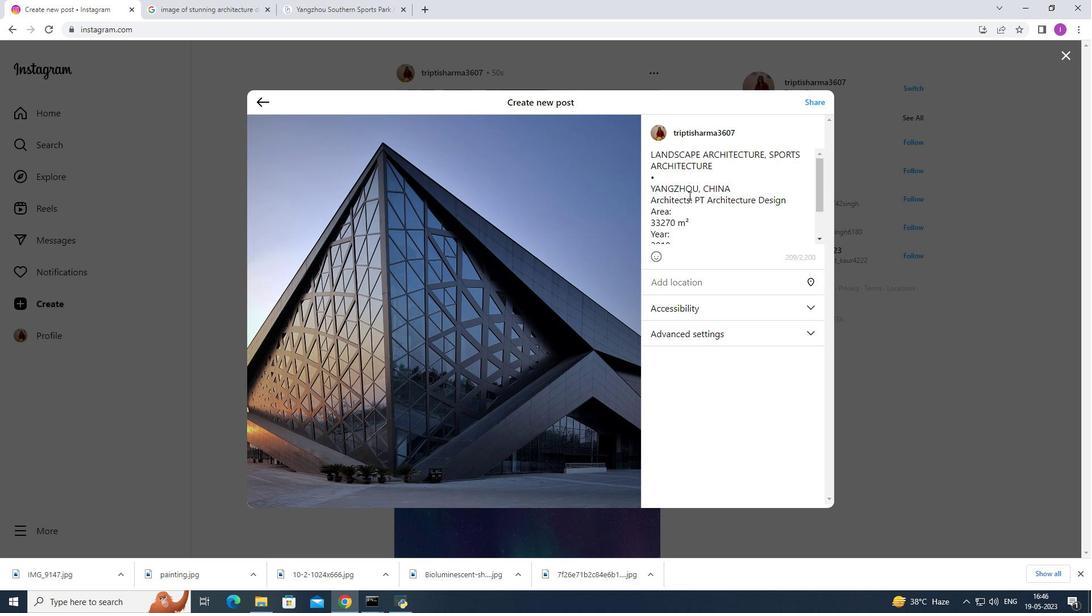 
Action: Mouse scrolled (688, 195) with delta (0, 0)
Screenshot: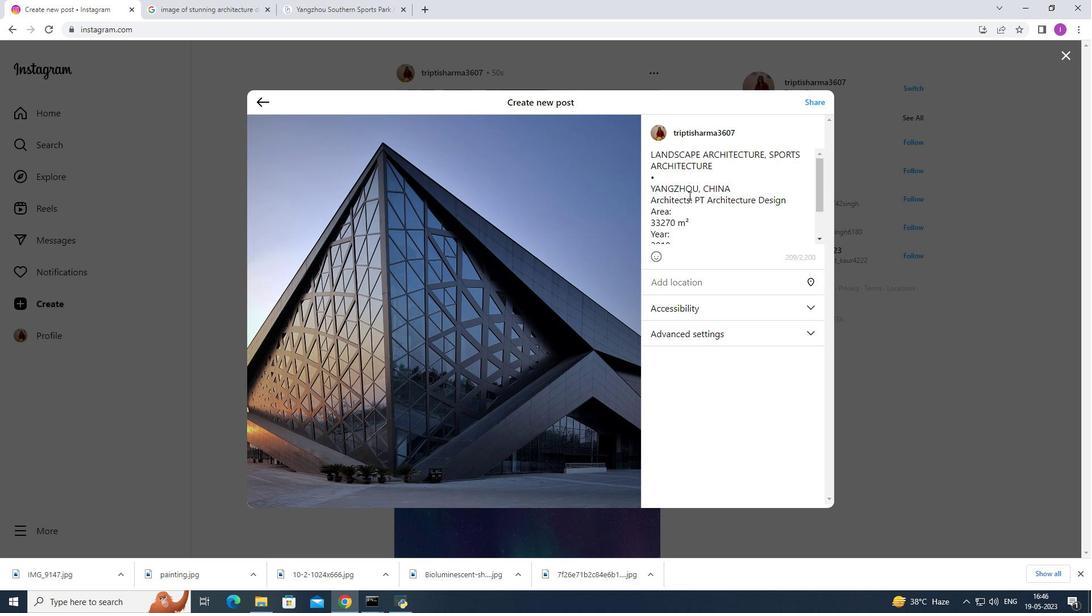 
Action: Mouse scrolled (688, 196) with delta (0, 0)
Screenshot: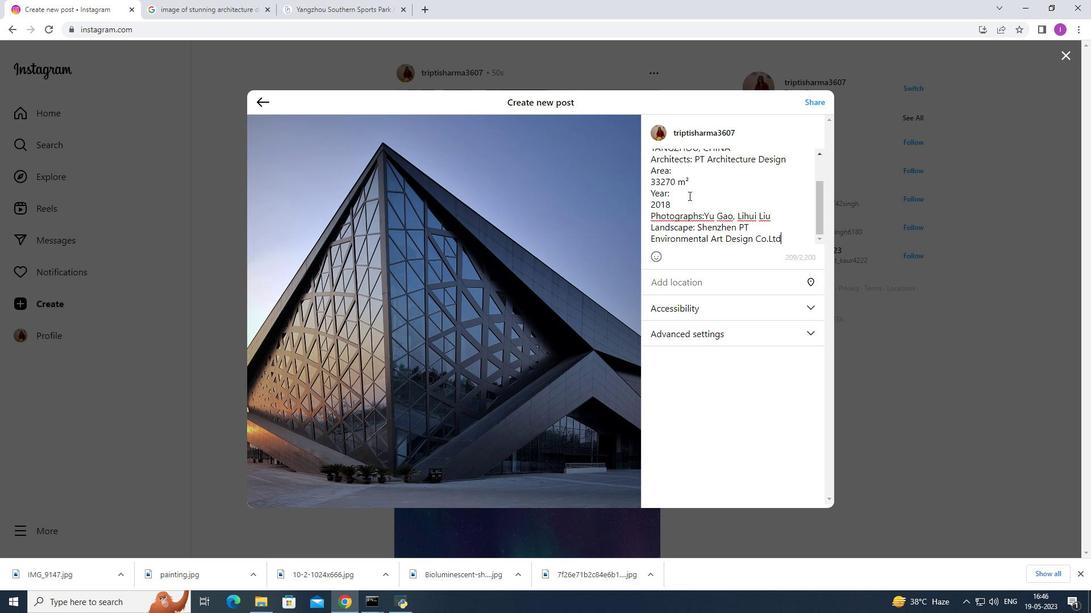 
Action: Mouse scrolled (688, 196) with delta (0, 0)
Screenshot: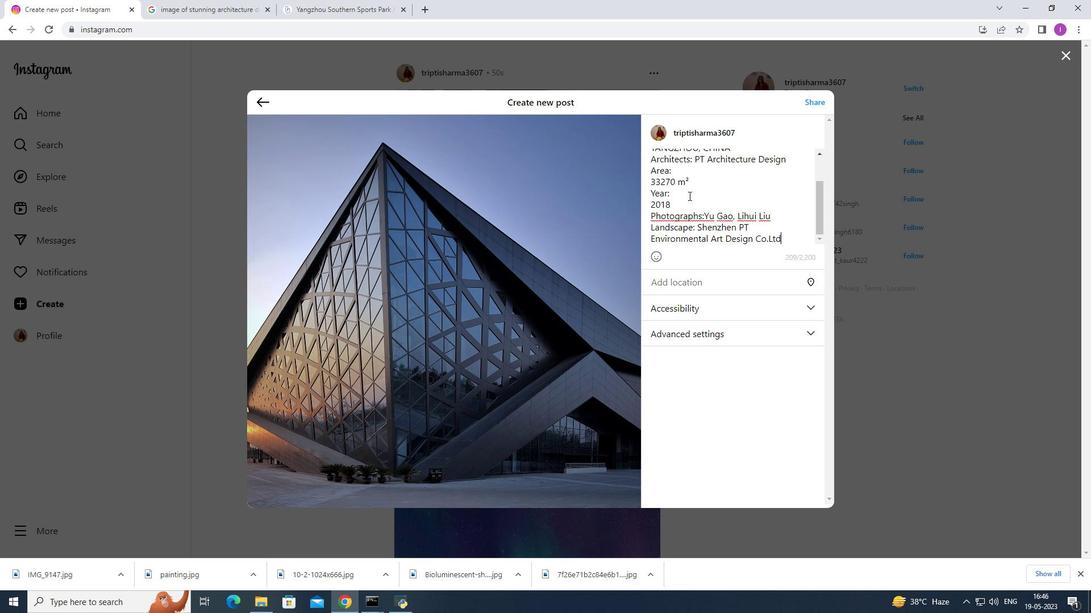 
Action: Mouse scrolled (688, 195) with delta (0, 0)
Screenshot: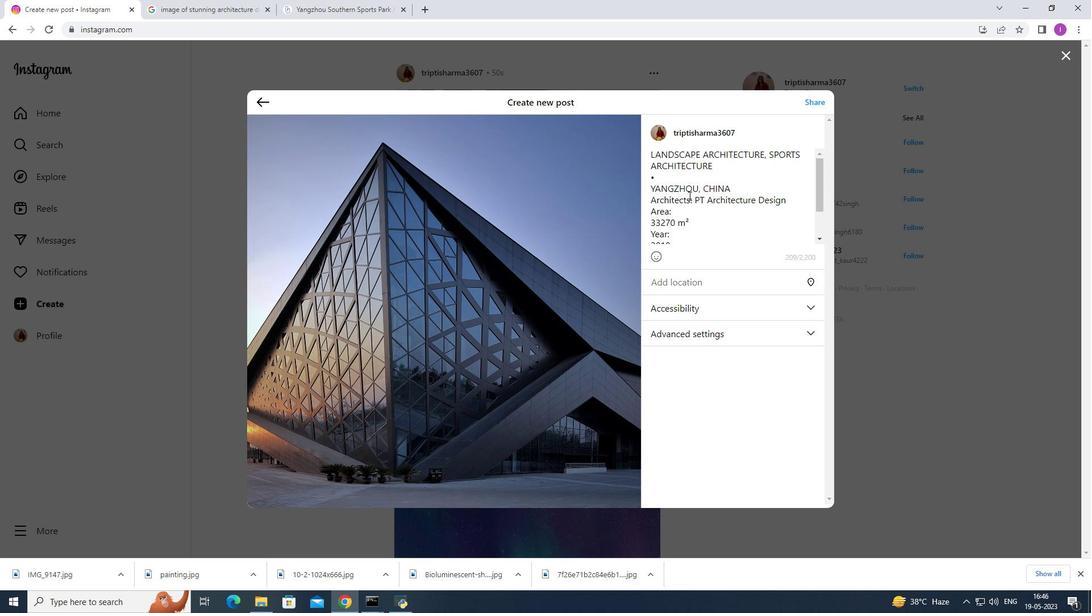 
Action: Mouse scrolled (688, 195) with delta (0, 0)
Screenshot: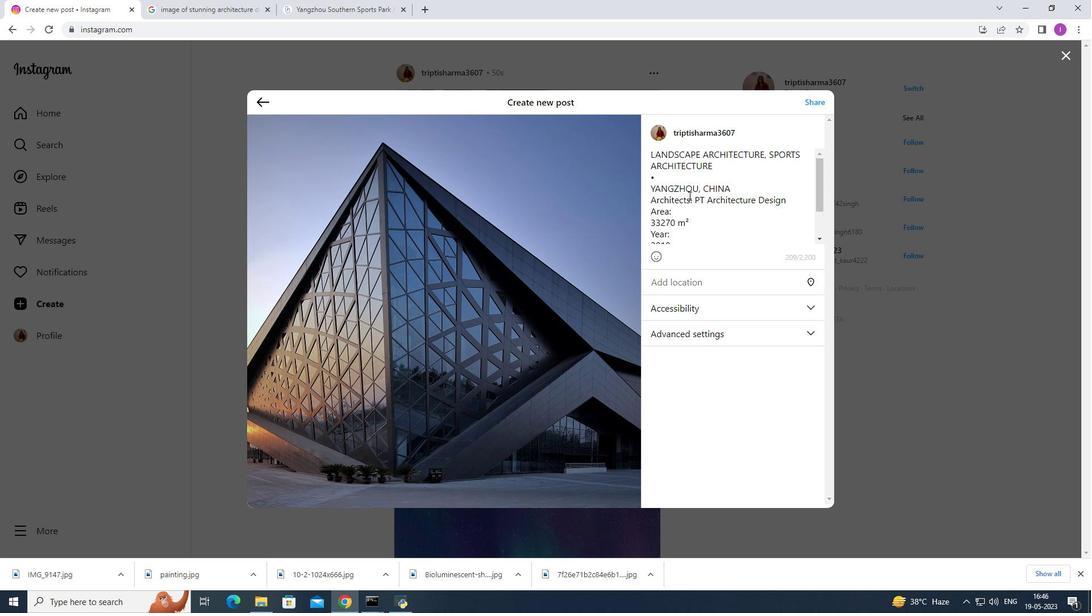 
Action: Mouse scrolled (688, 195) with delta (0, 0)
Screenshot: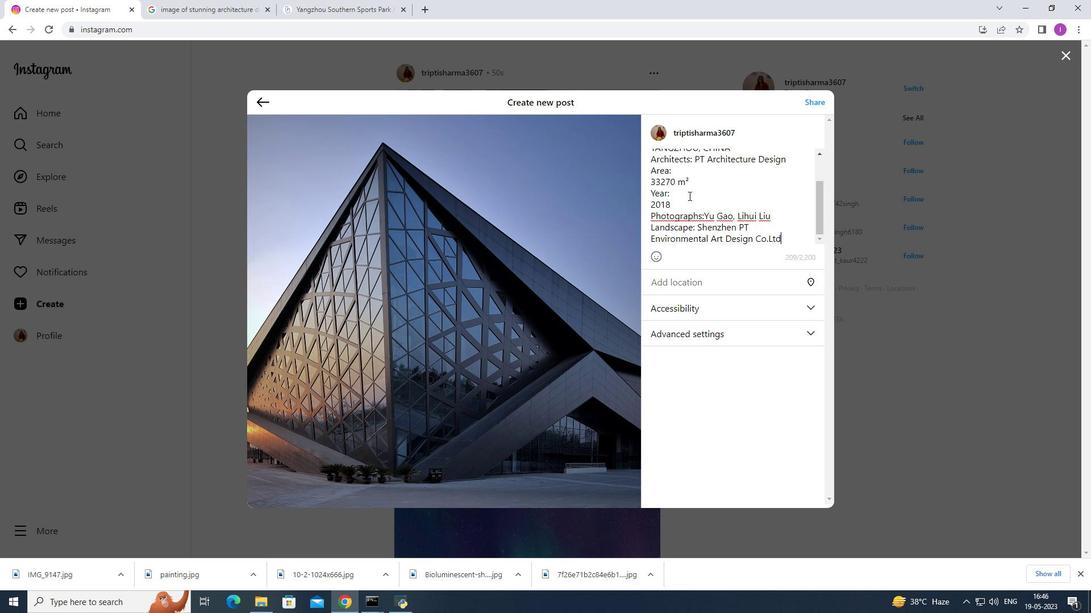 
Action: Mouse scrolled (688, 195) with delta (0, 0)
Screenshot: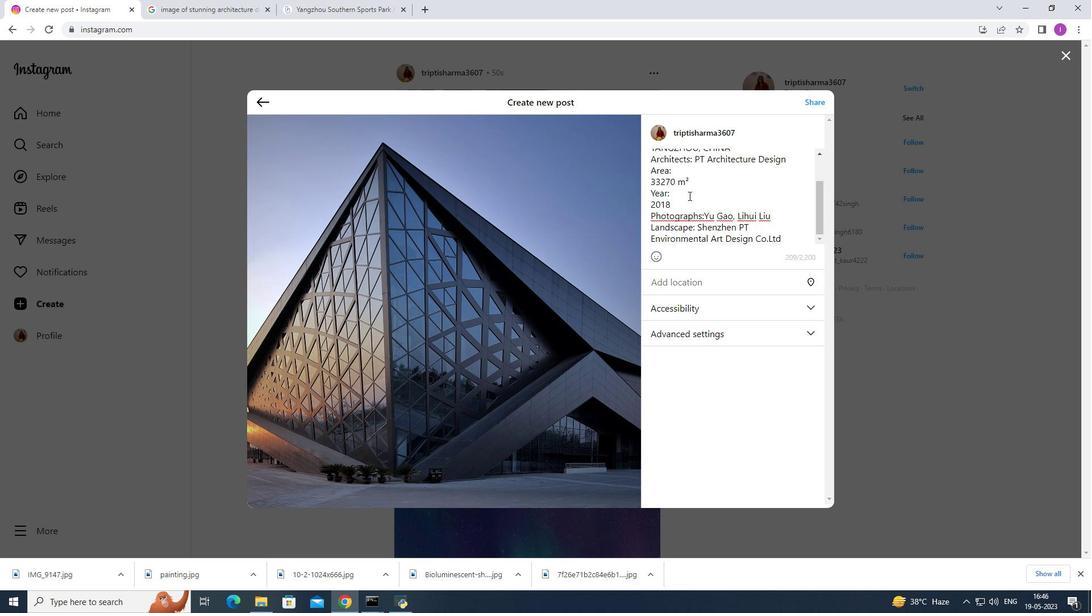 
Action: Mouse scrolled (688, 195) with delta (0, 0)
Screenshot: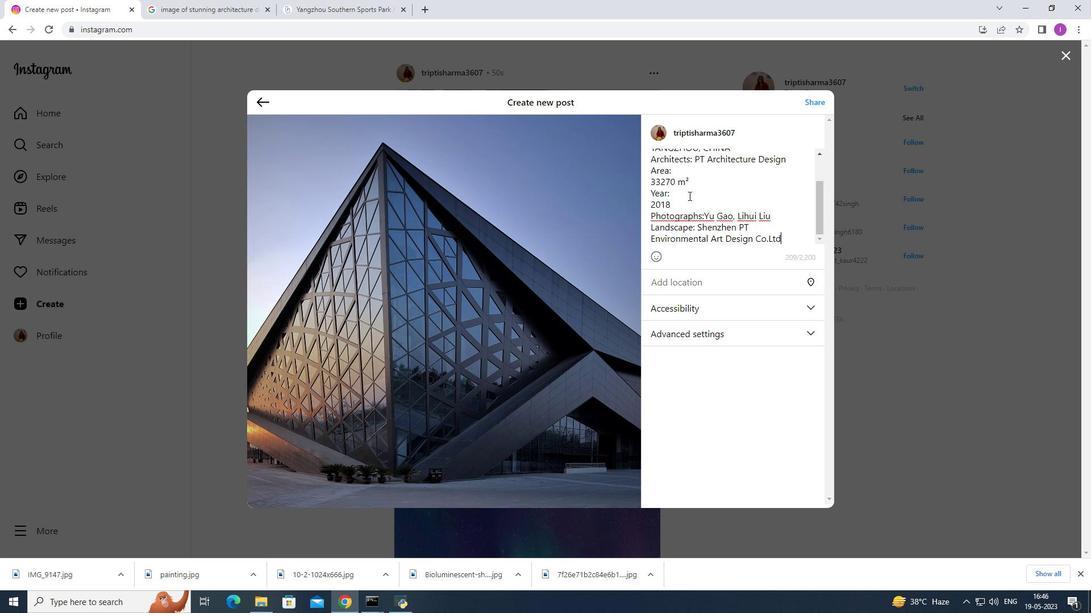 
Action: Mouse scrolled (688, 195) with delta (0, 0)
Screenshot: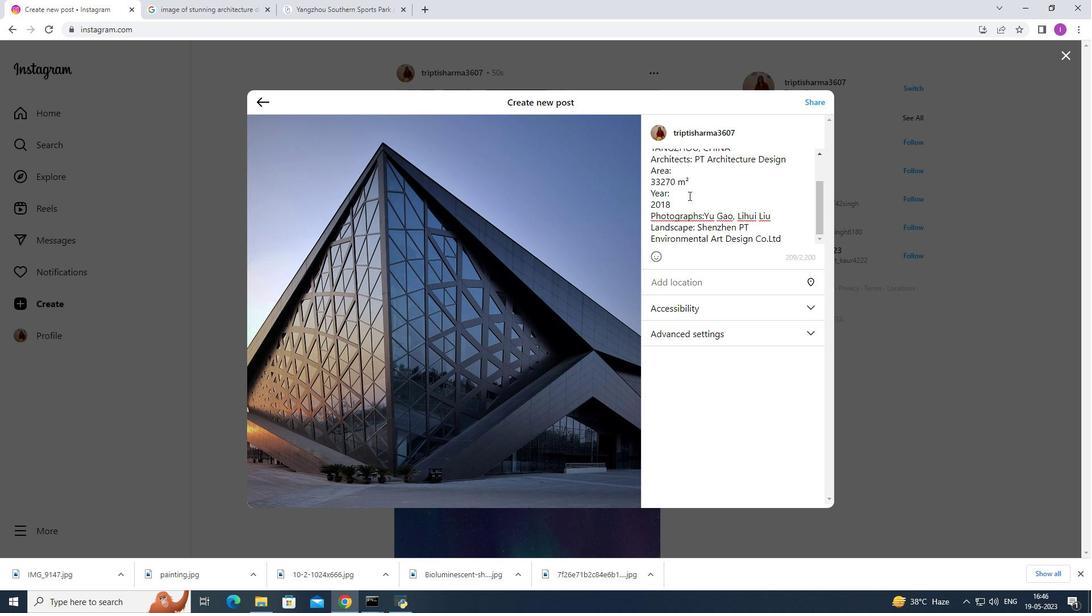
Action: Mouse scrolled (688, 195) with delta (0, 0)
Screenshot: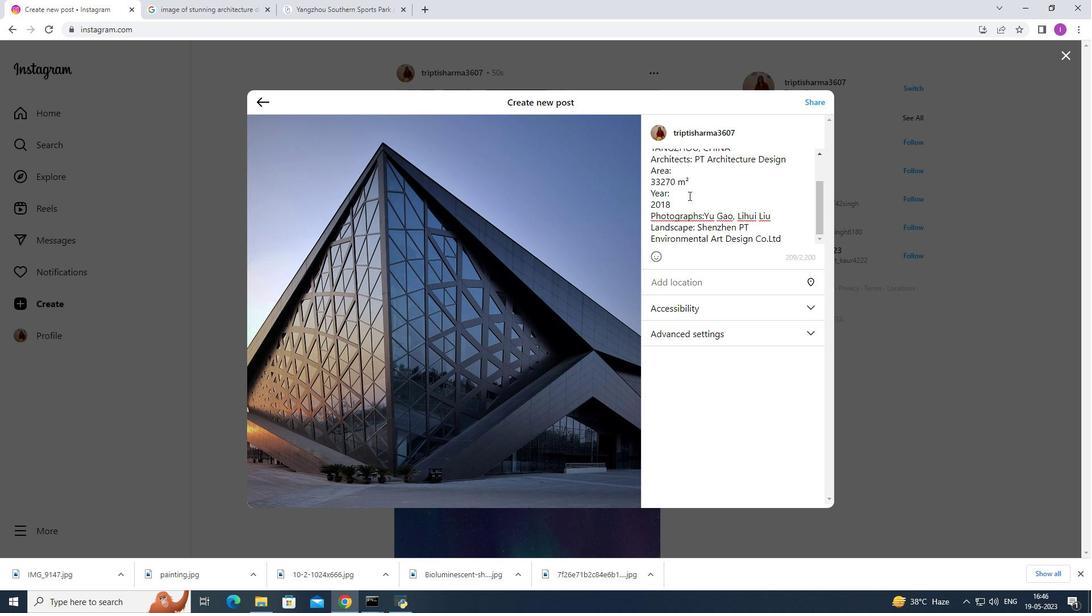 
Action: Mouse moved to (712, 197)
Screenshot: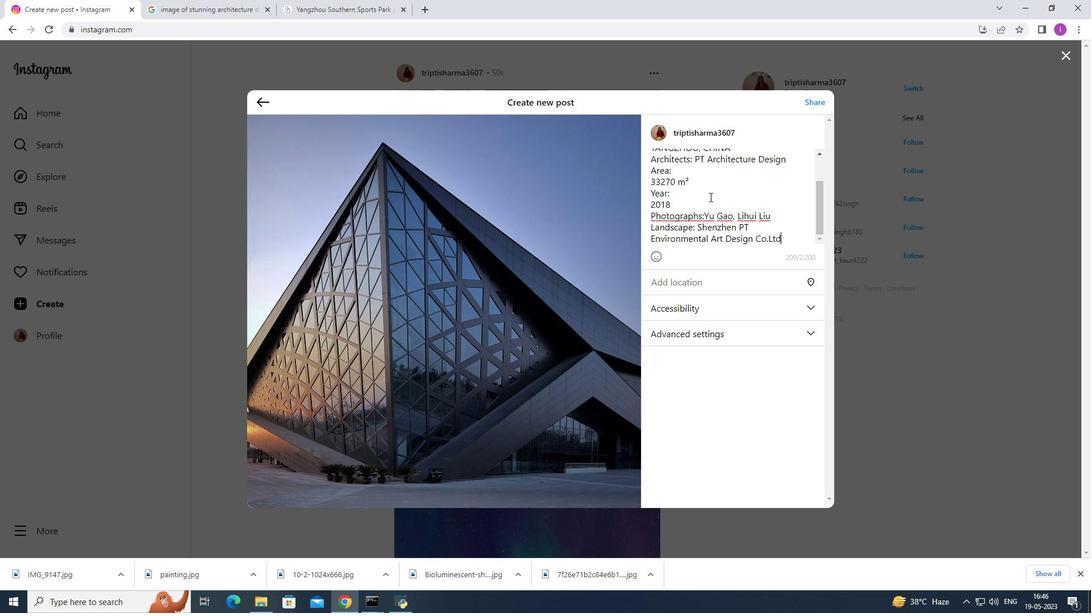 
Action: Mouse scrolled (712, 197) with delta (0, 0)
Screenshot: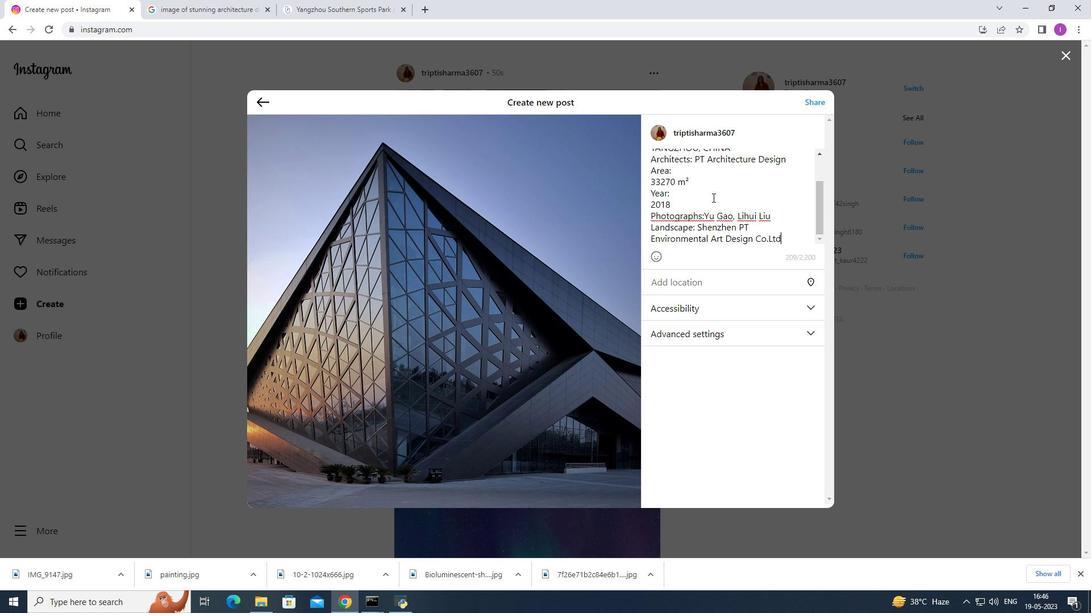 
Action: Mouse scrolled (712, 197) with delta (0, 0)
Screenshot: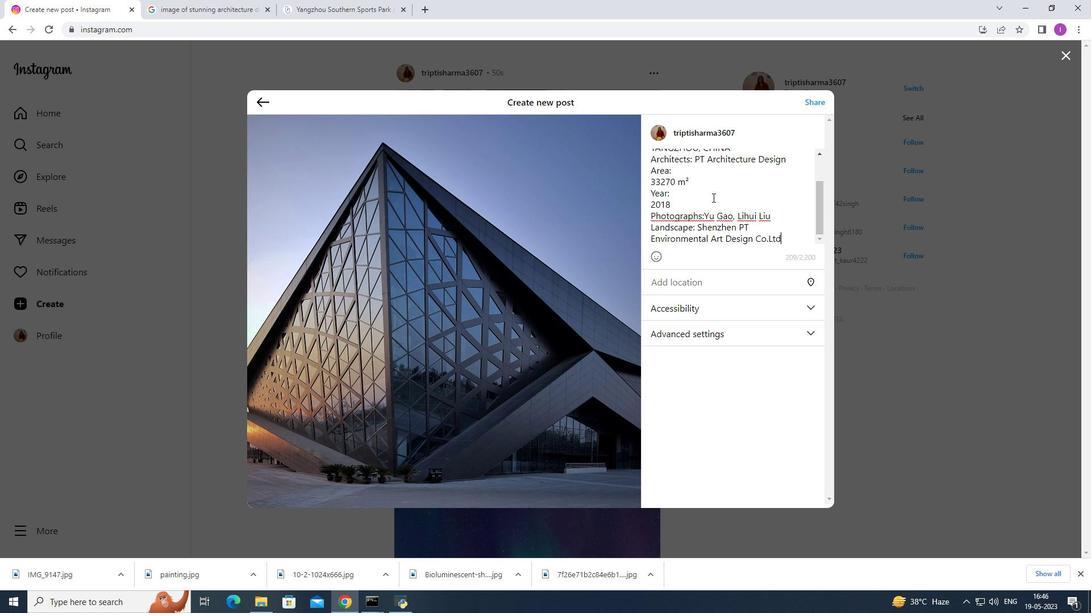 
Action: Mouse scrolled (712, 197) with delta (0, 0)
Screenshot: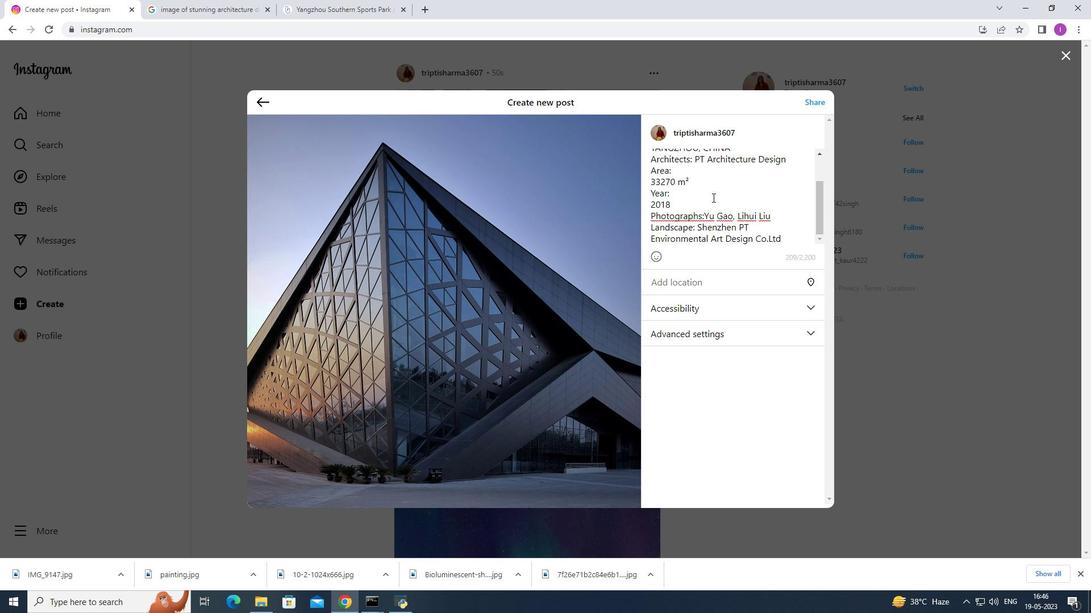 
Action: Mouse moved to (761, 172)
Screenshot: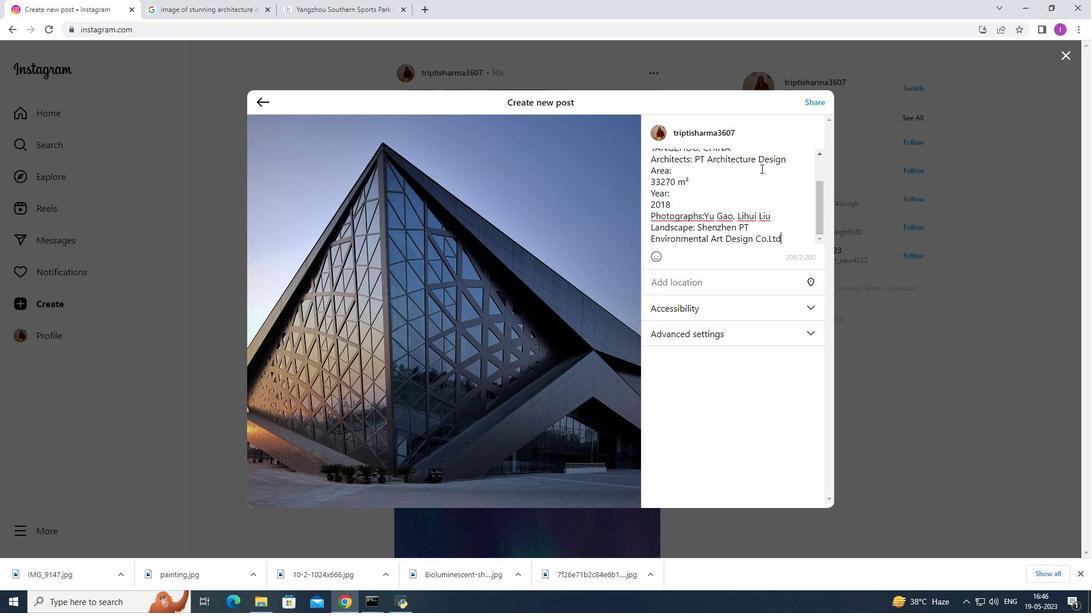 
Action: Mouse scrolled (761, 172) with delta (0, 0)
Screenshot: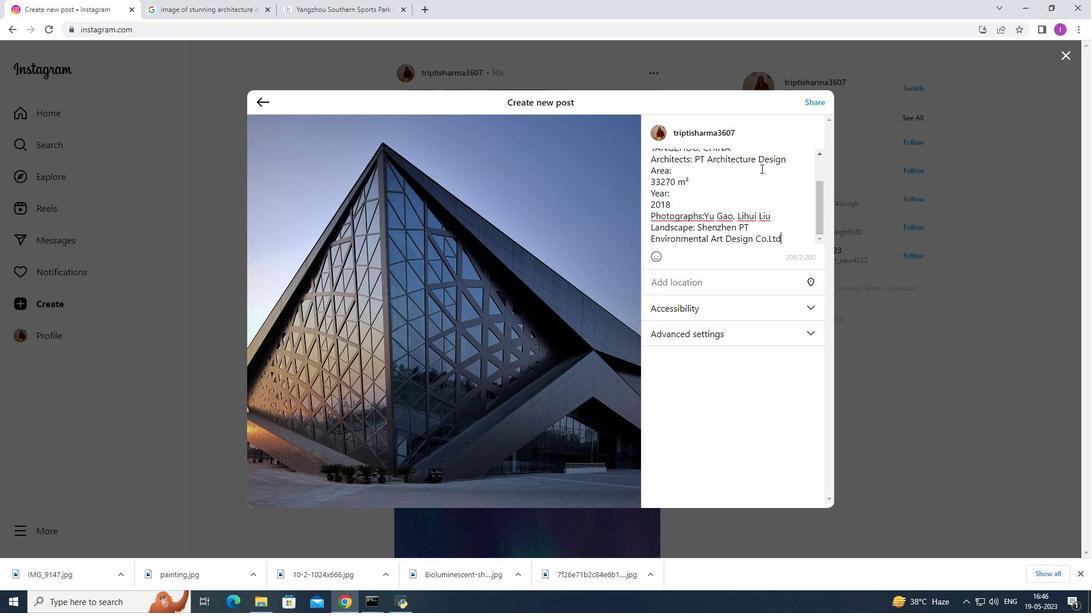 
Action: Mouse scrolled (761, 172) with delta (0, 0)
Screenshot: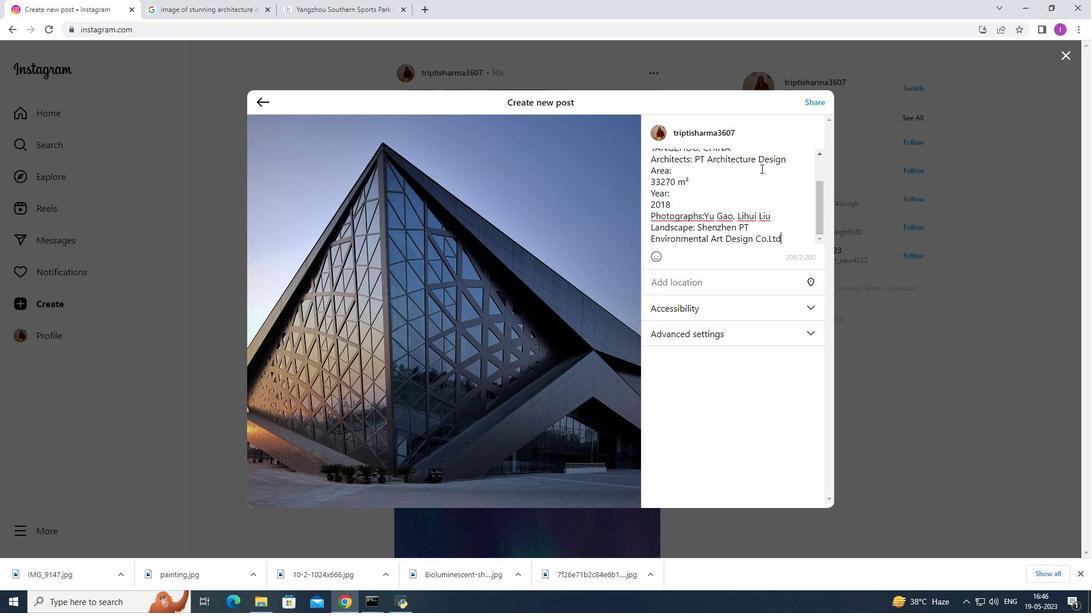 
Action: Mouse scrolled (761, 172) with delta (0, 0)
Screenshot: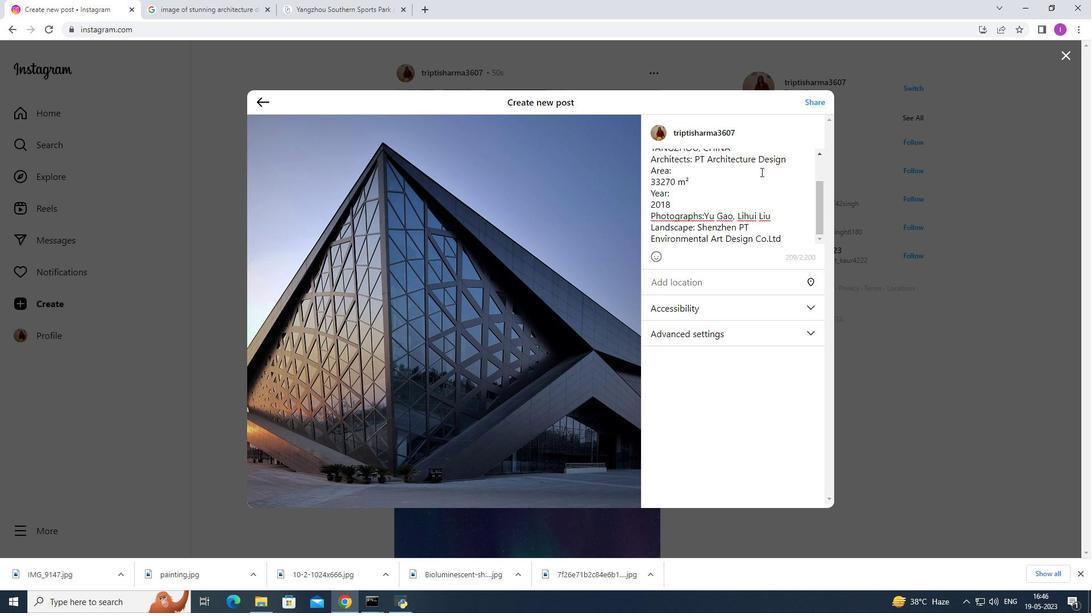 
Action: Mouse scrolled (761, 172) with delta (0, 0)
Screenshot: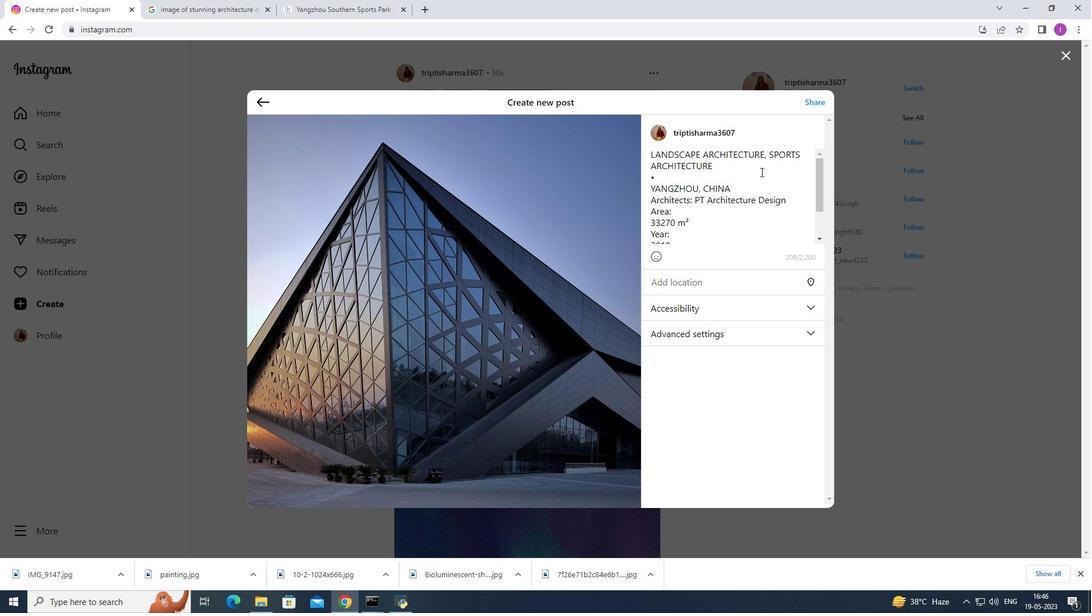 
Action: Mouse scrolled (761, 172) with delta (0, 0)
Screenshot: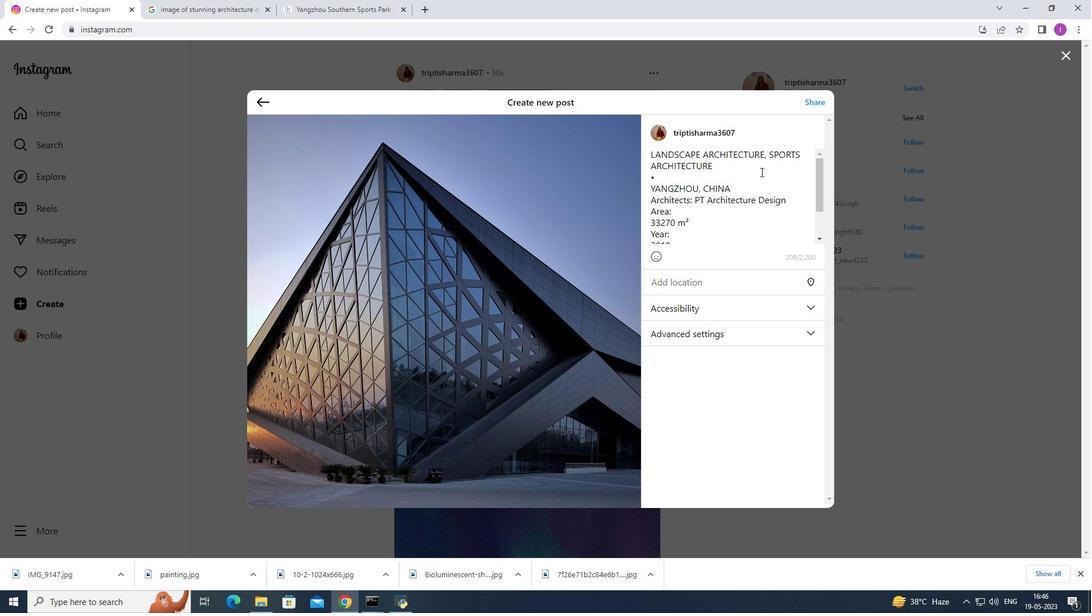 
Action: Mouse moved to (615, 256)
Screenshot: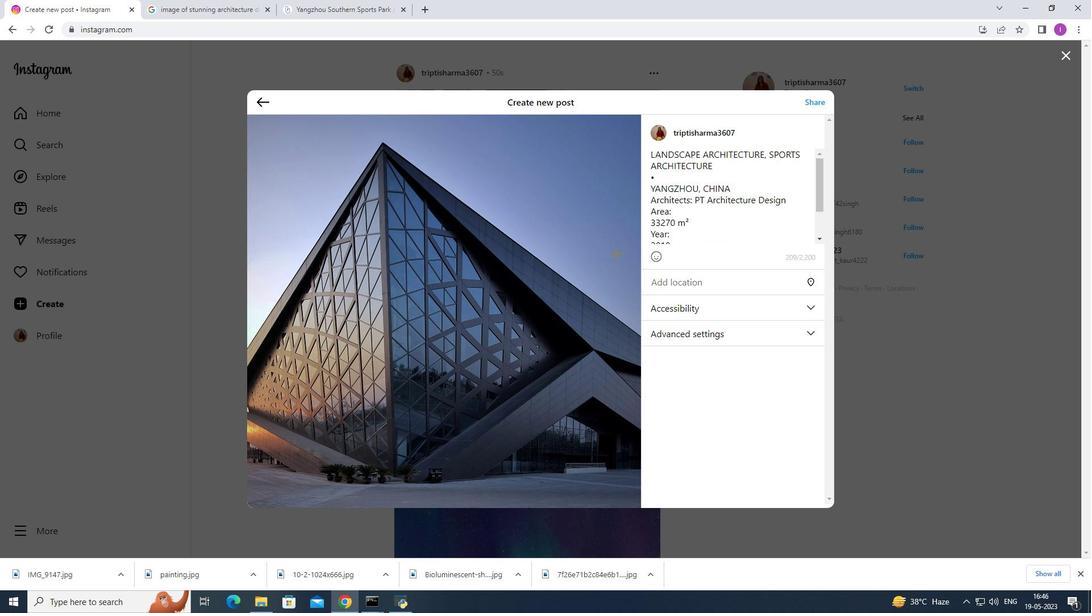 
Action: Mouse scrolled (615, 256) with delta (0, 0)
Screenshot: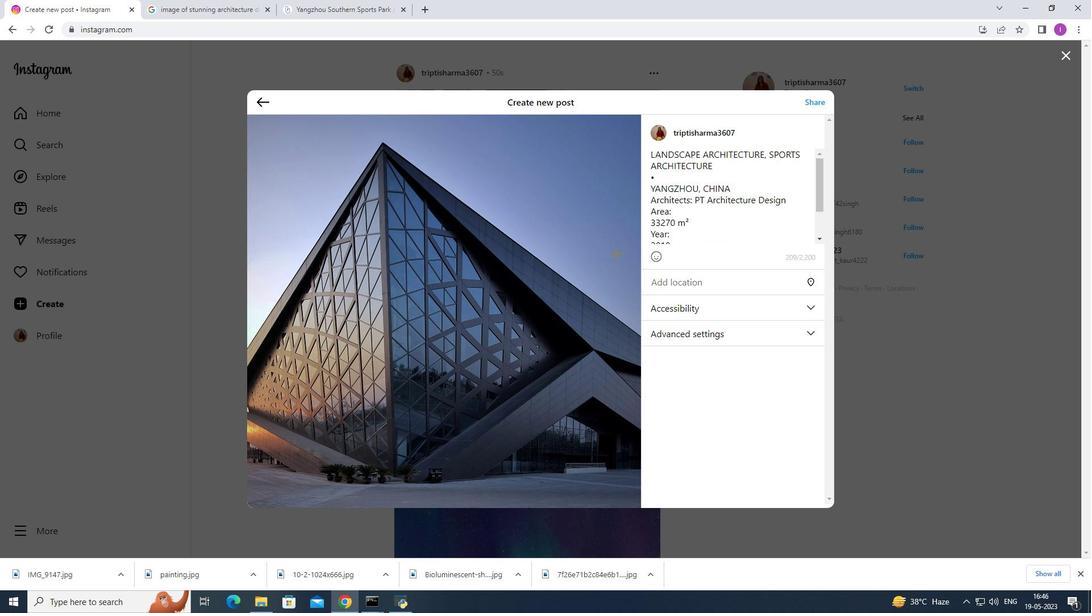
Action: Mouse moved to (614, 257)
Screenshot: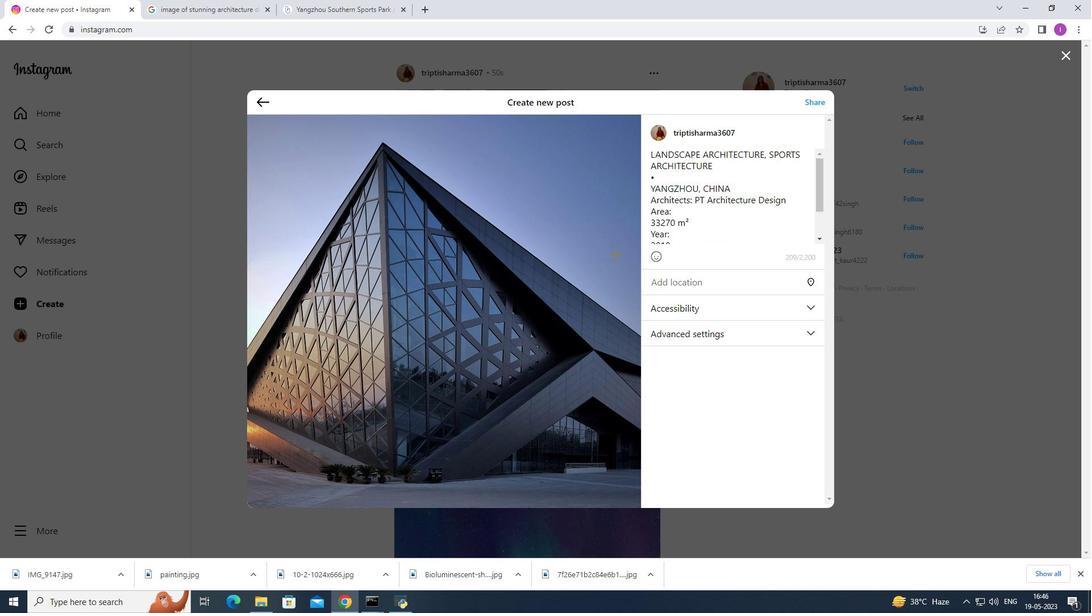 
Action: Mouse scrolled (614, 256) with delta (0, 0)
Screenshot: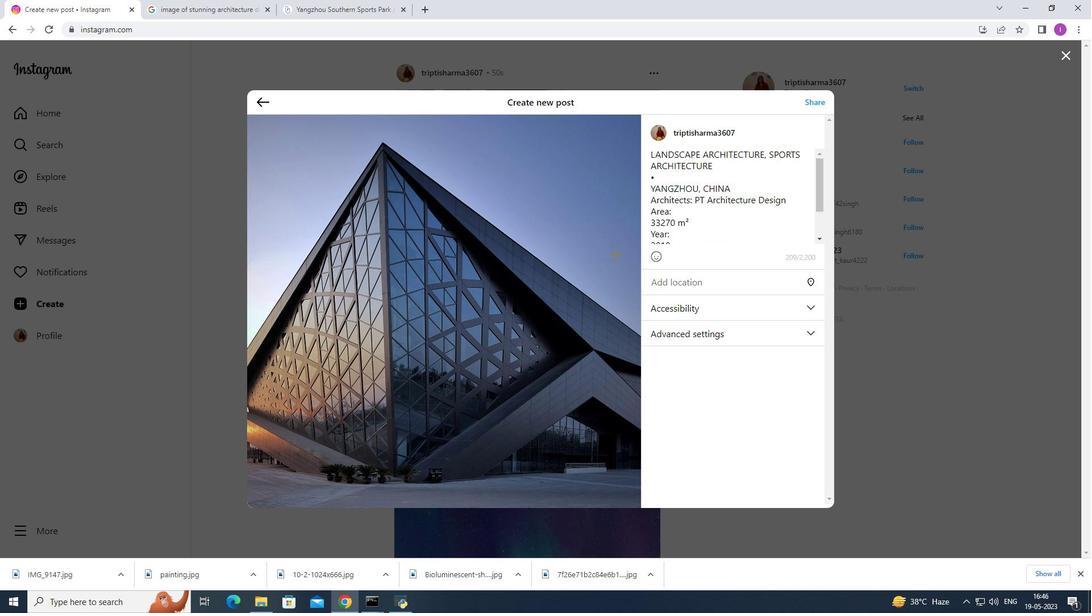 
Action: Mouse moved to (344, 5)
Screenshot: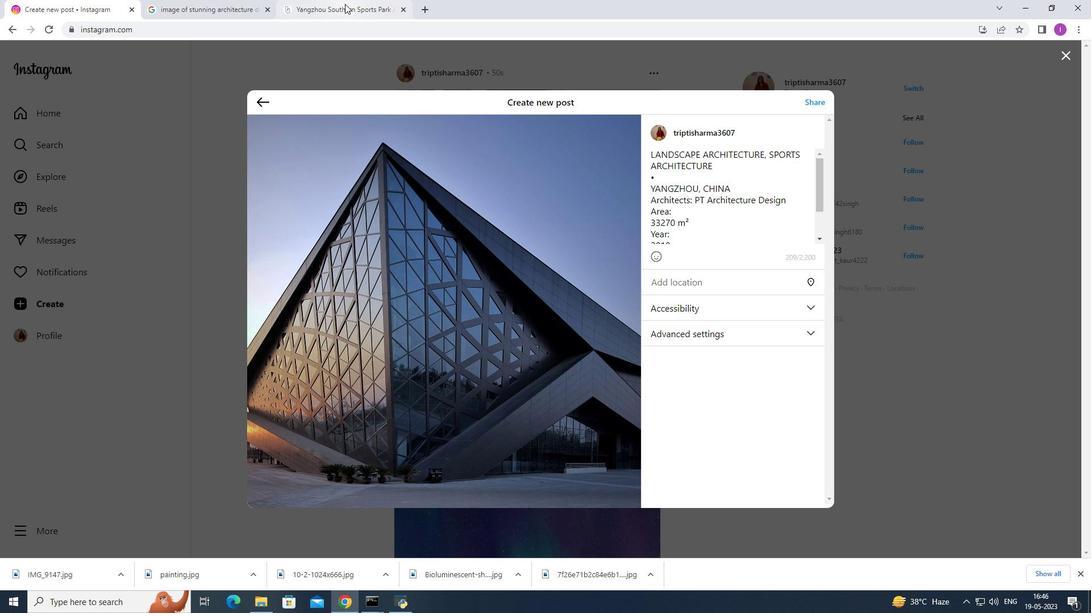 
Action: Mouse pressed left at (344, 5)
Screenshot: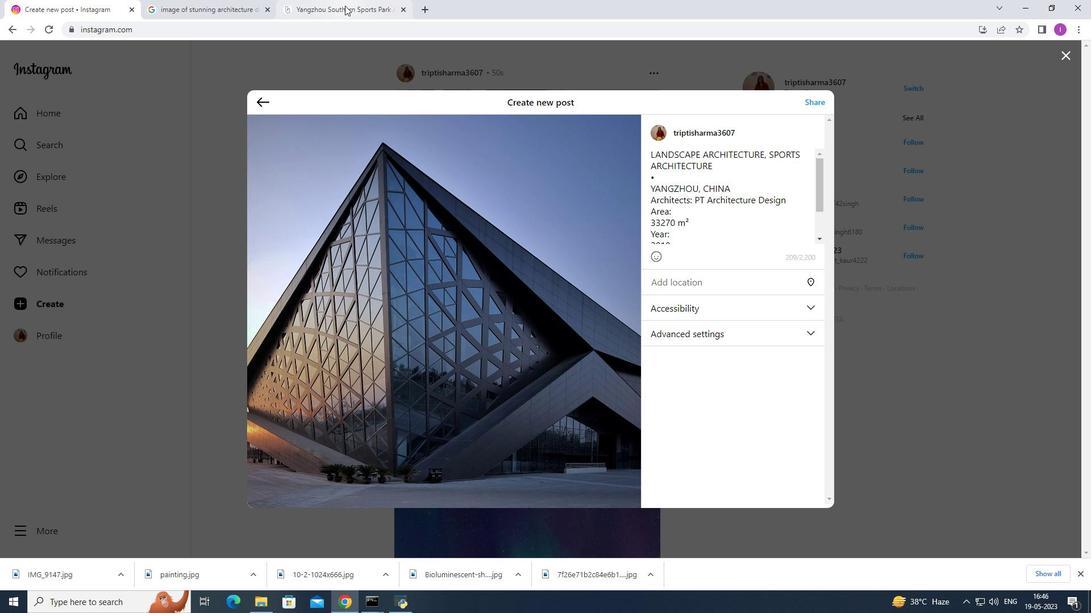 
Action: Mouse moved to (566, 276)
Screenshot: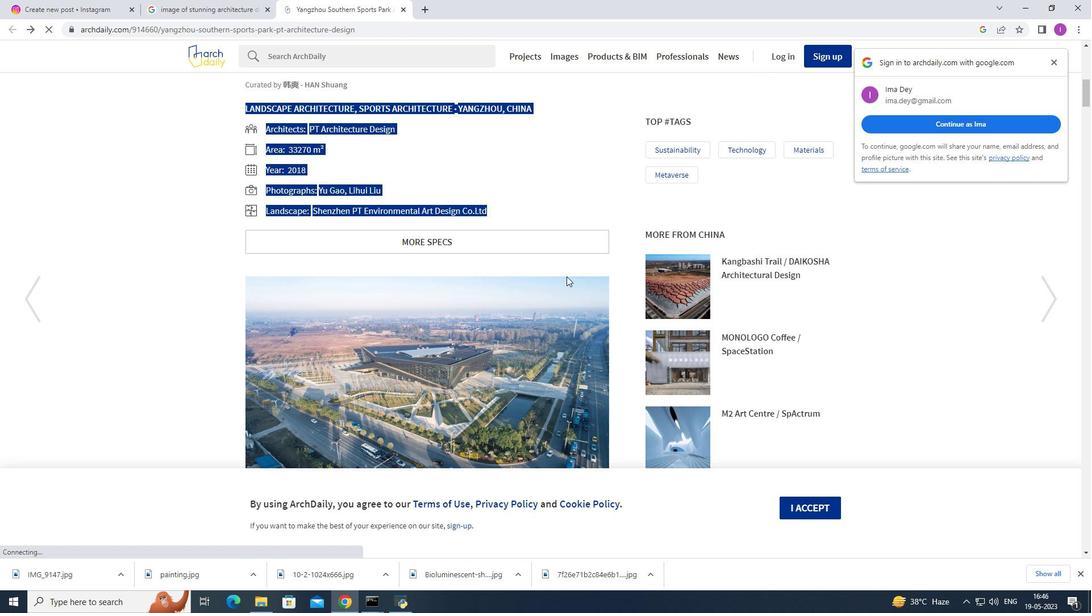 
Action: Mouse scrolled (566, 276) with delta (0, 0)
Screenshot: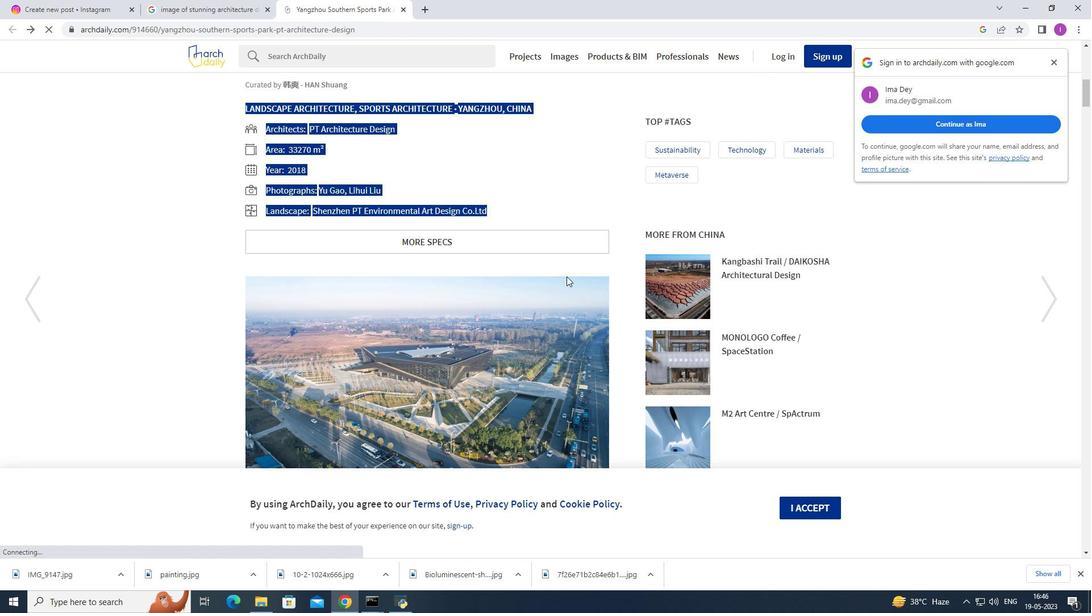 
Action: Mouse scrolled (566, 276) with delta (0, 0)
Screenshot: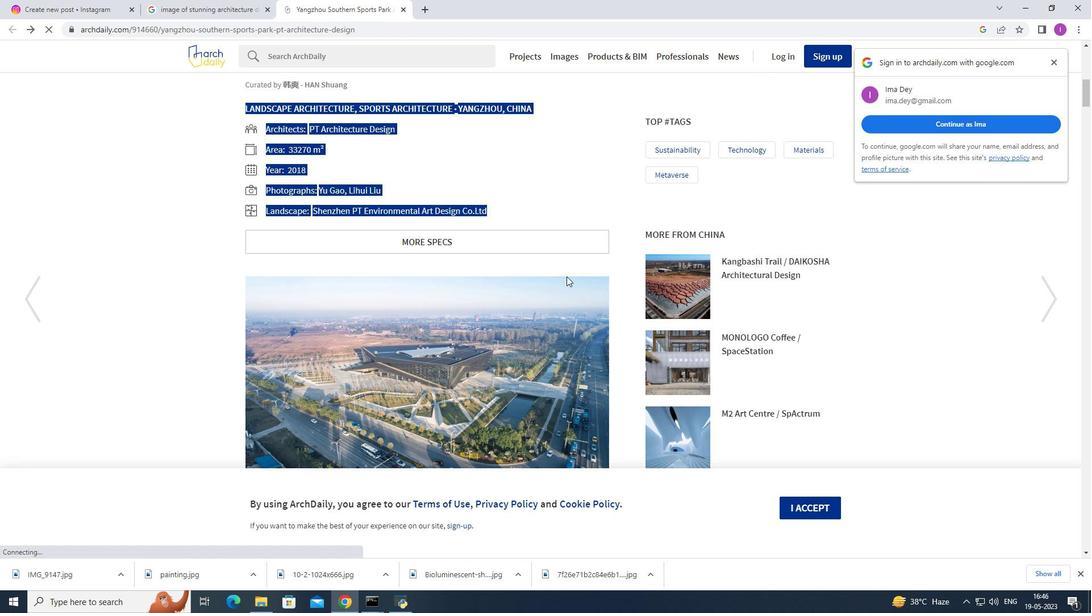 
Action: Mouse scrolled (566, 276) with delta (0, 0)
Screenshot: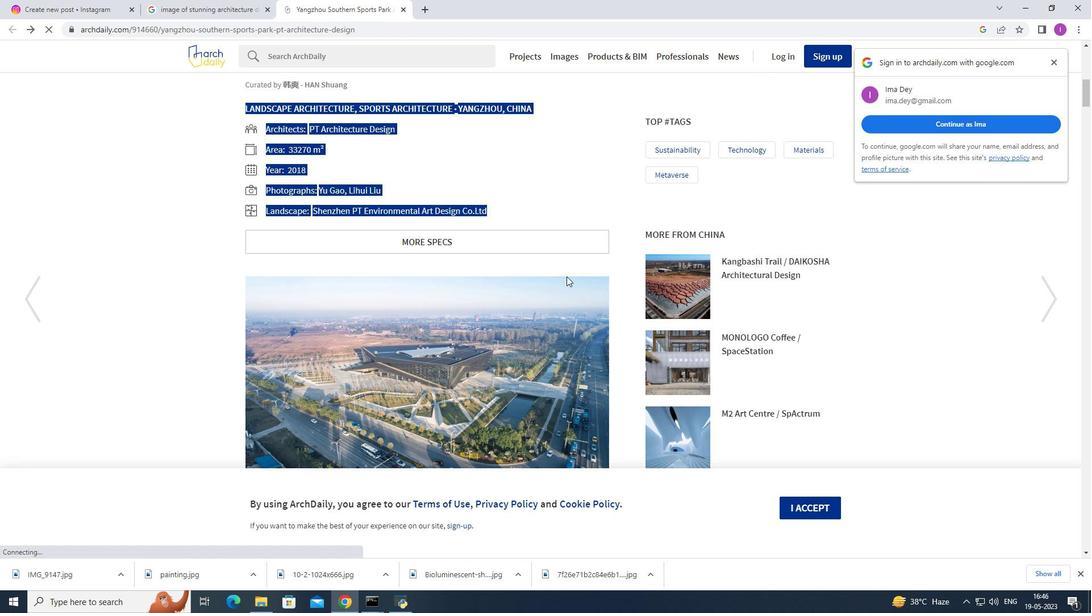 
Action: Mouse scrolled (566, 276) with delta (0, 0)
Screenshot: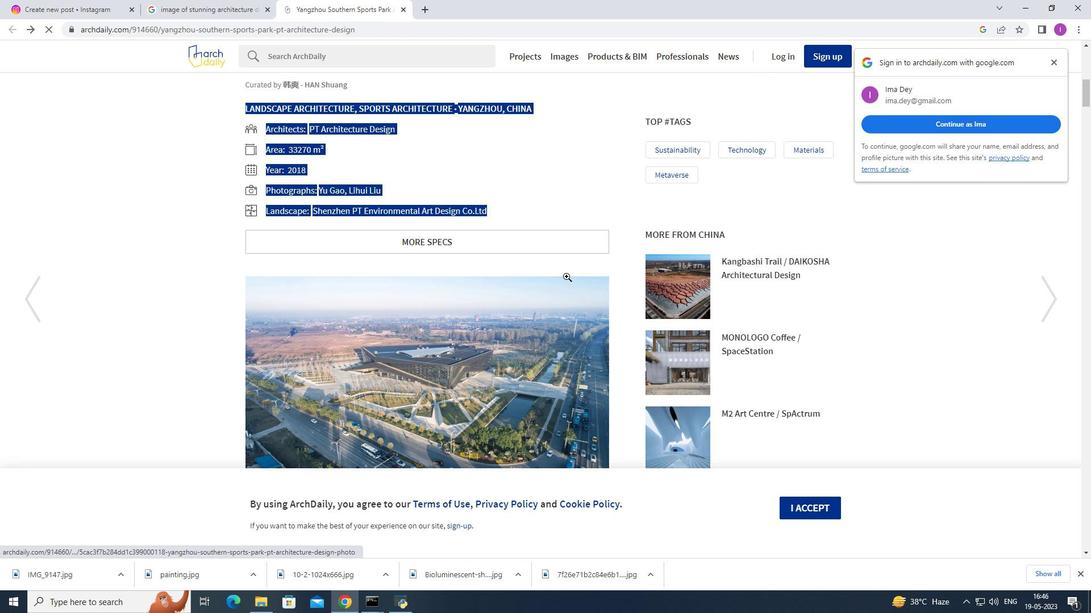 
Action: Mouse scrolled (566, 276) with delta (0, 0)
Screenshot: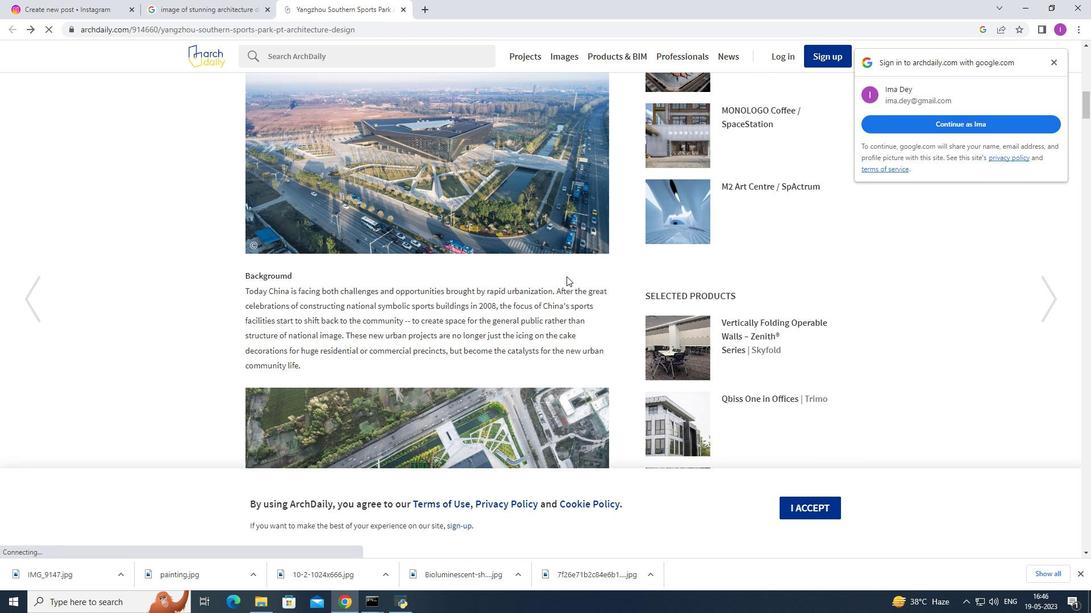 
Action: Mouse scrolled (566, 276) with delta (0, 0)
Screenshot: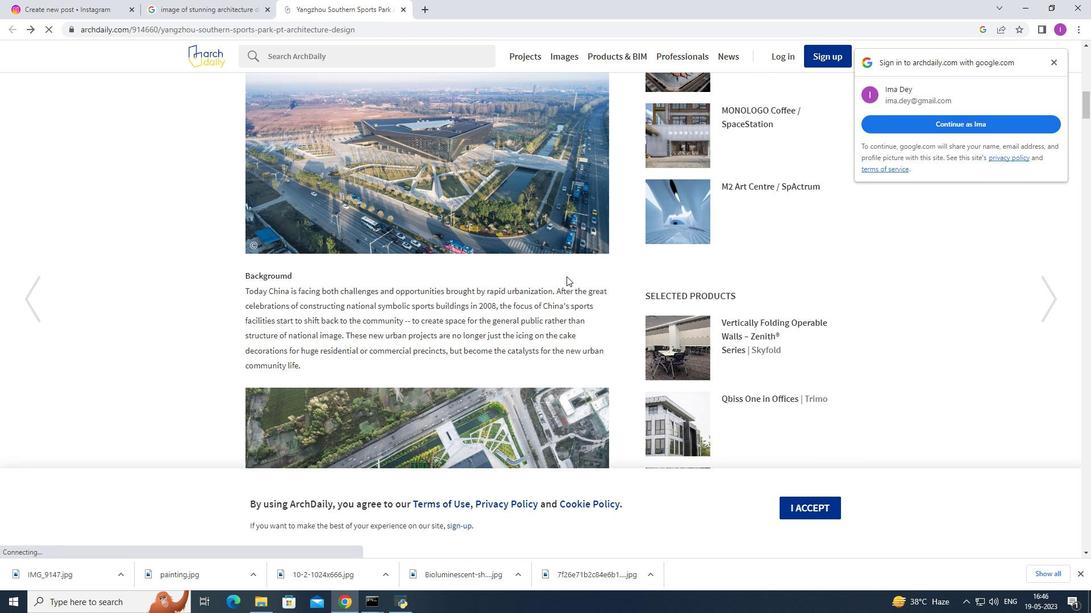 
Action: Mouse scrolled (566, 276) with delta (0, 0)
Screenshot: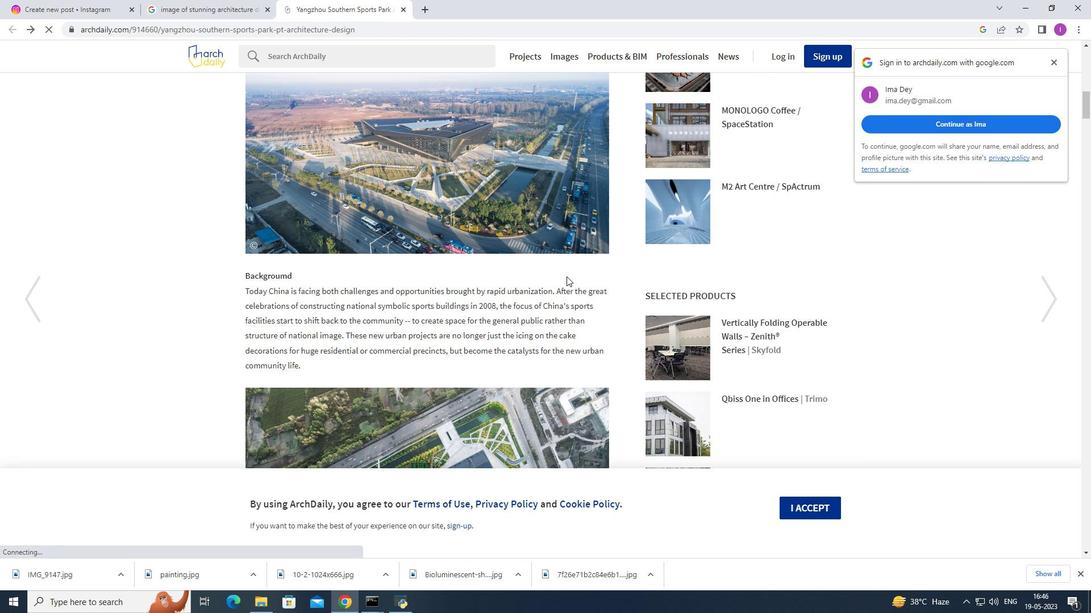 
Action: Mouse moved to (564, 287)
Screenshot: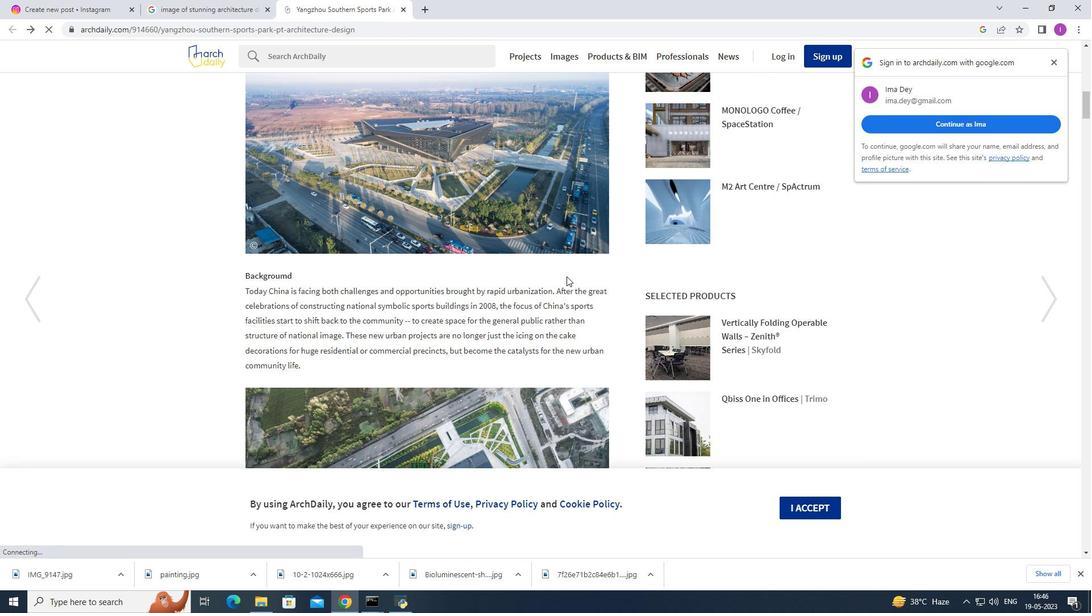 
Action: Mouse scrolled (564, 288) with delta (0, 0)
Screenshot: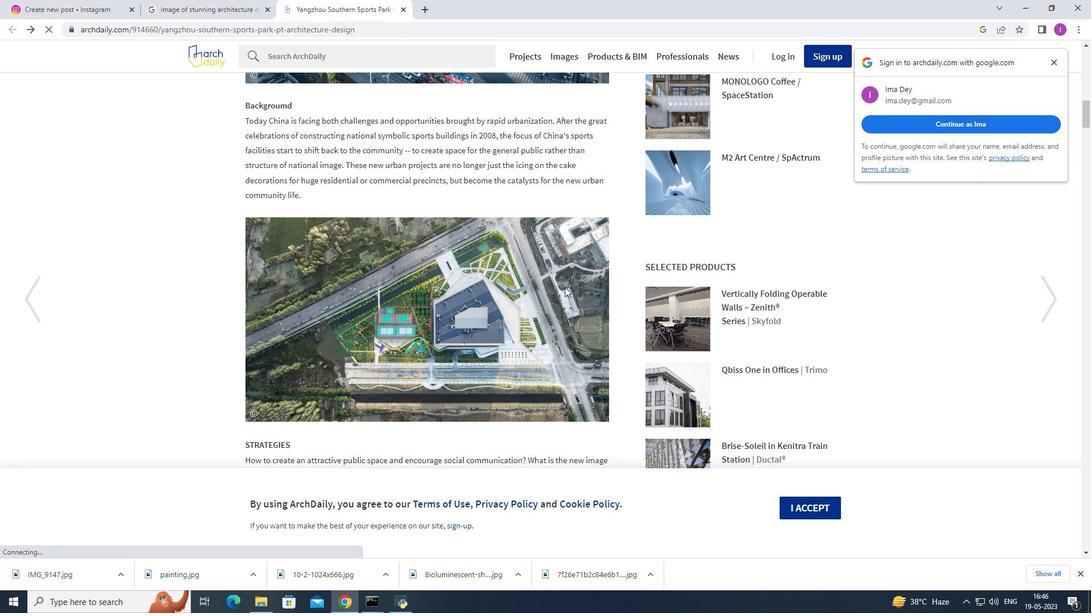 
Action: Mouse scrolled (564, 287) with delta (0, 0)
Screenshot: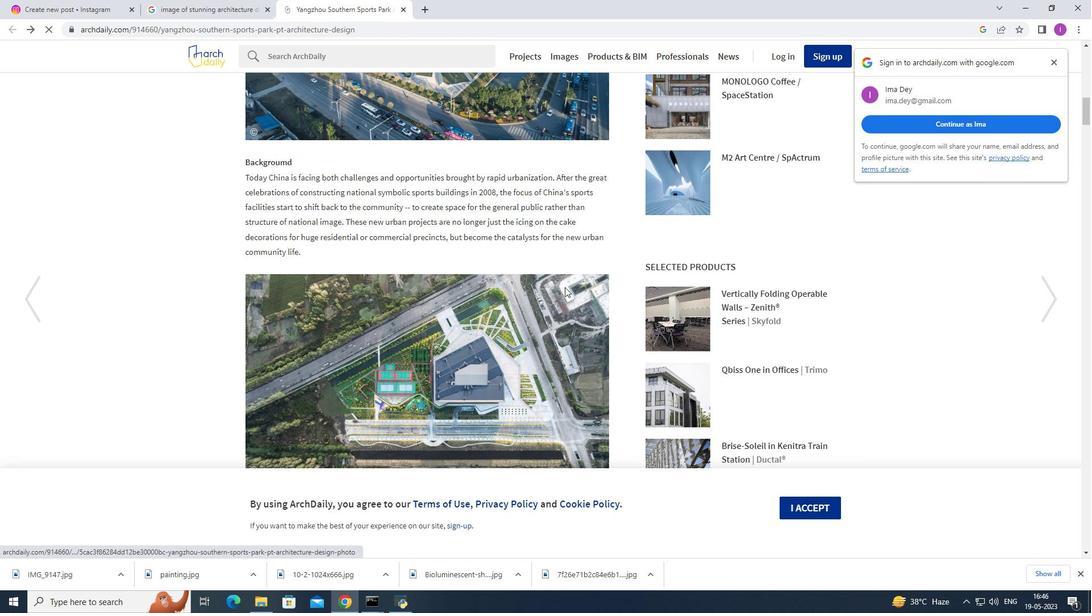 
Action: Mouse scrolled (564, 287) with delta (0, 0)
Screenshot: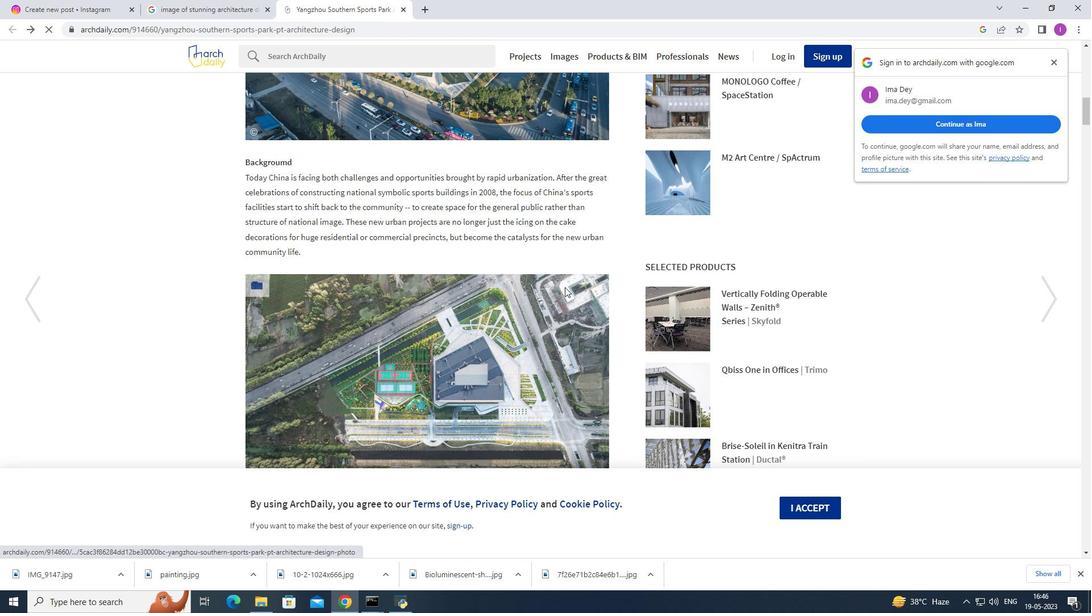 
Action: Mouse scrolled (564, 287) with delta (0, 0)
Screenshot: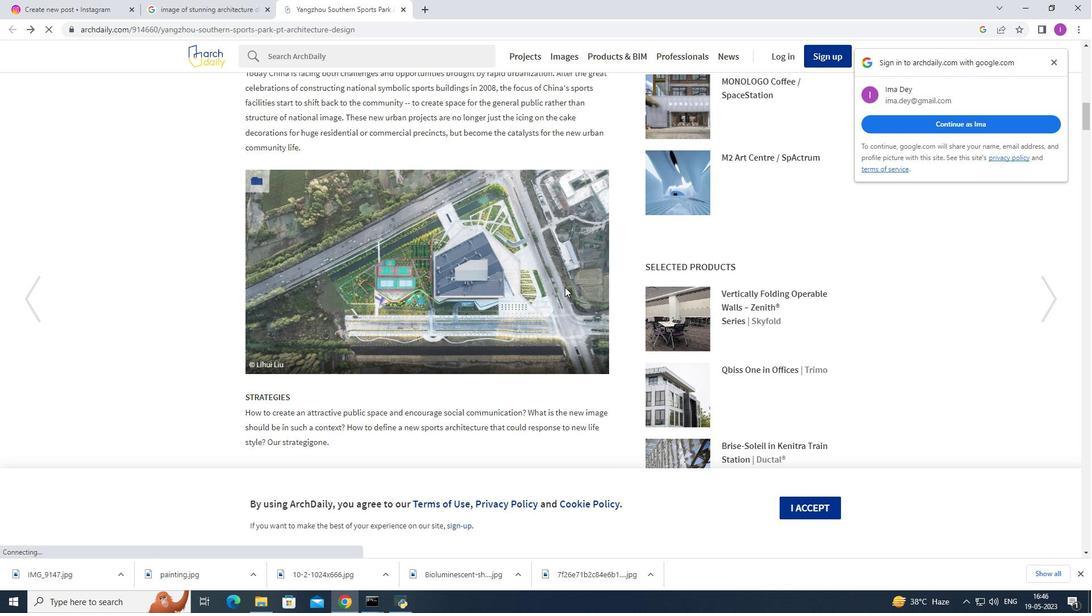 
Action: Mouse scrolled (564, 287) with delta (0, 0)
Screenshot: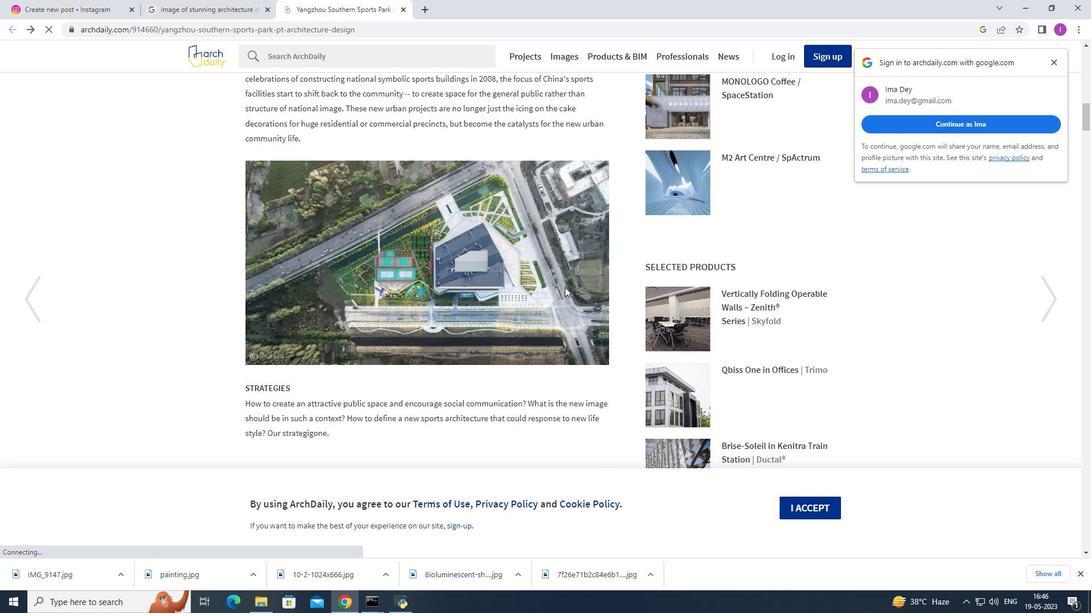 
Action: Mouse scrolled (564, 287) with delta (0, 0)
